 Task: Create relationship between tournament and match object.
Action: Mouse moved to (1112, 83)
Screenshot: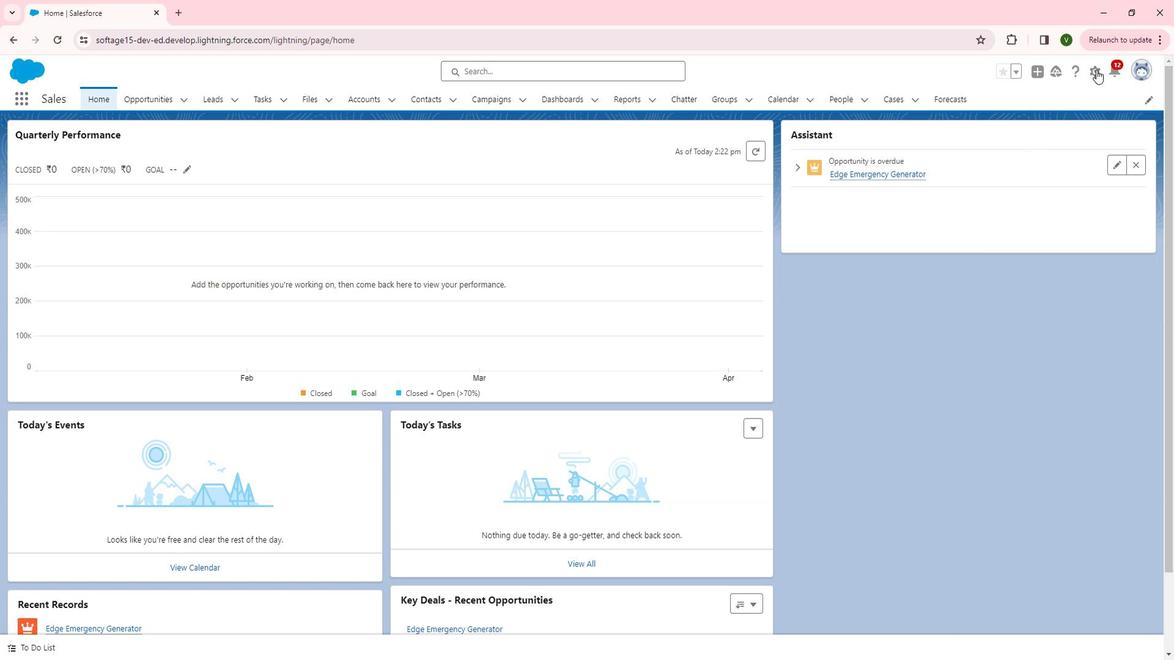 
Action: Mouse pressed left at (1112, 83)
Screenshot: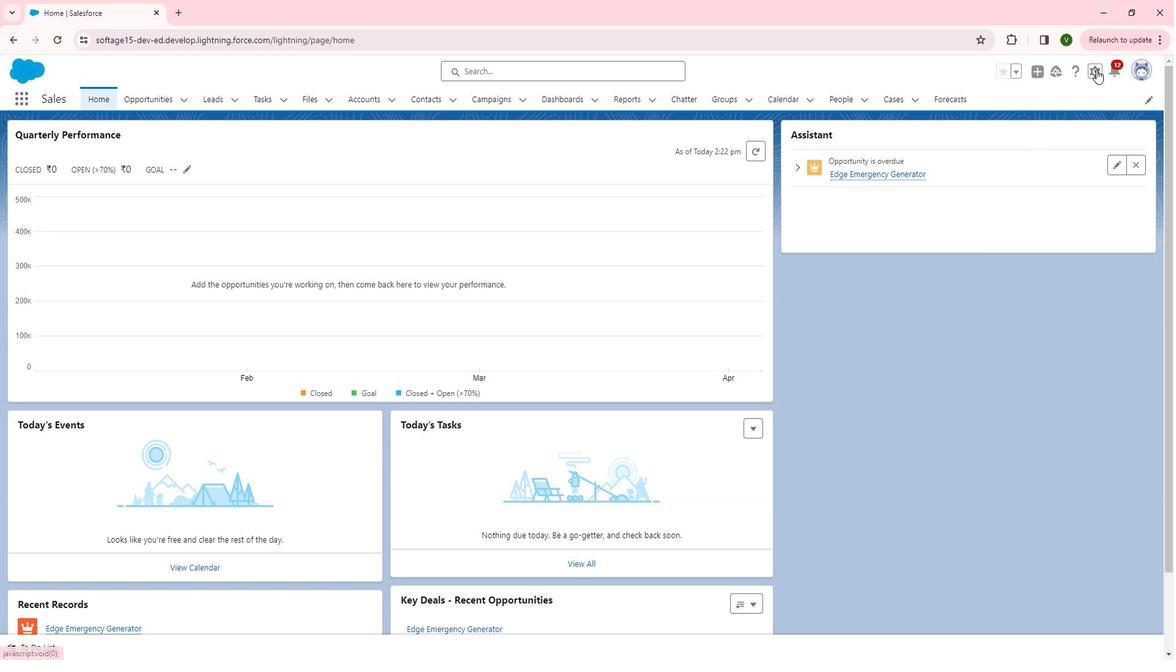 
Action: Mouse moved to (1059, 130)
Screenshot: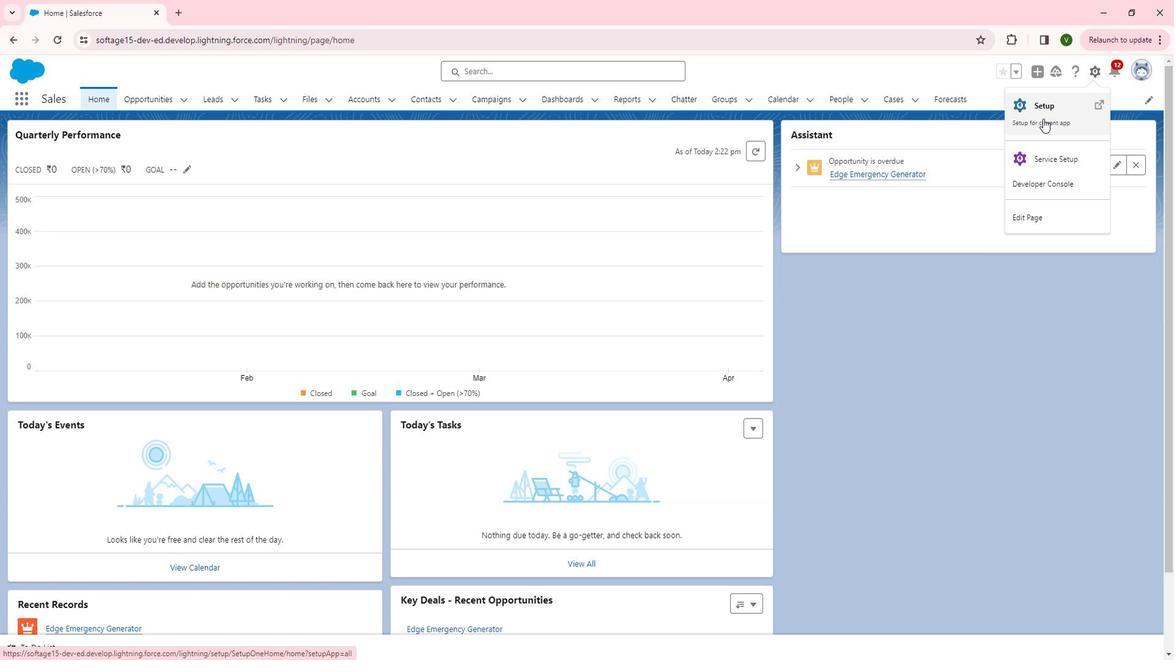 
Action: Mouse pressed left at (1059, 130)
Screenshot: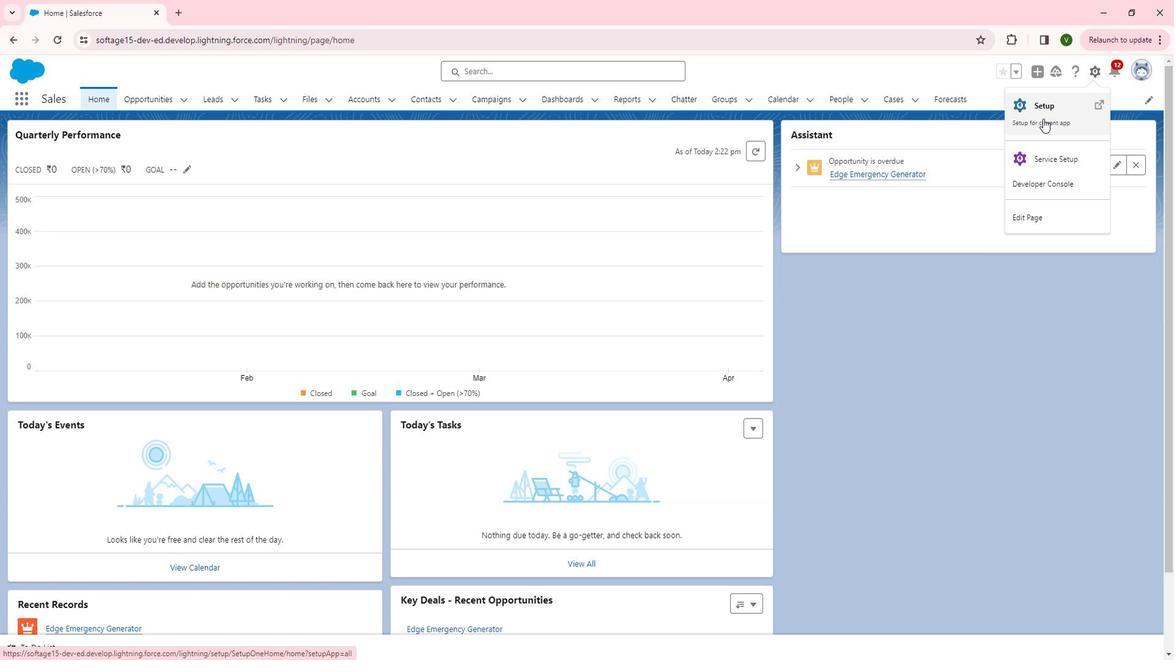 
Action: Mouse moved to (112, 462)
Screenshot: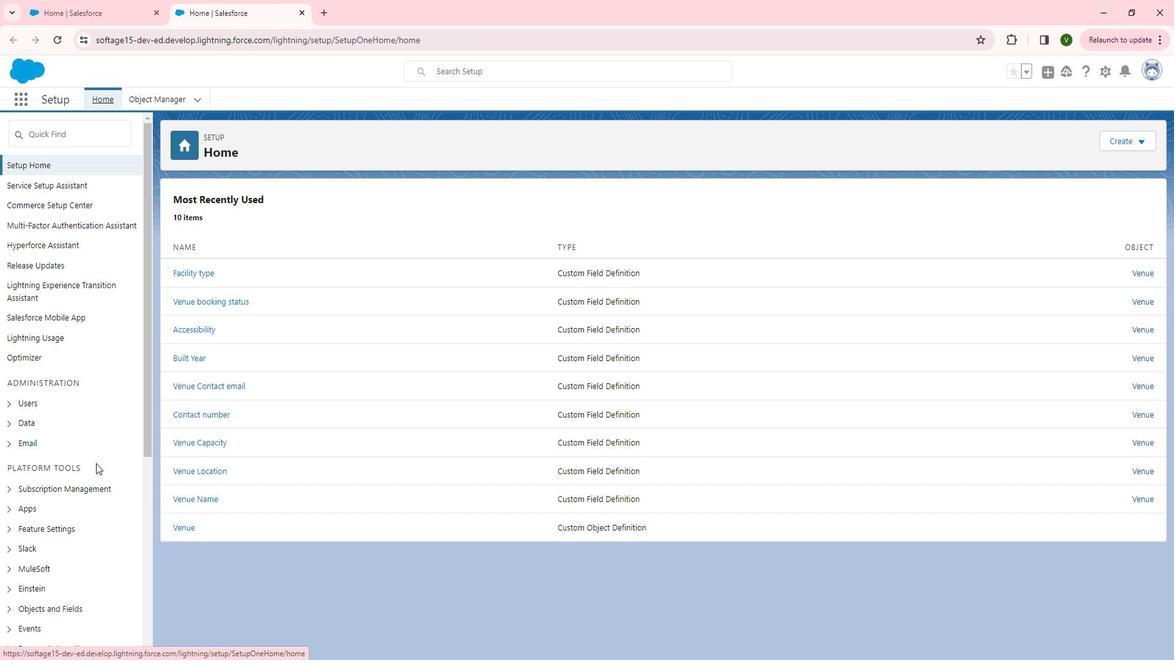 
Action: Mouse scrolled (112, 462) with delta (0, 0)
Screenshot: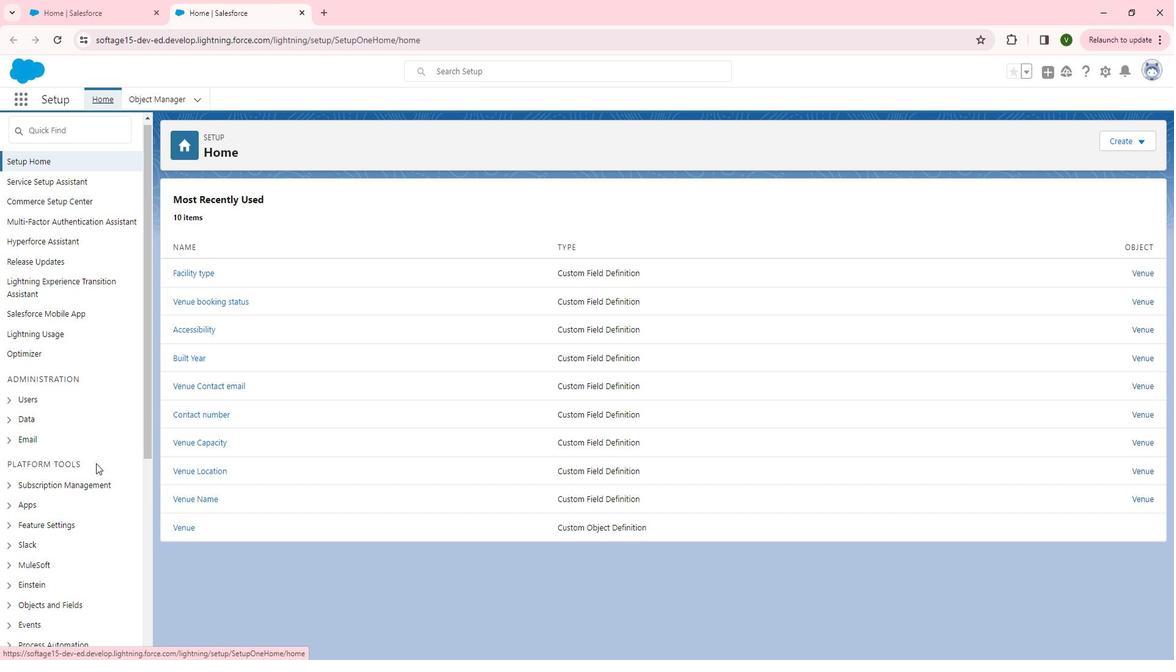 
Action: Mouse scrolled (112, 462) with delta (0, 0)
Screenshot: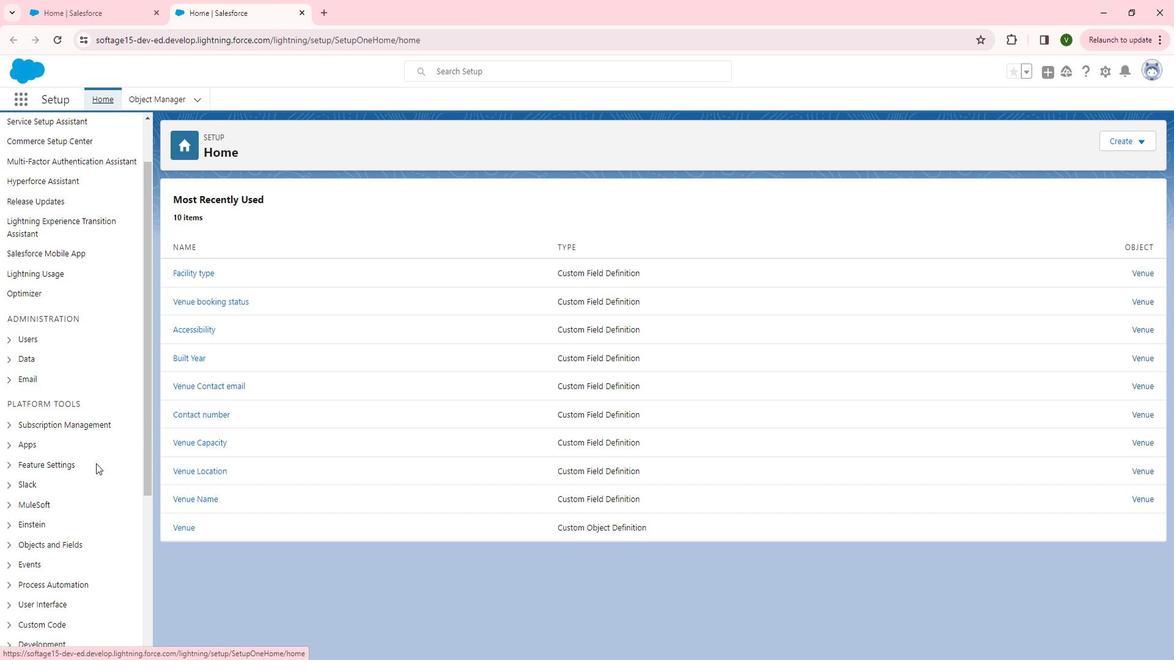 
Action: Mouse scrolled (112, 462) with delta (0, 0)
Screenshot: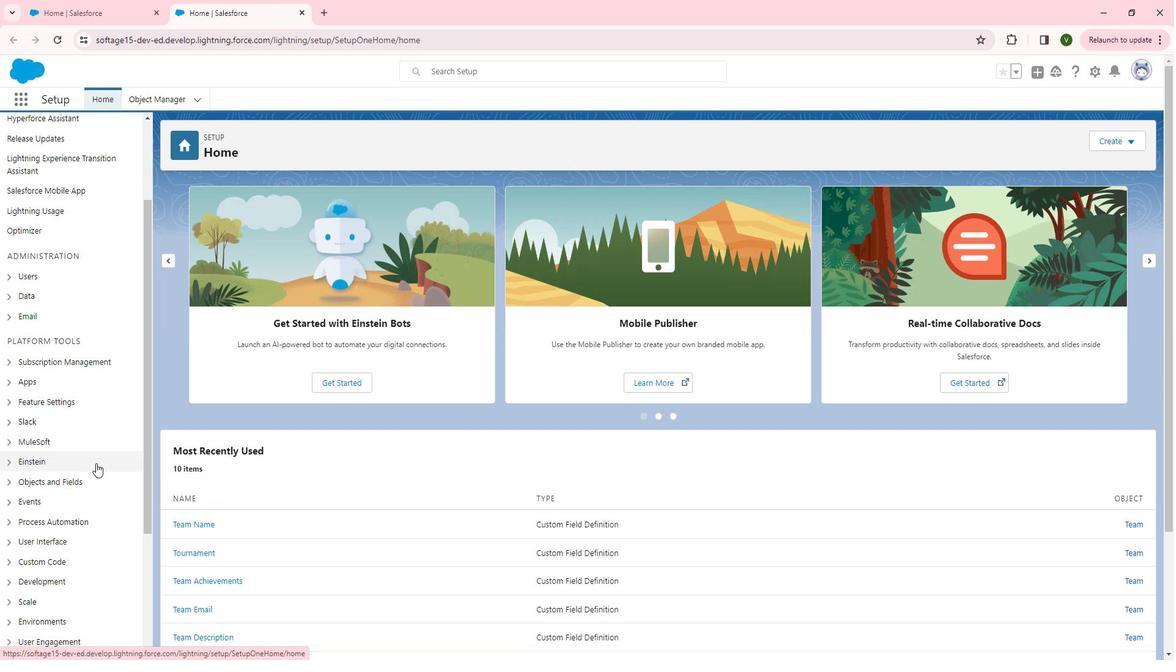 
Action: Mouse moved to (78, 418)
Screenshot: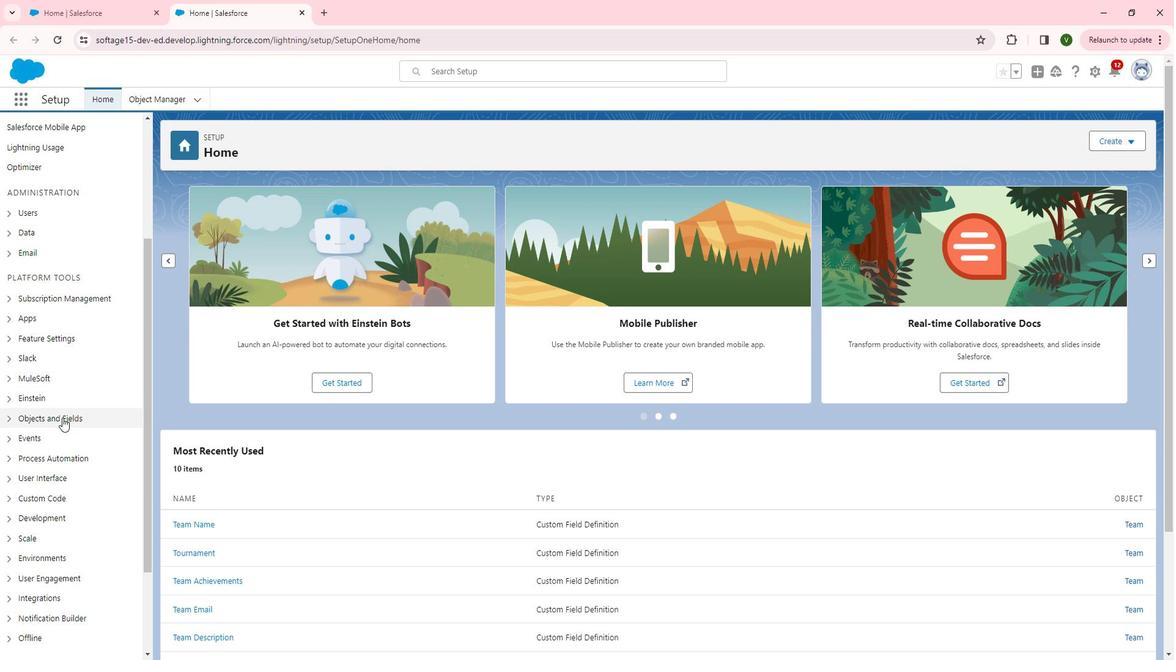 
Action: Mouse pressed left at (78, 418)
Screenshot: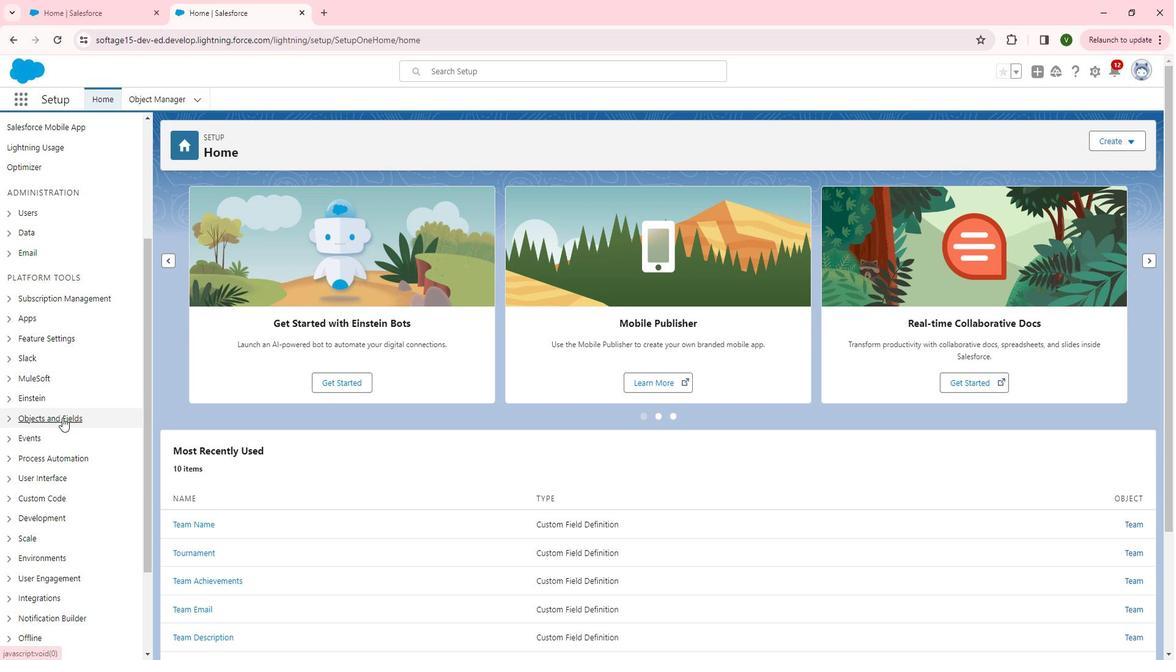 
Action: Mouse moved to (83, 439)
Screenshot: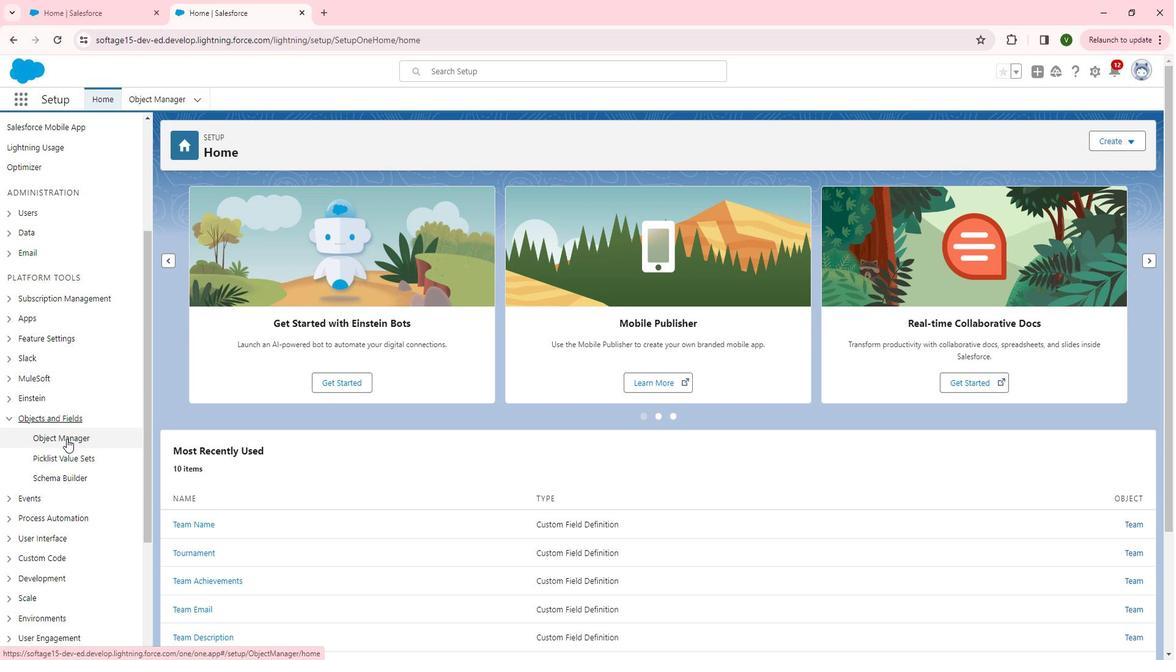 
Action: Mouse pressed left at (83, 439)
Screenshot: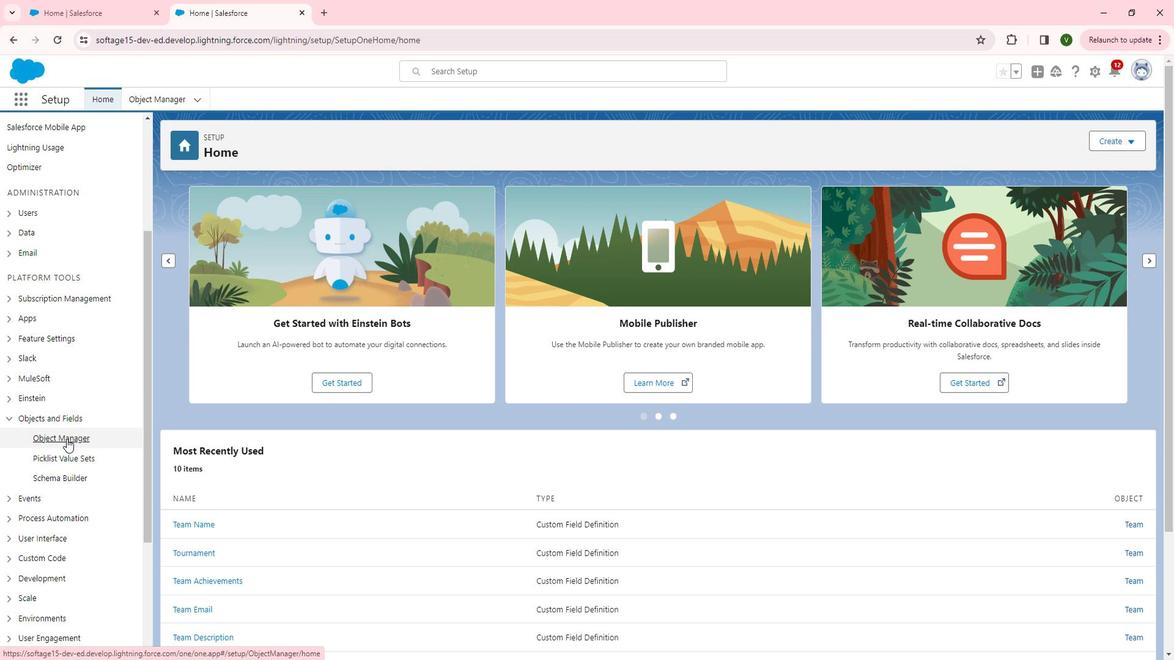 
Action: Mouse moved to (171, 439)
Screenshot: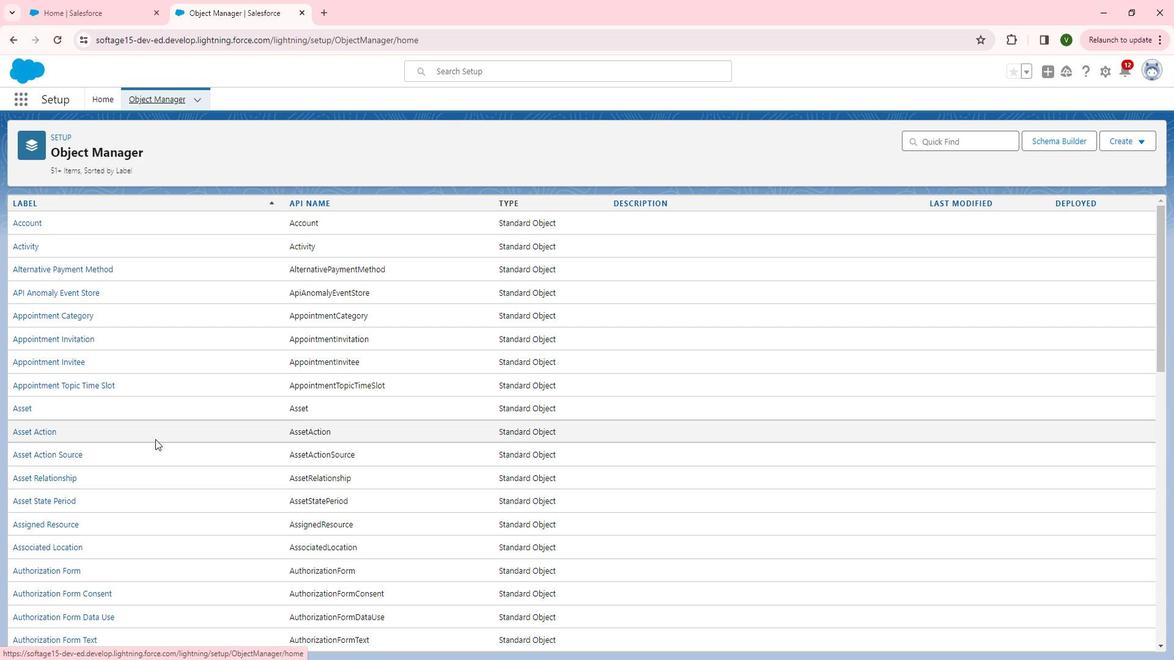 
Action: Mouse scrolled (171, 439) with delta (0, 0)
Screenshot: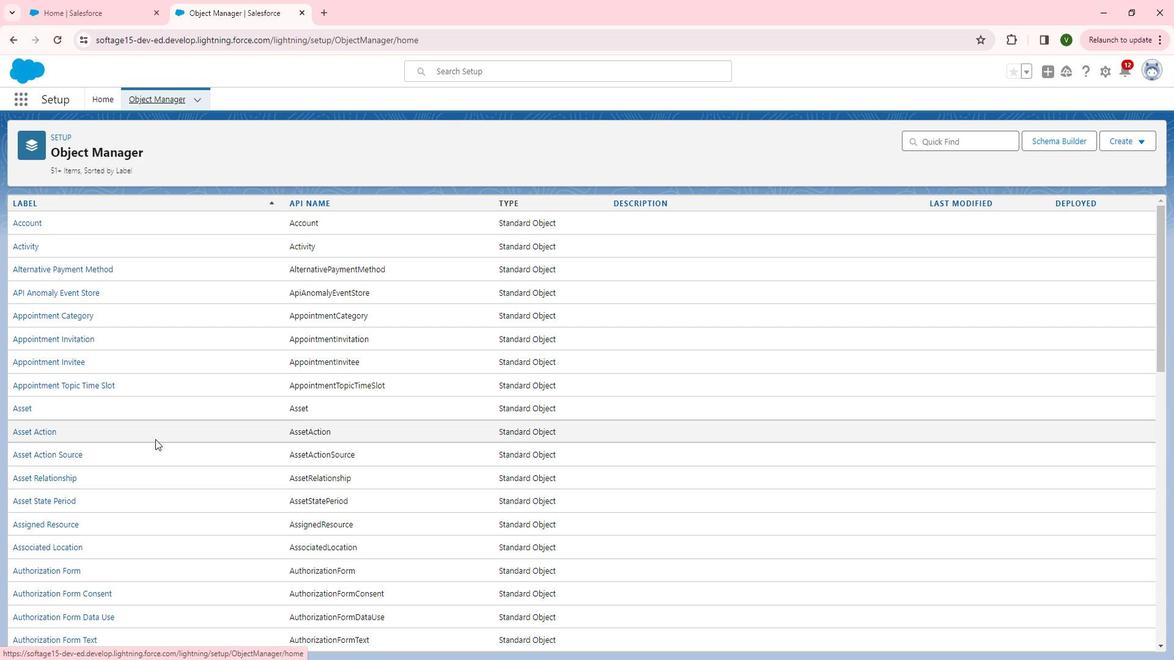 
Action: Mouse scrolled (171, 439) with delta (0, 0)
Screenshot: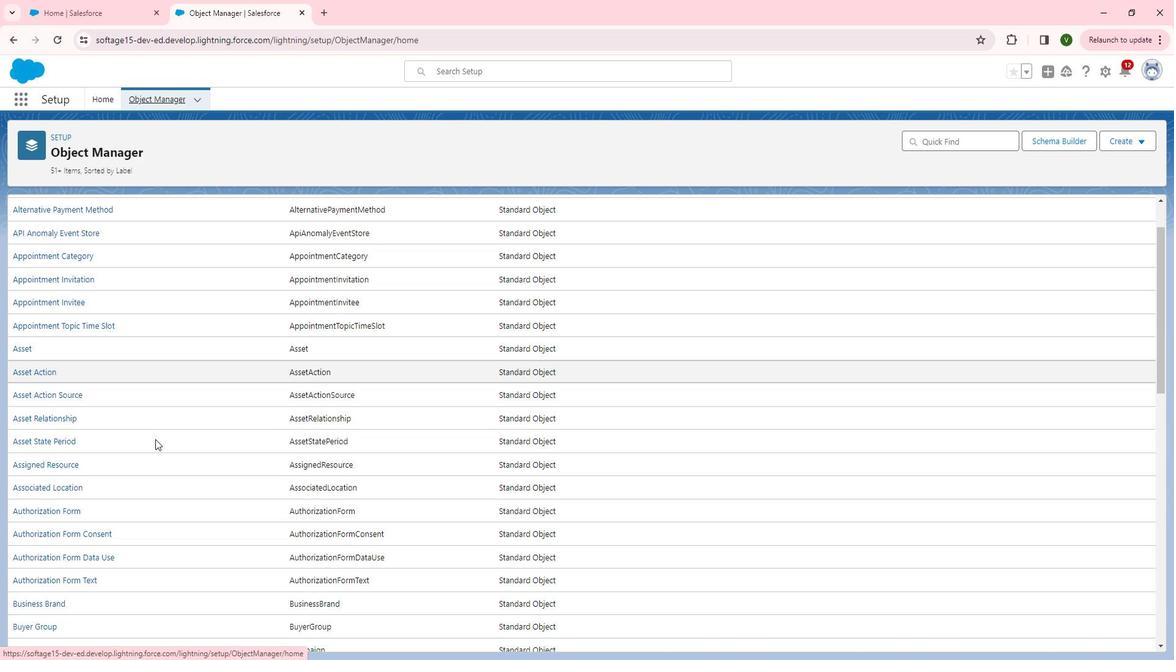 
Action: Mouse scrolled (171, 439) with delta (0, 0)
Screenshot: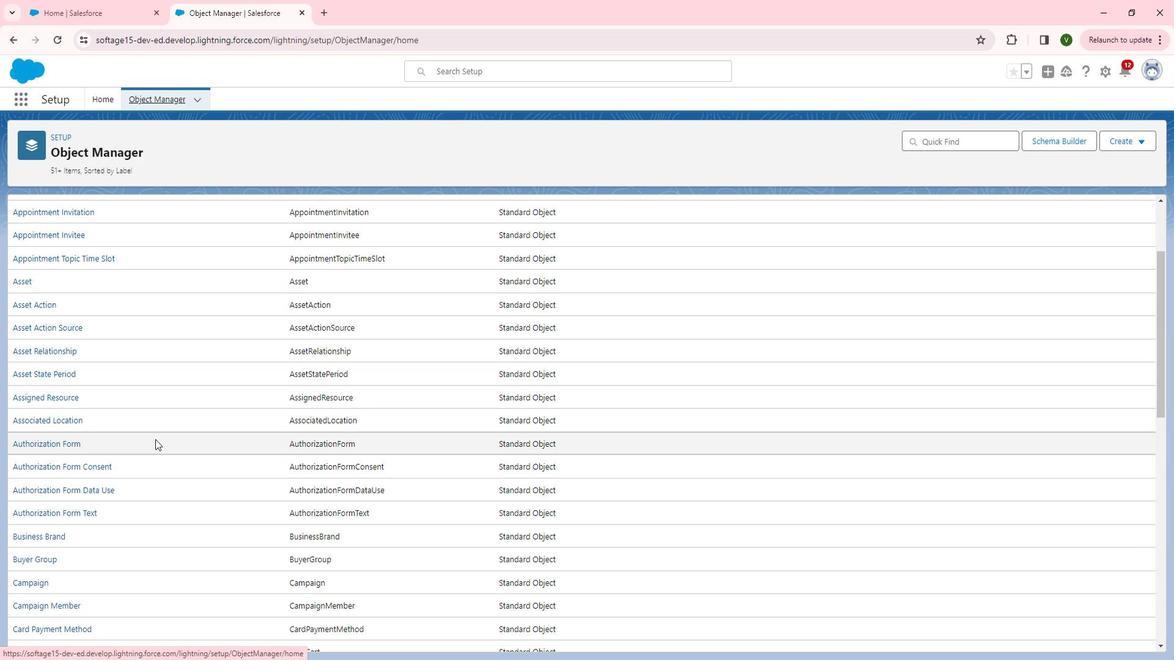 
Action: Mouse scrolled (171, 439) with delta (0, 0)
Screenshot: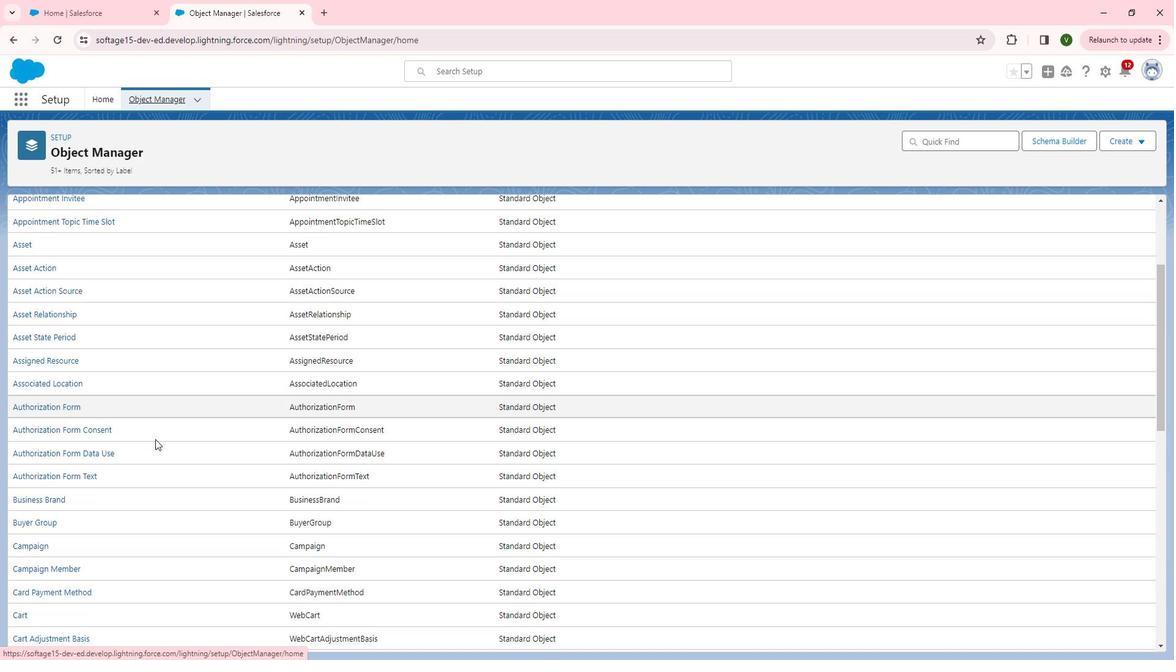 
Action: Mouse scrolled (171, 439) with delta (0, 0)
Screenshot: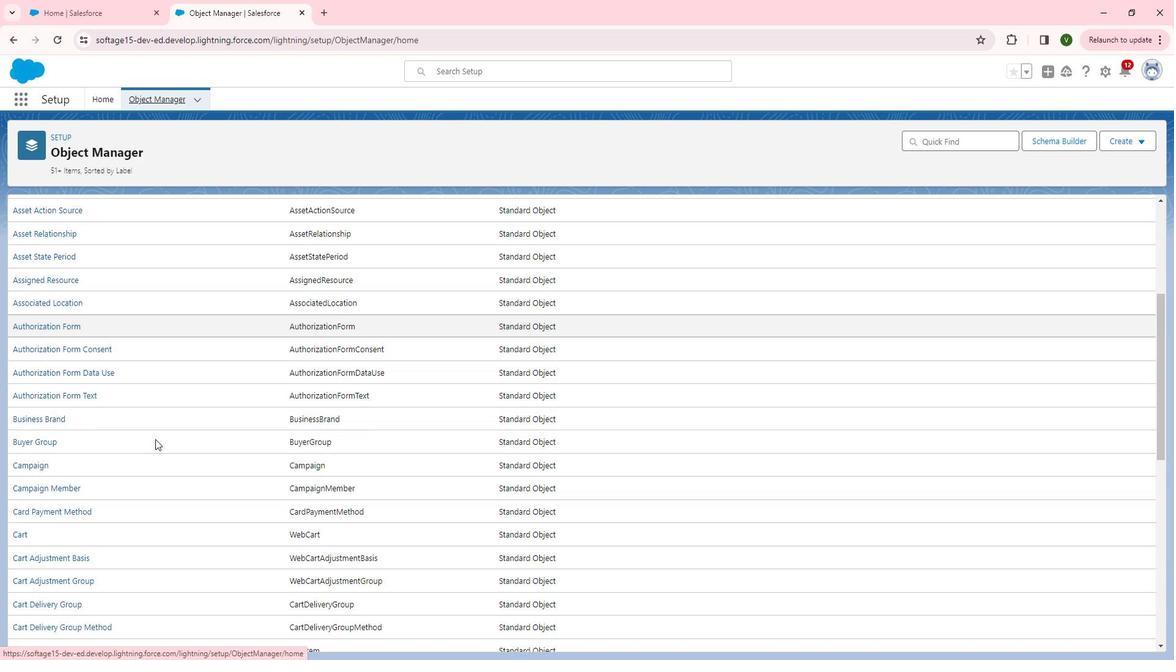 
Action: Mouse scrolled (171, 439) with delta (0, 0)
Screenshot: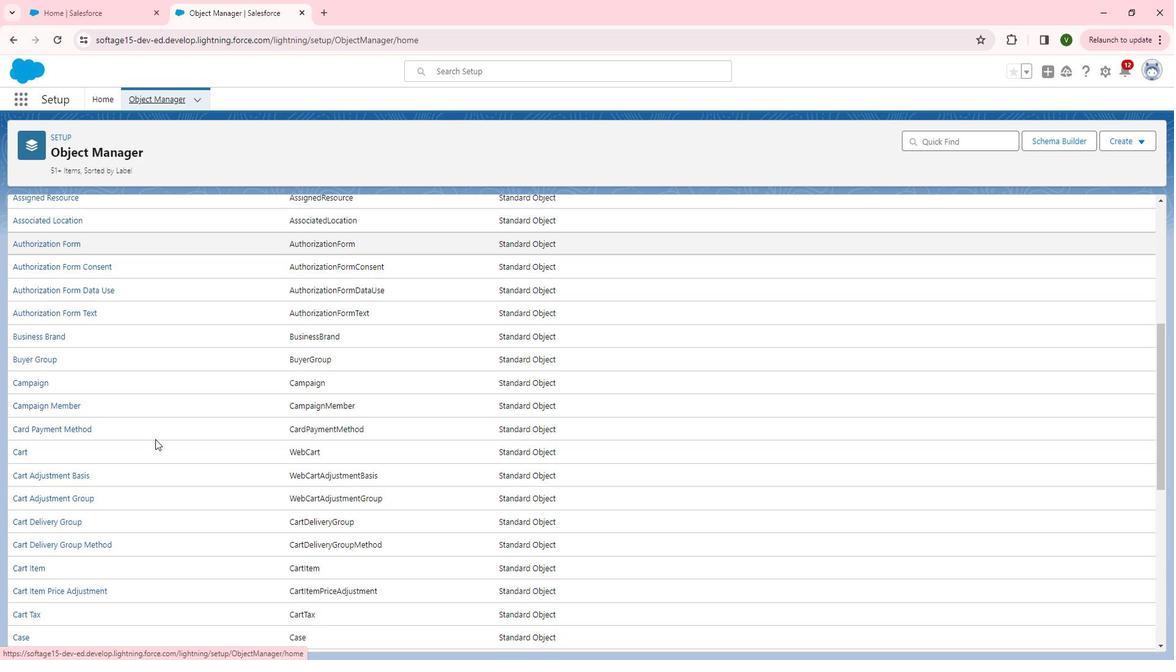 
Action: Mouse scrolled (171, 439) with delta (0, 0)
Screenshot: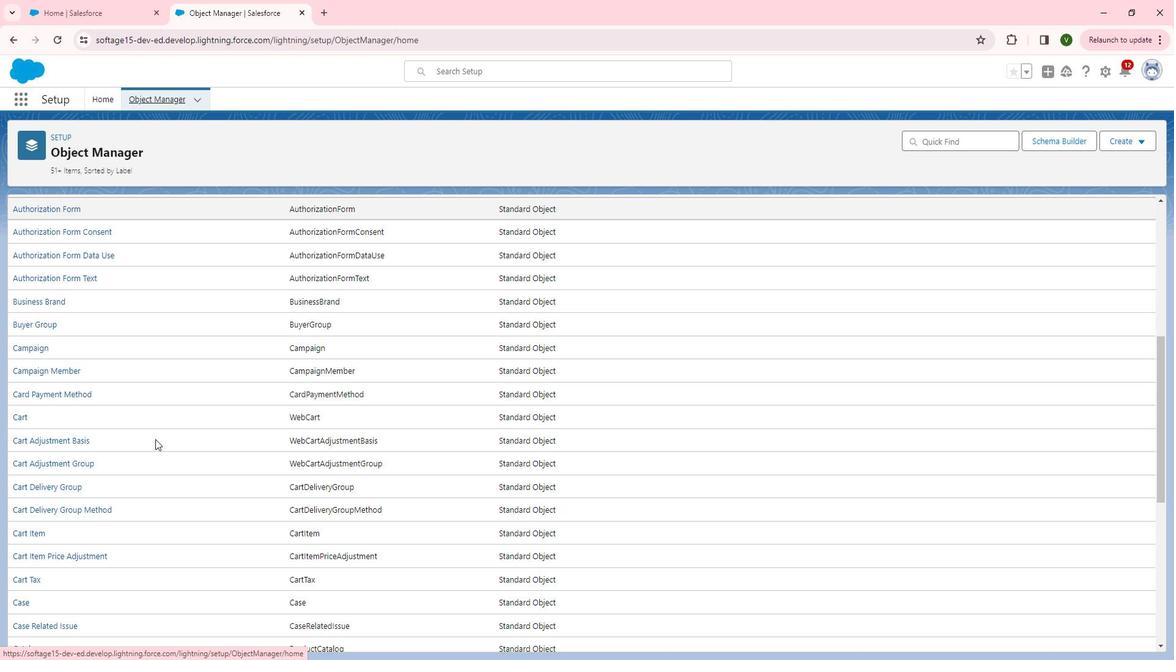 
Action: Mouse scrolled (171, 439) with delta (0, 0)
Screenshot: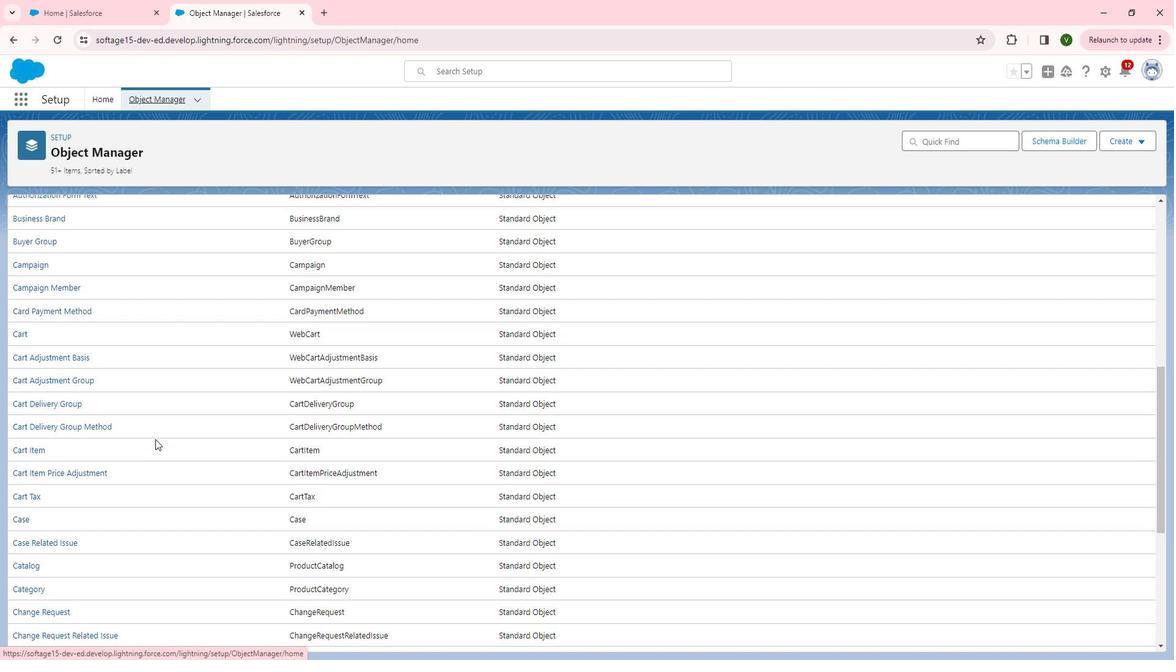 
Action: Mouse scrolled (171, 439) with delta (0, 0)
Screenshot: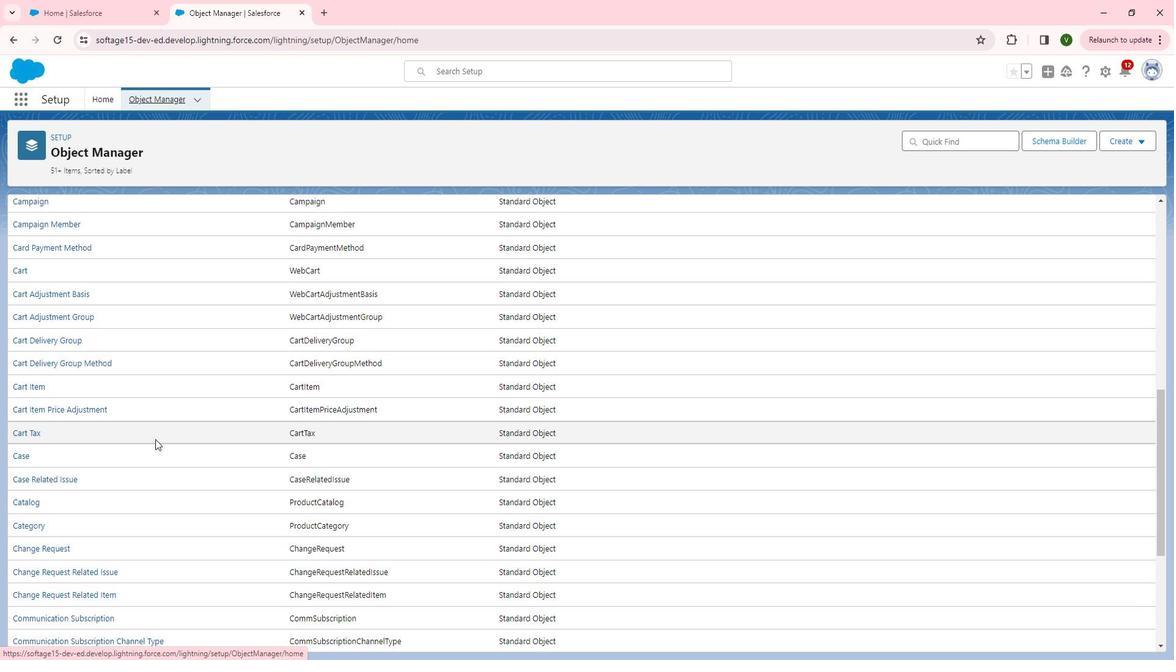 
Action: Mouse scrolled (171, 439) with delta (0, 0)
Screenshot: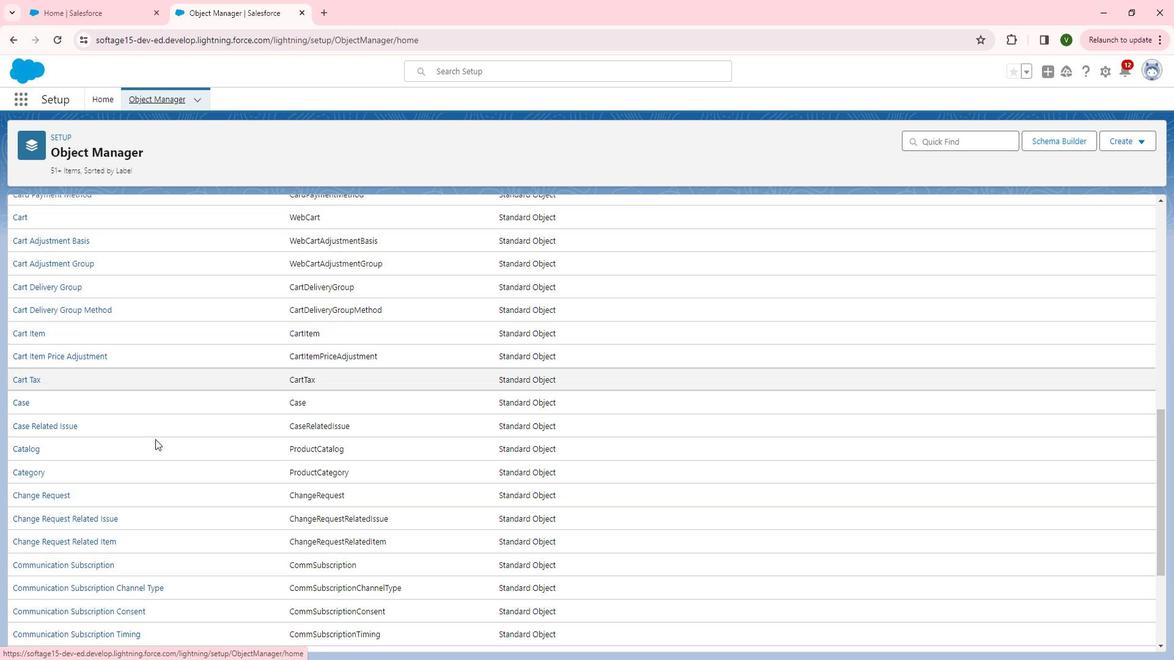 
Action: Mouse scrolled (171, 439) with delta (0, 0)
Screenshot: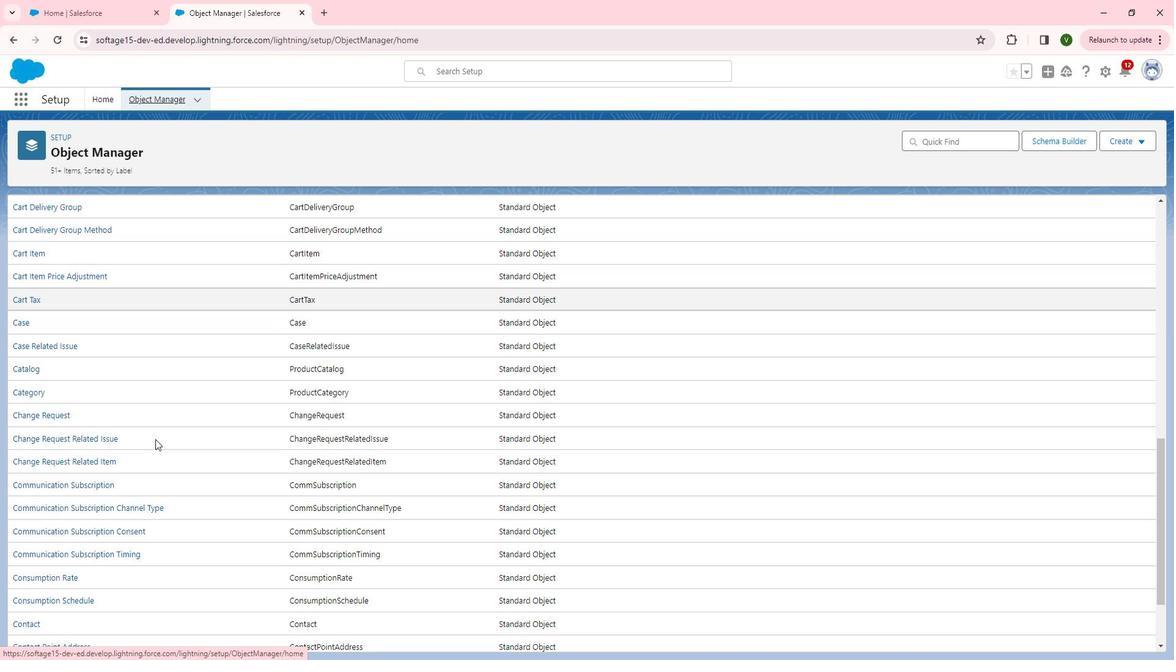 
Action: Mouse scrolled (171, 439) with delta (0, 0)
Screenshot: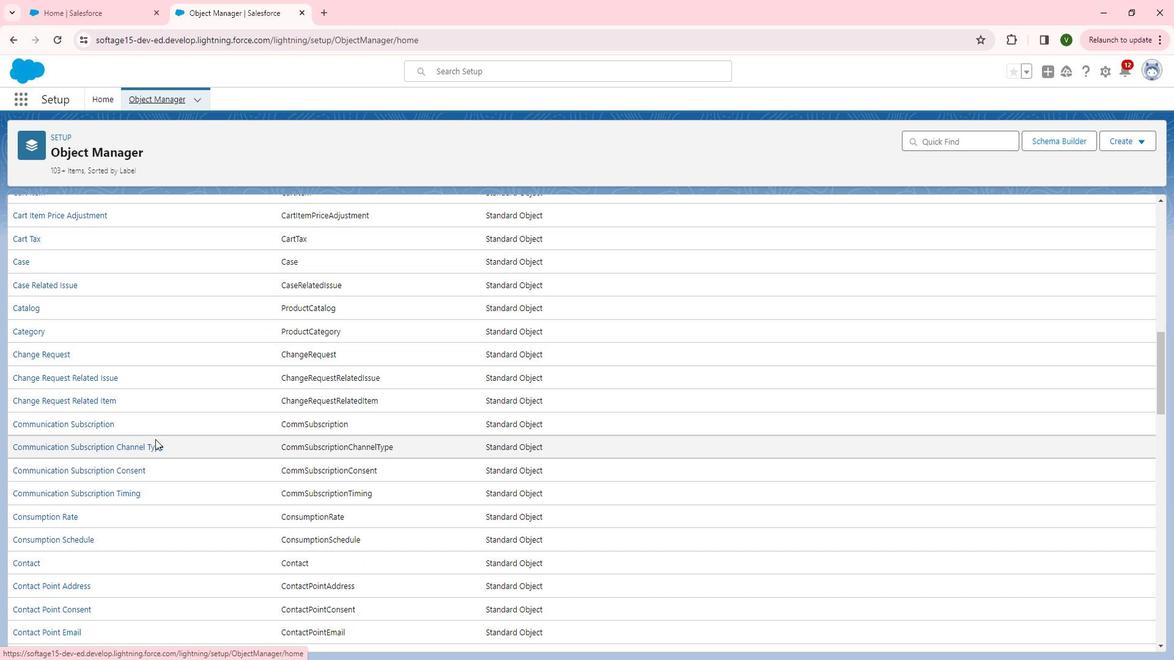 
Action: Mouse scrolled (171, 439) with delta (0, 0)
Screenshot: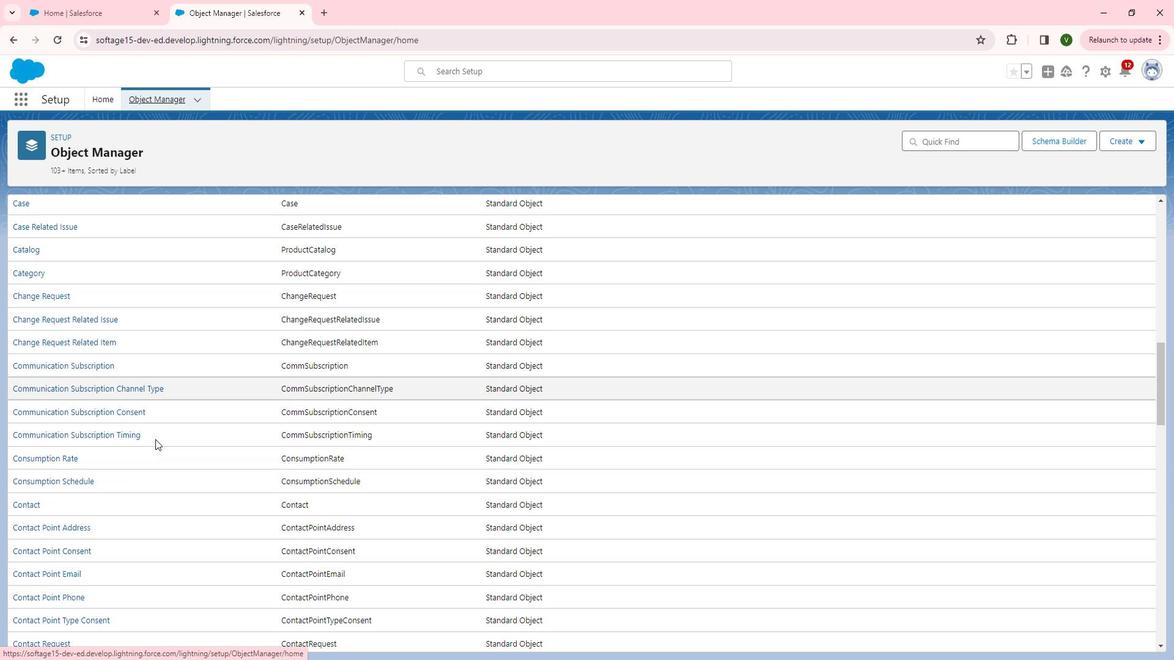 
Action: Mouse scrolled (171, 439) with delta (0, 0)
Screenshot: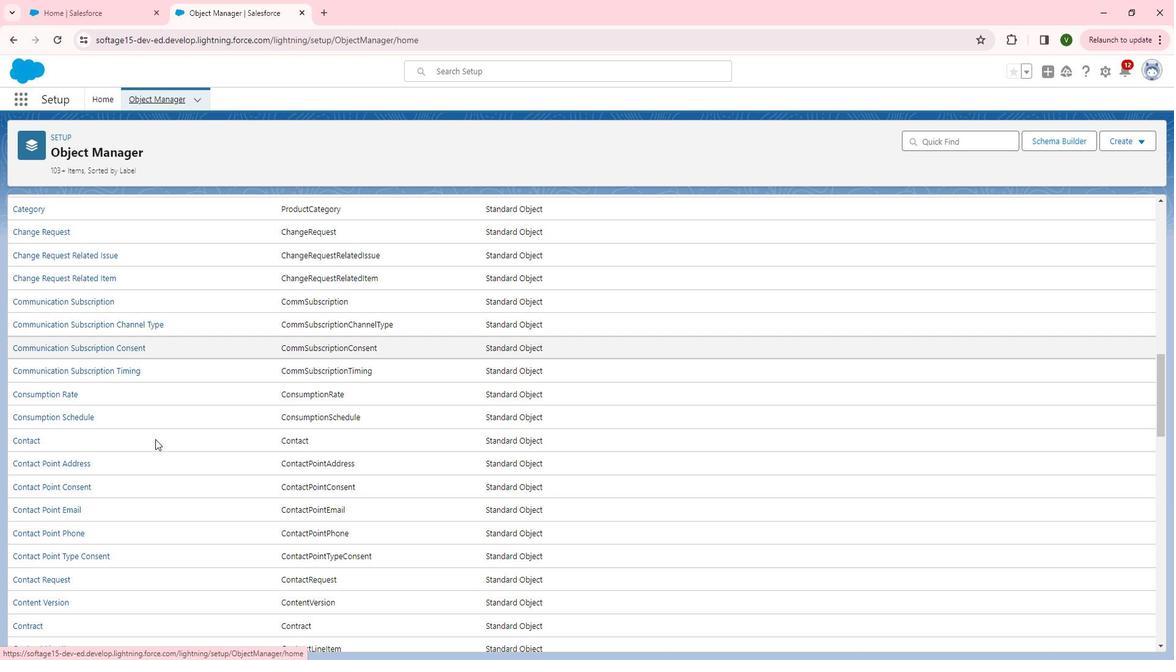 
Action: Mouse moved to (171, 439)
Screenshot: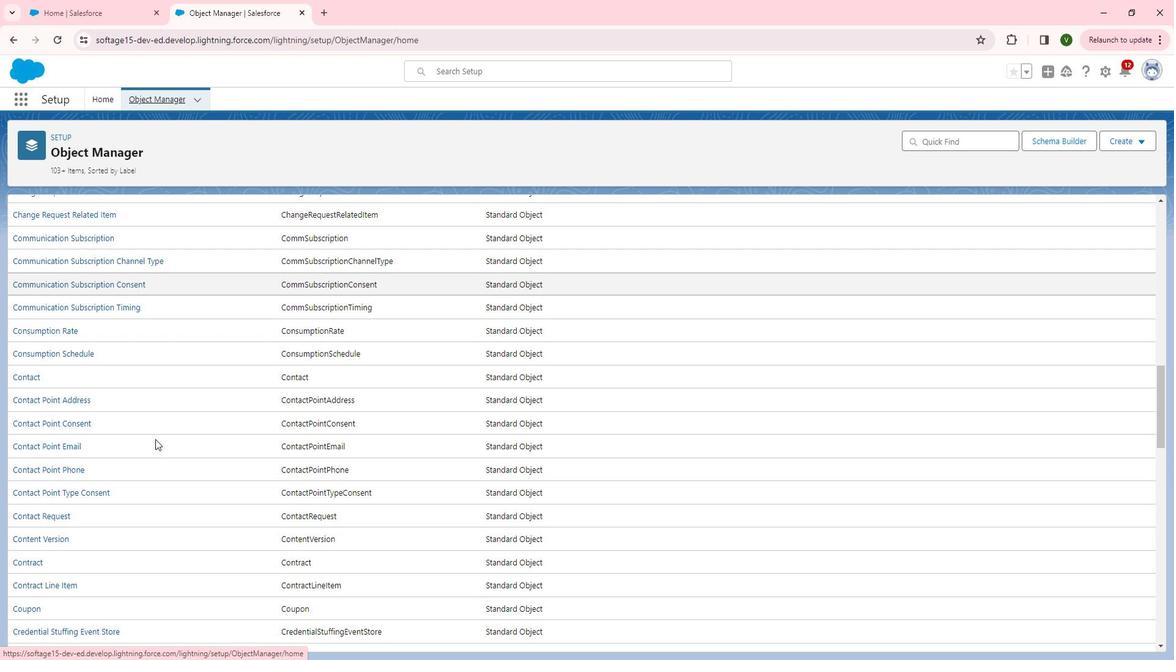 
Action: Mouse scrolled (171, 439) with delta (0, 0)
Screenshot: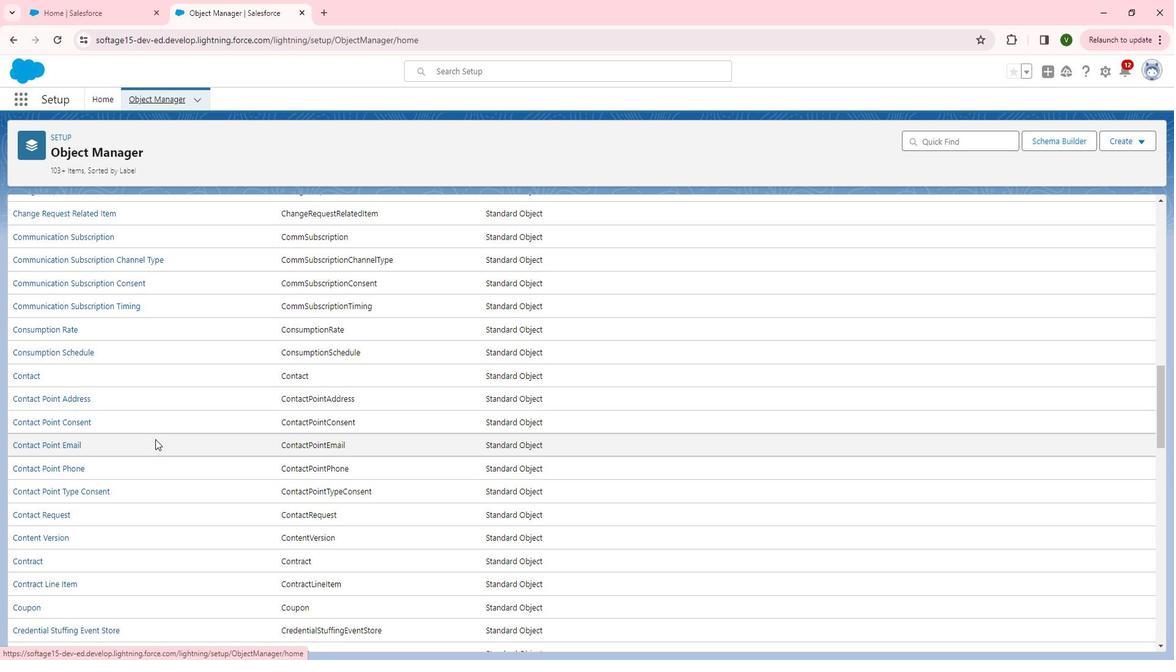 
Action: Mouse scrolled (171, 439) with delta (0, 0)
Screenshot: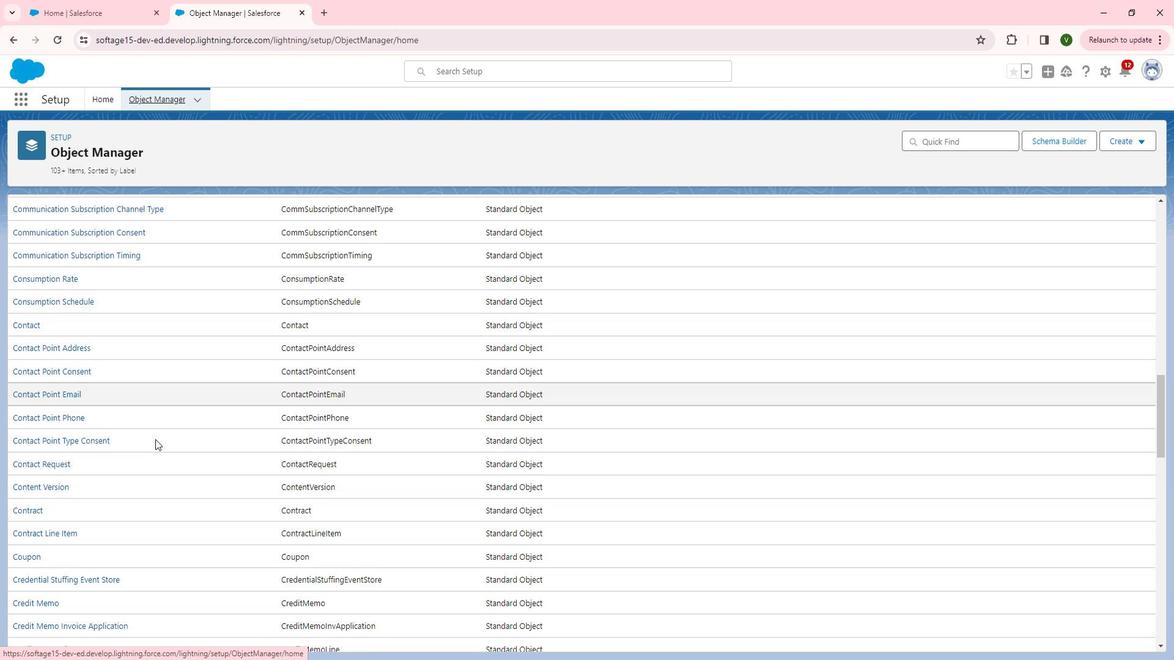 
Action: Mouse scrolled (171, 439) with delta (0, 0)
Screenshot: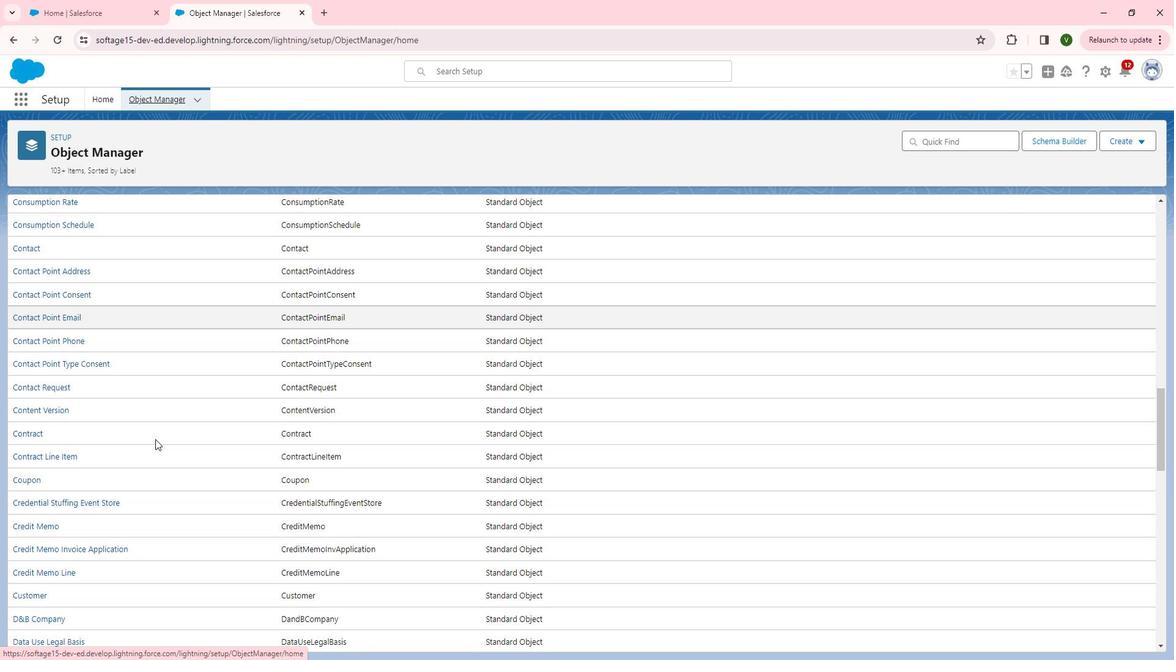 
Action: Mouse scrolled (171, 439) with delta (0, 0)
Screenshot: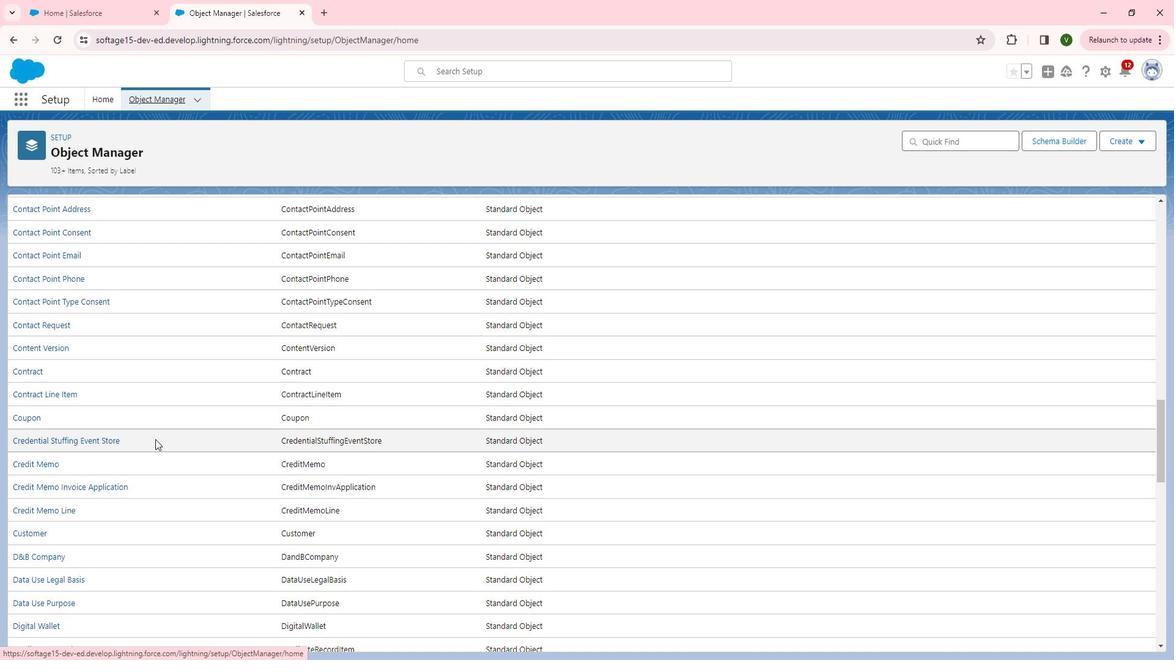 
Action: Mouse scrolled (171, 439) with delta (0, 0)
Screenshot: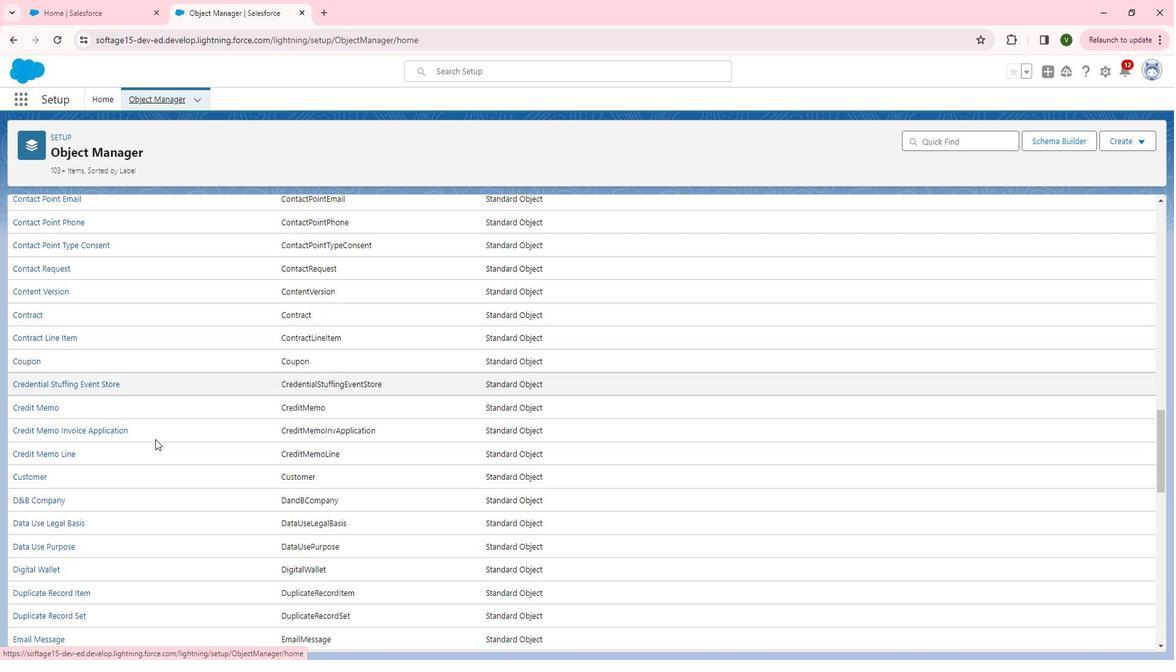 
Action: Mouse scrolled (171, 439) with delta (0, 0)
Screenshot: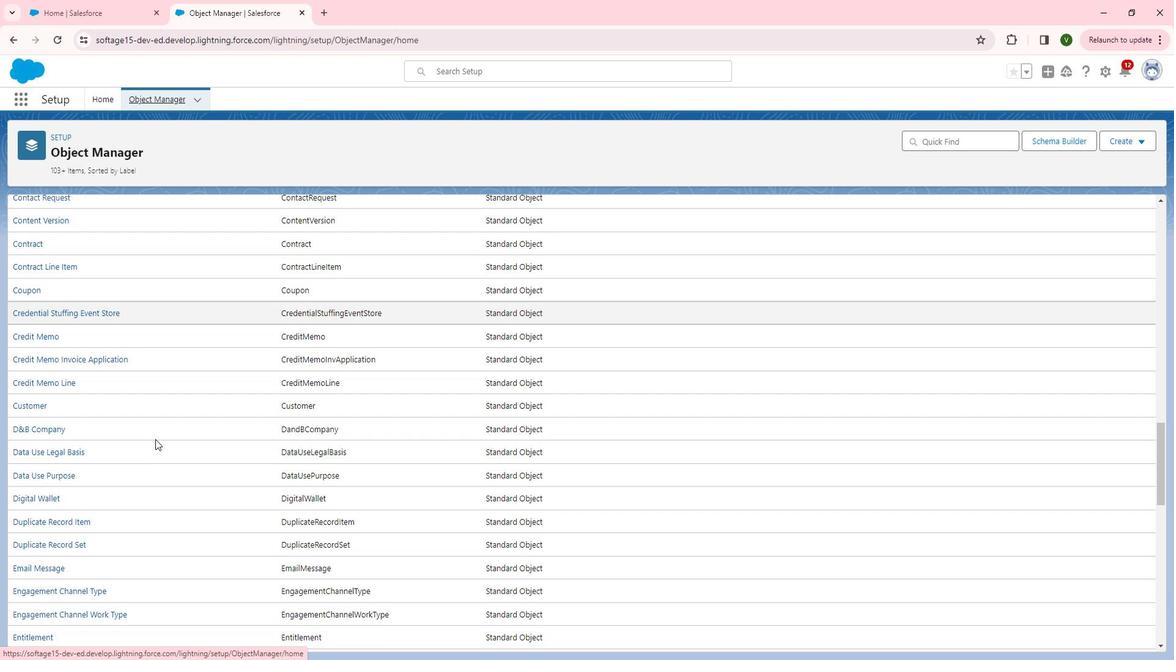 
Action: Mouse scrolled (171, 439) with delta (0, 0)
Screenshot: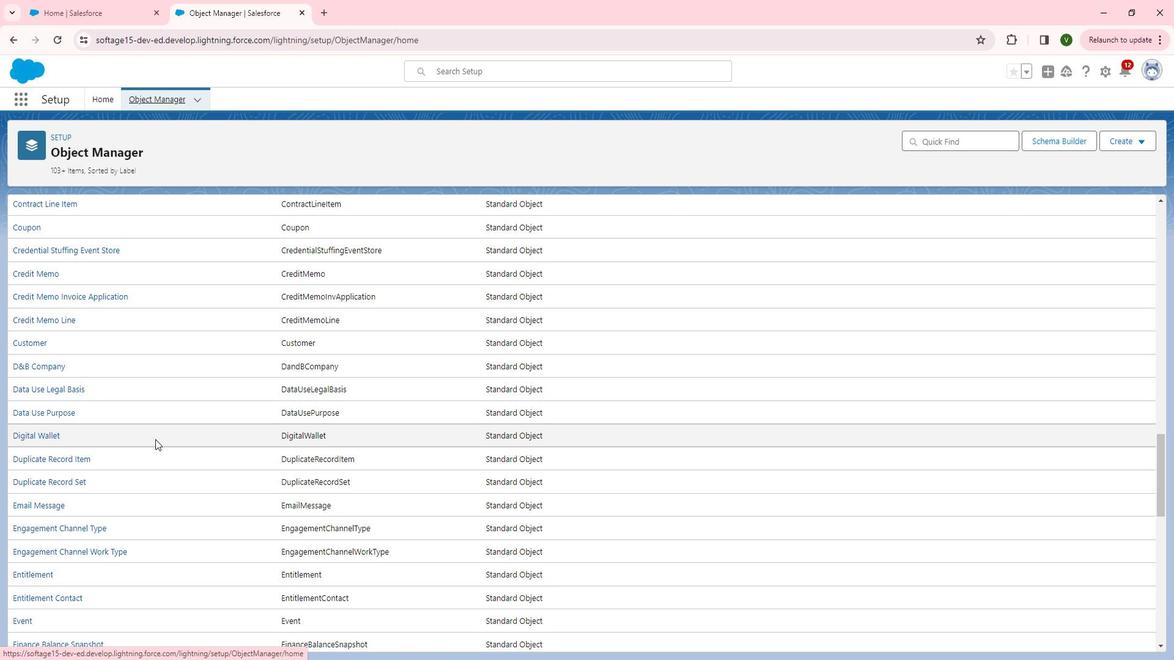
Action: Mouse scrolled (171, 439) with delta (0, 0)
Screenshot: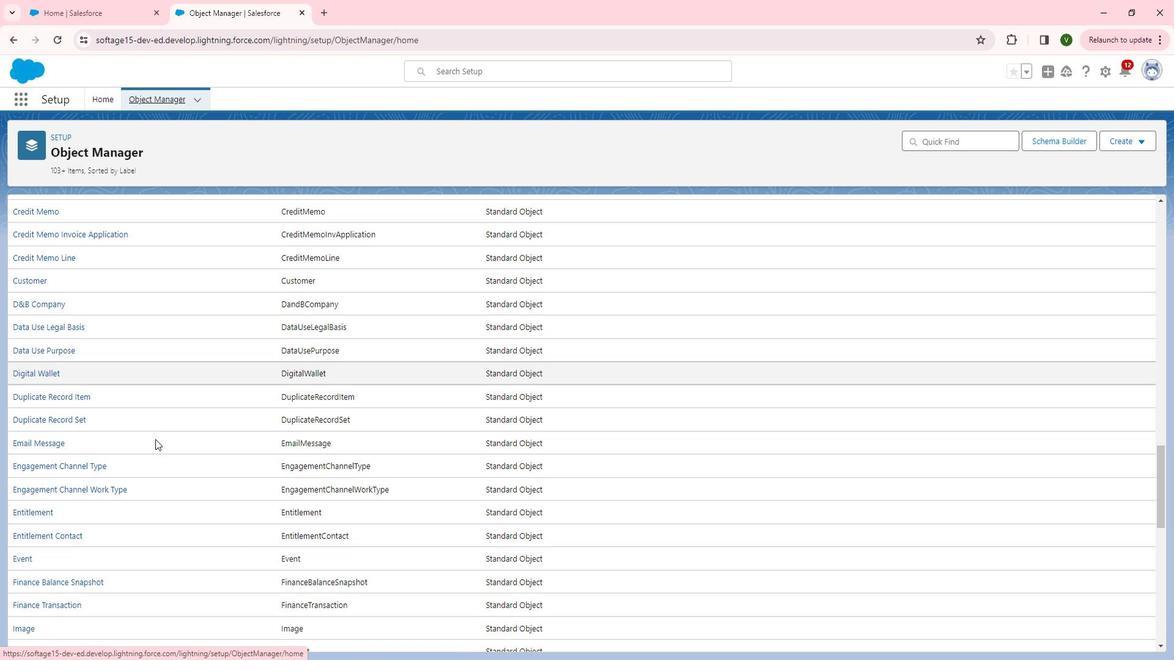 
Action: Mouse scrolled (171, 439) with delta (0, 0)
Screenshot: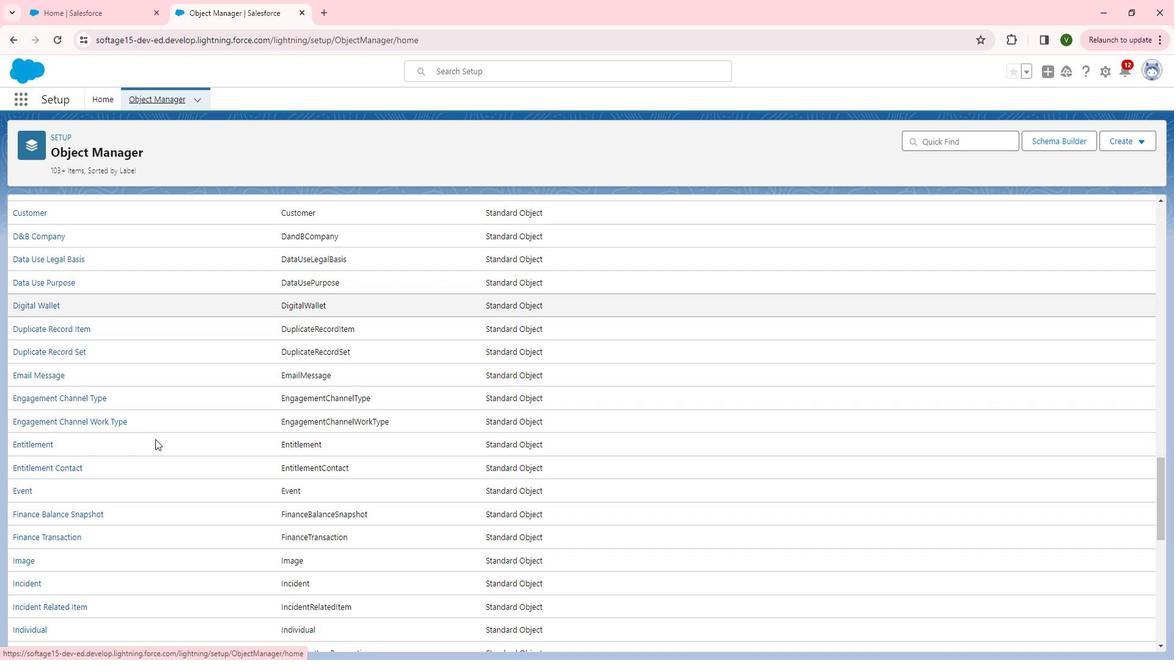 
Action: Mouse scrolled (171, 439) with delta (0, 0)
Screenshot: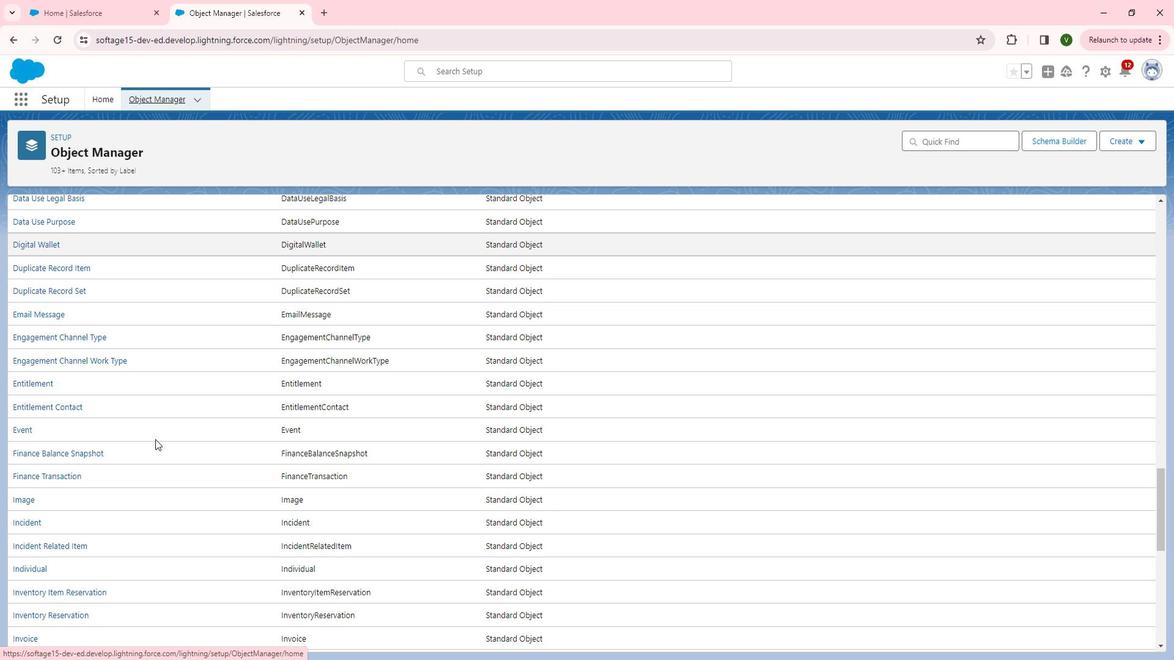 
Action: Mouse scrolled (171, 439) with delta (0, 0)
Screenshot: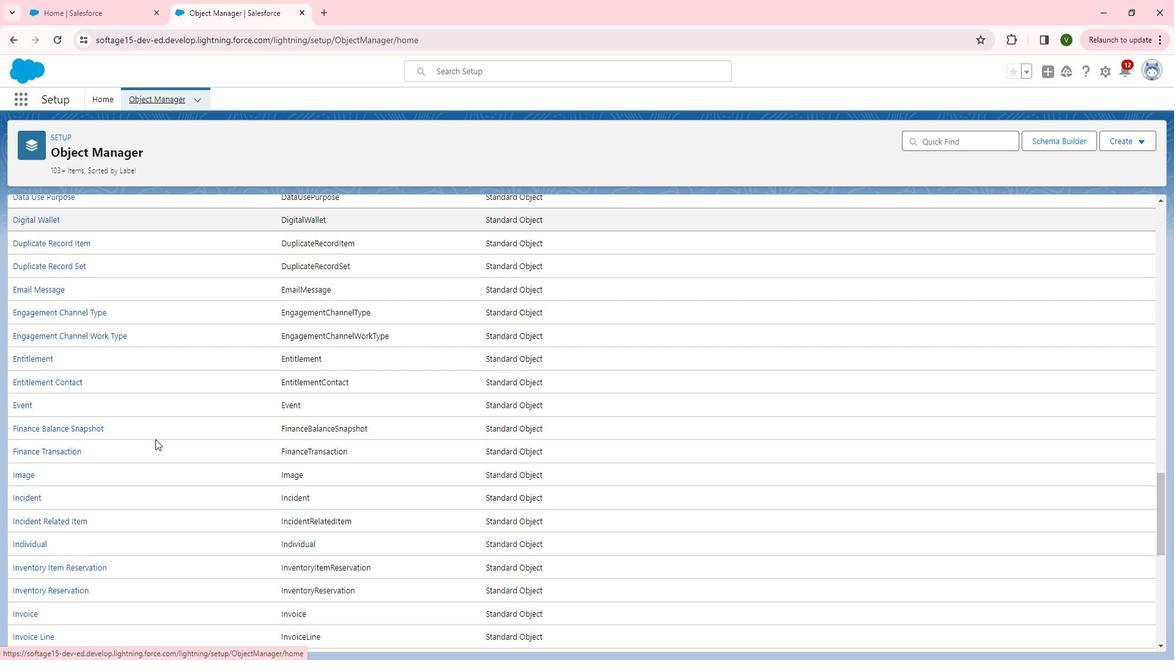 
Action: Mouse scrolled (171, 439) with delta (0, 0)
Screenshot: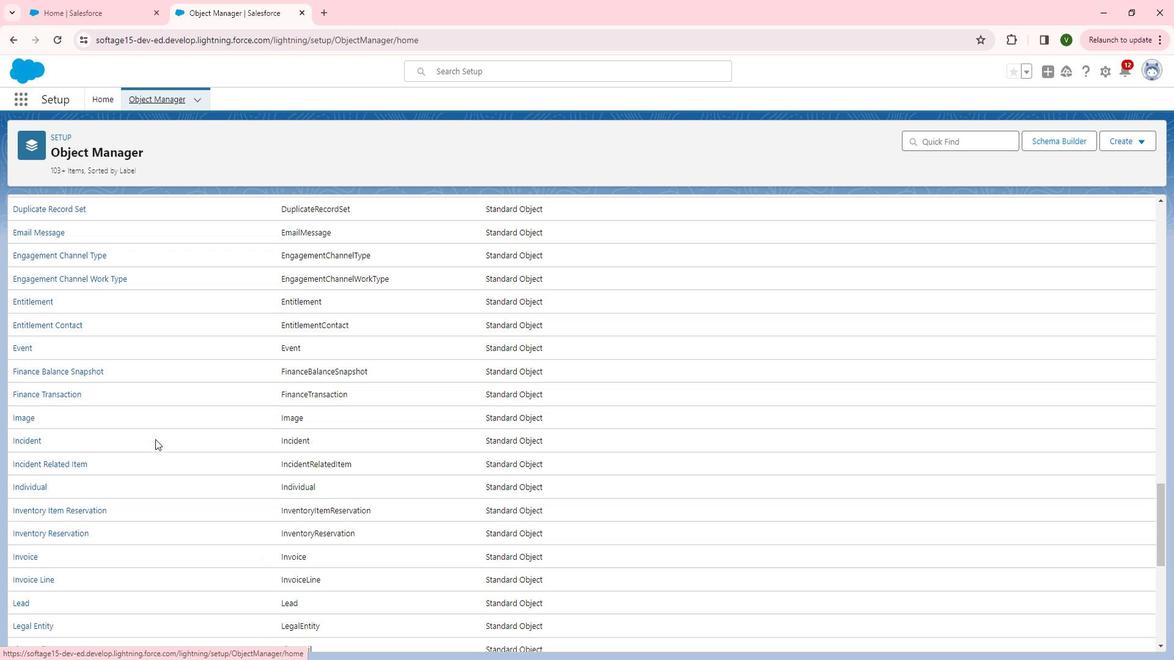 
Action: Mouse scrolled (171, 439) with delta (0, 0)
Screenshot: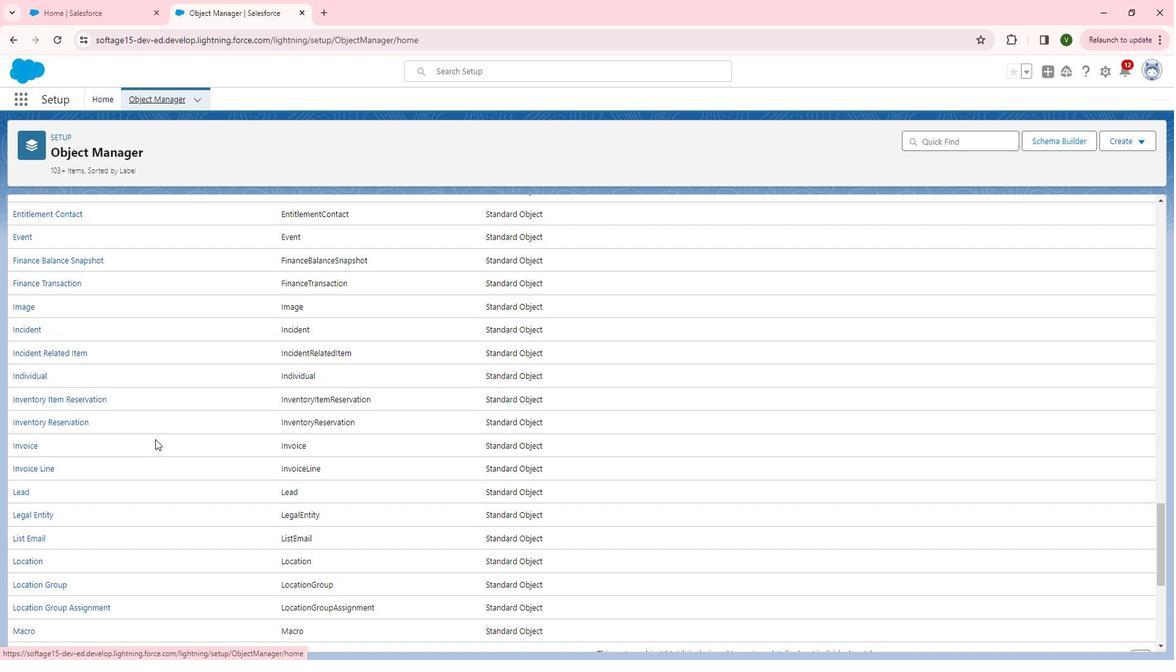 
Action: Mouse scrolled (171, 439) with delta (0, 0)
Screenshot: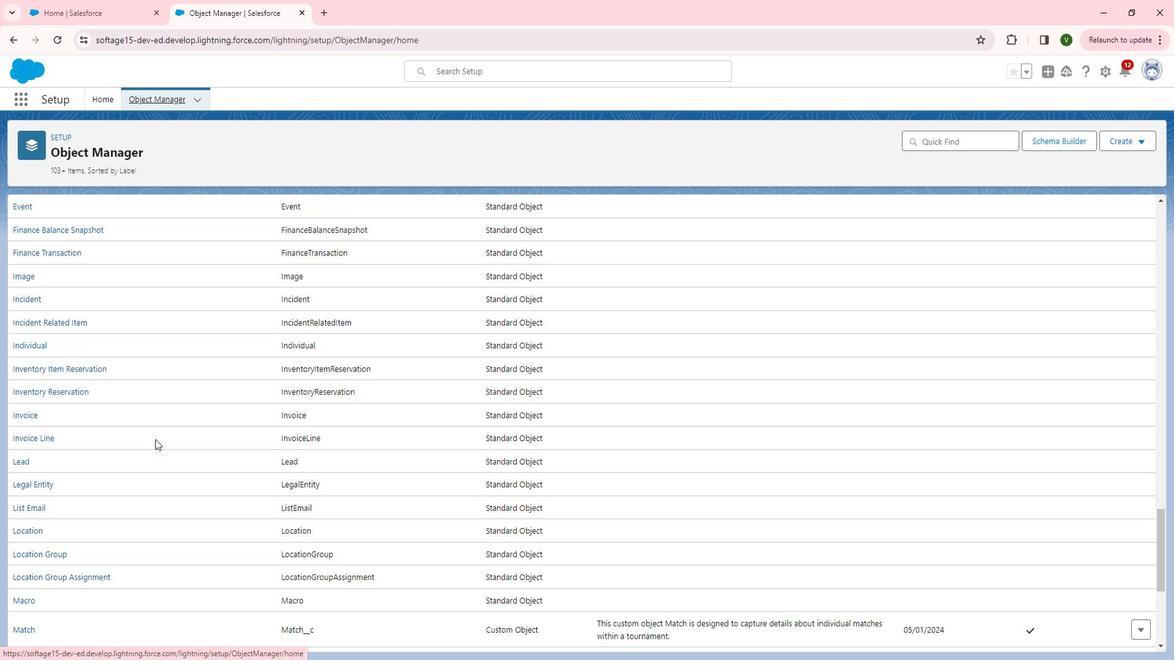 
Action: Mouse scrolled (171, 439) with delta (0, 0)
Screenshot: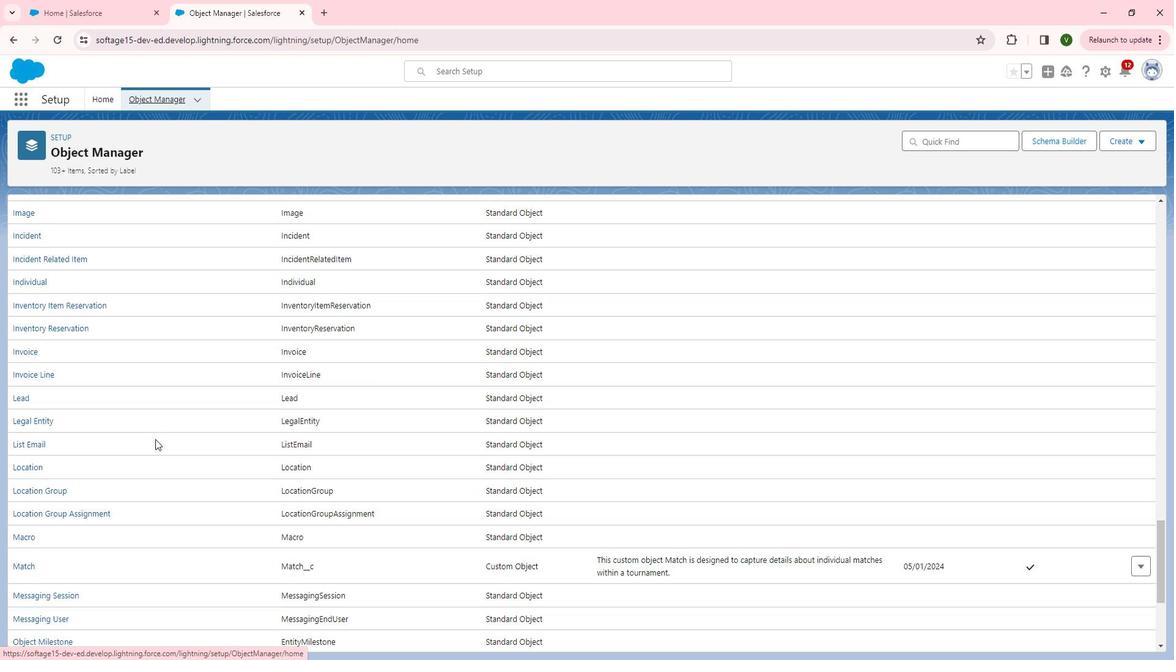 
Action: Mouse scrolled (171, 439) with delta (0, 0)
Screenshot: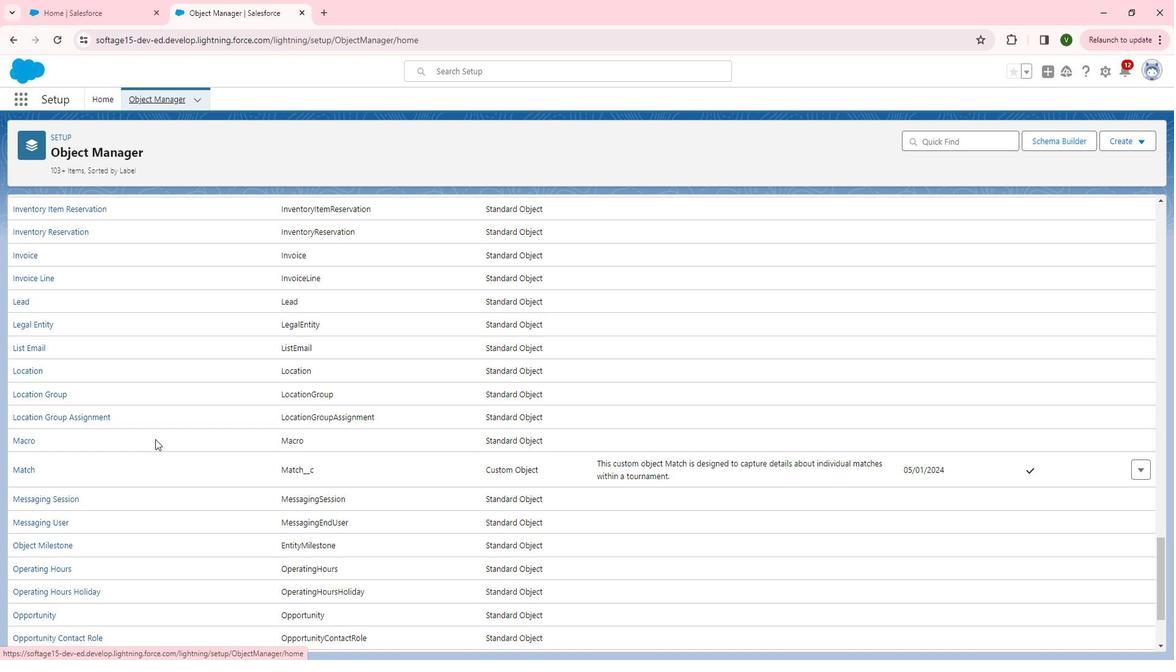 
Action: Mouse scrolled (171, 439) with delta (0, 0)
Screenshot: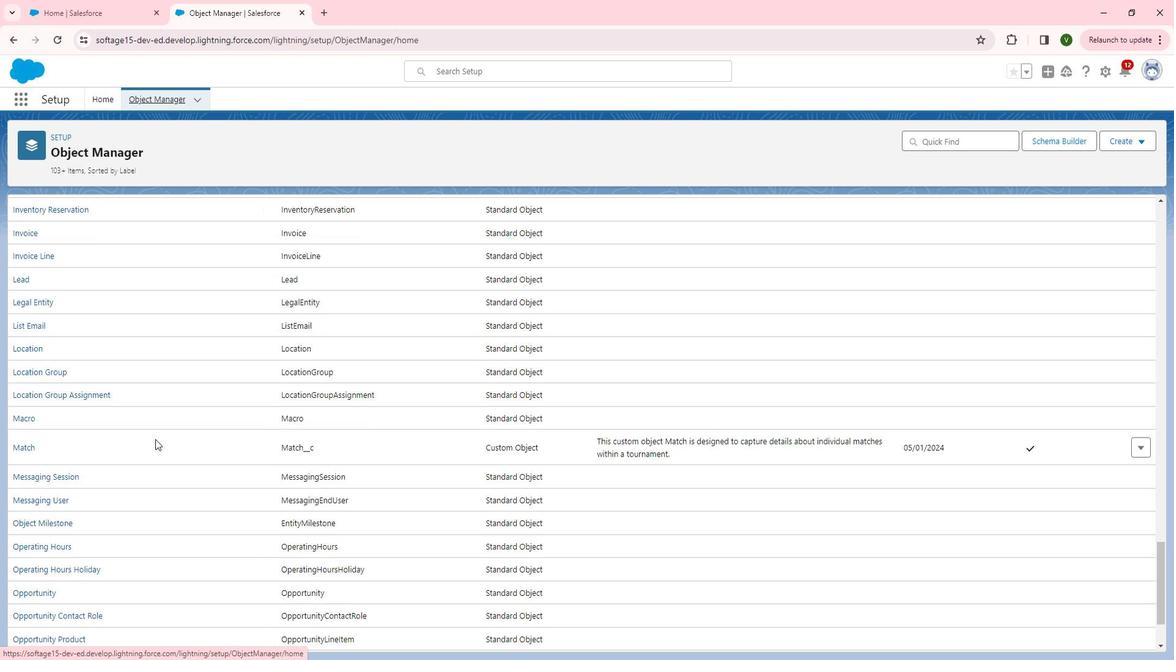
Action: Mouse scrolled (171, 439) with delta (0, 0)
Screenshot: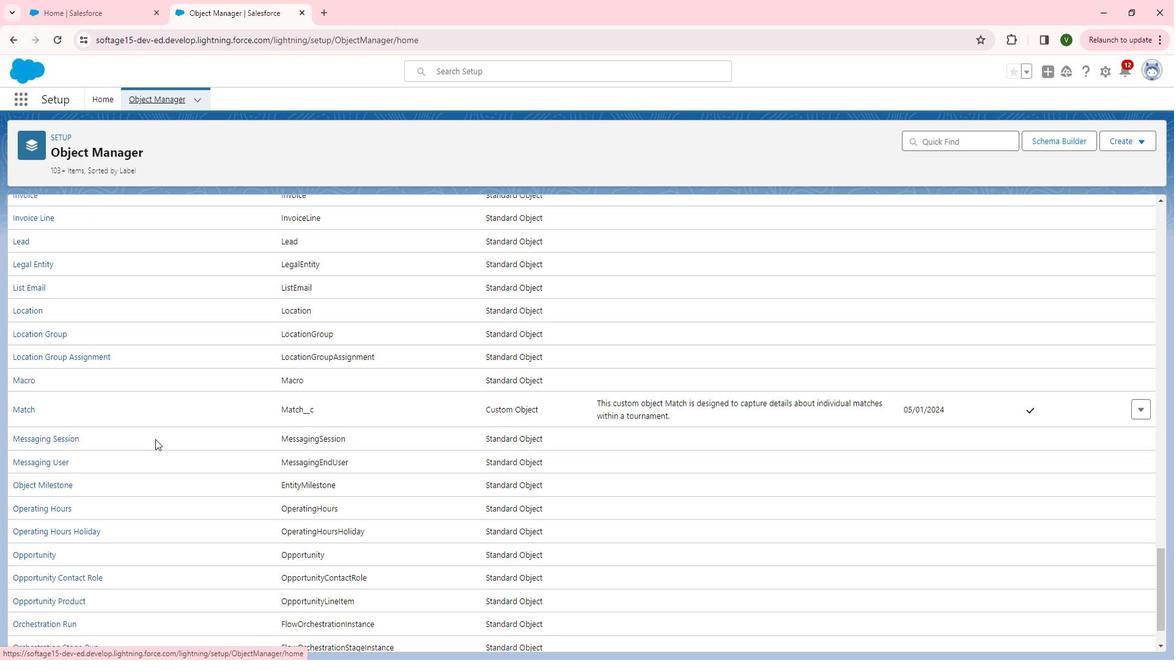 
Action: Mouse scrolled (171, 439) with delta (0, 0)
Screenshot: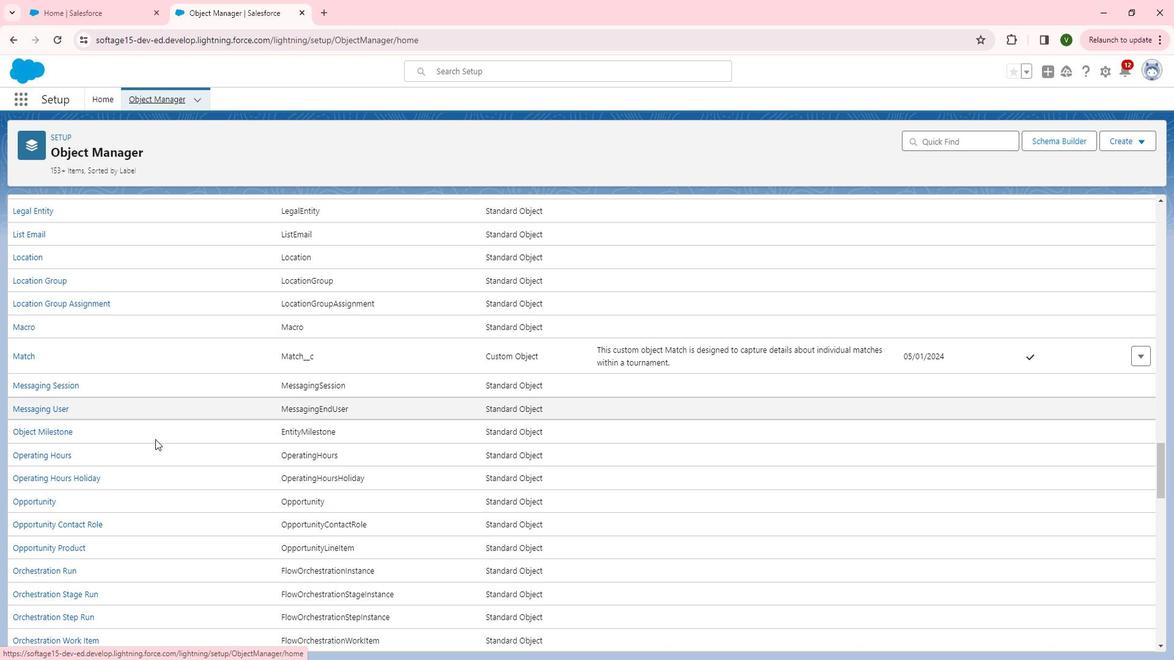 
Action: Mouse scrolled (171, 439) with delta (0, 0)
Screenshot: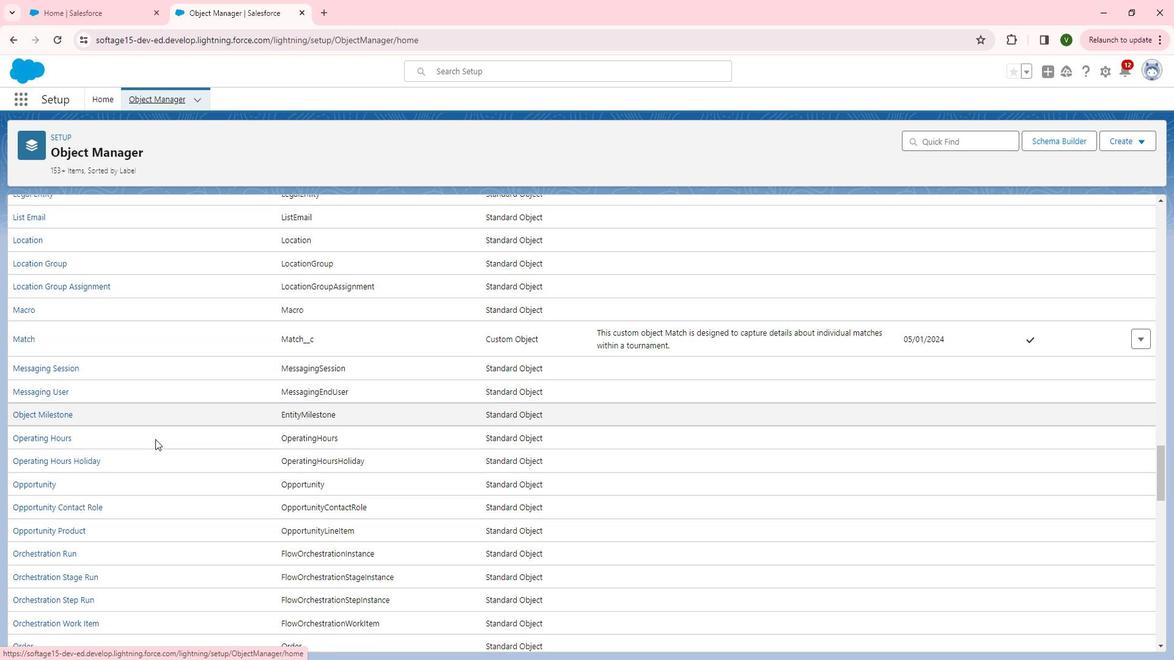 
Action: Mouse scrolled (171, 439) with delta (0, 0)
Screenshot: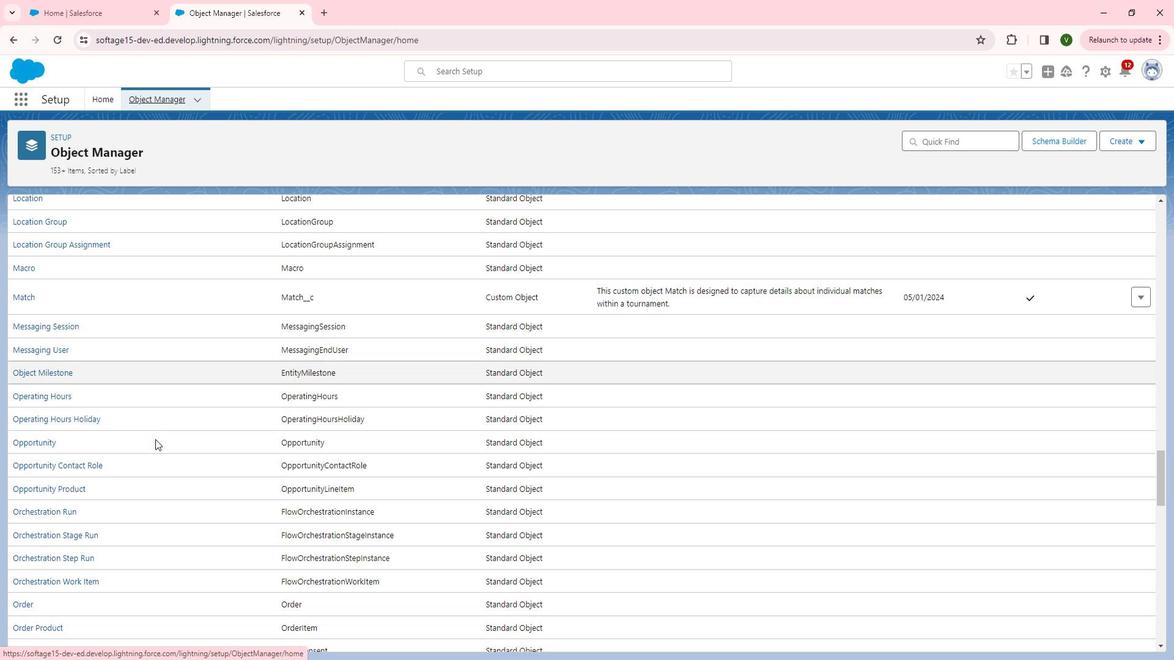 
Action: Mouse scrolled (171, 439) with delta (0, 0)
Screenshot: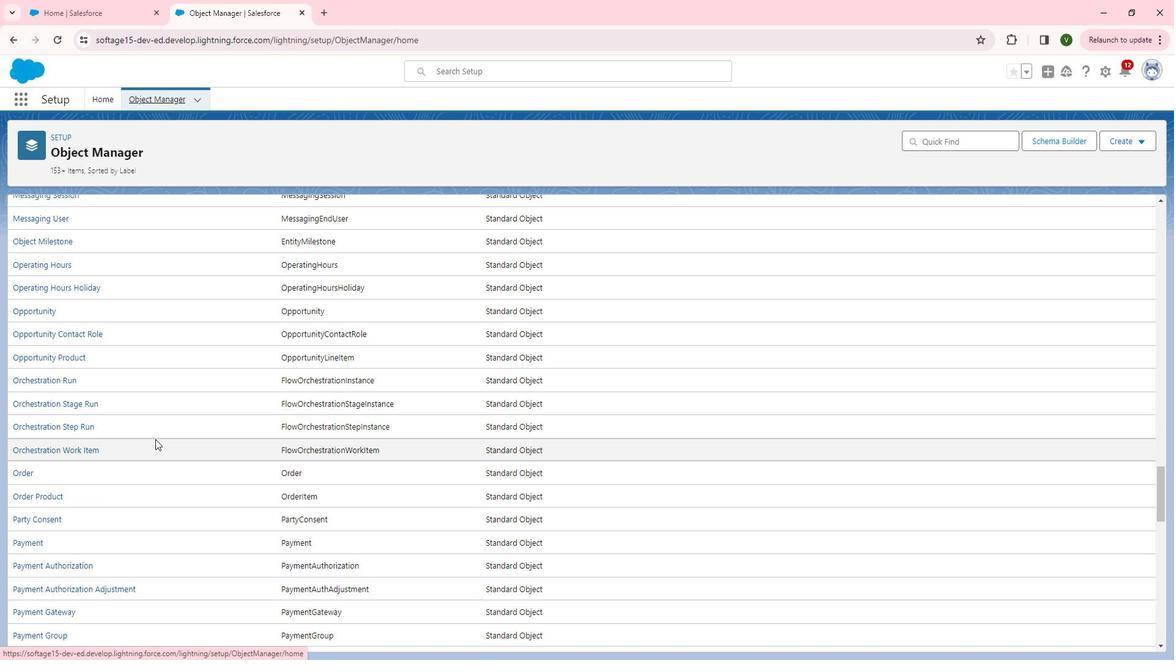 
Action: Mouse scrolled (171, 439) with delta (0, 0)
Screenshot: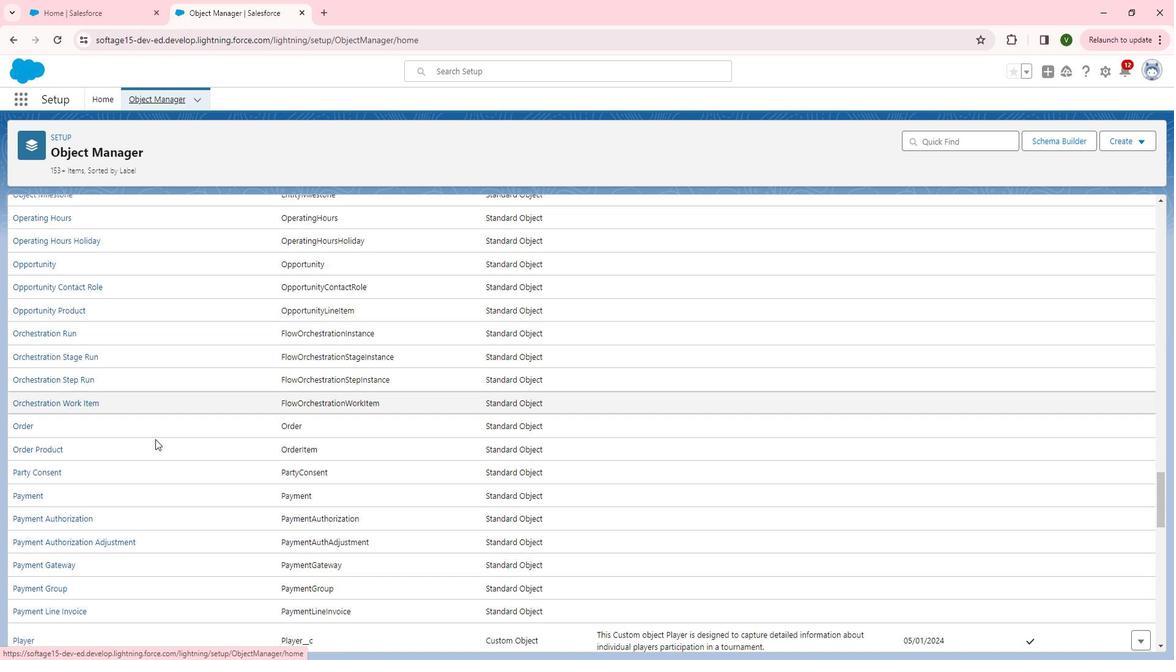 
Action: Mouse scrolled (171, 439) with delta (0, 0)
Screenshot: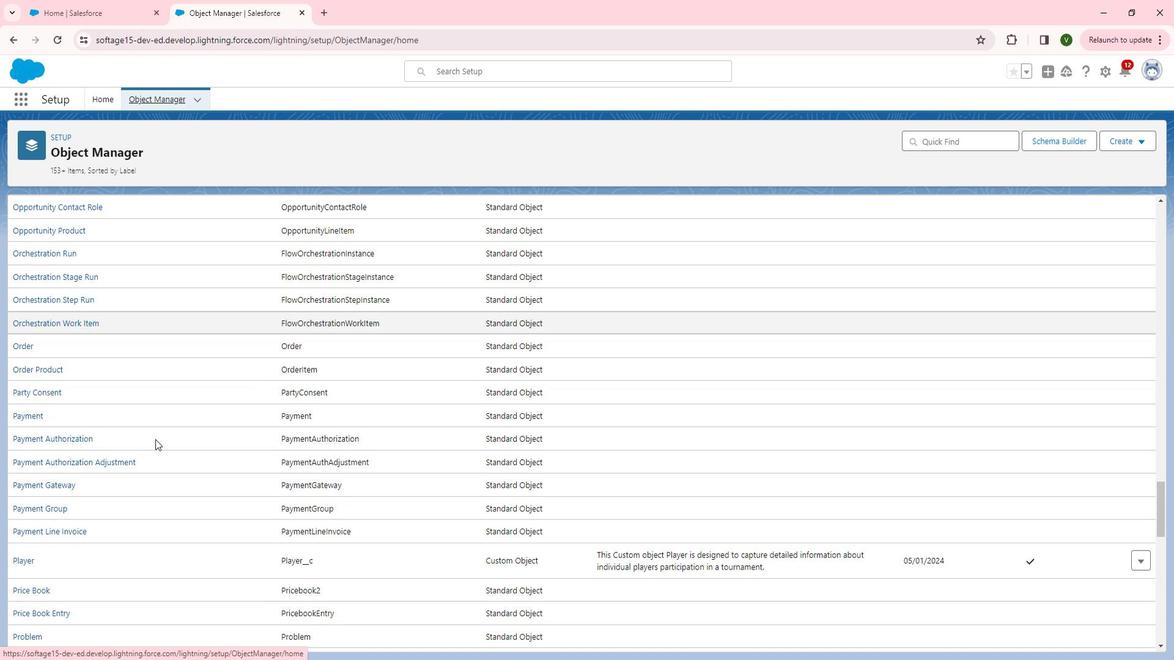 
Action: Mouse scrolled (171, 439) with delta (0, 0)
Screenshot: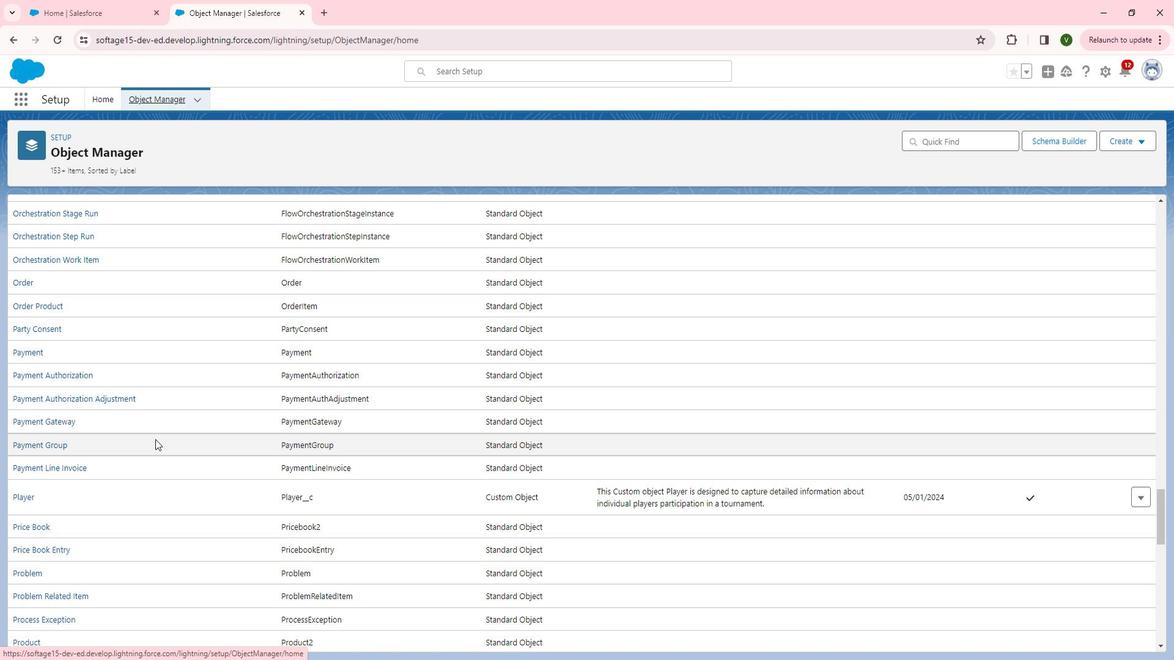 
Action: Mouse scrolled (171, 439) with delta (0, 0)
Screenshot: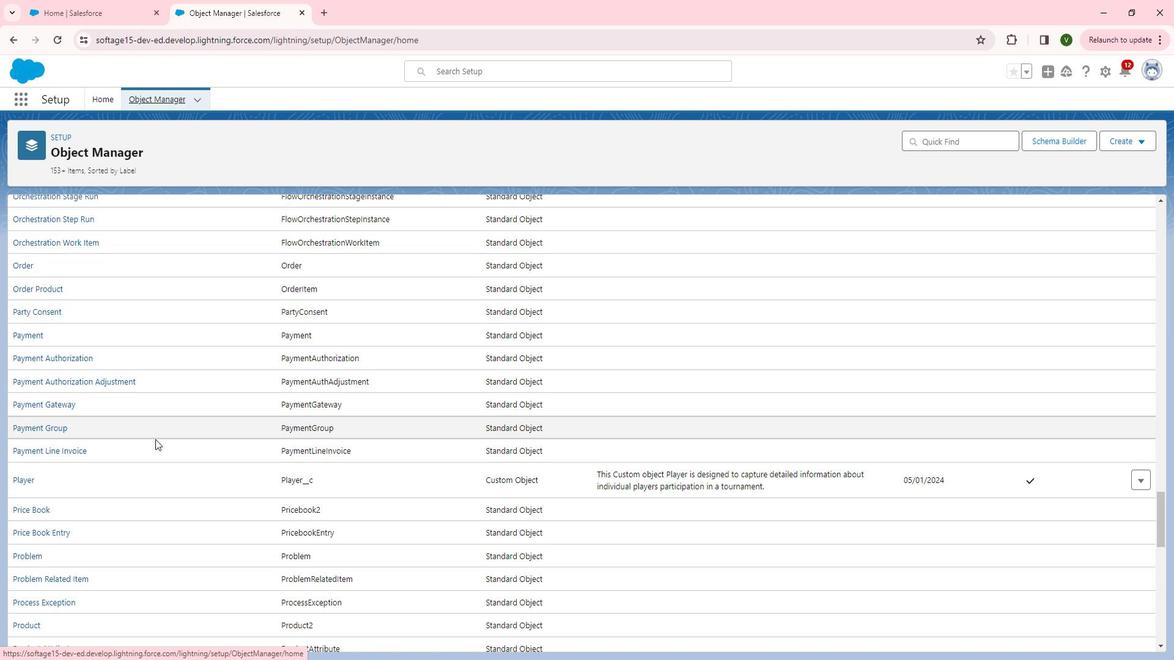 
Action: Mouse scrolled (171, 439) with delta (0, 0)
Screenshot: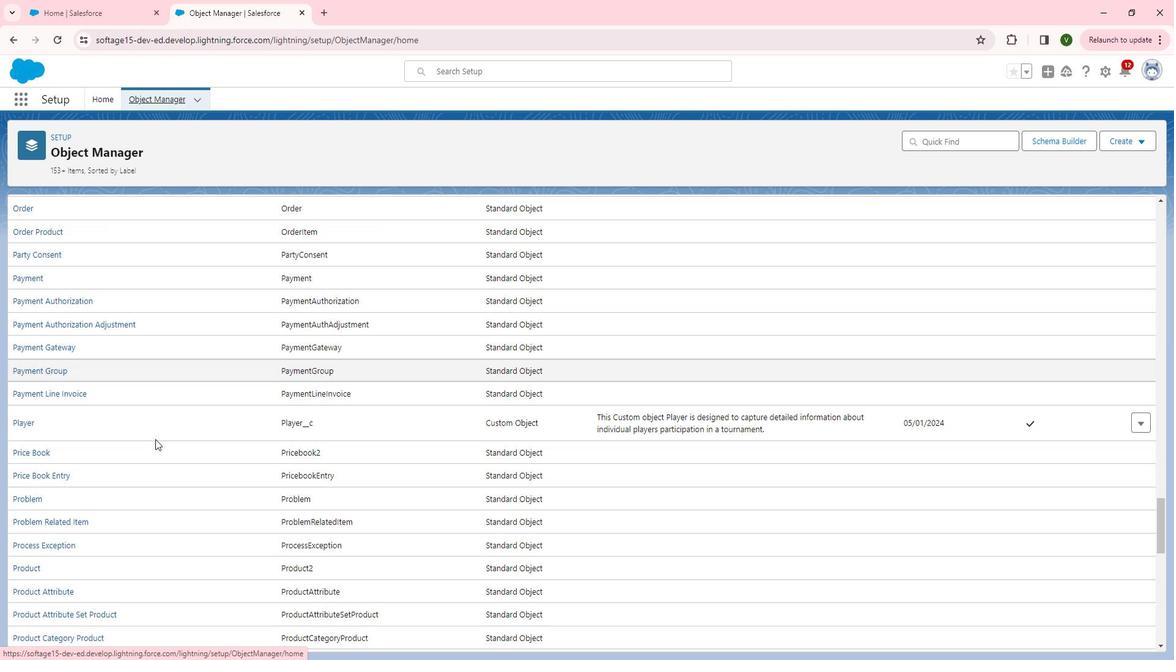
Action: Mouse scrolled (171, 439) with delta (0, 0)
Screenshot: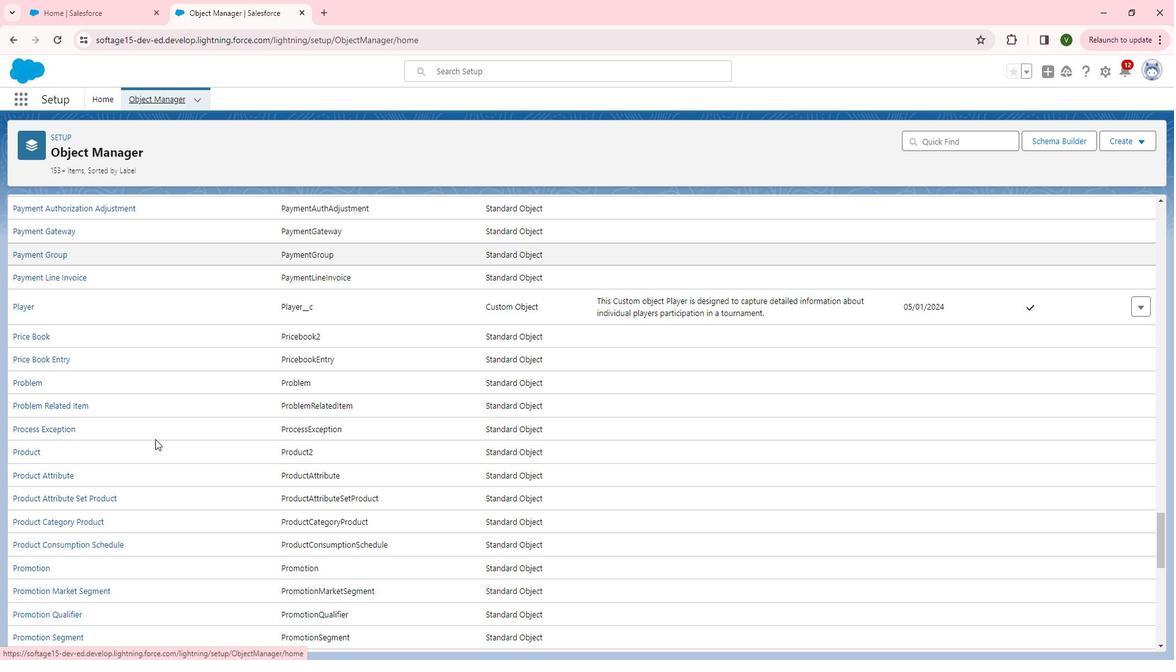 
Action: Mouse scrolled (171, 439) with delta (0, 0)
Screenshot: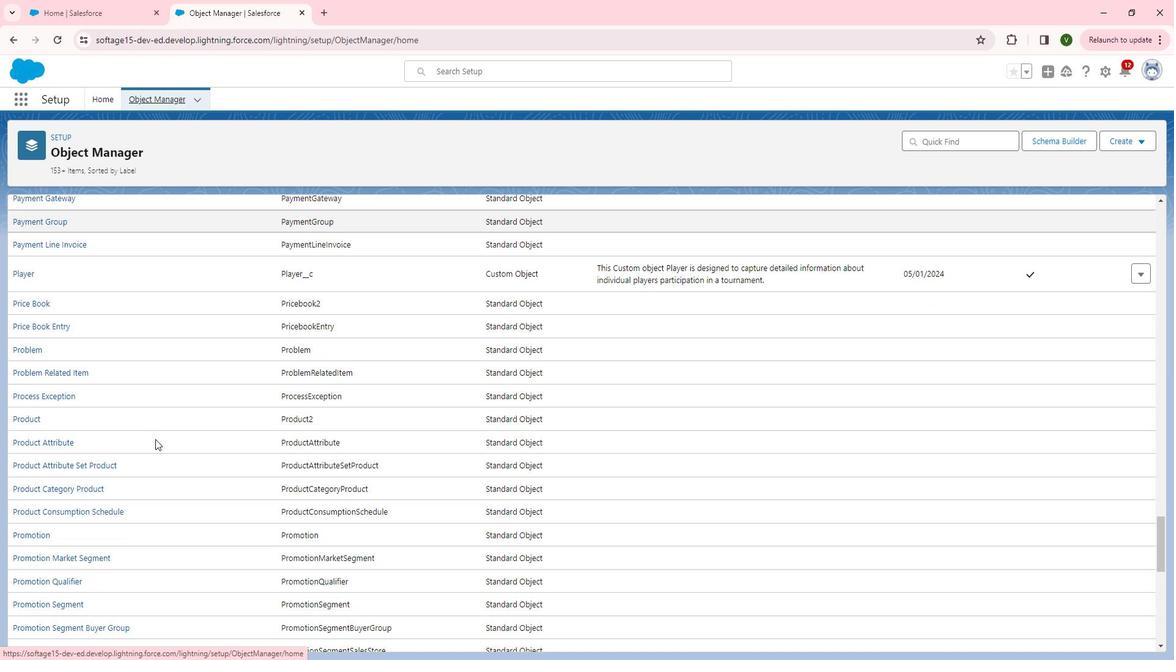 
Action: Mouse scrolled (171, 439) with delta (0, 0)
Screenshot: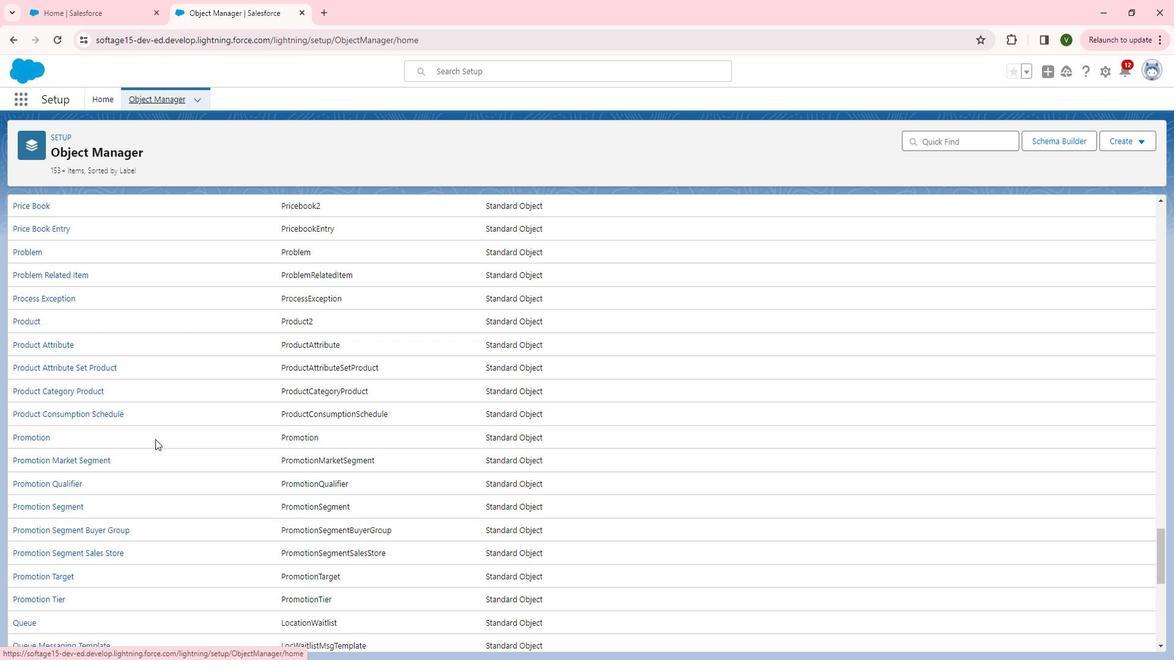 
Action: Mouse scrolled (171, 439) with delta (0, 0)
Screenshot: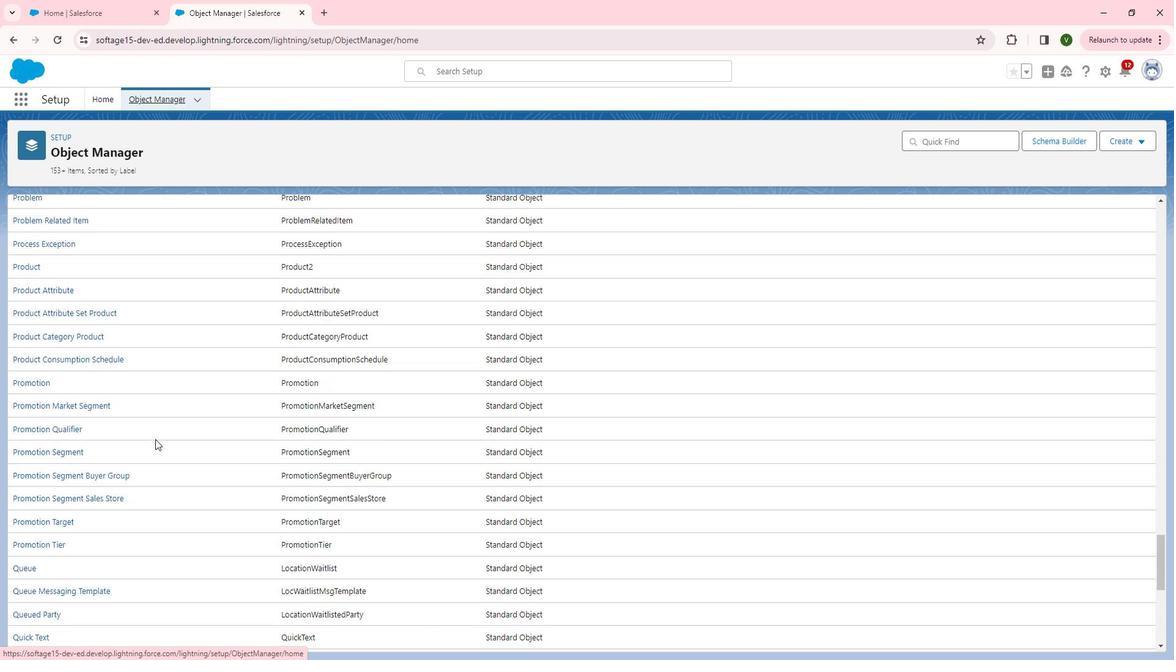 
Action: Mouse scrolled (171, 439) with delta (0, 0)
Screenshot: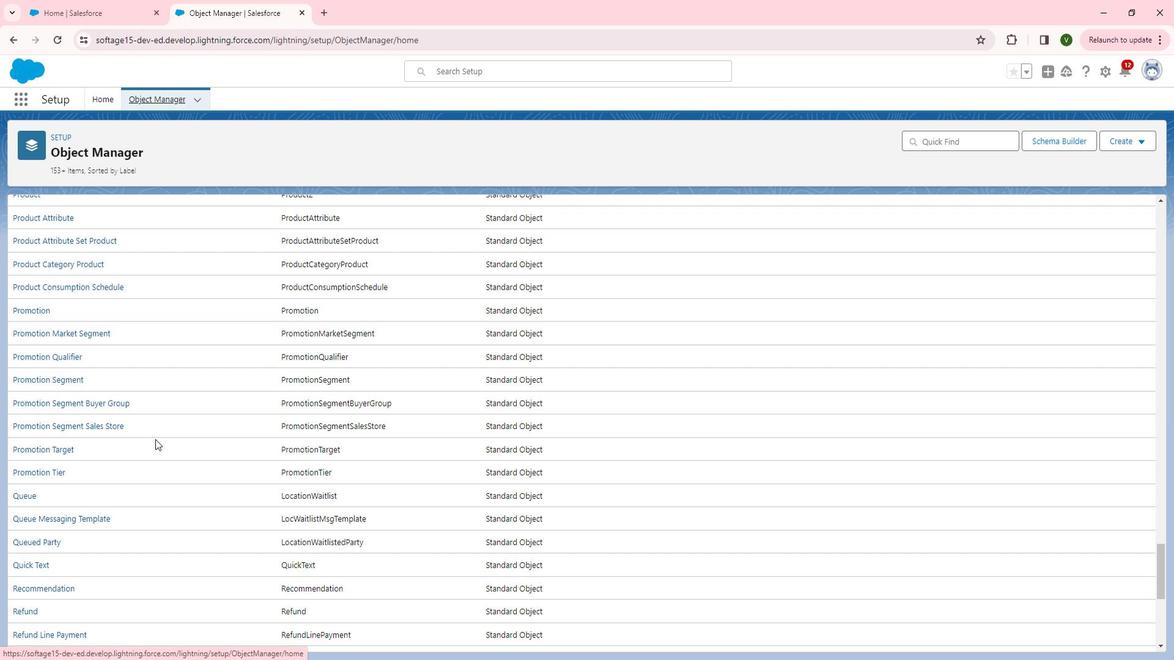 
Action: Mouse scrolled (171, 439) with delta (0, 0)
Screenshot: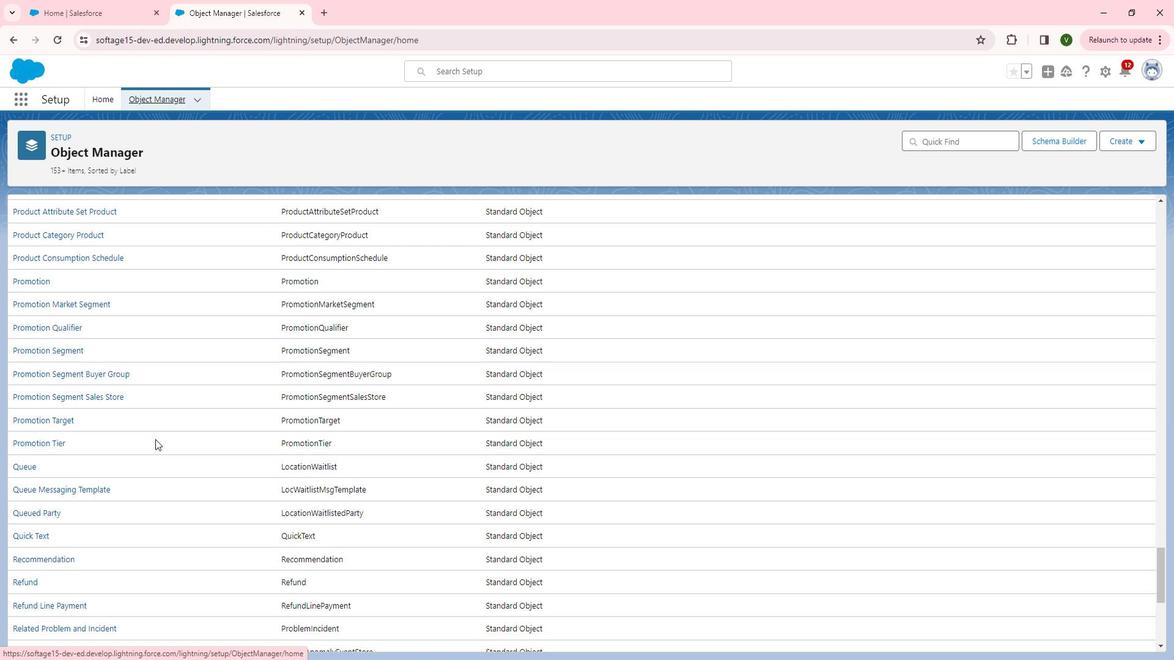 
Action: Mouse scrolled (171, 439) with delta (0, 0)
Screenshot: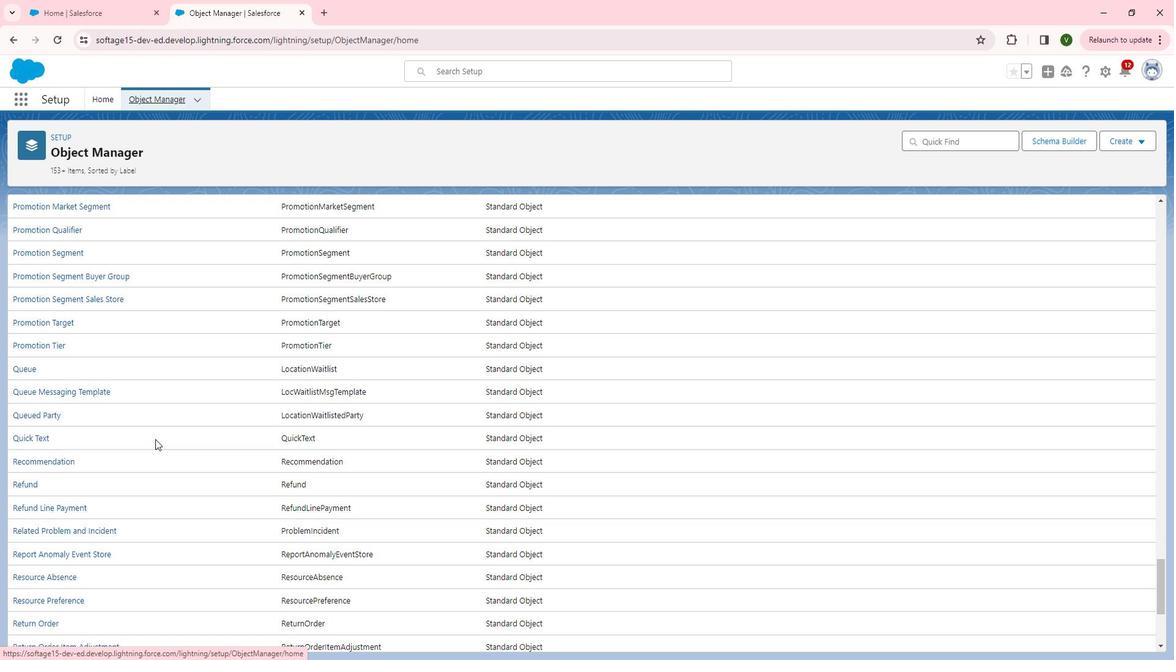 
Action: Mouse scrolled (171, 439) with delta (0, 0)
Screenshot: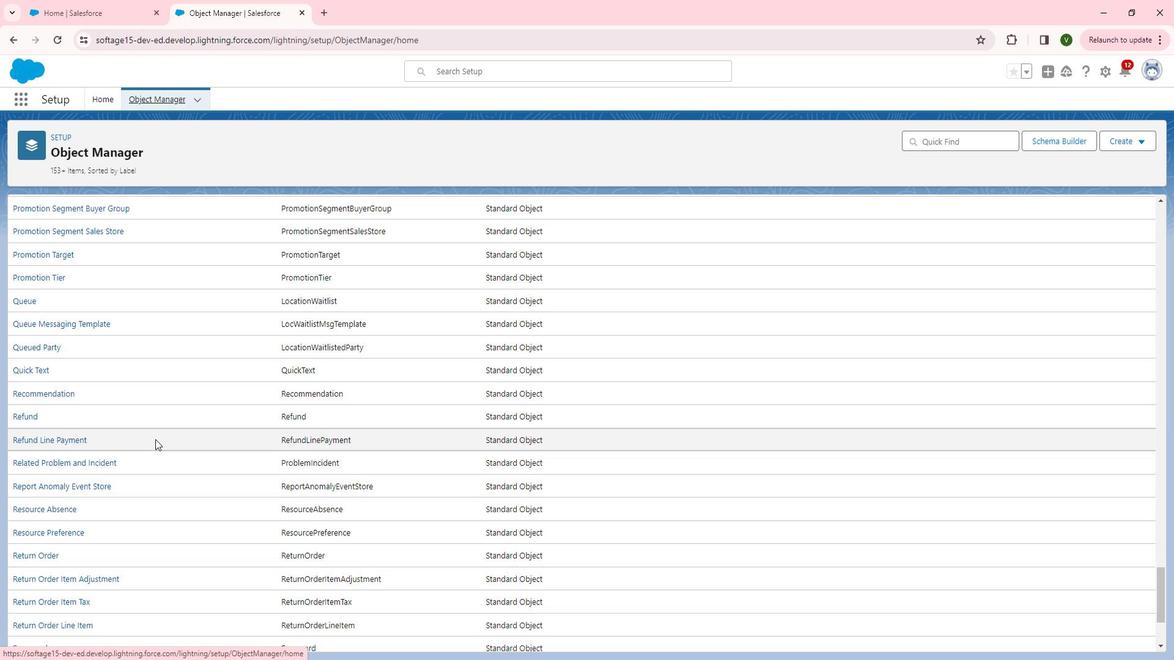 
Action: Mouse scrolled (171, 439) with delta (0, 0)
Screenshot: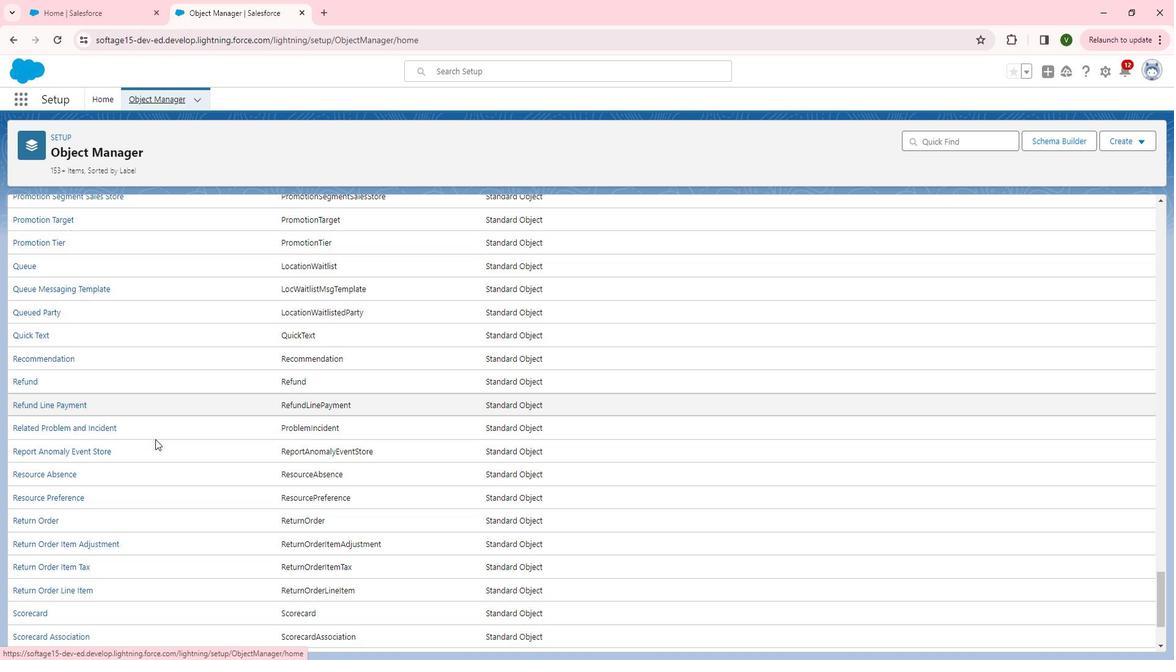 
Action: Mouse scrolled (171, 439) with delta (0, 0)
Screenshot: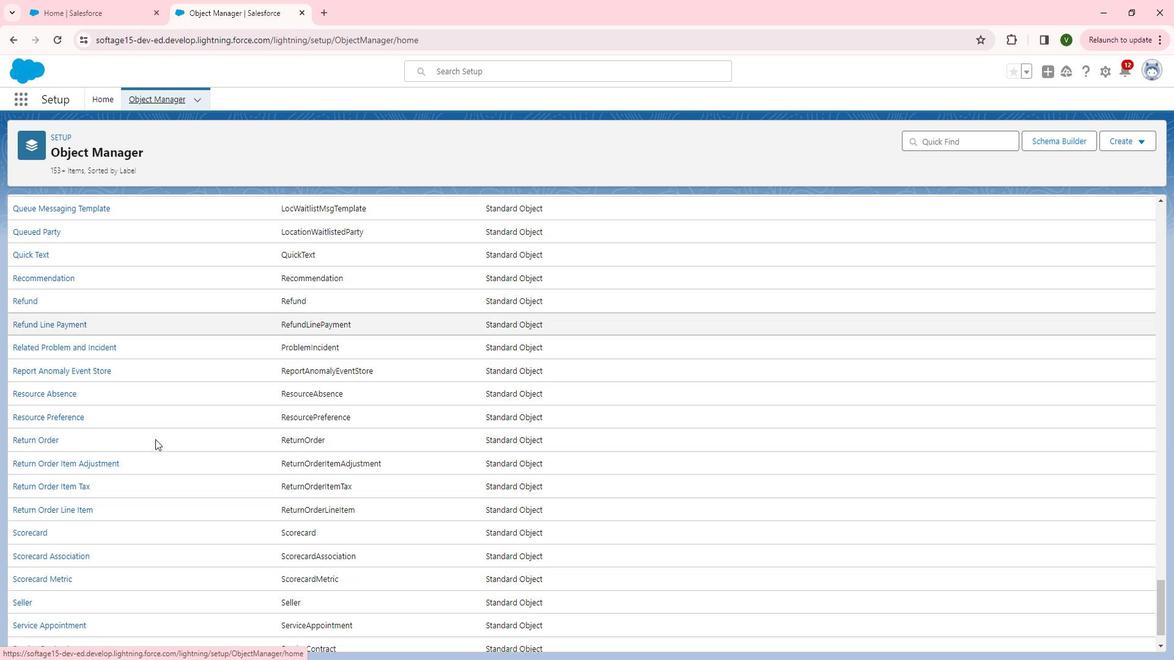 
Action: Mouse scrolled (171, 439) with delta (0, 0)
Screenshot: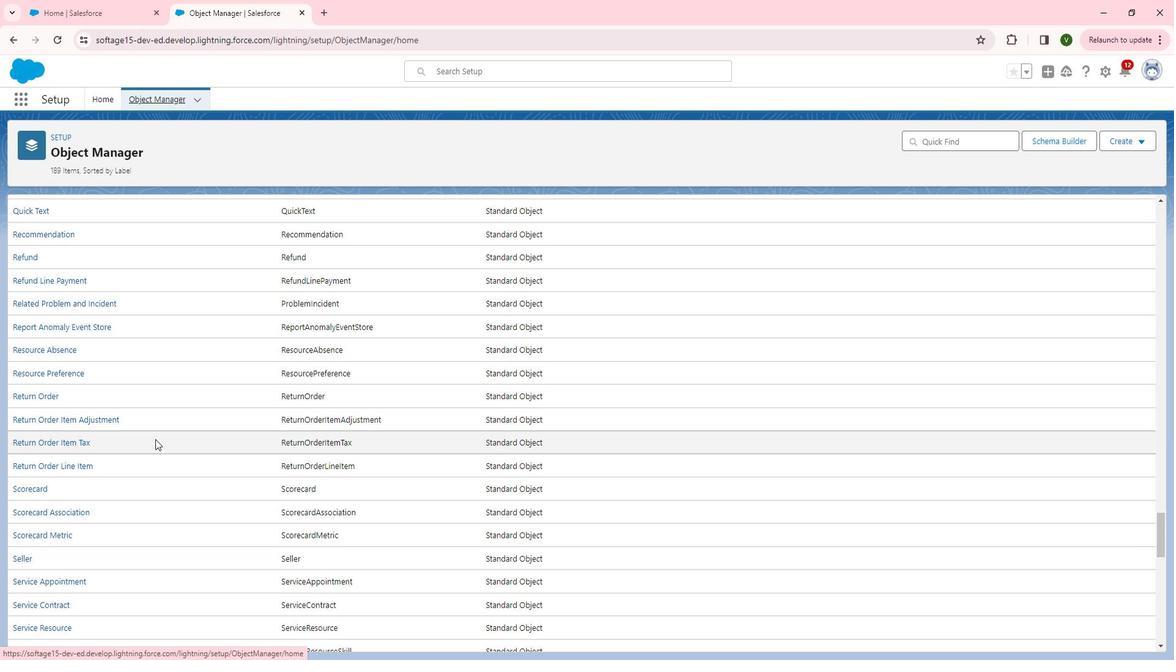 
Action: Mouse scrolled (171, 439) with delta (0, 0)
Screenshot: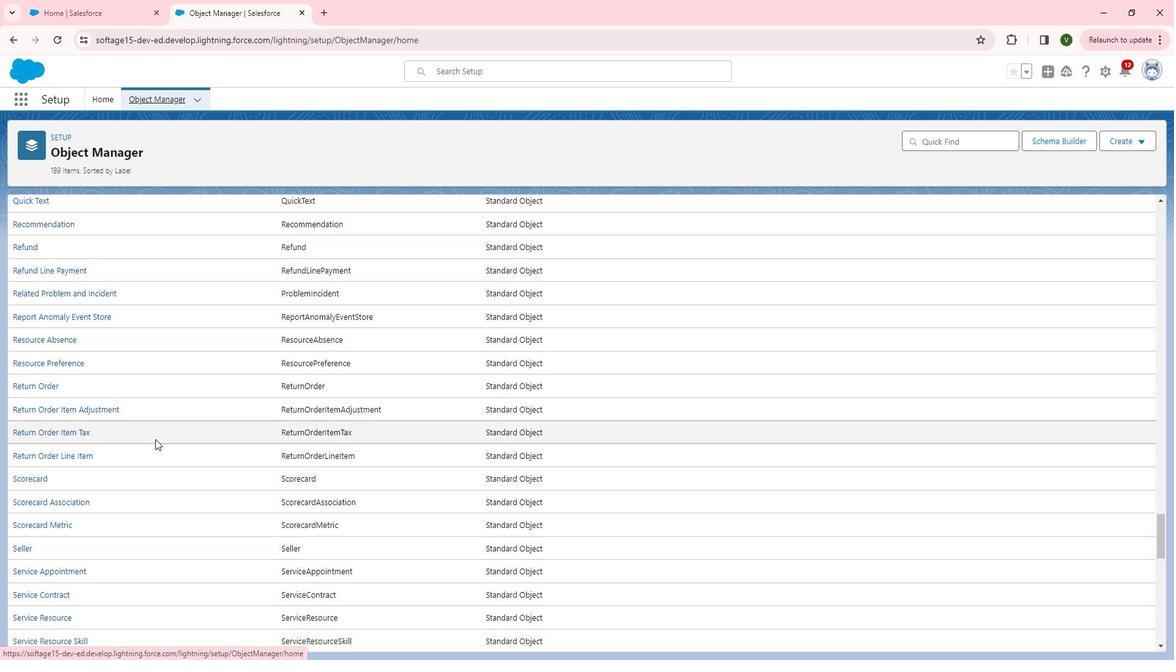 
Action: Mouse scrolled (171, 439) with delta (0, 0)
Screenshot: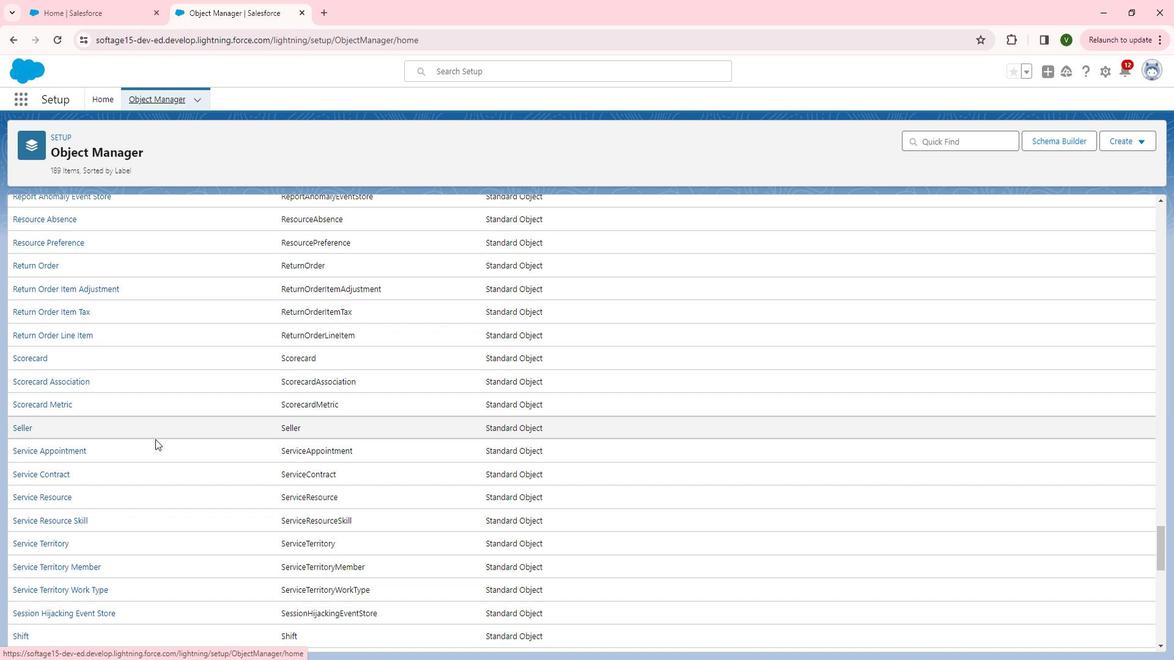 
Action: Mouse scrolled (171, 439) with delta (0, 0)
Screenshot: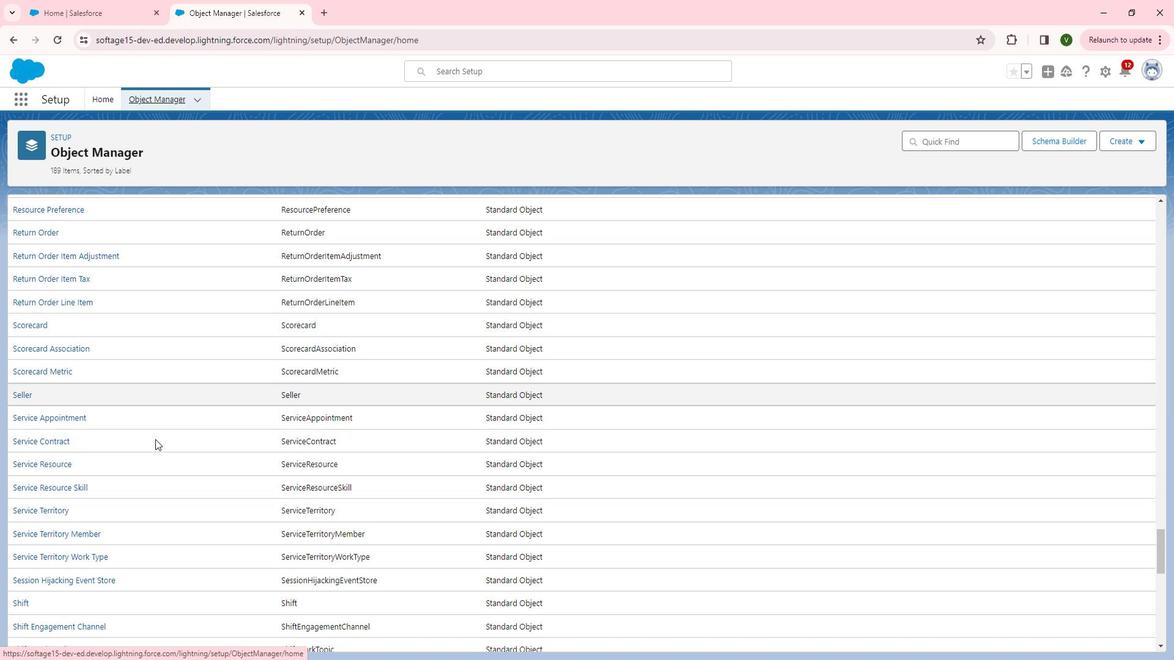 
Action: Mouse scrolled (171, 439) with delta (0, 0)
Screenshot: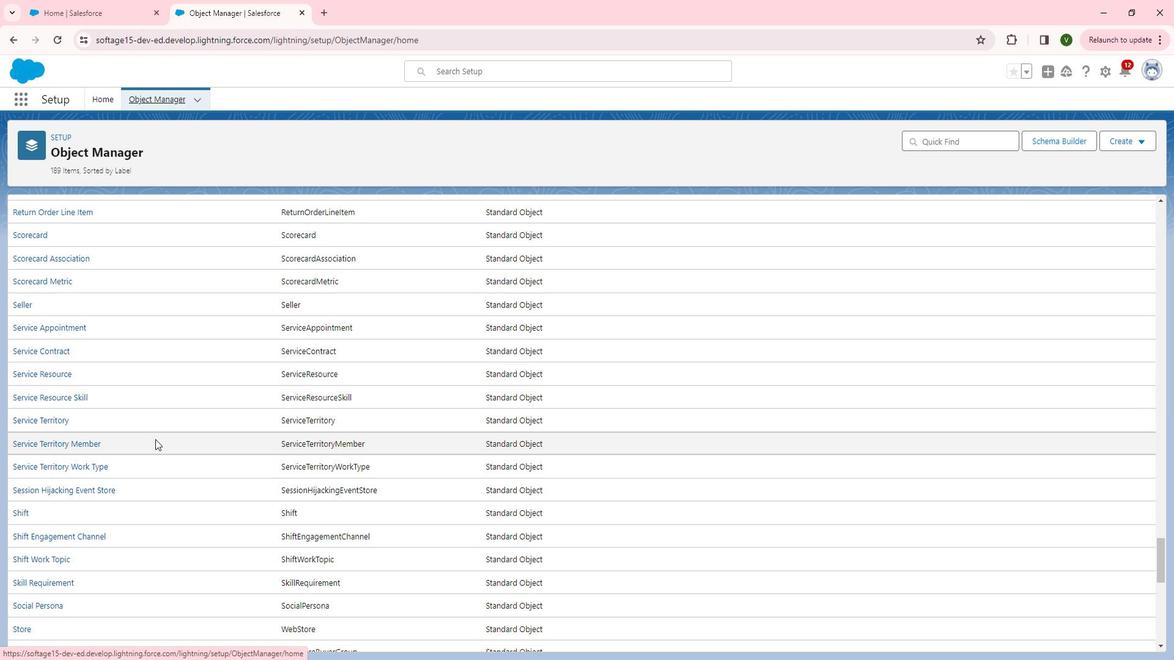 
Action: Mouse scrolled (171, 439) with delta (0, 0)
Screenshot: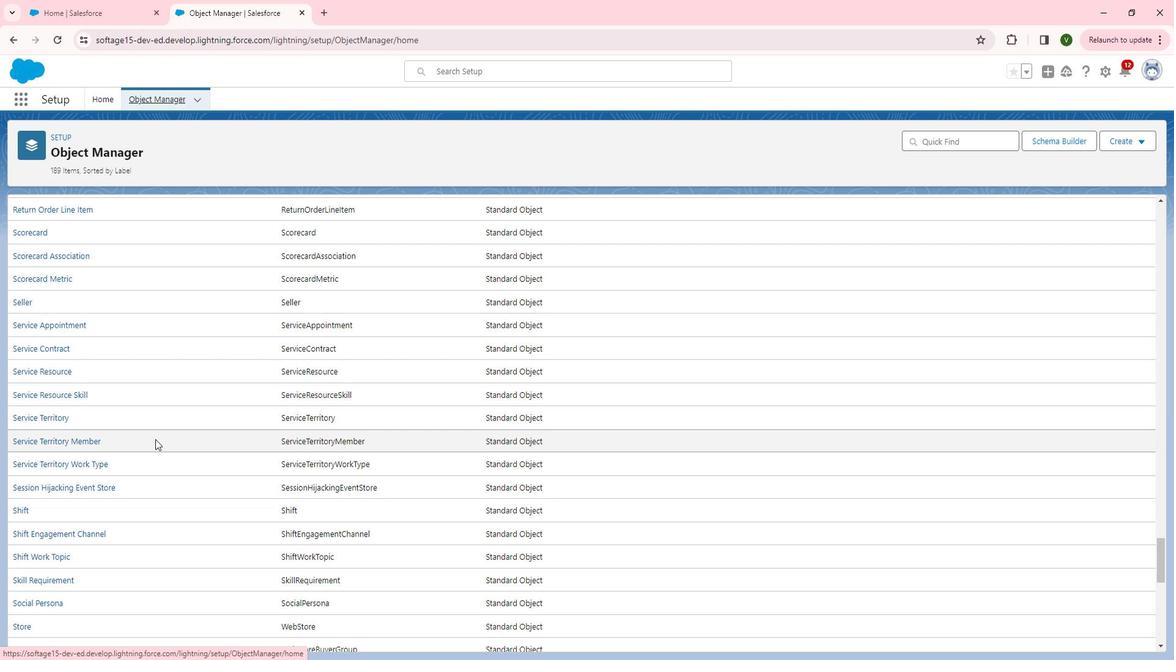 
Action: Mouse scrolled (171, 439) with delta (0, 0)
Screenshot: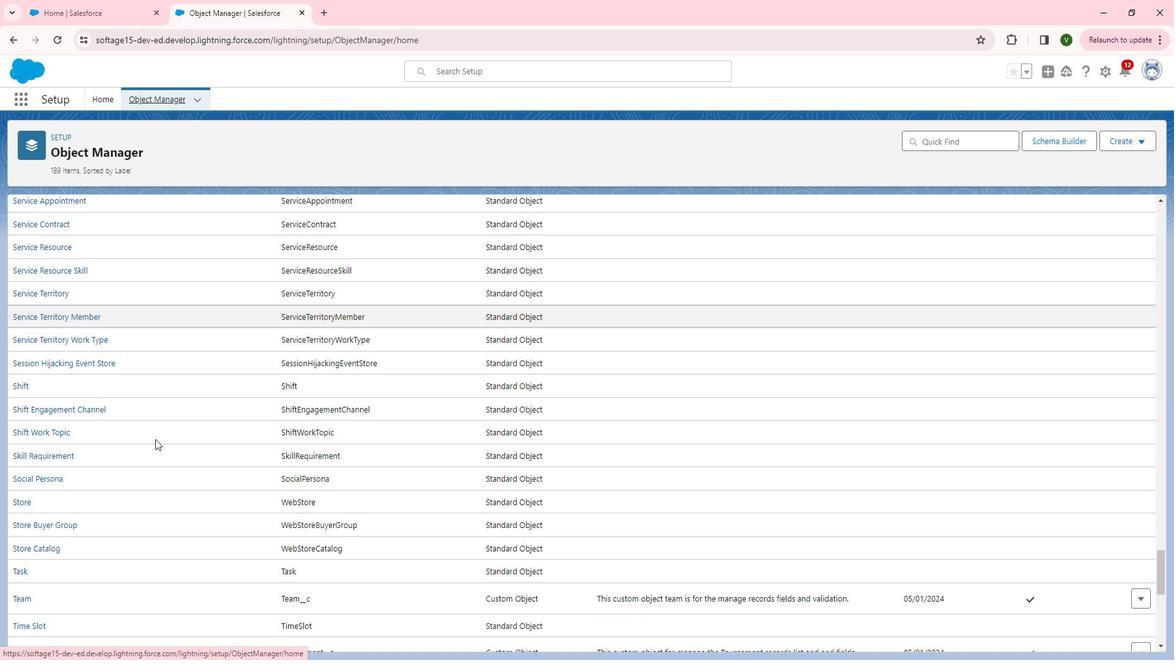 
Action: Mouse scrolled (171, 439) with delta (0, 0)
Screenshot: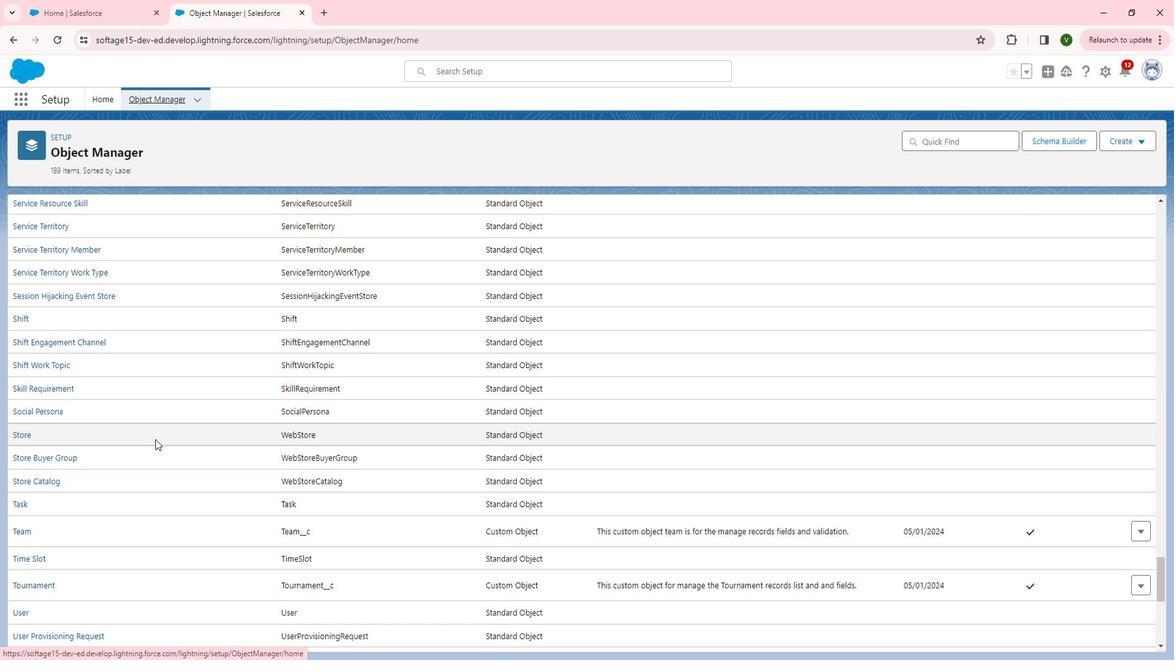 
Action: Mouse scrolled (171, 439) with delta (0, 0)
Screenshot: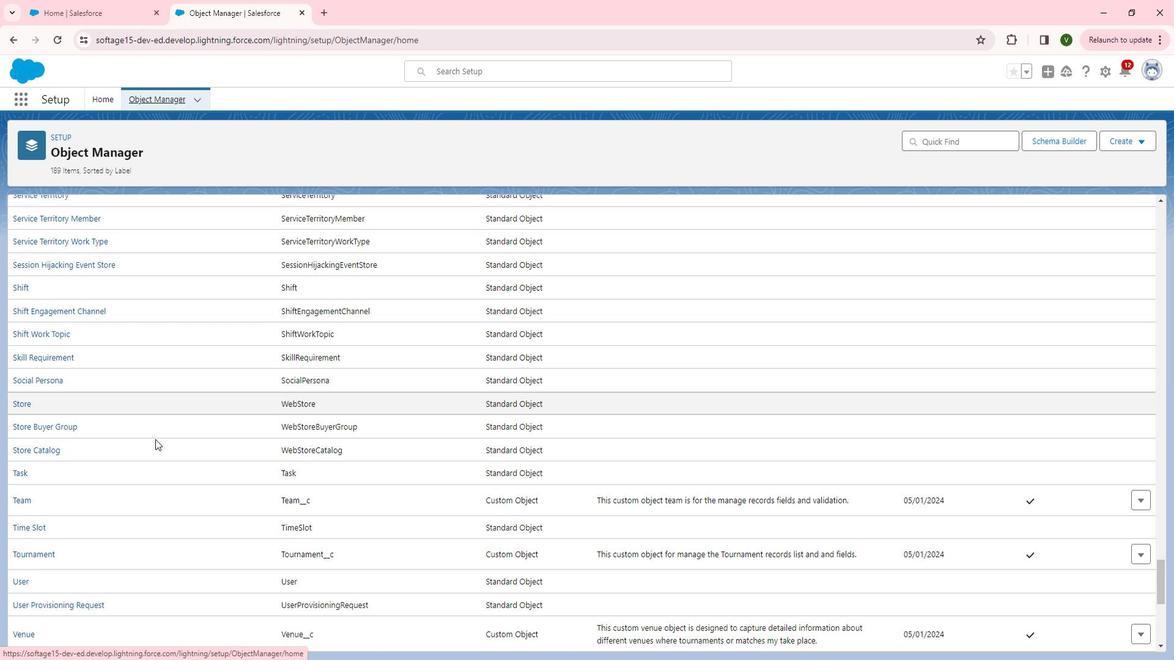 
Action: Mouse moved to (47, 462)
Screenshot: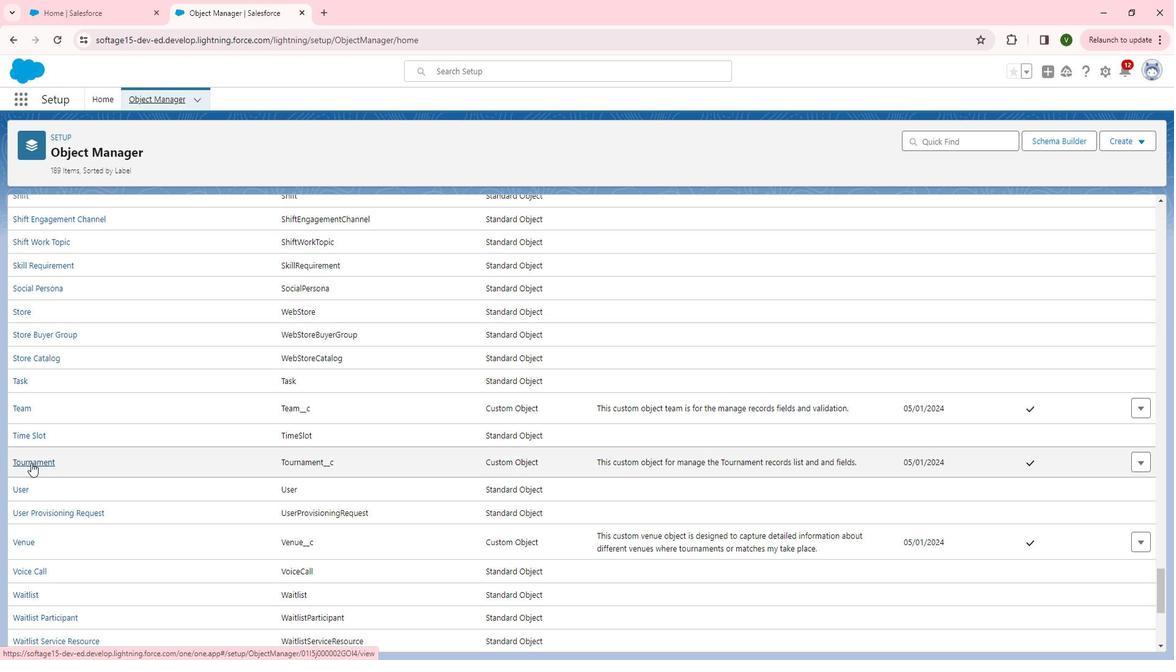 
Action: Mouse pressed left at (47, 462)
Screenshot: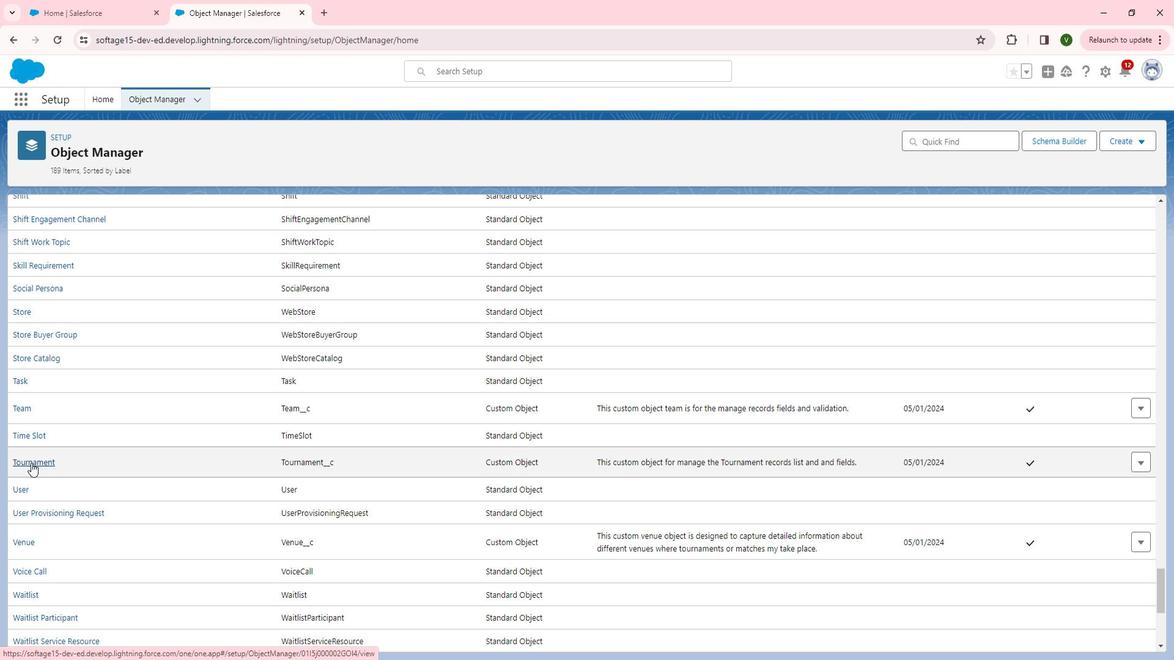 
Action: Mouse moved to (99, 239)
Screenshot: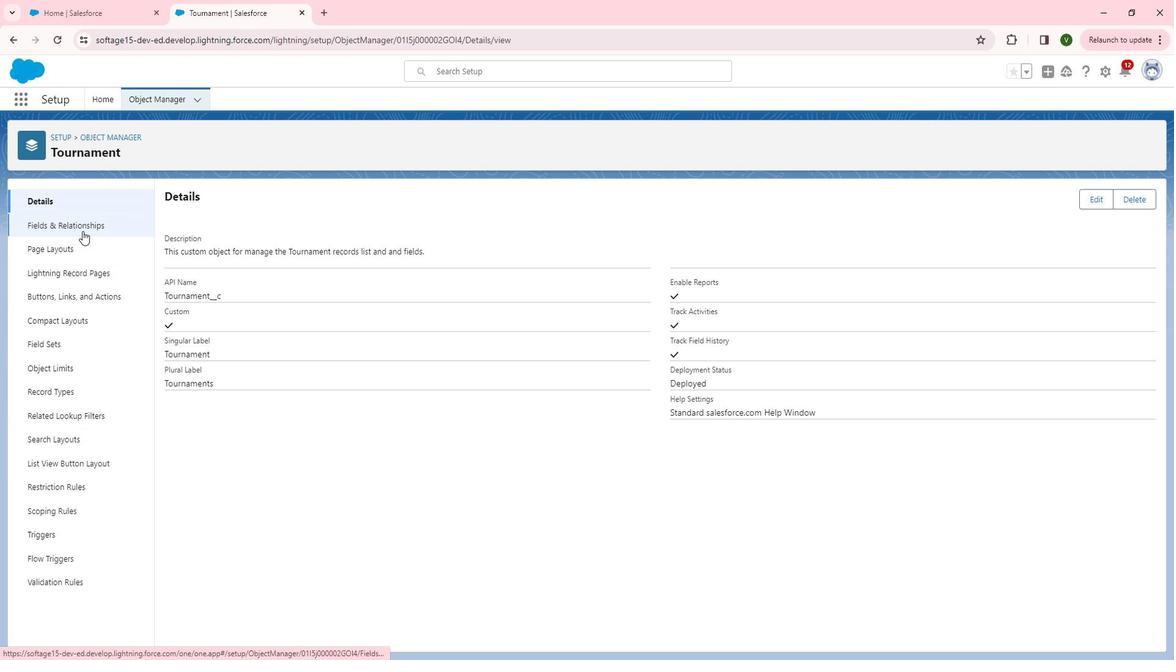 
Action: Mouse pressed left at (99, 239)
Screenshot: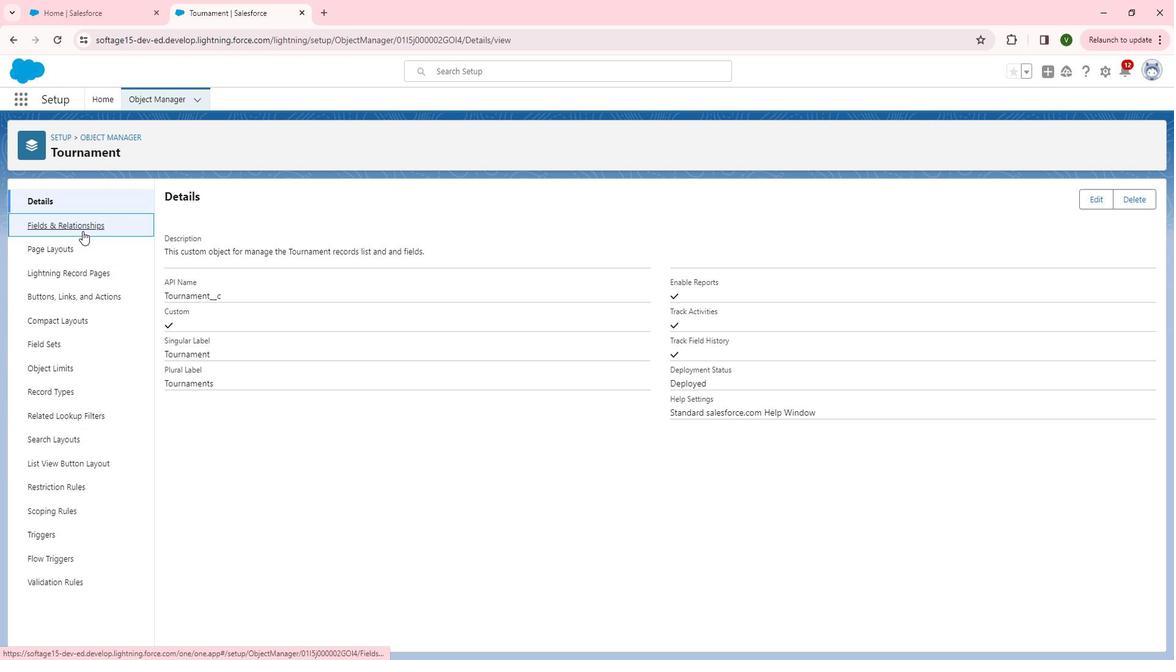 
Action: Mouse moved to (908, 208)
Screenshot: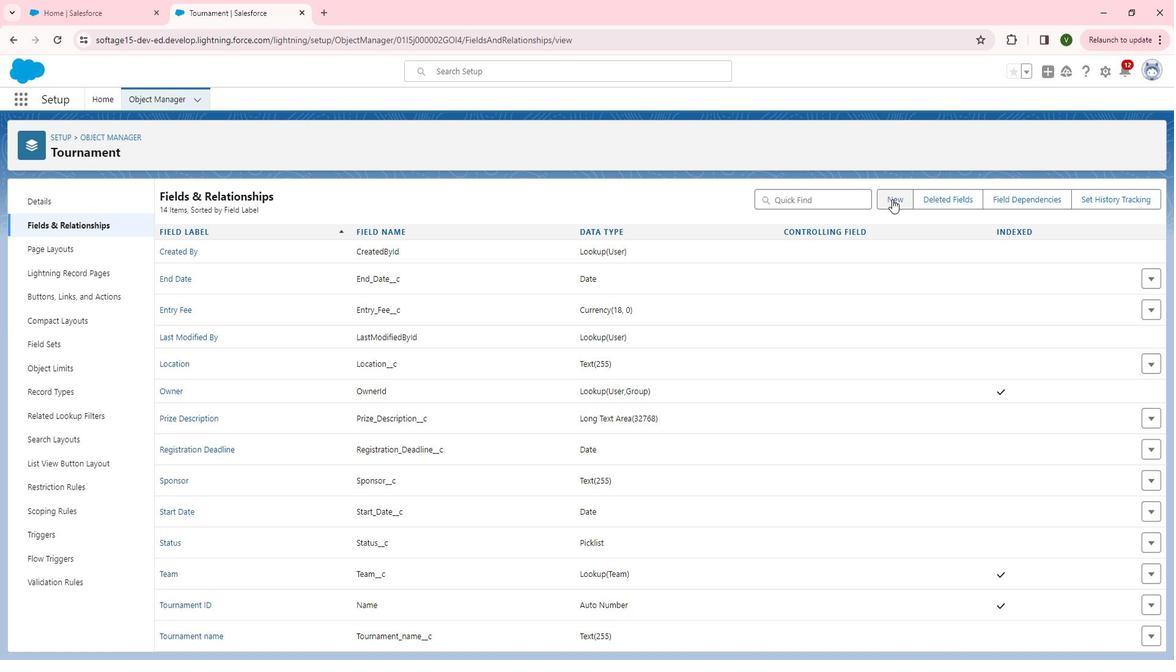 
Action: Mouse pressed left at (908, 208)
Screenshot: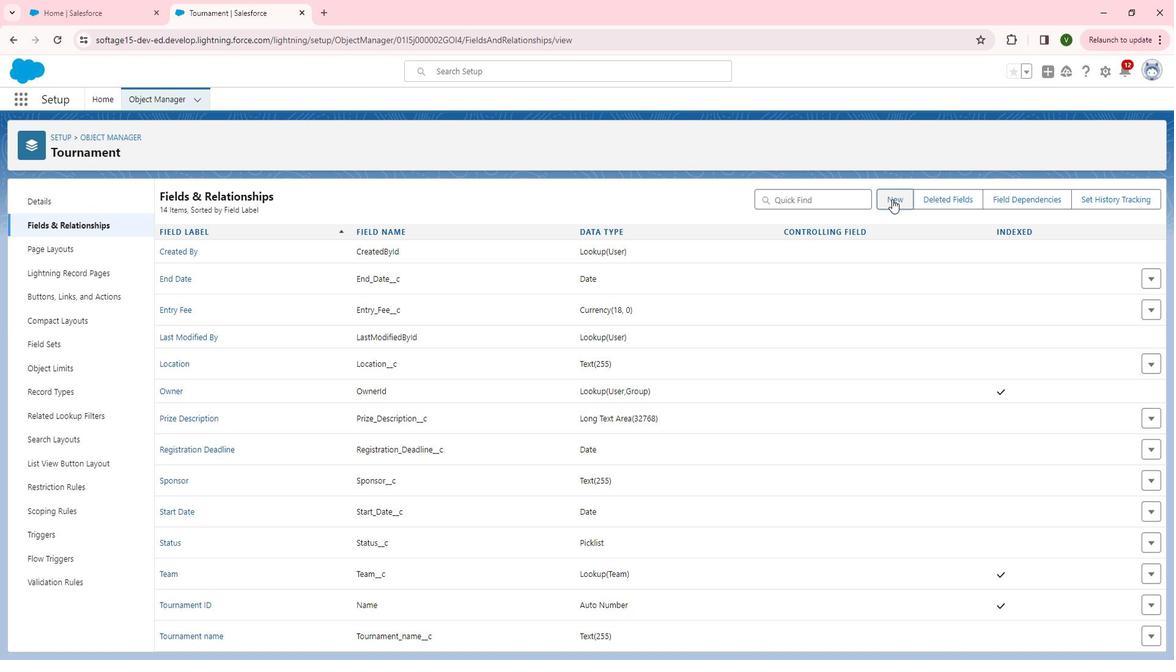 
Action: Mouse moved to (324, 370)
Screenshot: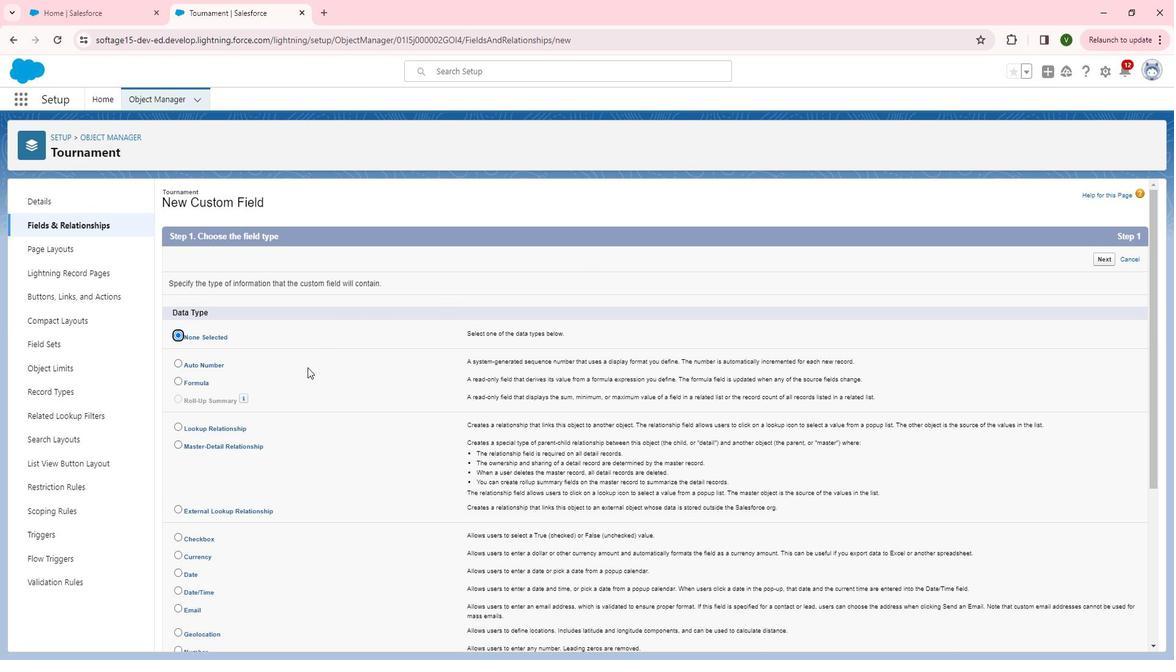 
Action: Mouse scrolled (324, 369) with delta (0, 0)
Screenshot: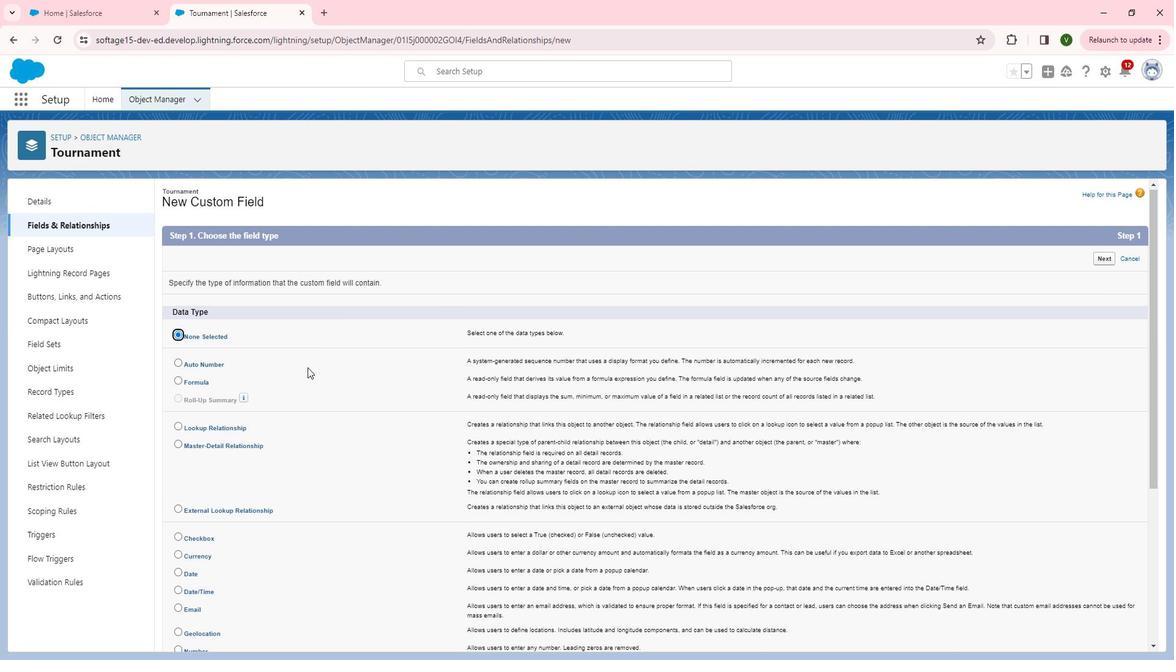 
Action: Mouse moved to (240, 365)
Screenshot: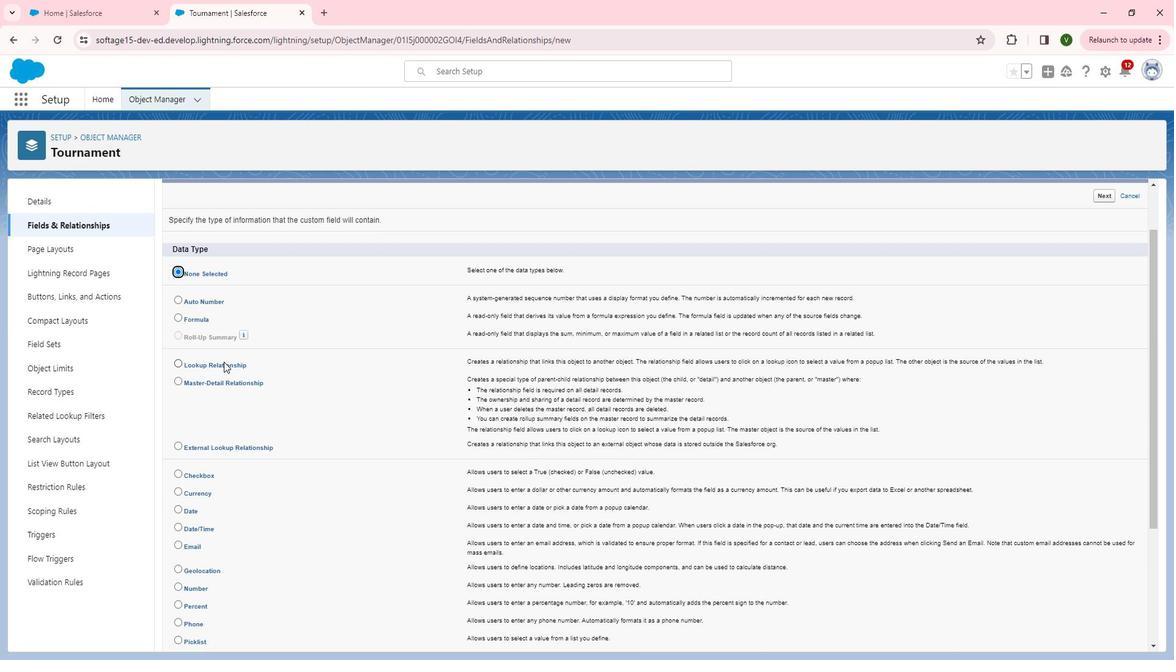 
Action: Mouse pressed left at (240, 365)
Screenshot: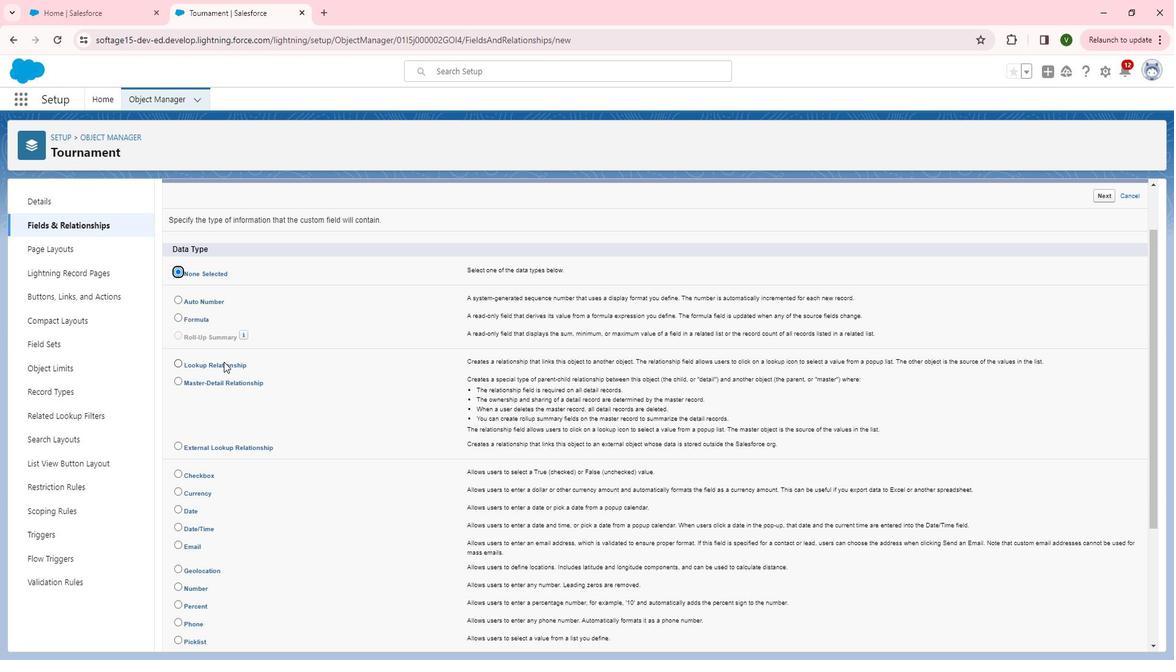 
Action: Mouse moved to (1118, 201)
Screenshot: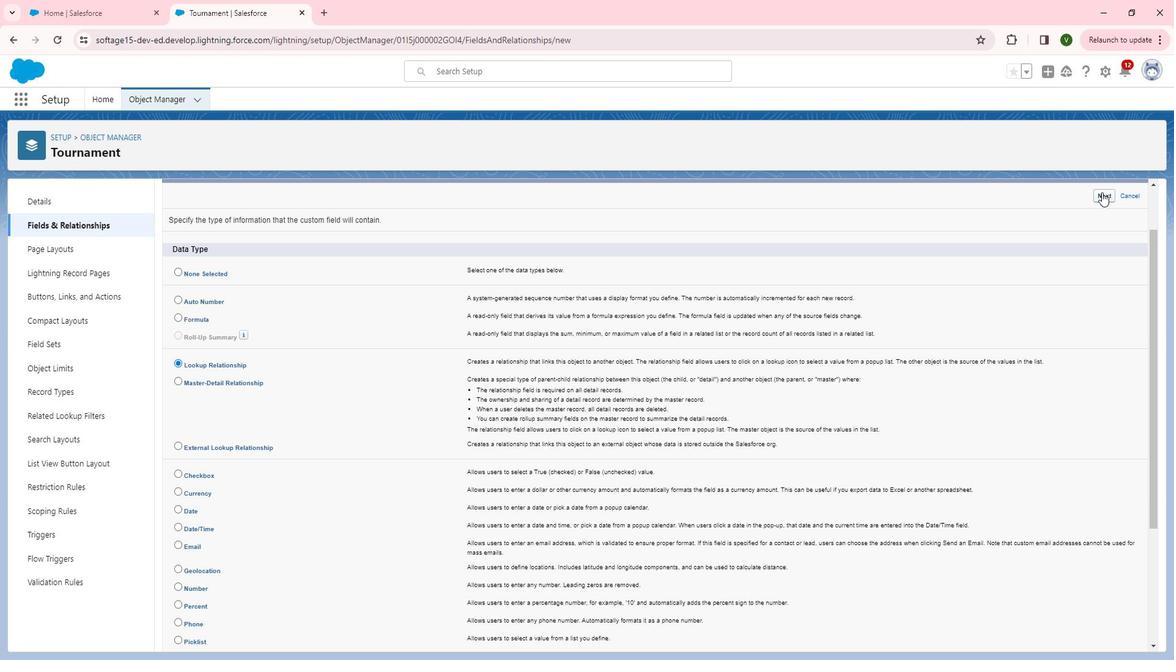 
Action: Mouse pressed left at (1118, 201)
Screenshot: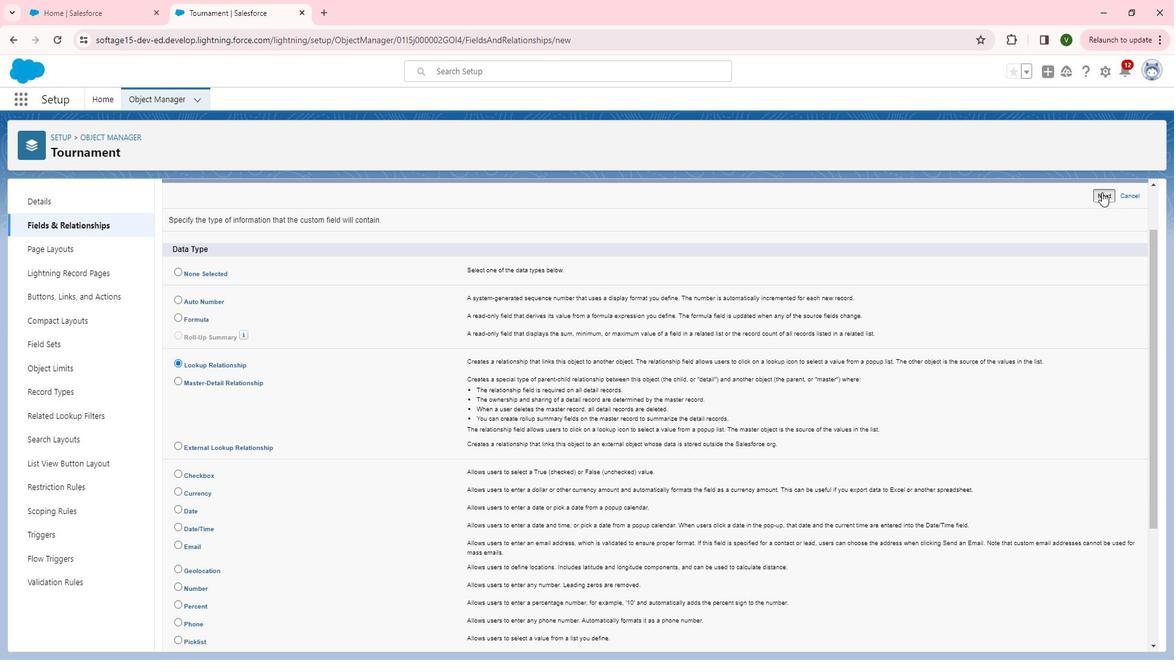 
Action: Mouse moved to (505, 310)
Screenshot: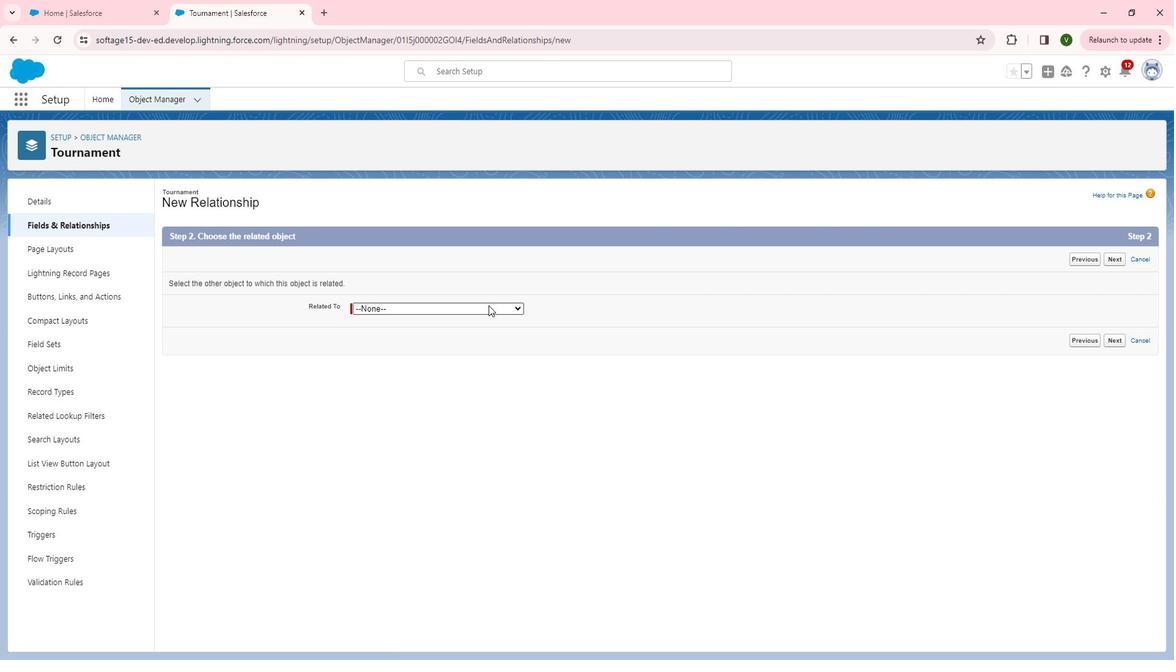 
Action: Mouse pressed left at (505, 310)
Screenshot: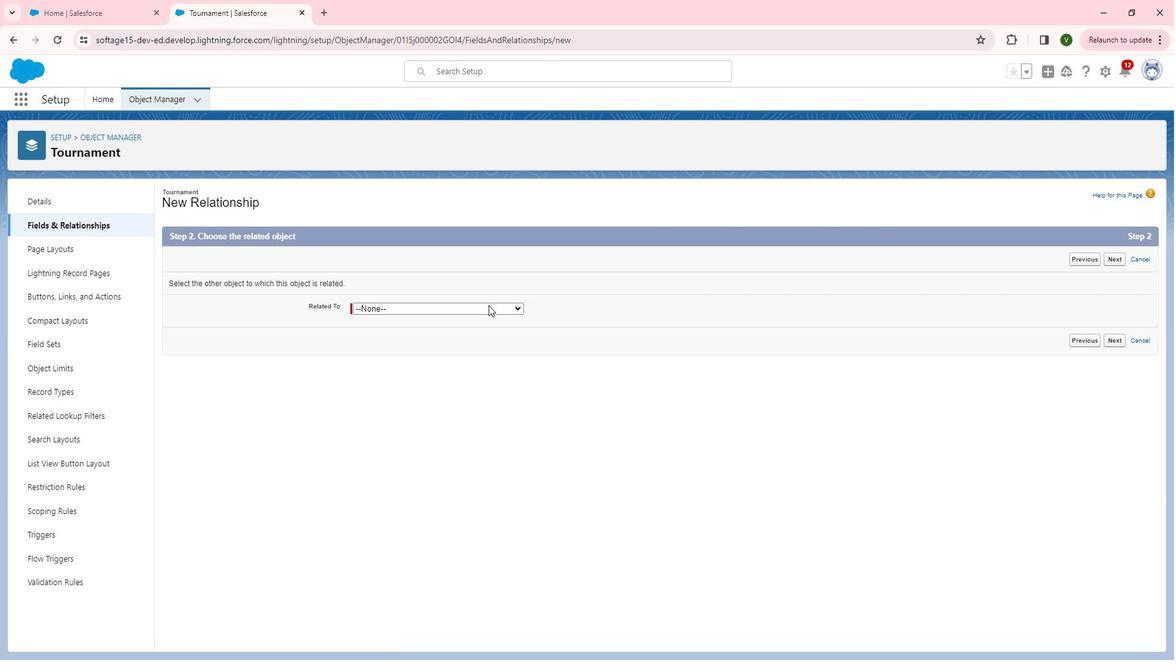 
Action: Mouse moved to (490, 379)
Screenshot: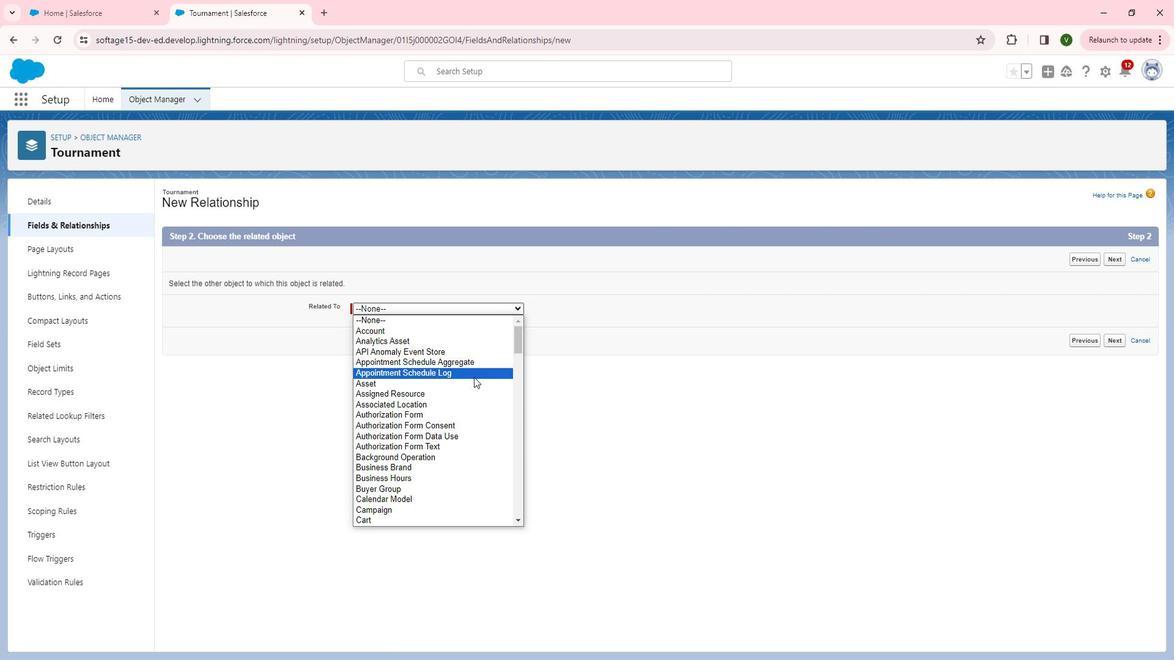 
Action: Mouse scrolled (490, 379) with delta (0, 0)
Screenshot: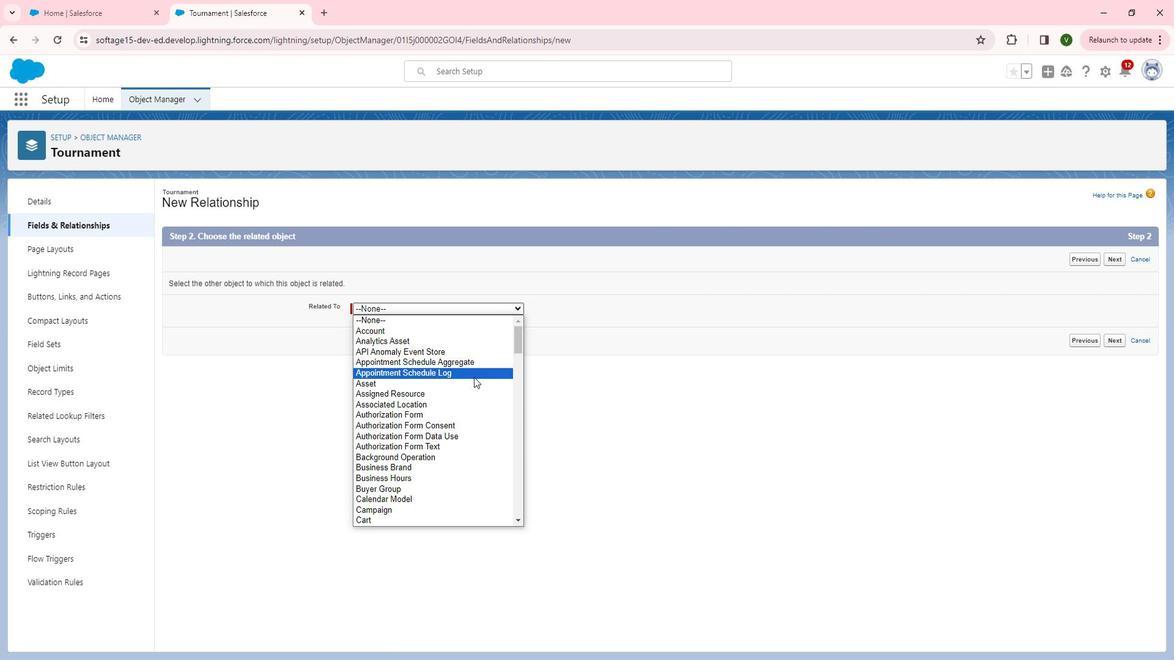 
Action: Mouse scrolled (490, 379) with delta (0, 0)
Screenshot: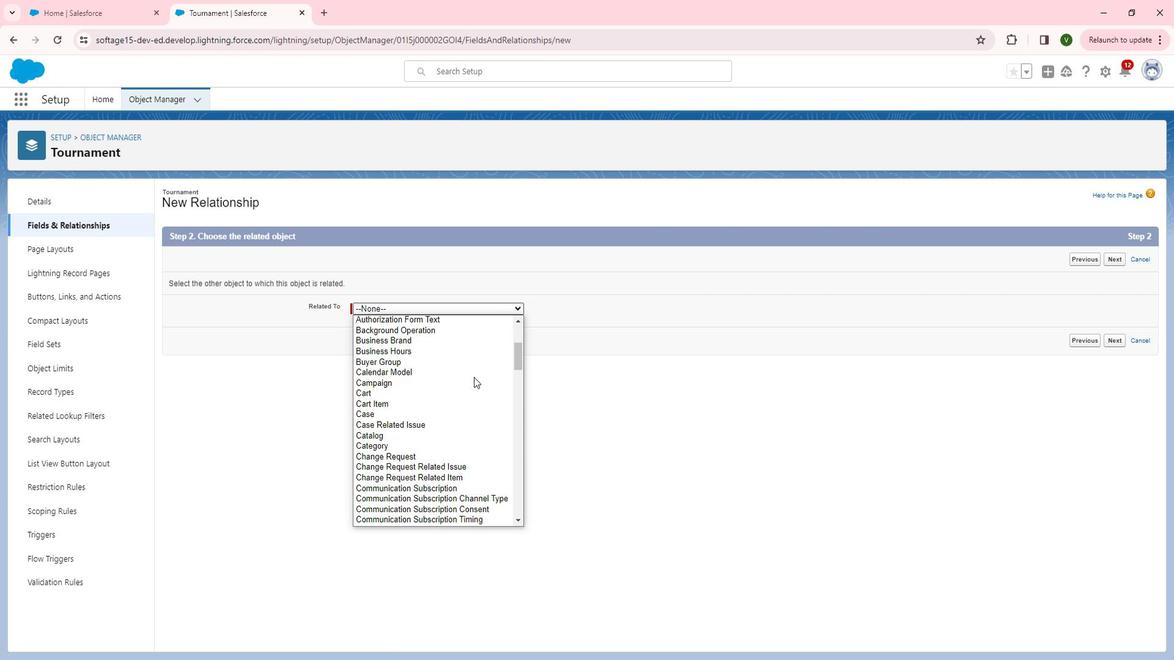 
Action: Mouse scrolled (490, 379) with delta (0, 0)
Screenshot: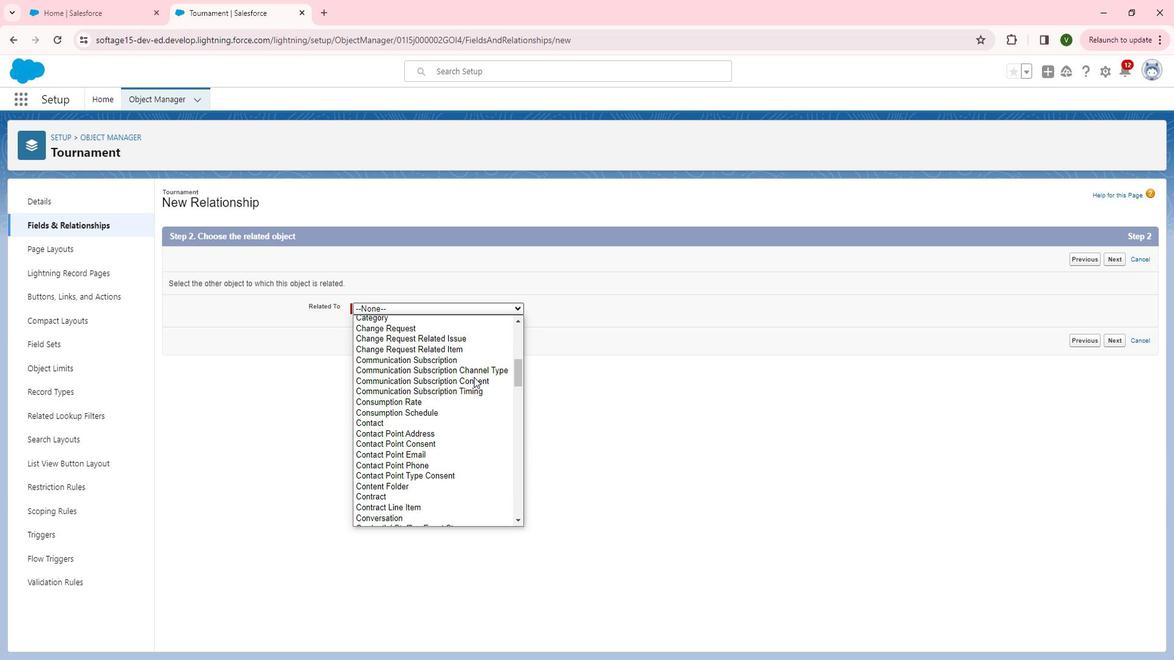 
Action: Mouse scrolled (490, 379) with delta (0, 0)
Screenshot: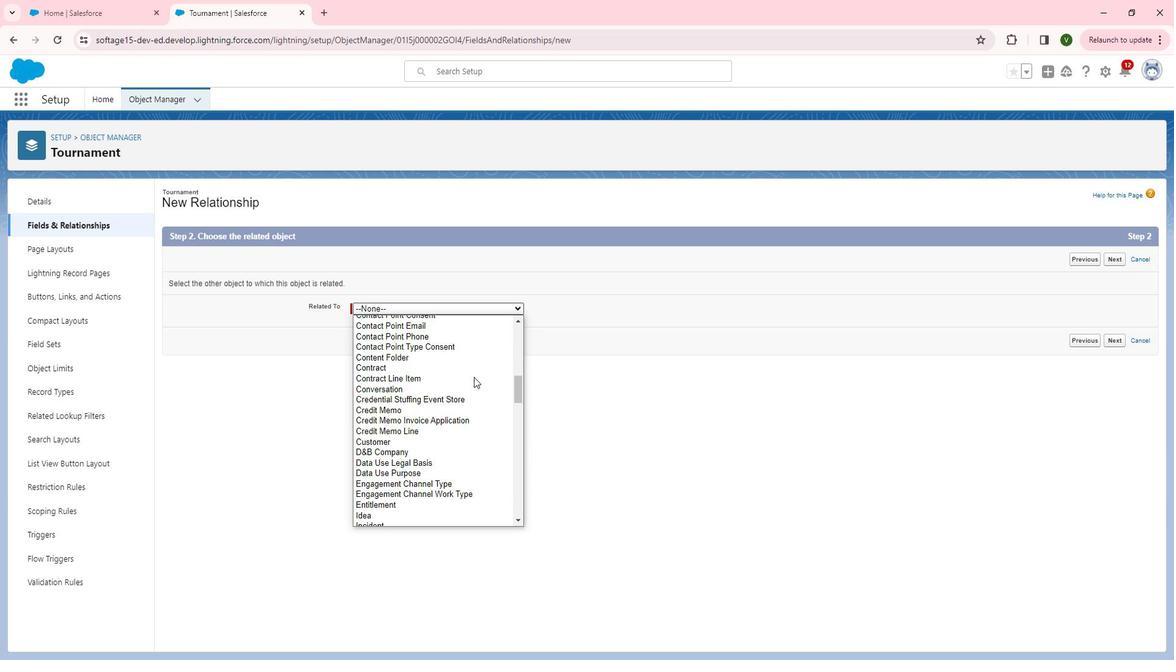 
Action: Mouse scrolled (490, 379) with delta (0, 0)
Screenshot: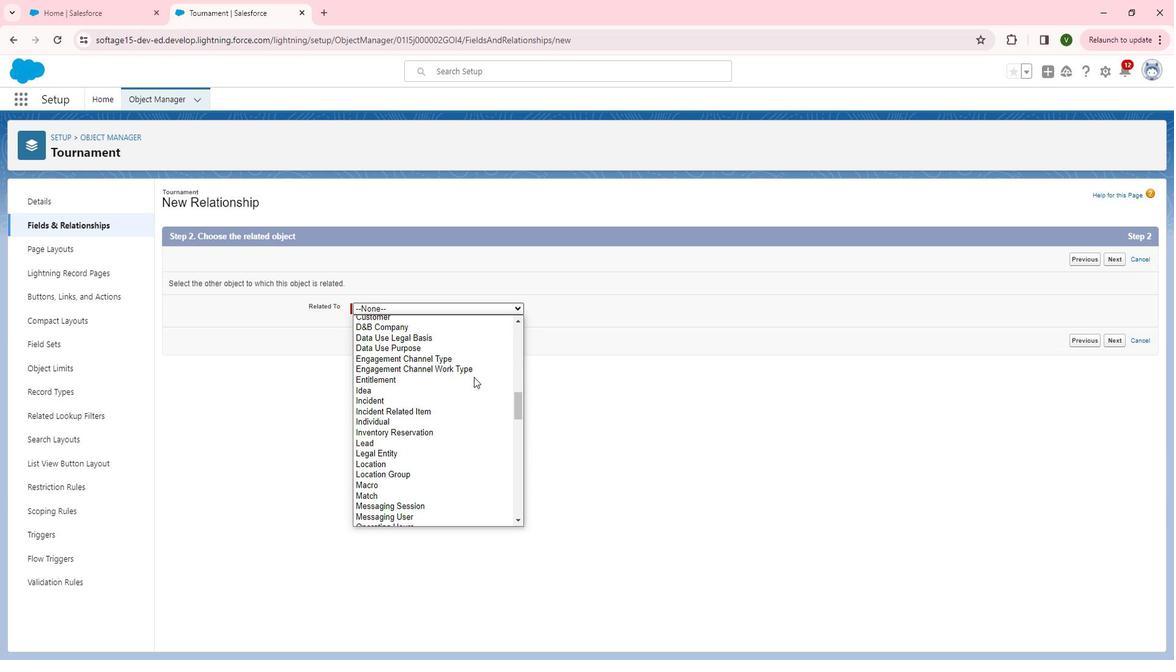 
Action: Mouse scrolled (490, 379) with delta (0, 0)
Screenshot: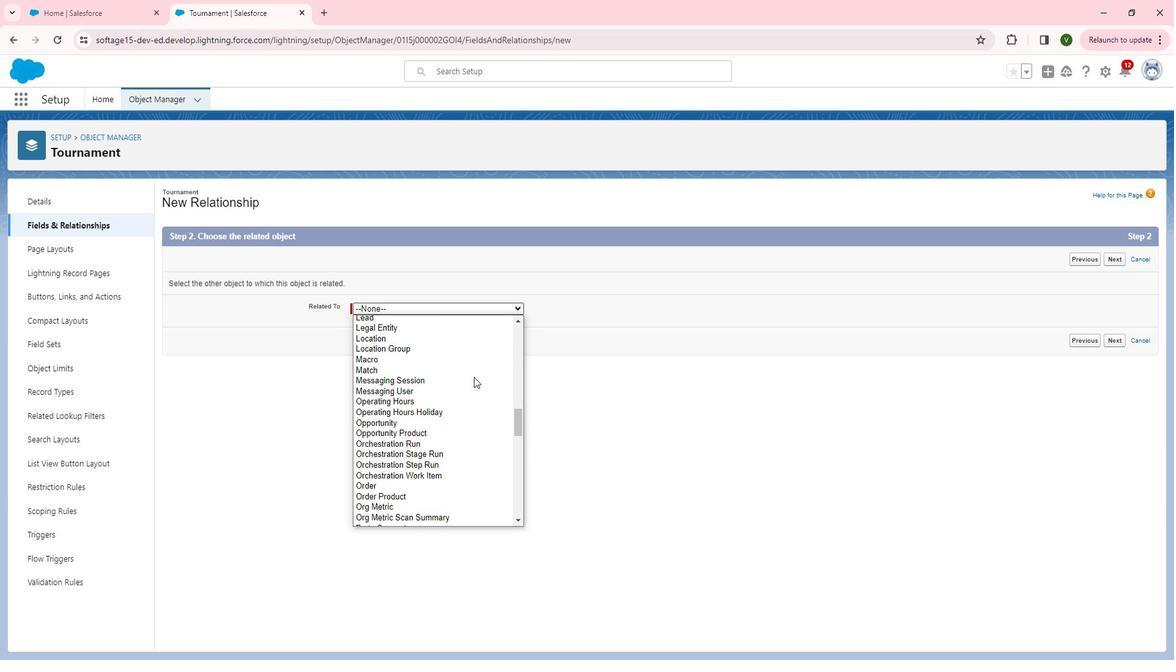 
Action: Mouse scrolled (490, 379) with delta (0, 0)
Screenshot: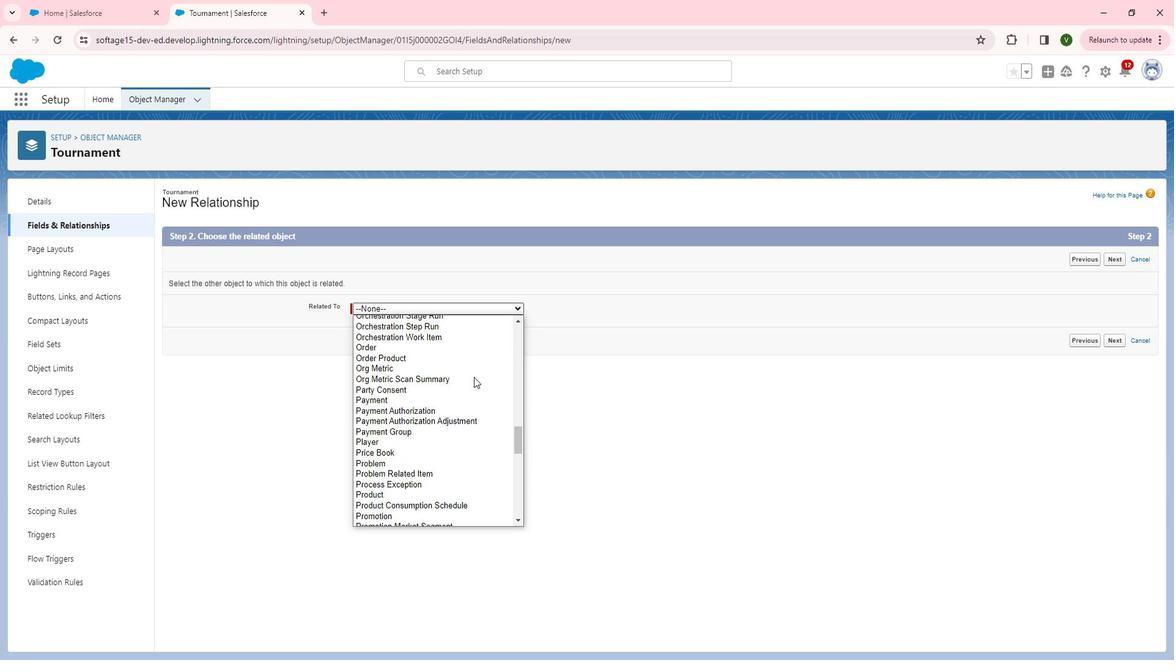 
Action: Mouse scrolled (490, 379) with delta (0, 0)
Screenshot: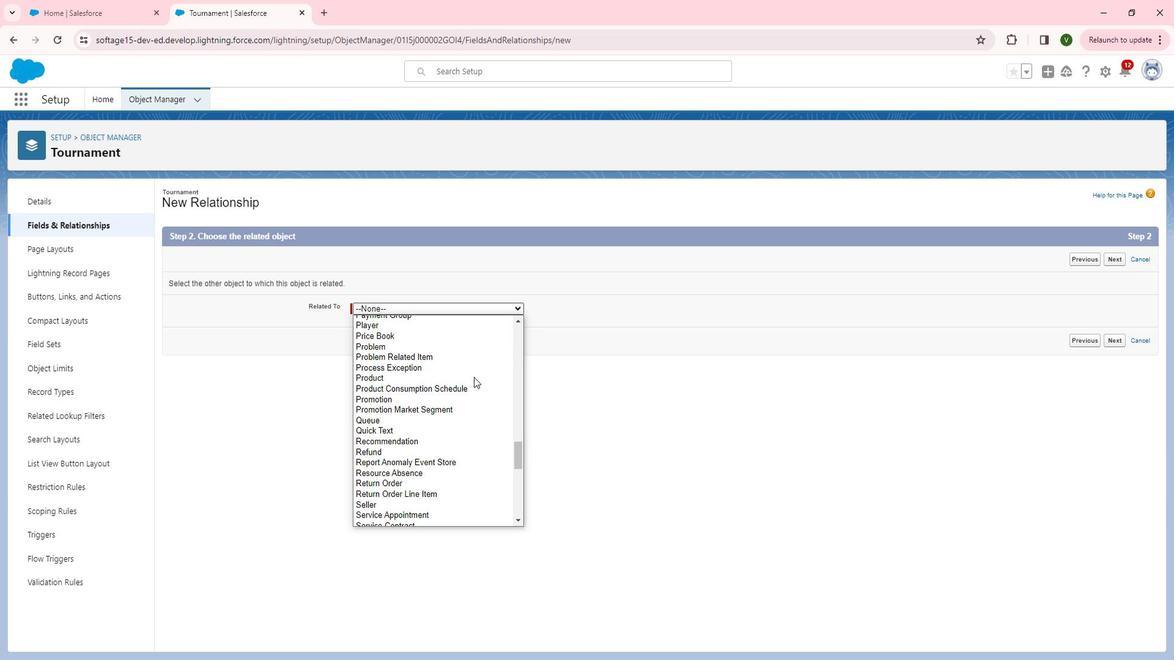 
Action: Mouse scrolled (490, 379) with delta (0, 0)
Screenshot: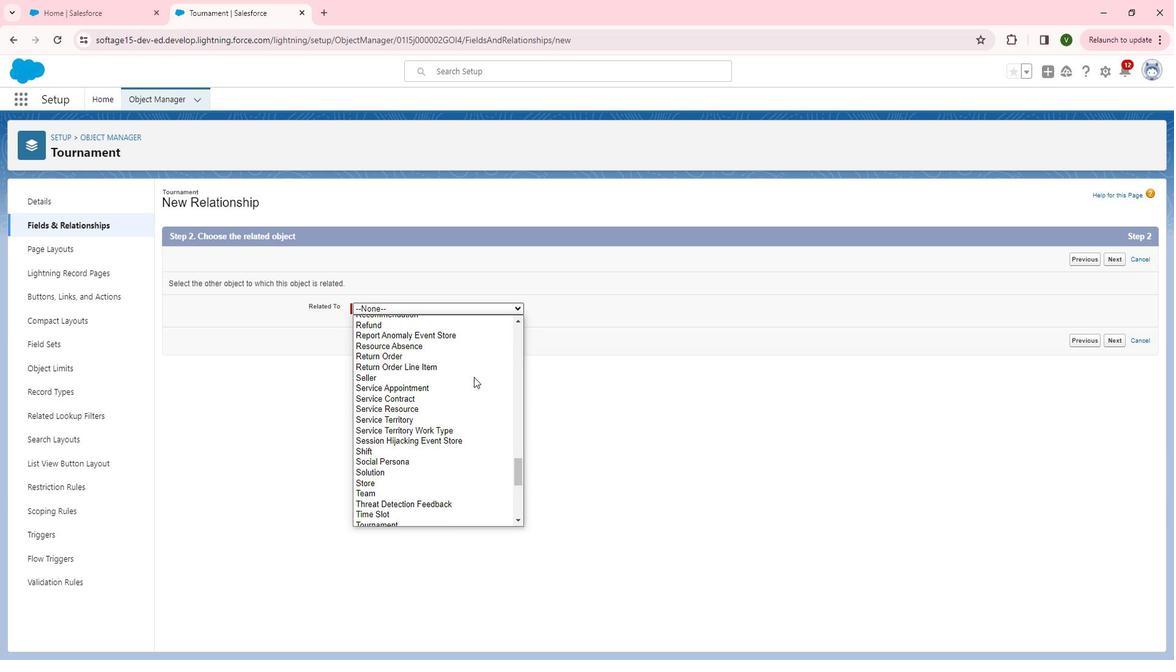 
Action: Mouse moved to (456, 369)
Screenshot: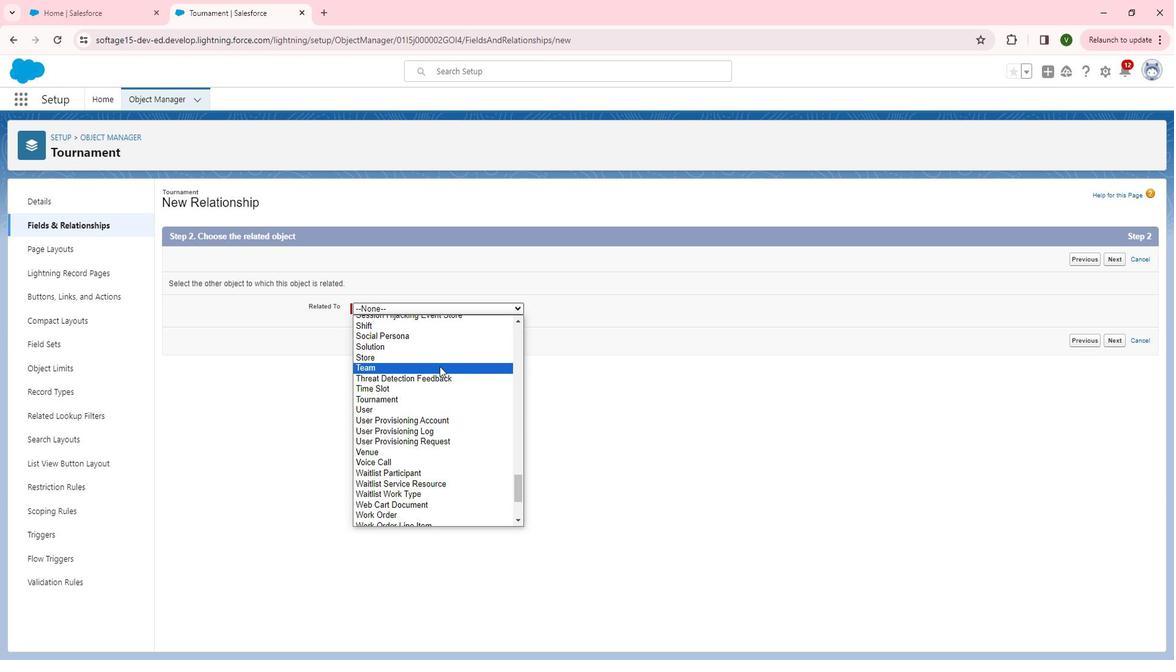 
Action: Mouse scrolled (456, 369) with delta (0, 0)
Screenshot: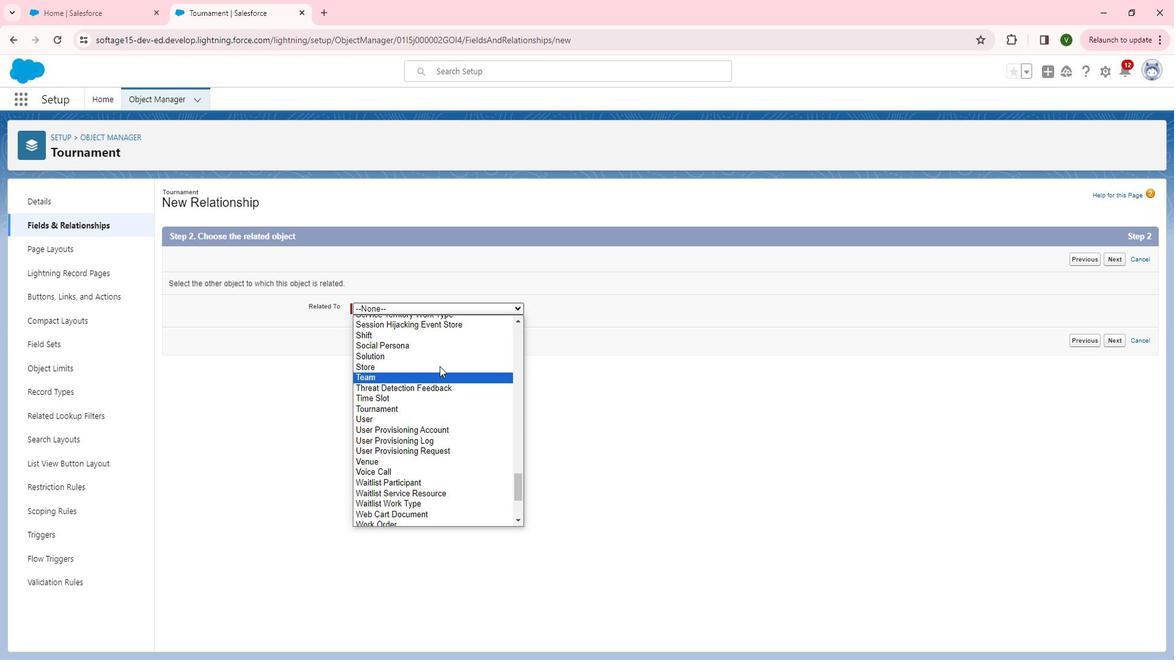 
Action: Mouse scrolled (456, 369) with delta (0, 0)
Screenshot: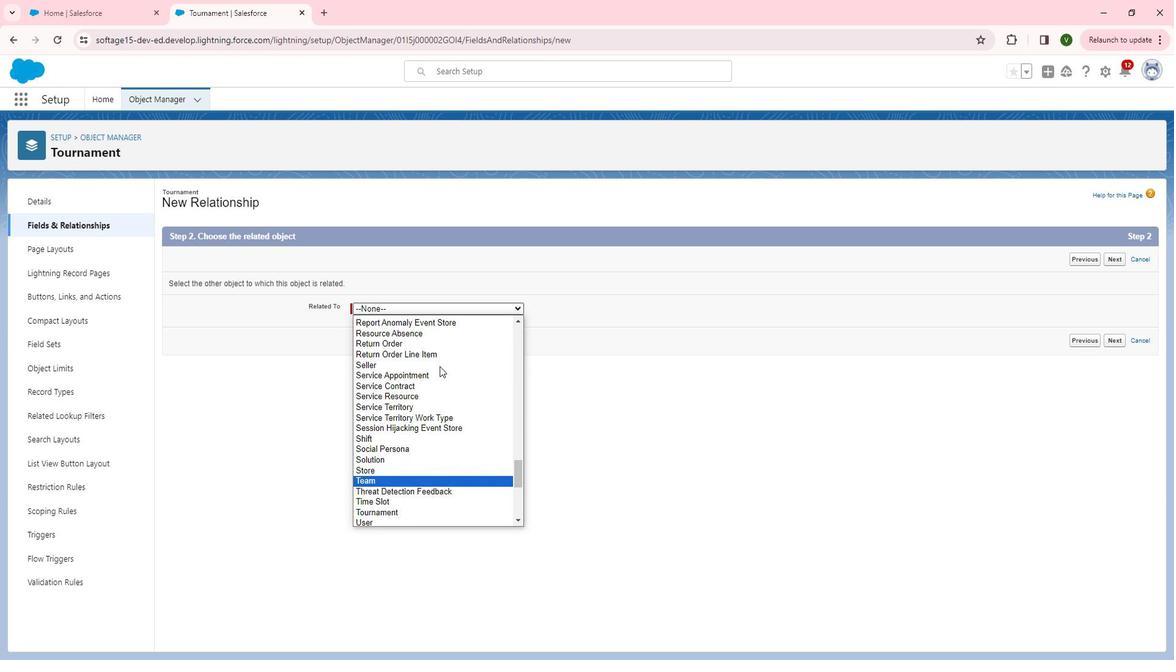 
Action: Mouse scrolled (456, 369) with delta (0, 0)
Screenshot: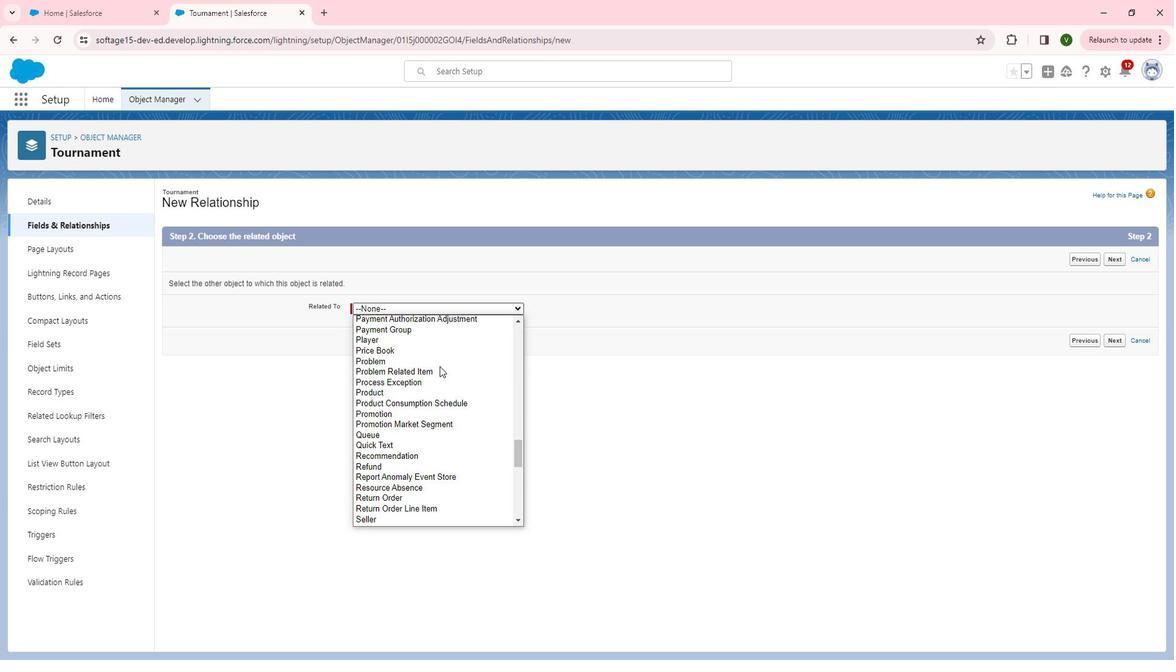 
Action: Mouse scrolled (456, 369) with delta (0, 0)
Screenshot: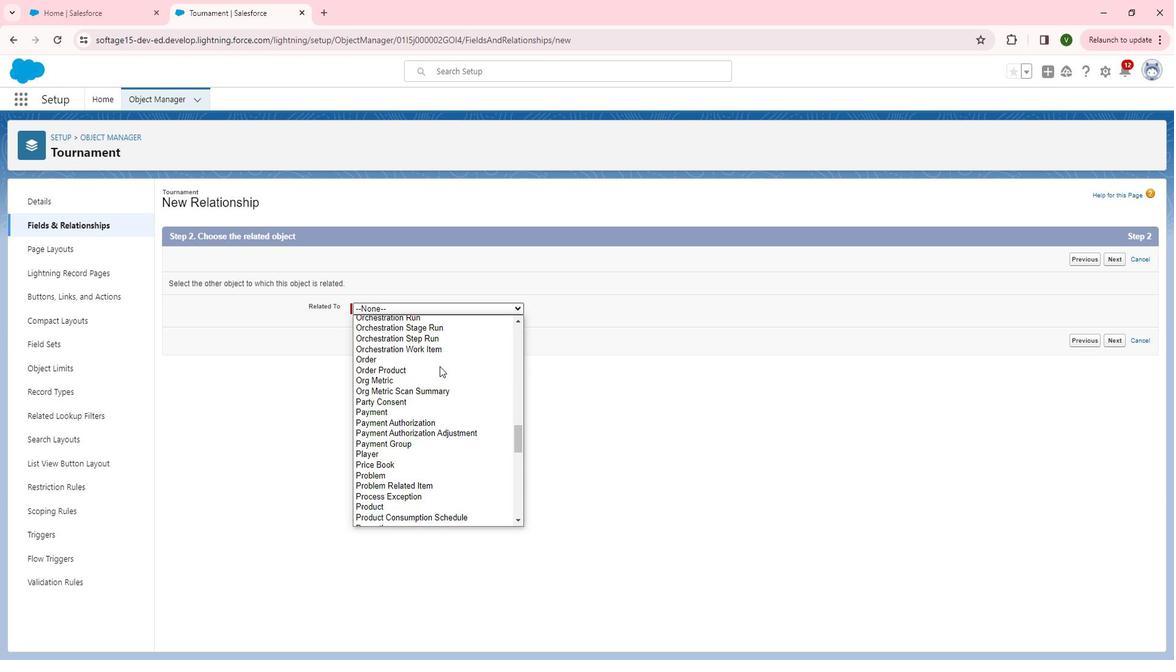 
Action: Mouse moved to (431, 368)
Screenshot: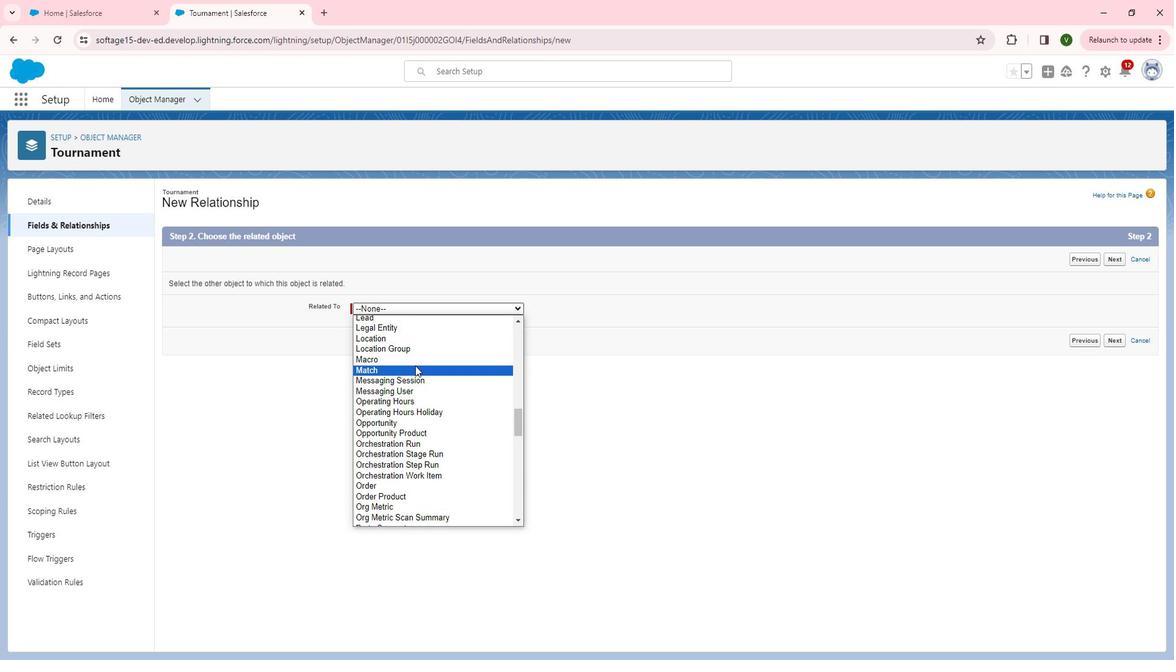 
Action: Mouse pressed left at (431, 368)
Screenshot: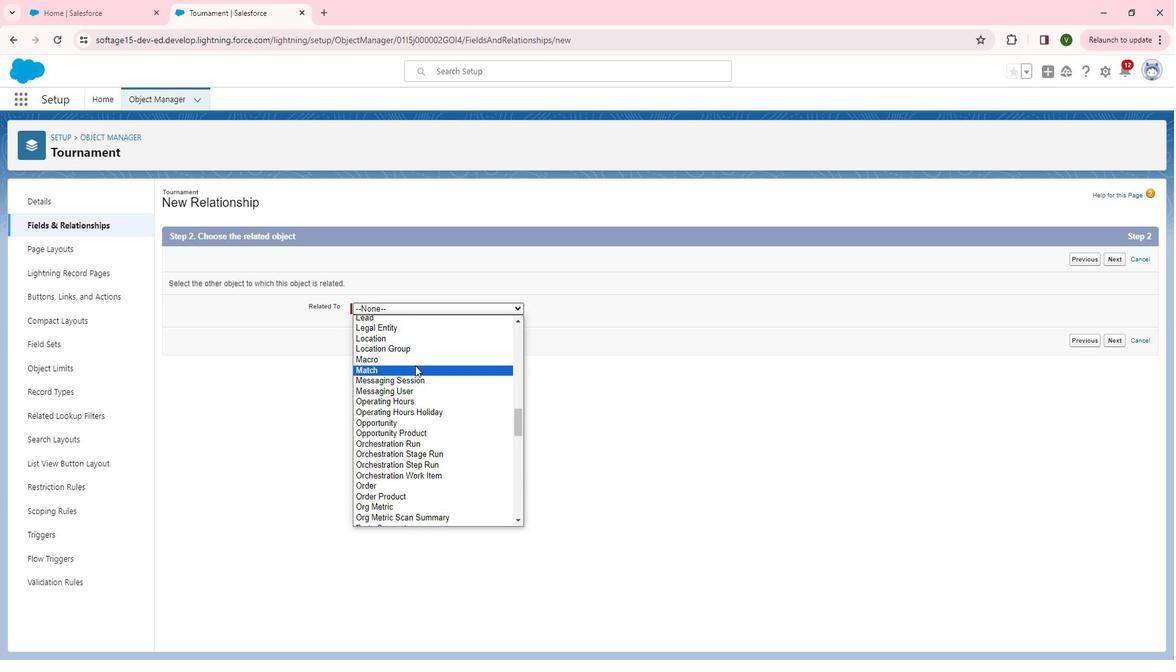 
Action: Mouse moved to (1131, 269)
Screenshot: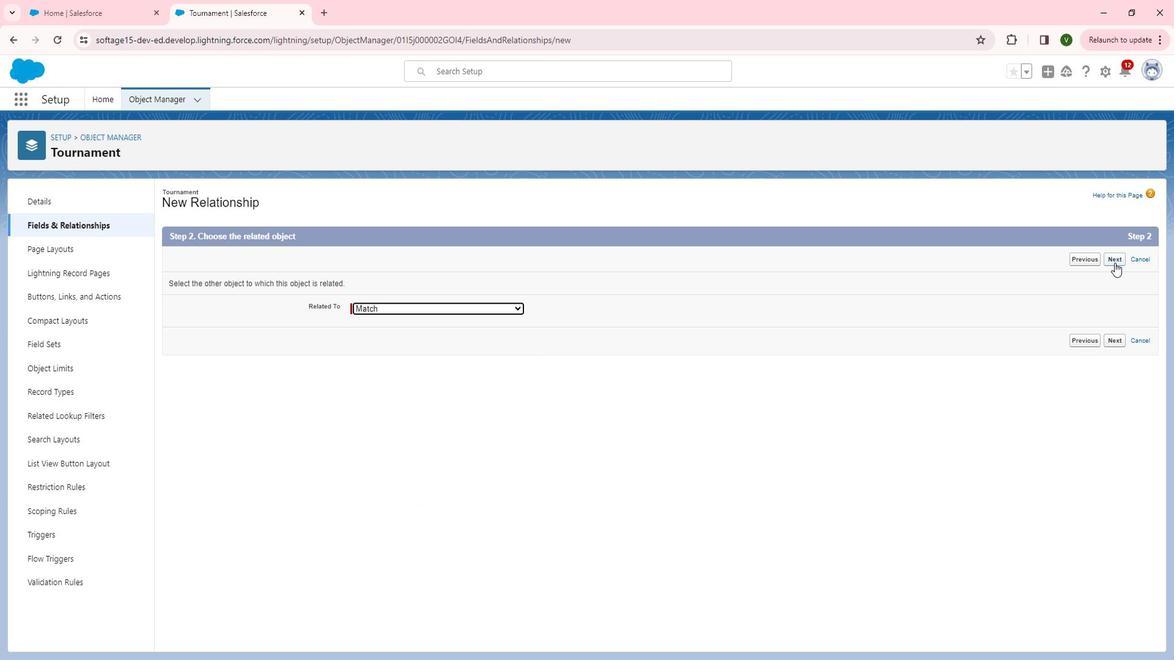 
Action: Mouse pressed left at (1131, 269)
Screenshot: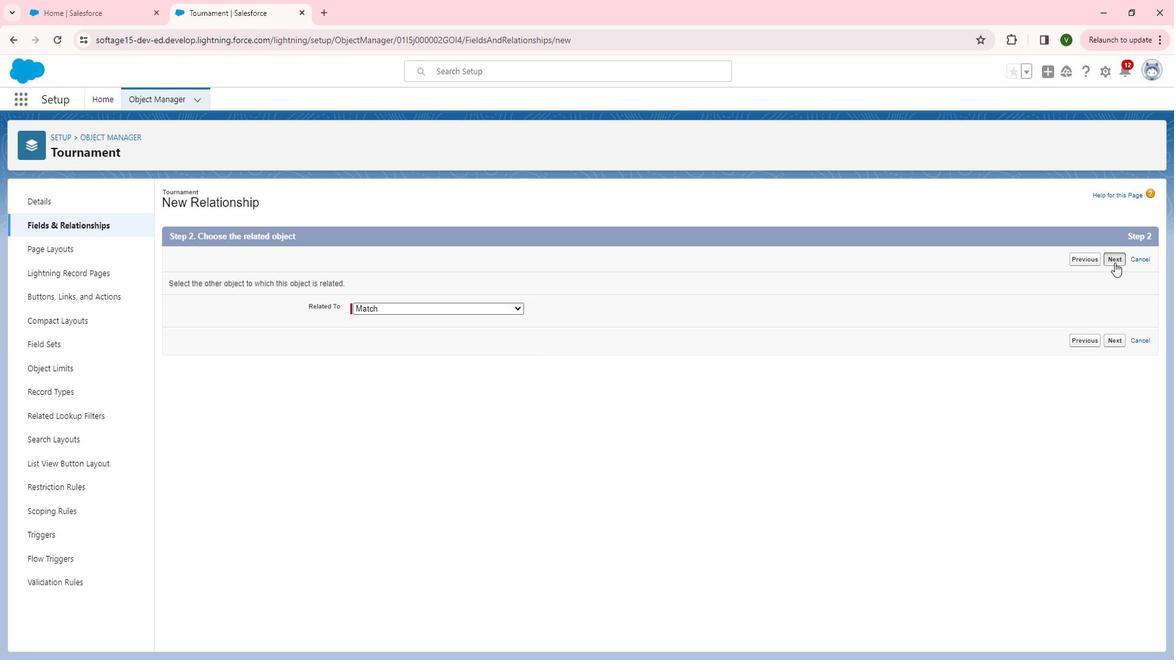 
Action: Mouse moved to (374, 318)
Screenshot: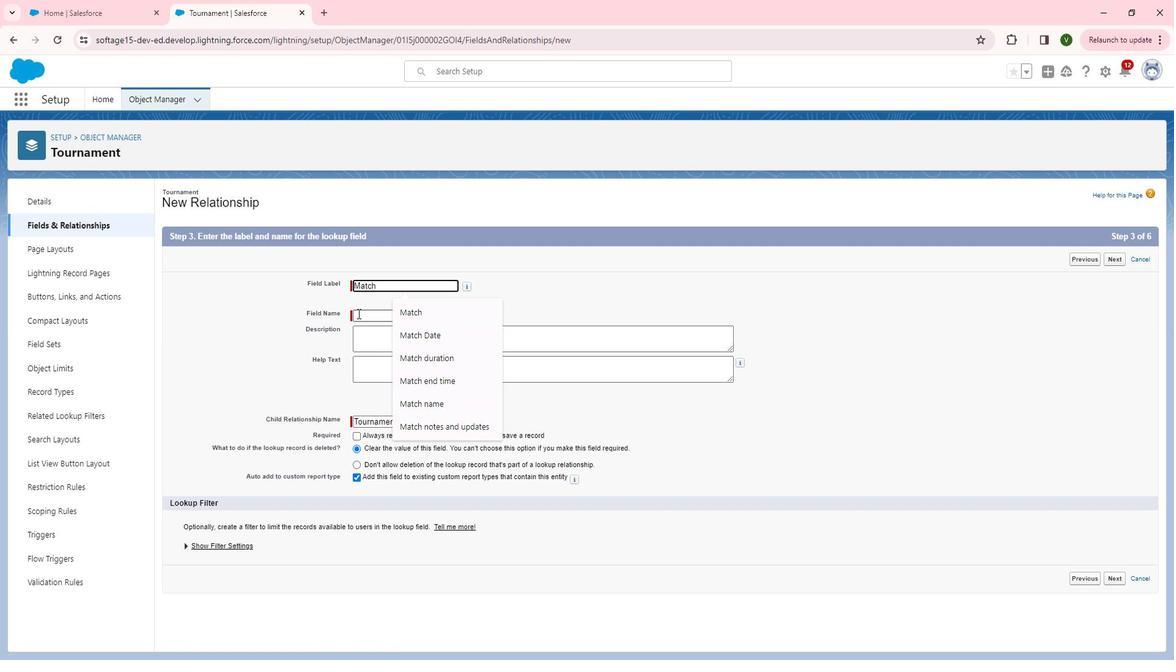 
Action: Mouse pressed left at (374, 318)
Screenshot: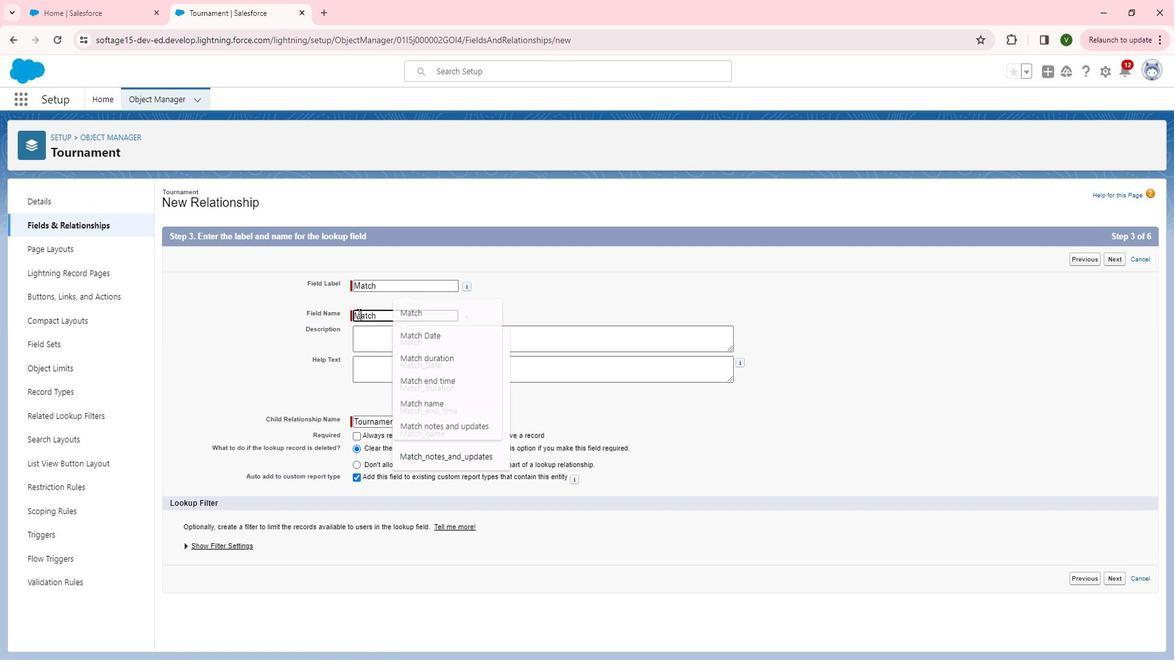 
Action: Mouse moved to (567, 346)
Screenshot: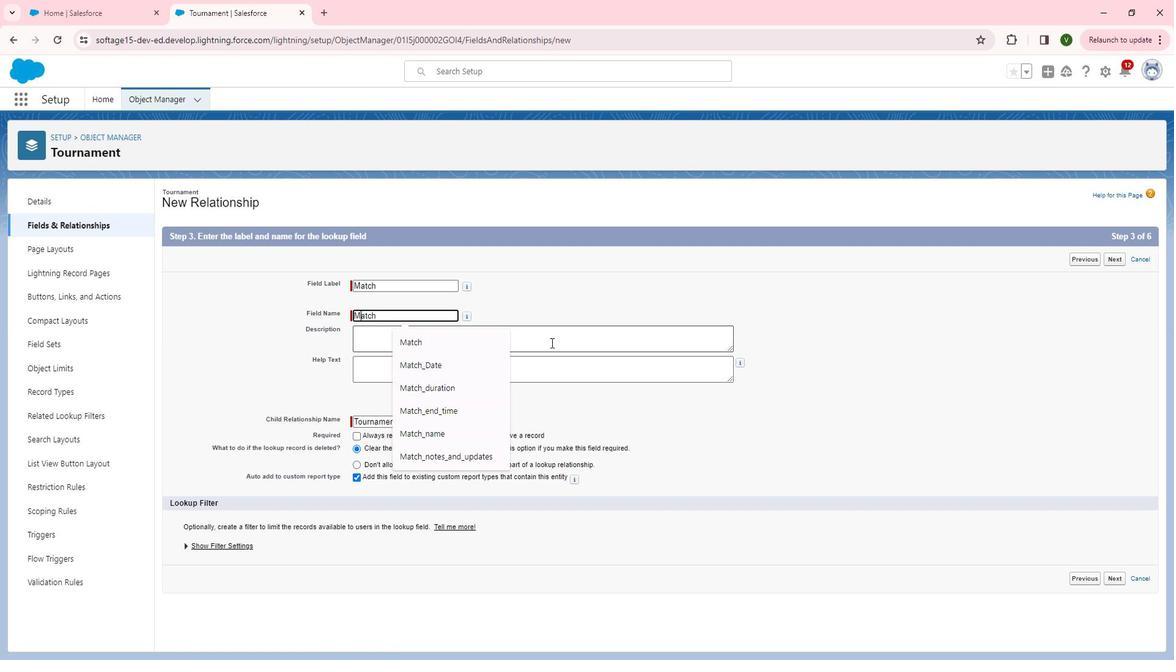 
Action: Mouse pressed left at (567, 346)
Screenshot: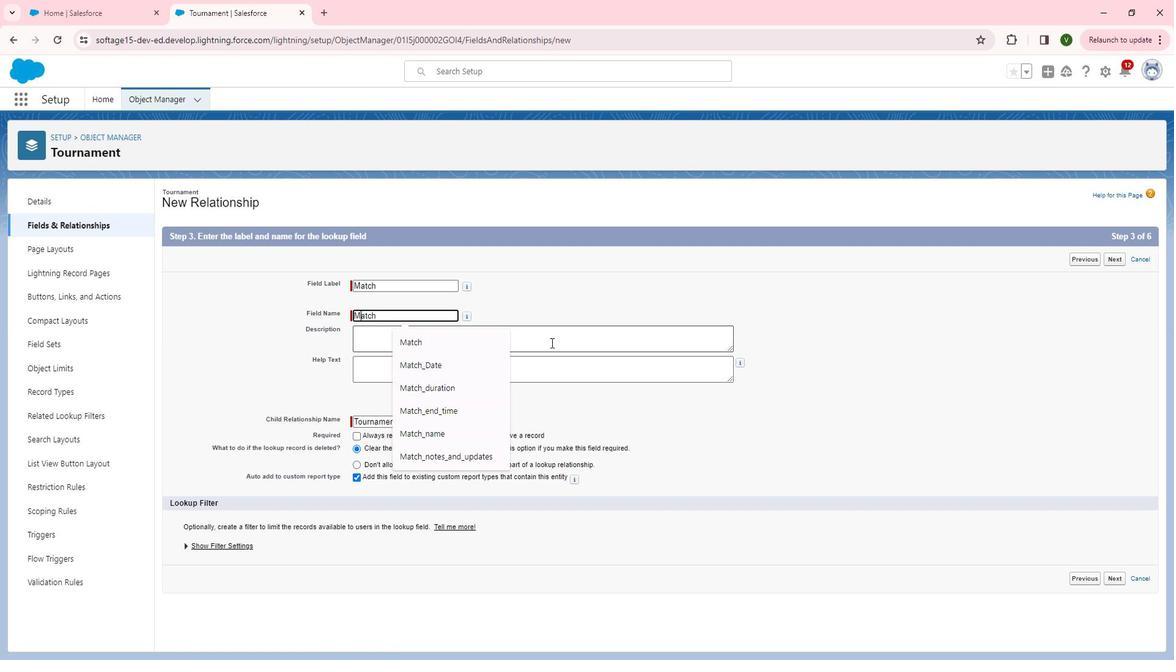 
Action: Mouse moved to (567, 346)
Screenshot: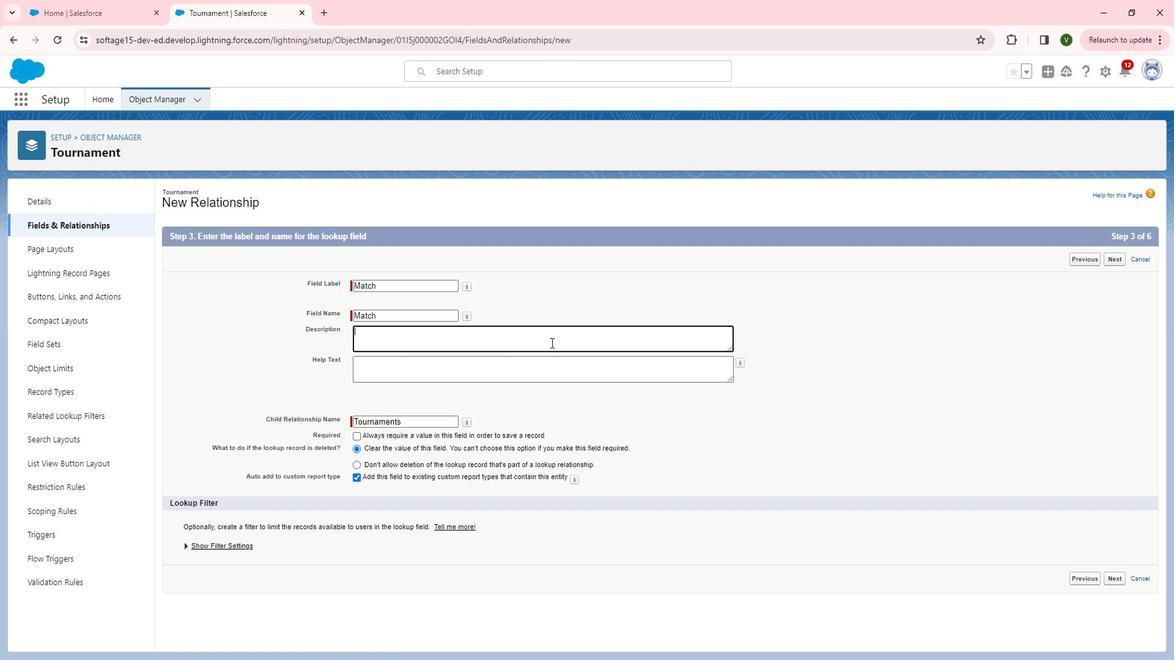 
Action: Key pressed <Key.shift>This<Key.space>is<Key.backspace><Key.backspace>field<Key.space>is<Key.space>for<Key.space>the<Key.space>lookup<Key.space>relationship<Key.space>is<Key.space>a<Key.space>connection<Key.space>between<Key.space>two<Key.space>object<Key.space>where<Key.space><Key.shift><Key.shift><Key.shift><Key.shift><Key.shift><Key.shift><Key.shift><Key.shift><Key.shift><Key.shift><Key.shift><Key.shift><Key.shift><Key.shift><Key.shift><Key.shift><Key.shift><Key.shift>Match<Key.space>has<Key.space>reference<Key.space>to<Key.space>another<Key.backspace><Key.backspace><Key.backspace><Key.backspace><Key.backspace><Key.backspace><Key.backspace><Key.backspace><Key.backspace>o<Key.space>tournament.<Key.tab><Key.shift><Key.shift><Key.shift><Key.shift><Key.shift><Key.shift>Select<Key.space>the<Key.space>match<Key.space>associted<Key.space>with<Key.space>the<Key.space>tournament
Screenshot: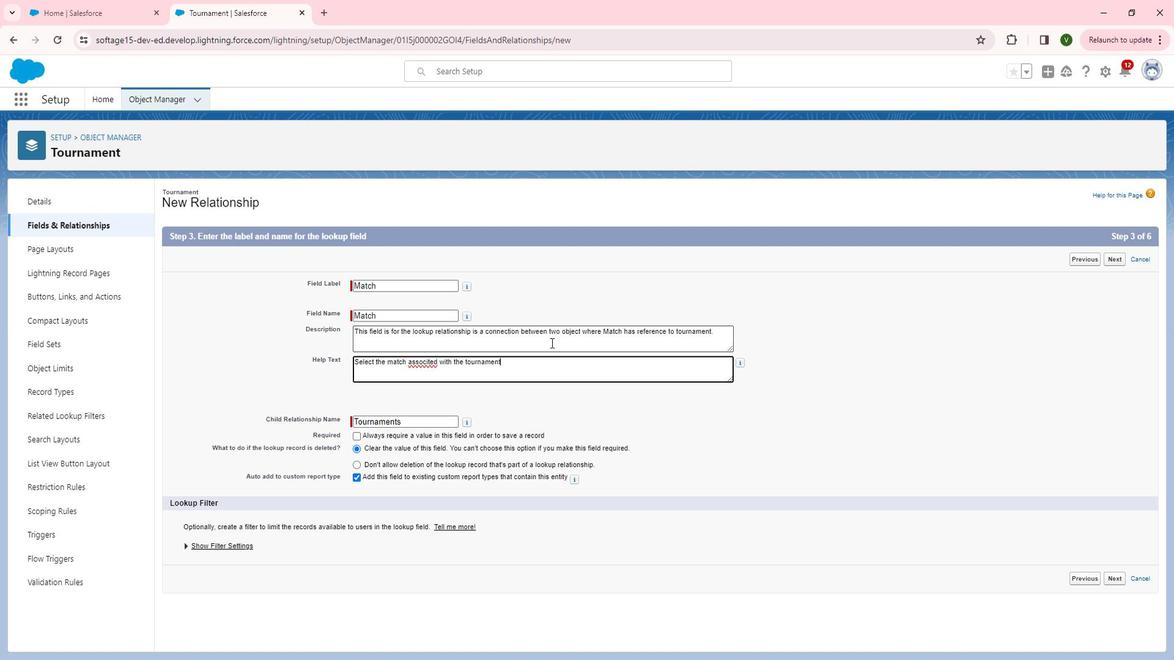 
Action: Mouse moved to (446, 371)
Screenshot: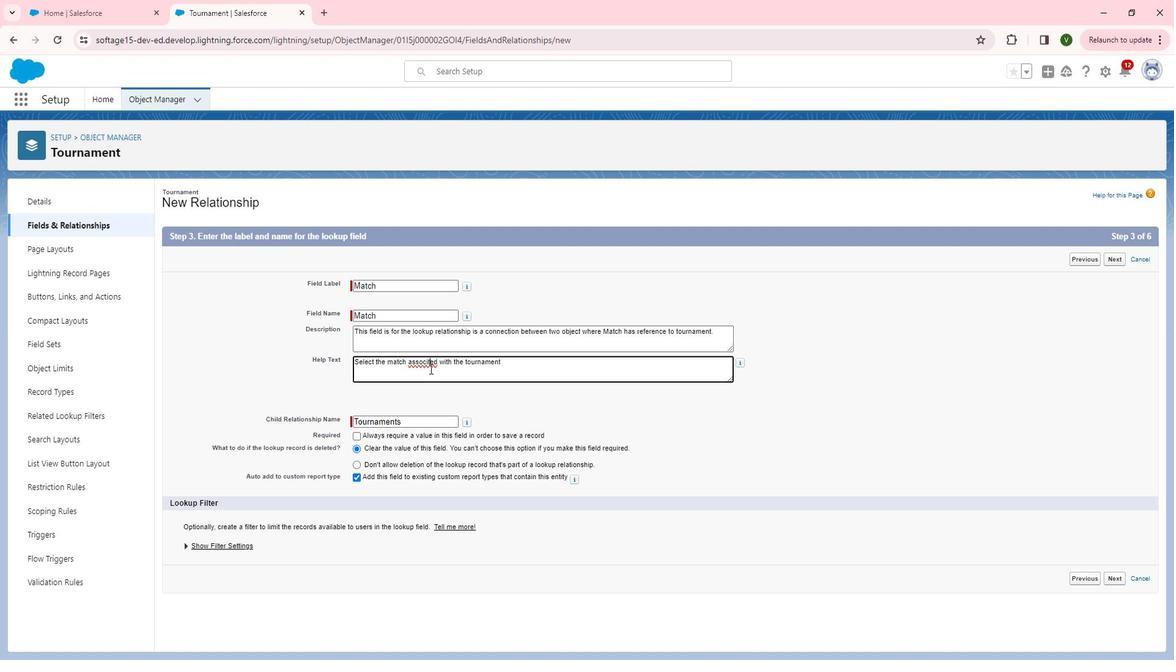 
Action: Mouse pressed left at (446, 371)
Screenshot: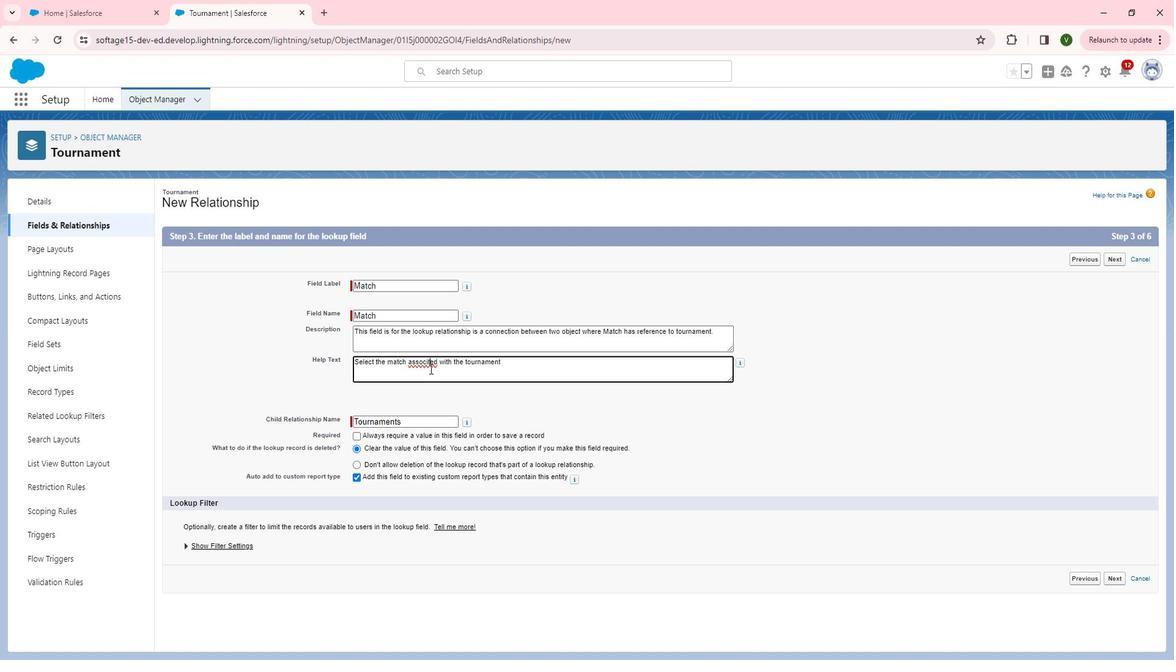 
Action: Mouse moved to (576, 118)
Screenshot: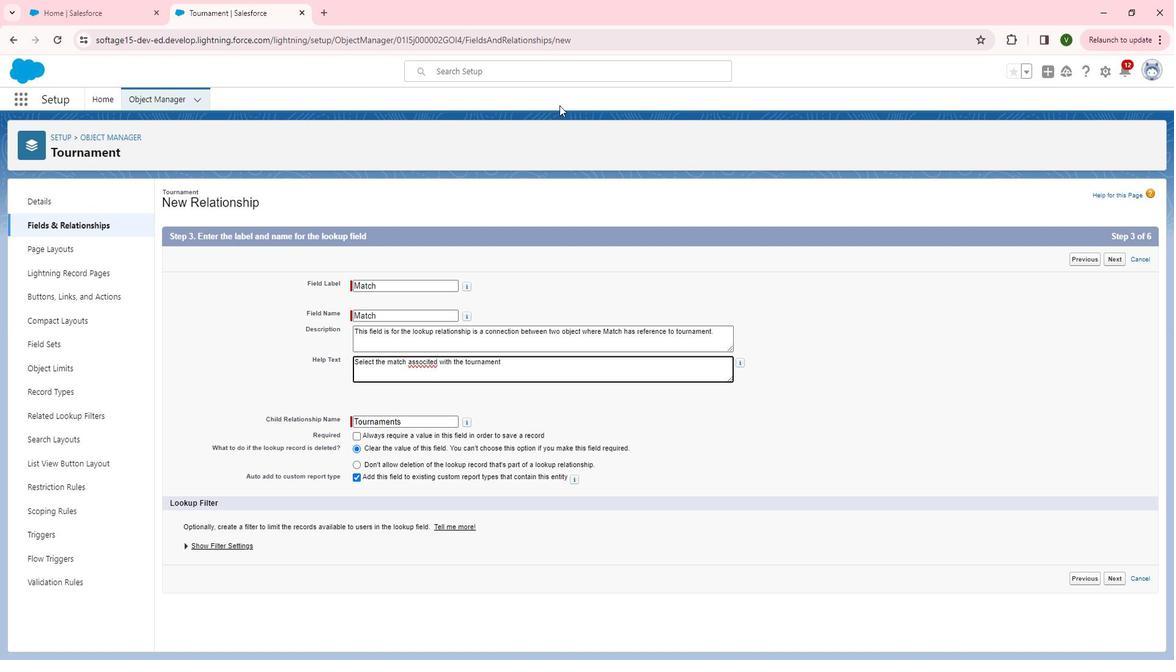 
Action: Key pressed <Key.left>a
Screenshot: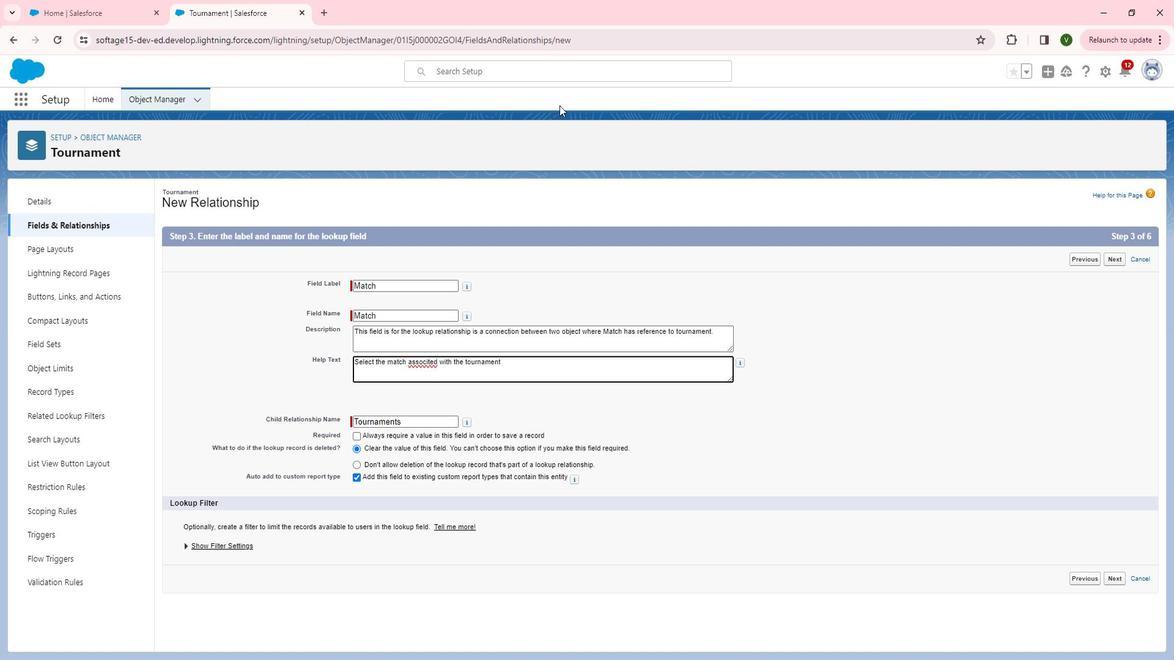 
Action: Mouse moved to (415, 287)
Screenshot: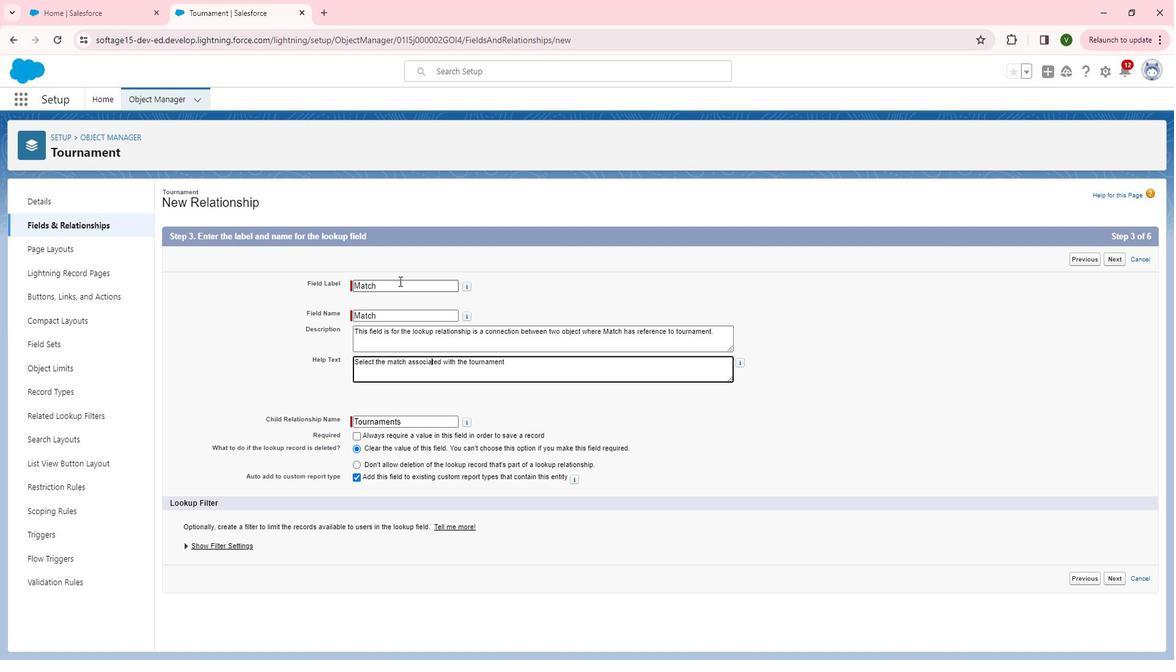 
Action: Mouse pressed left at (415, 287)
Screenshot: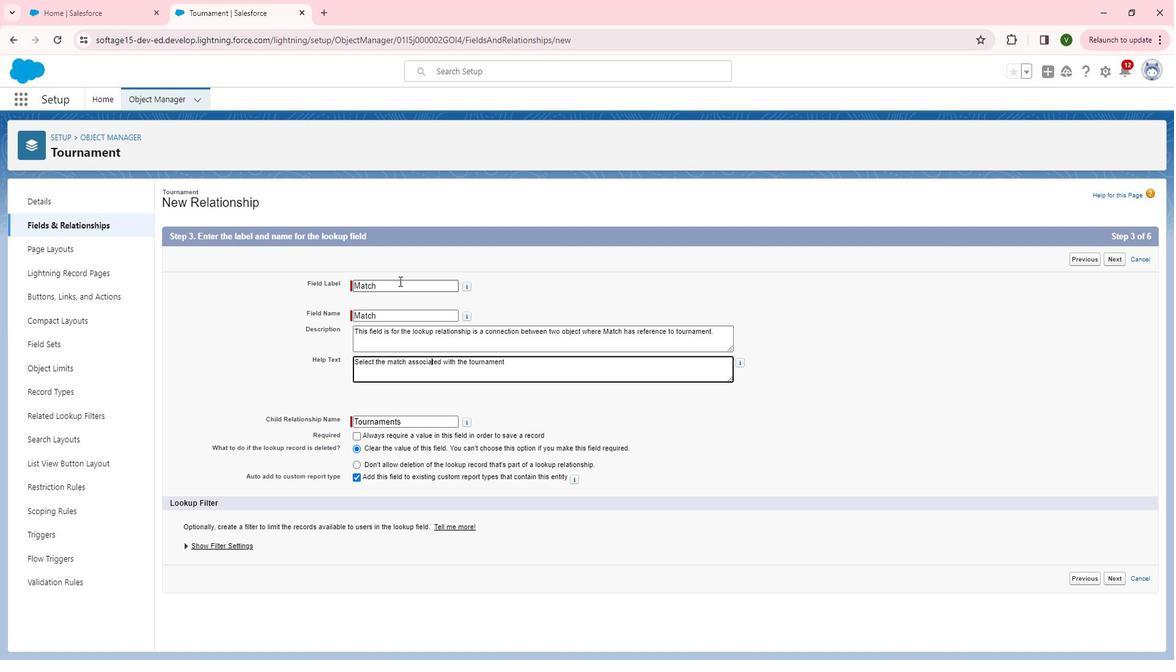 
Action: Mouse moved to (371, 292)
Screenshot: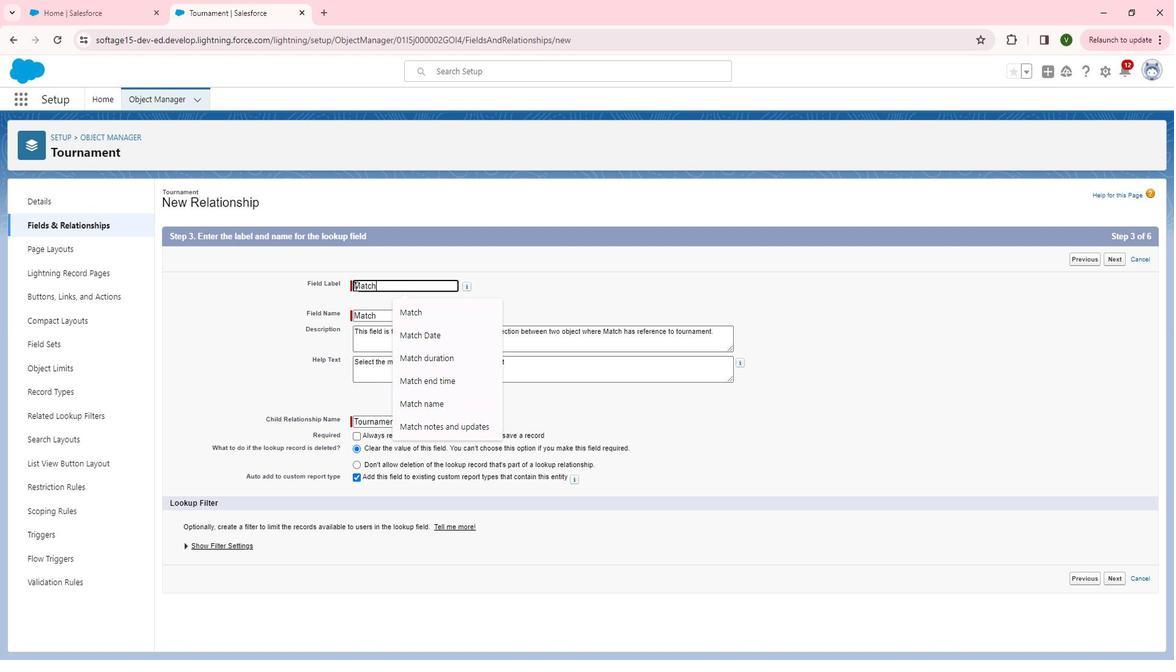 
Action: Mouse pressed left at (371, 292)
Screenshot: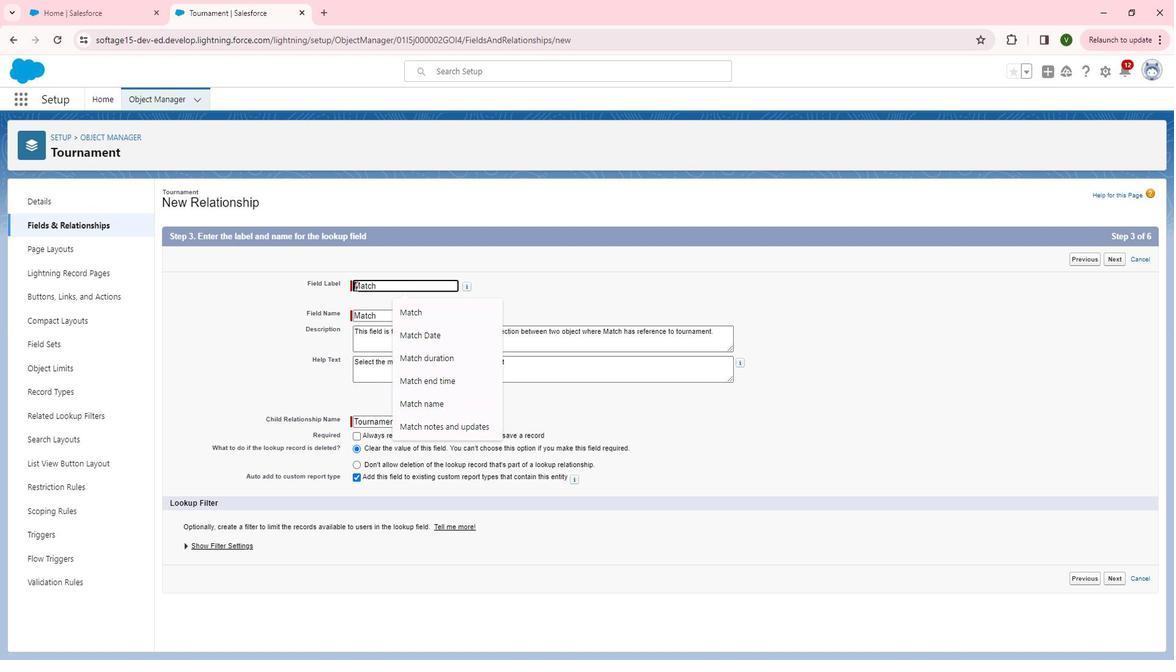 
Action: Mouse moved to (374, 296)
Screenshot: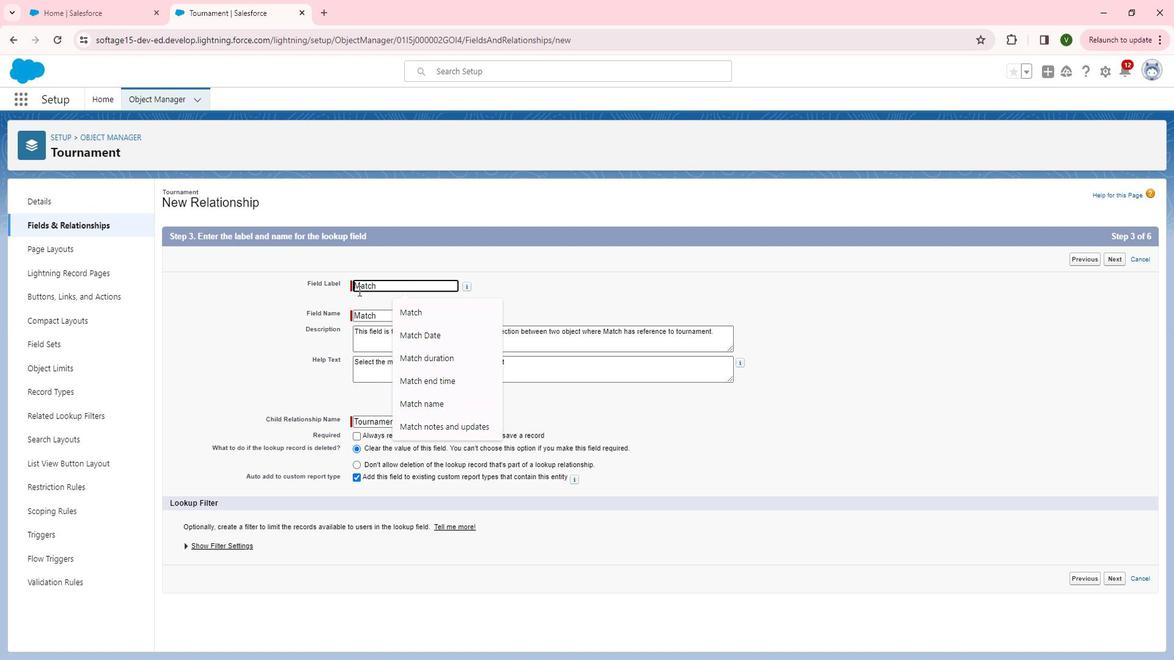
Action: Key pressed <Key.shift>Related<Key.space>
Screenshot: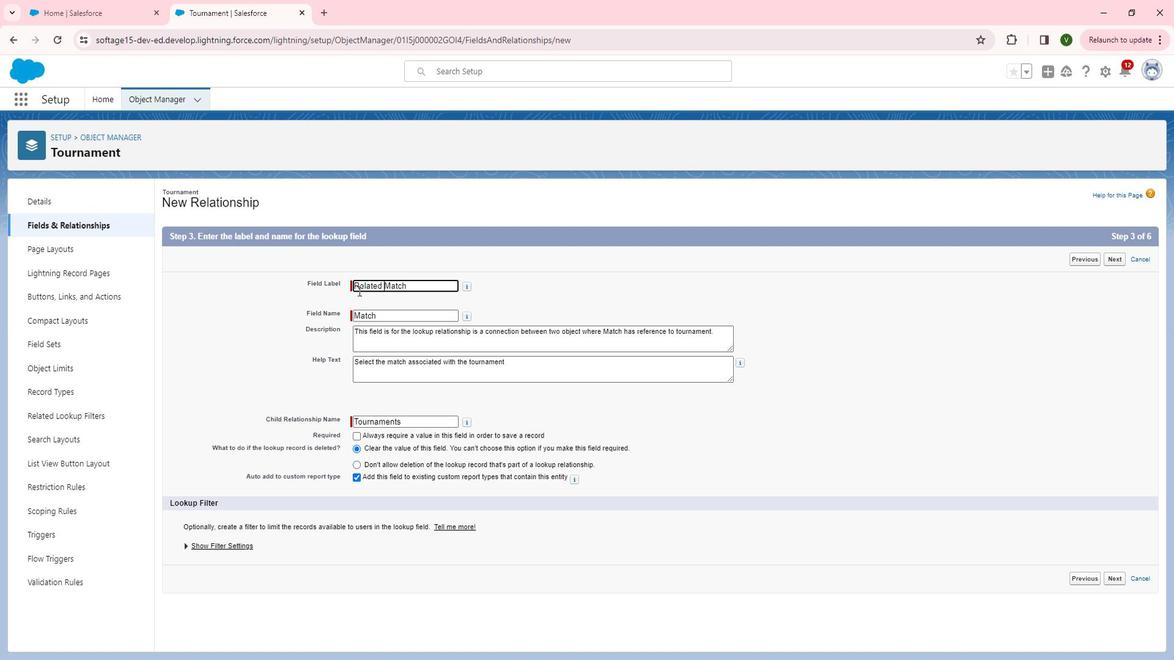 
Action: Mouse moved to (369, 318)
Screenshot: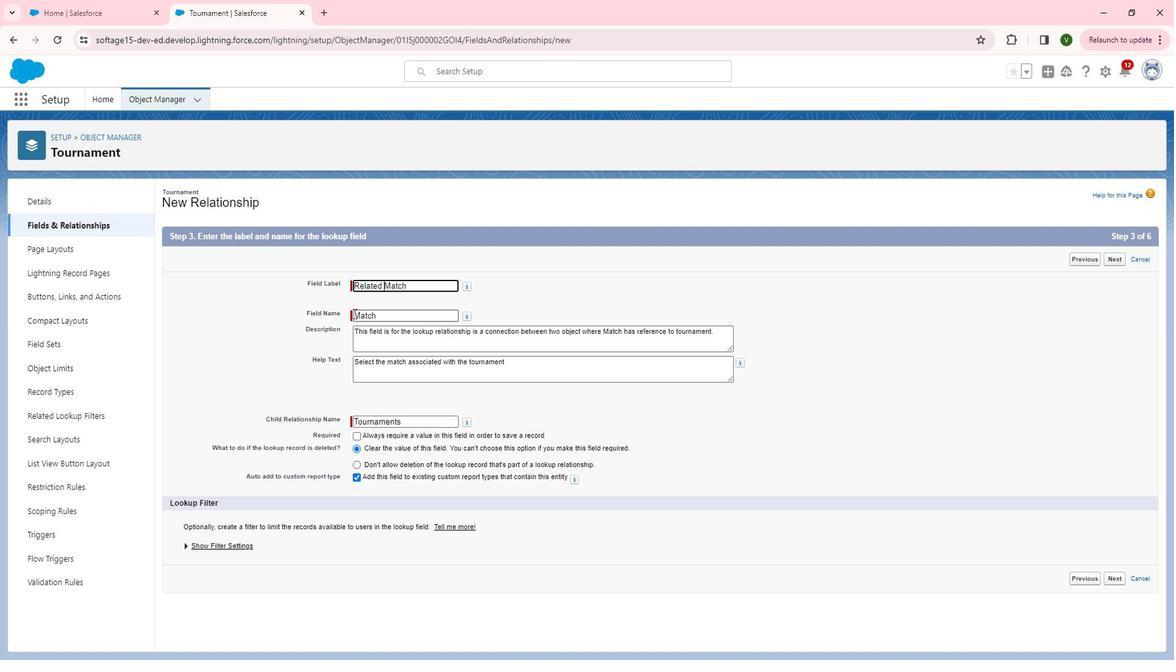 
Action: Mouse pressed left at (369, 318)
Screenshot: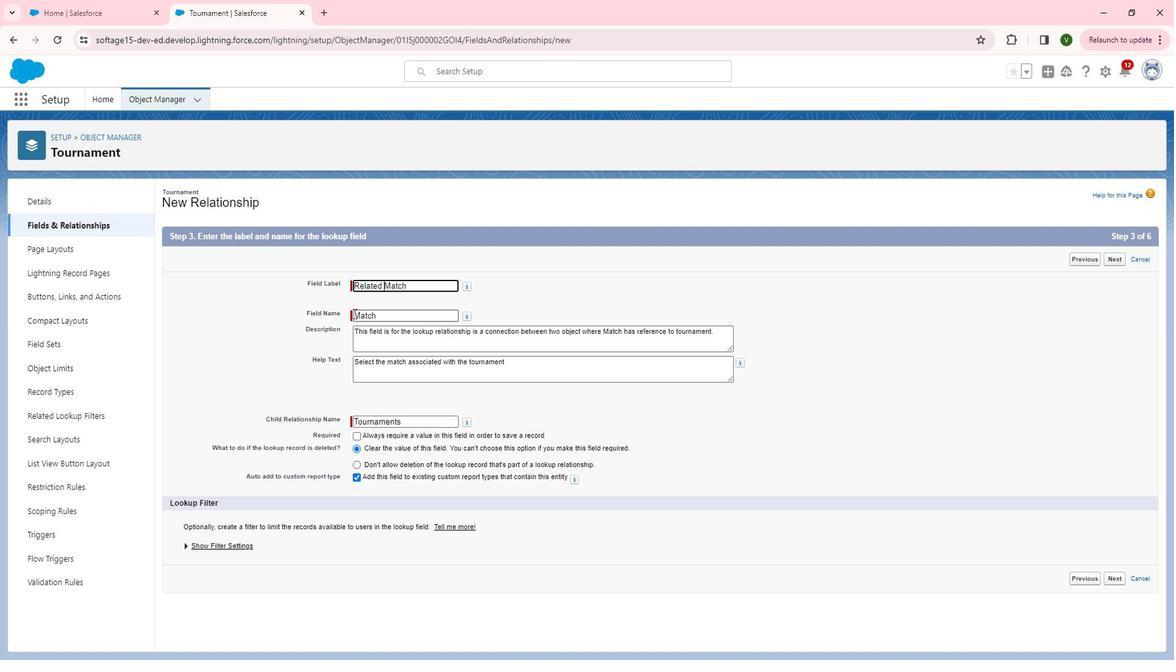 
Action: Mouse moved to (393, 347)
Screenshot: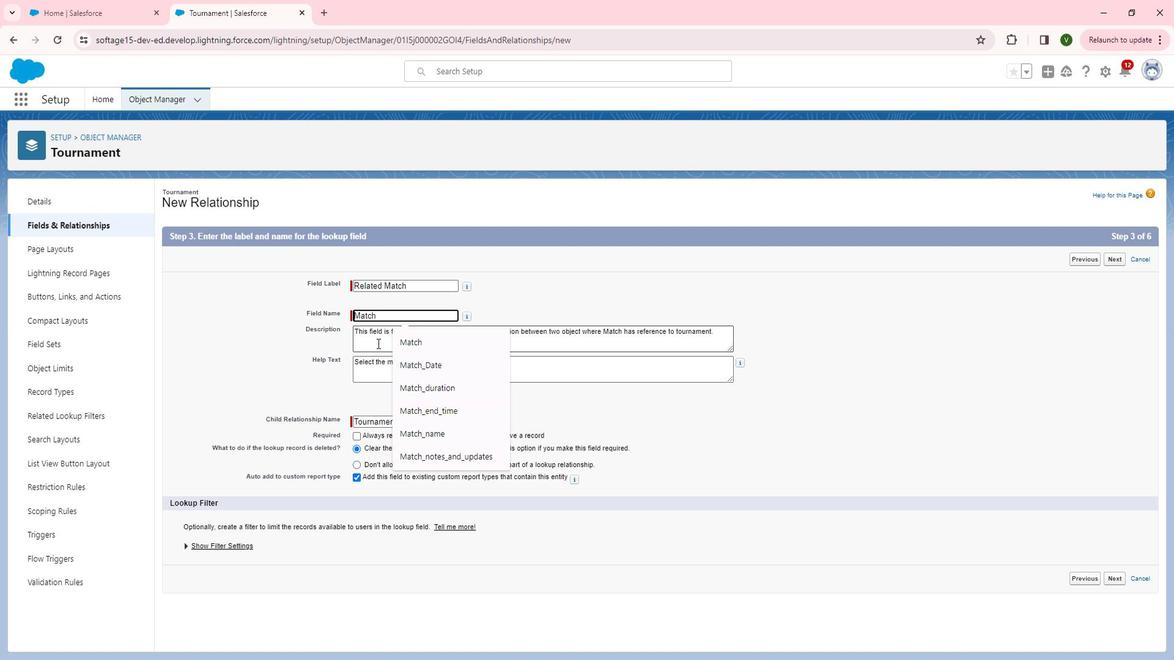
Action: Key pressed <Key.shift>Related<Key.shift>_
Screenshot: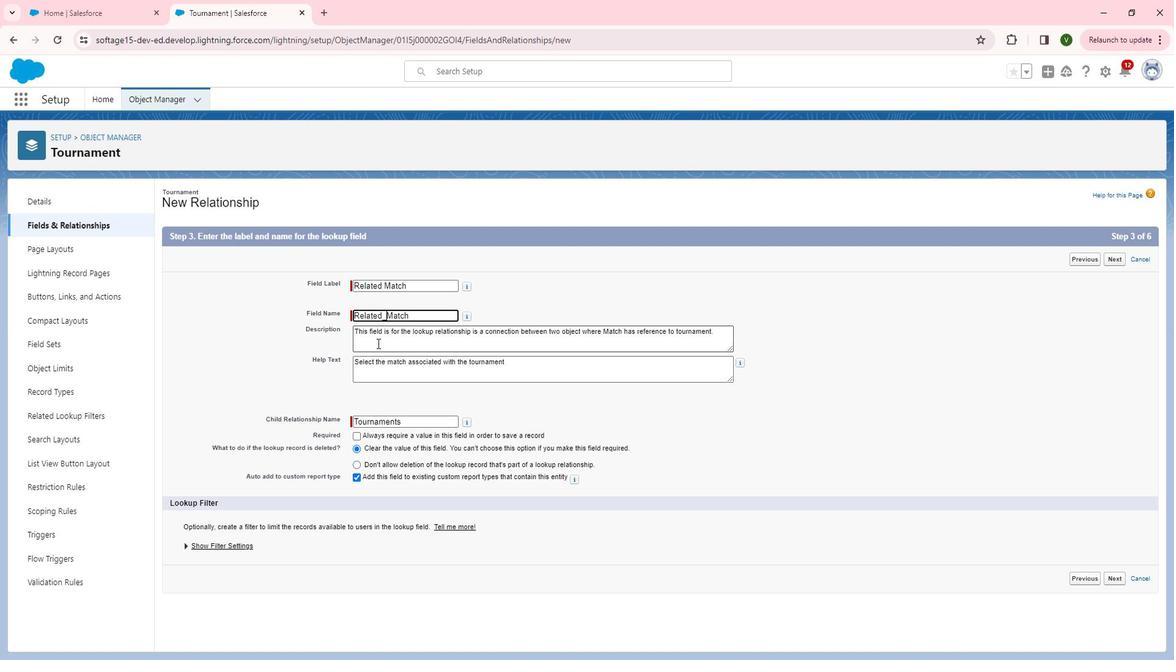 
Action: Mouse moved to (435, 389)
Screenshot: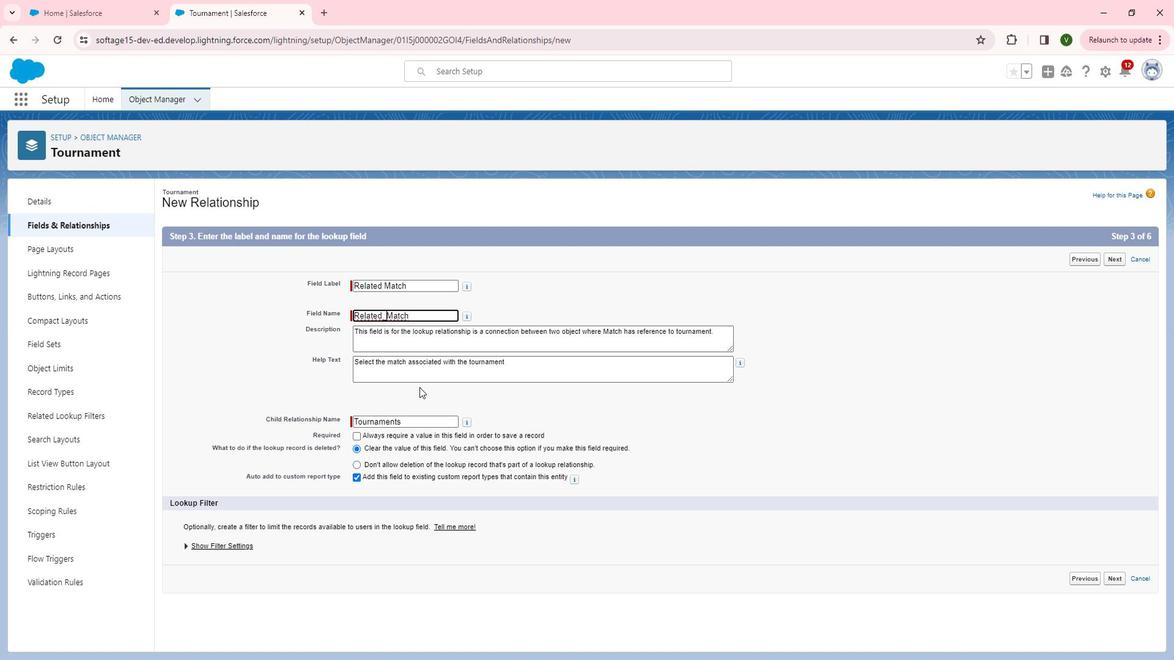 
Action: Mouse pressed left at (435, 389)
Screenshot: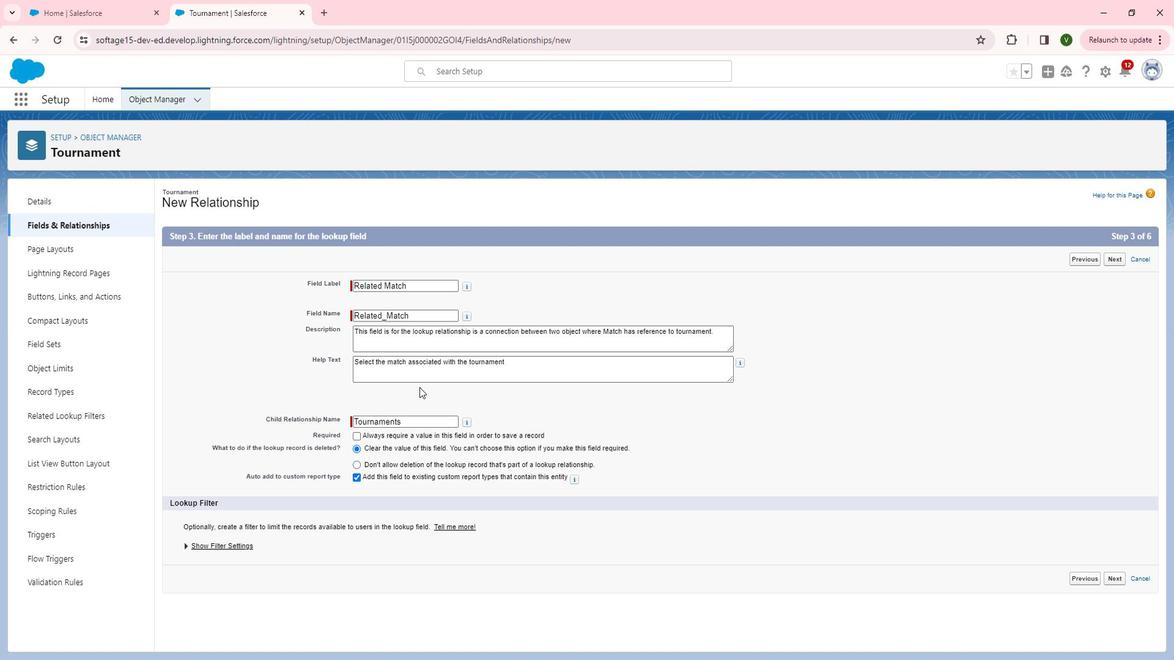 
Action: Mouse moved to (459, 398)
Screenshot: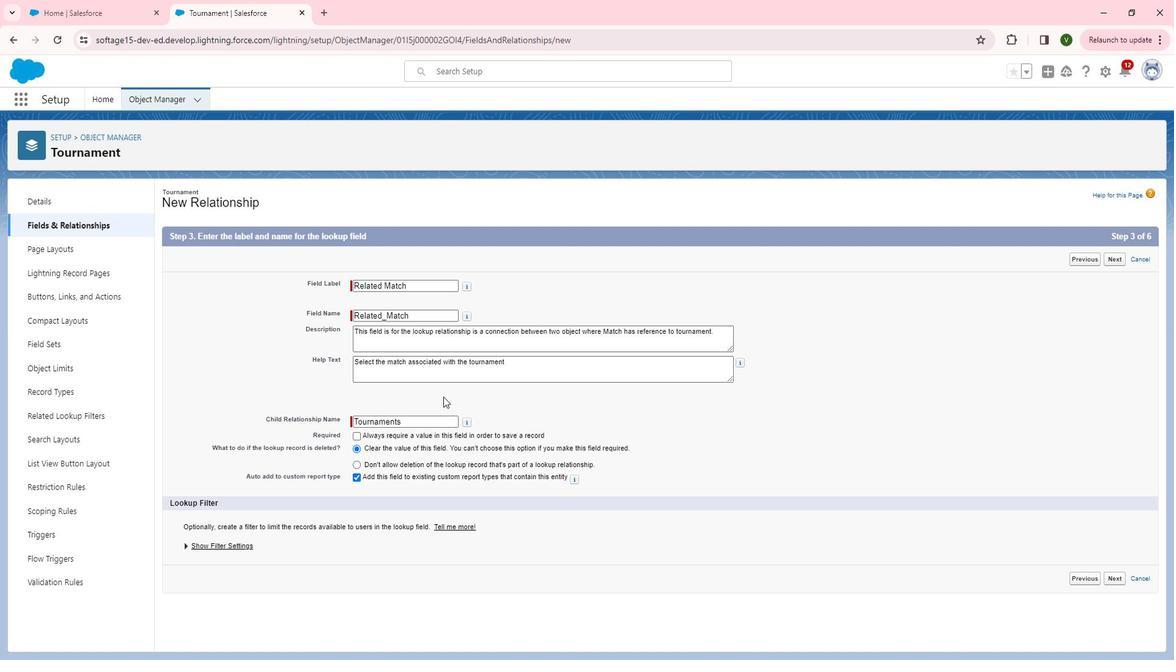 
Action: Mouse scrolled (459, 398) with delta (0, 0)
Screenshot: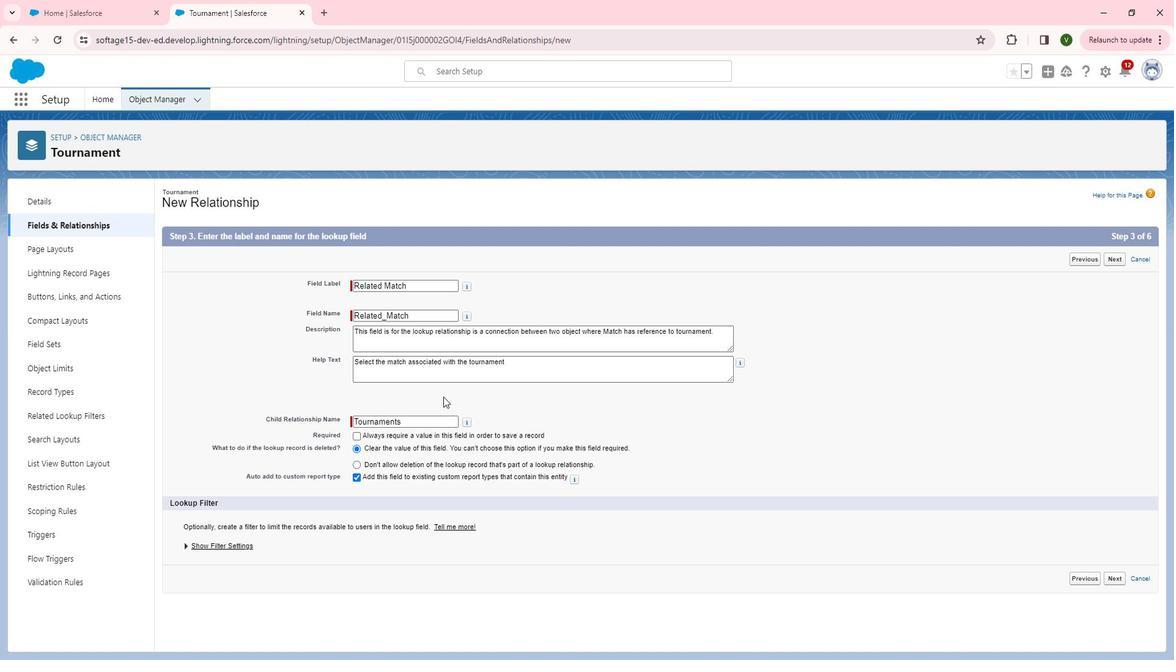 
Action: Mouse moved to (1131, 572)
Screenshot: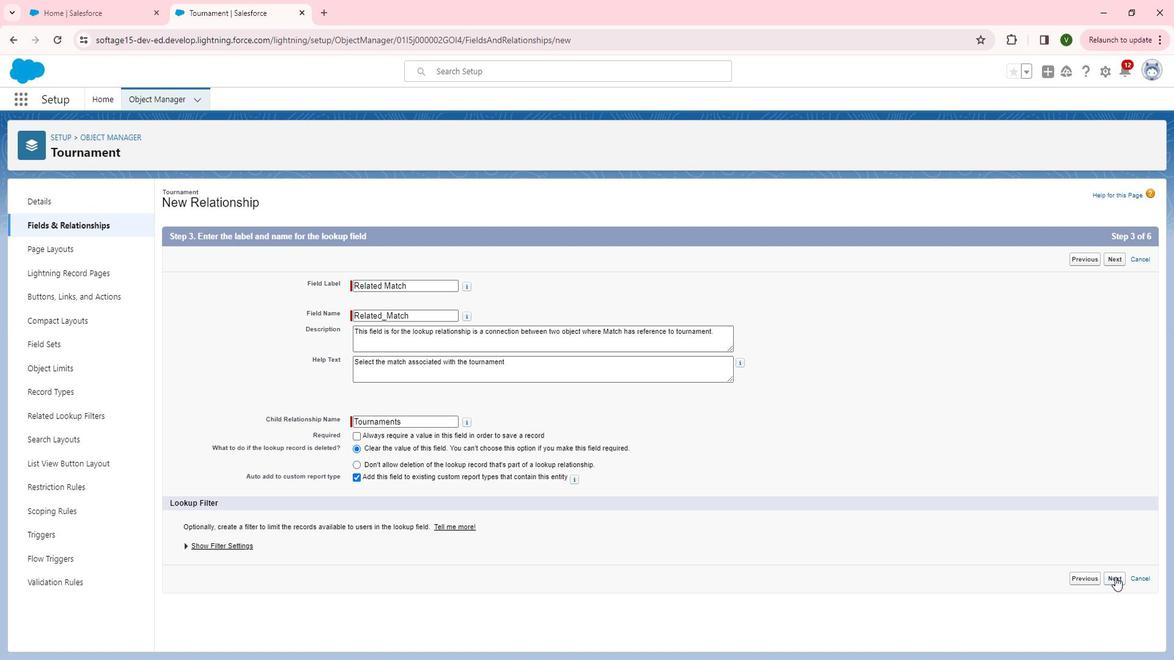 
Action: Mouse pressed left at (1131, 572)
Screenshot: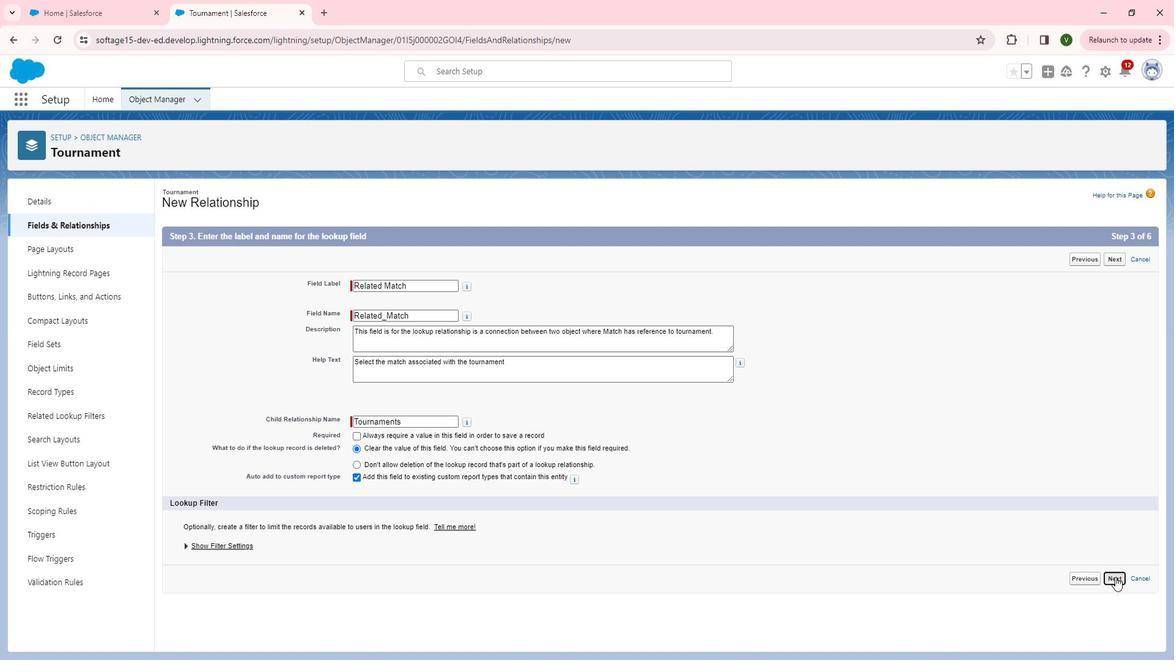 
Action: Mouse moved to (950, 435)
Screenshot: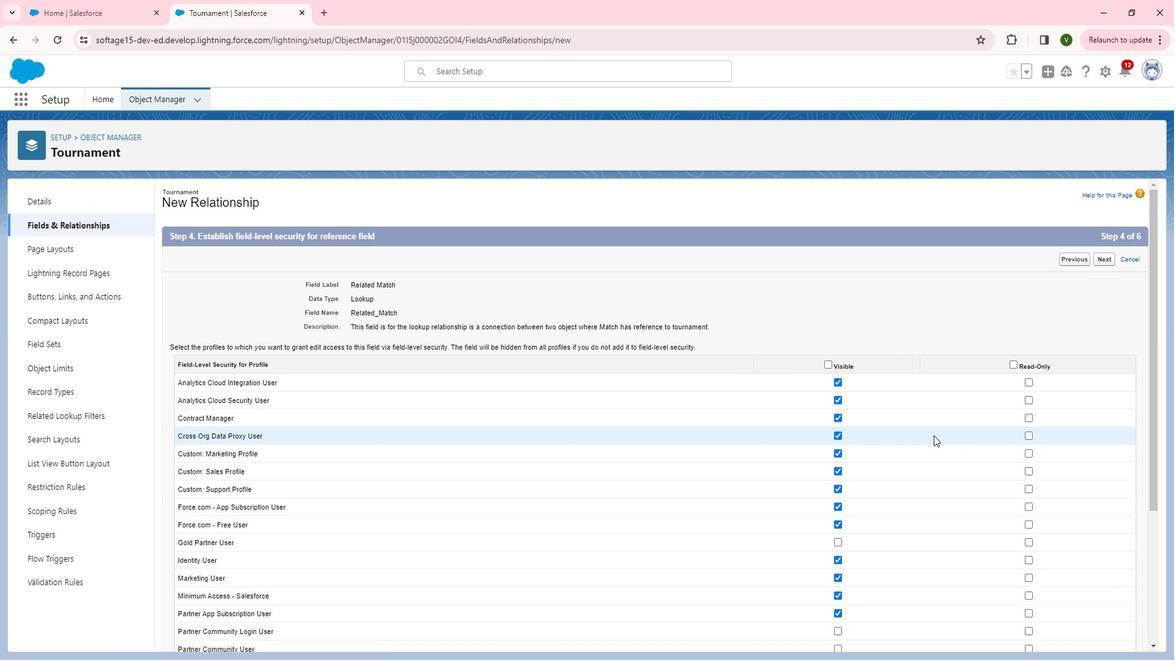 
Action: Mouse scrolled (950, 435) with delta (0, 0)
Screenshot: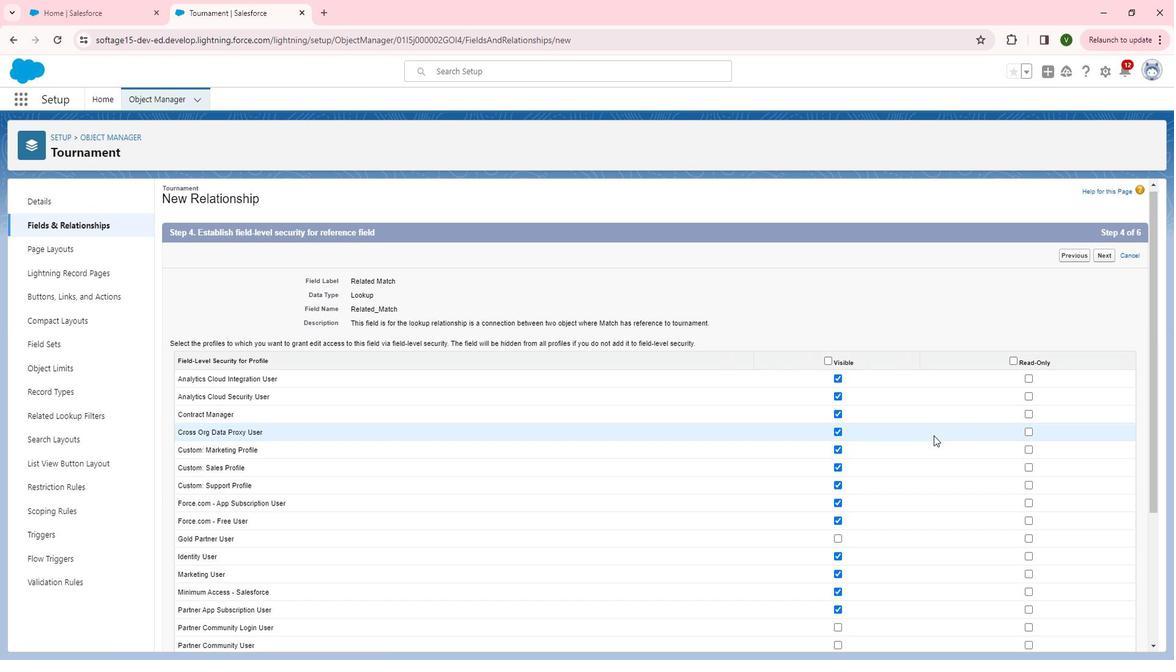 
Action: Mouse moved to (845, 305)
Screenshot: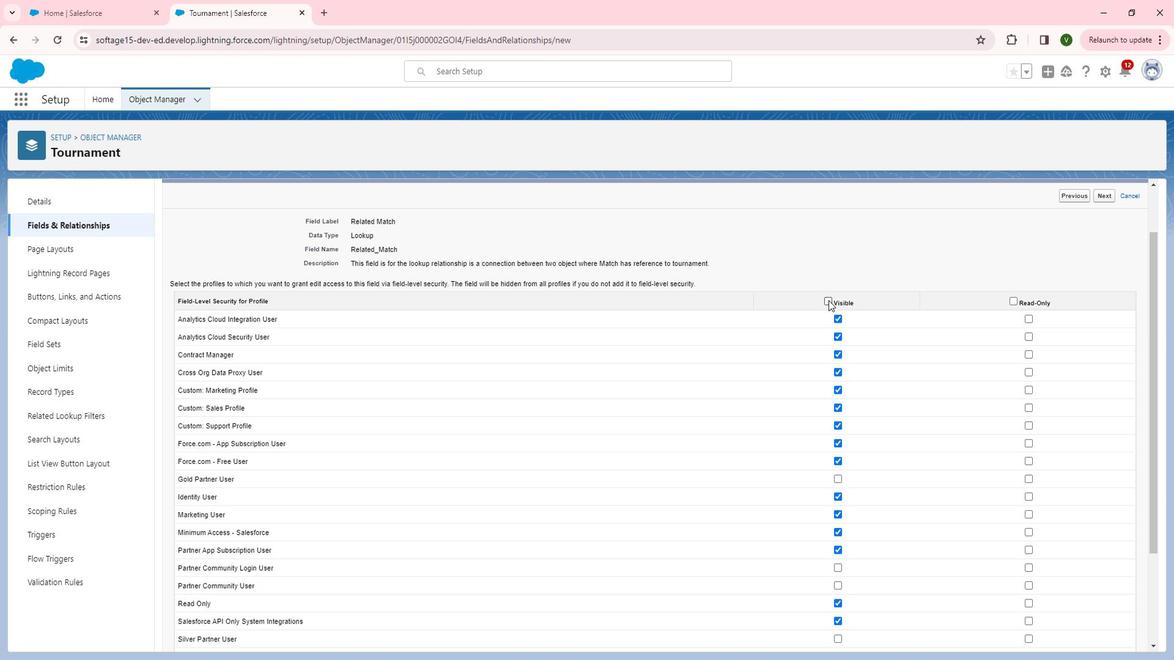 
Action: Mouse pressed left at (845, 305)
Screenshot: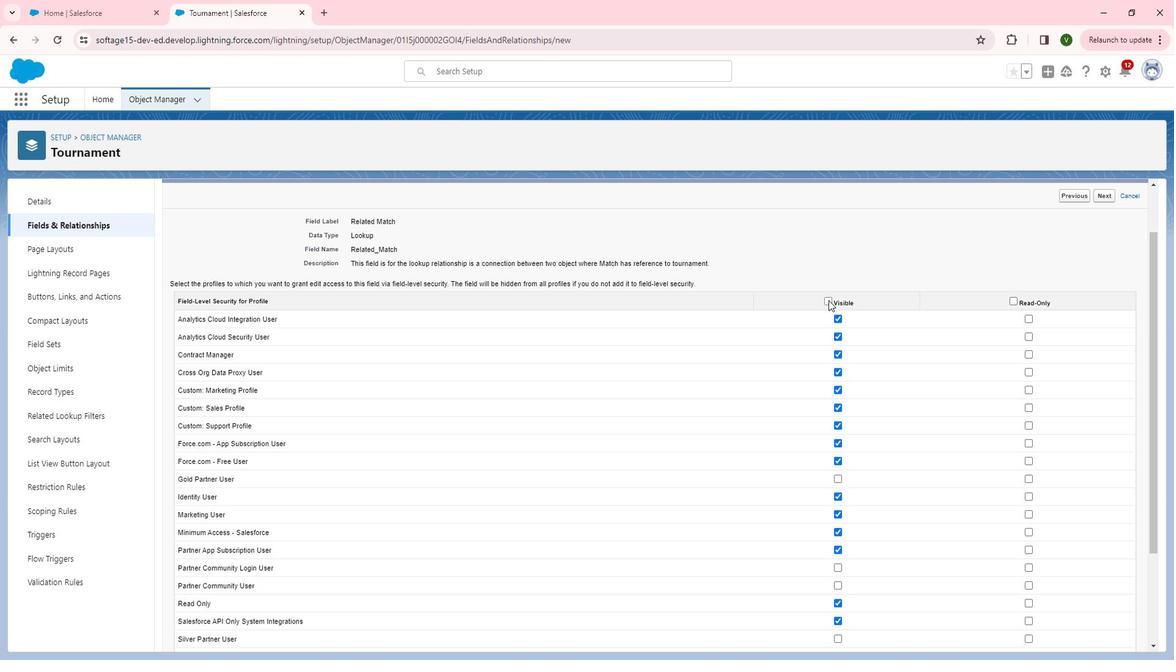 
Action: Mouse moved to (845, 305)
Screenshot: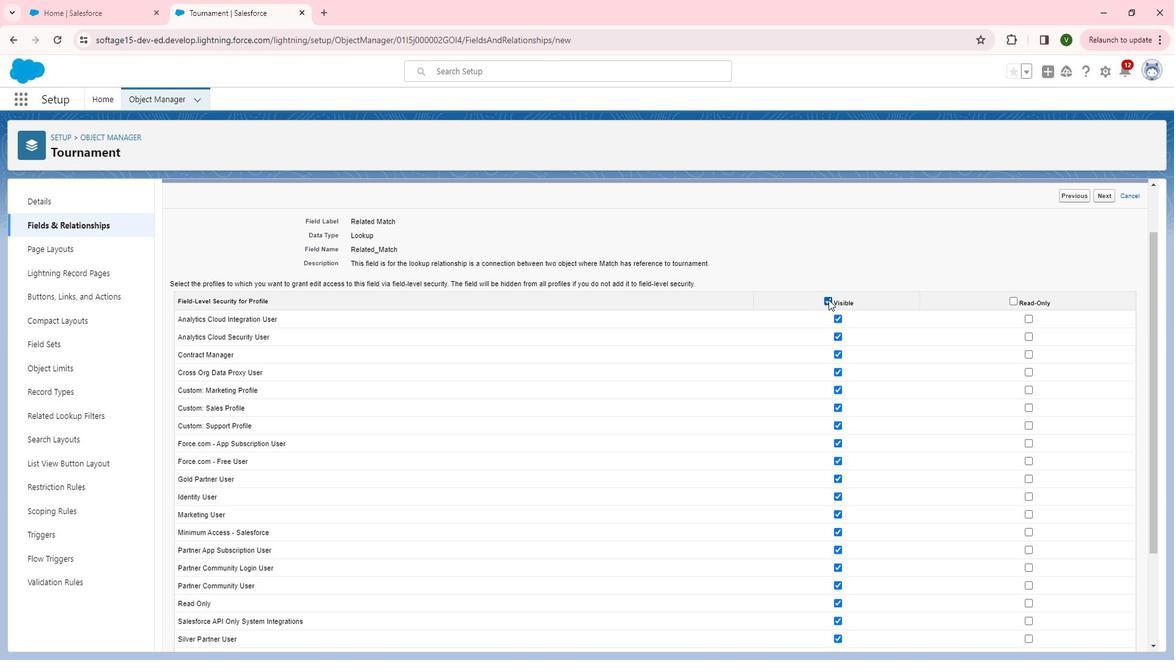
Action: Mouse pressed left at (845, 305)
Screenshot: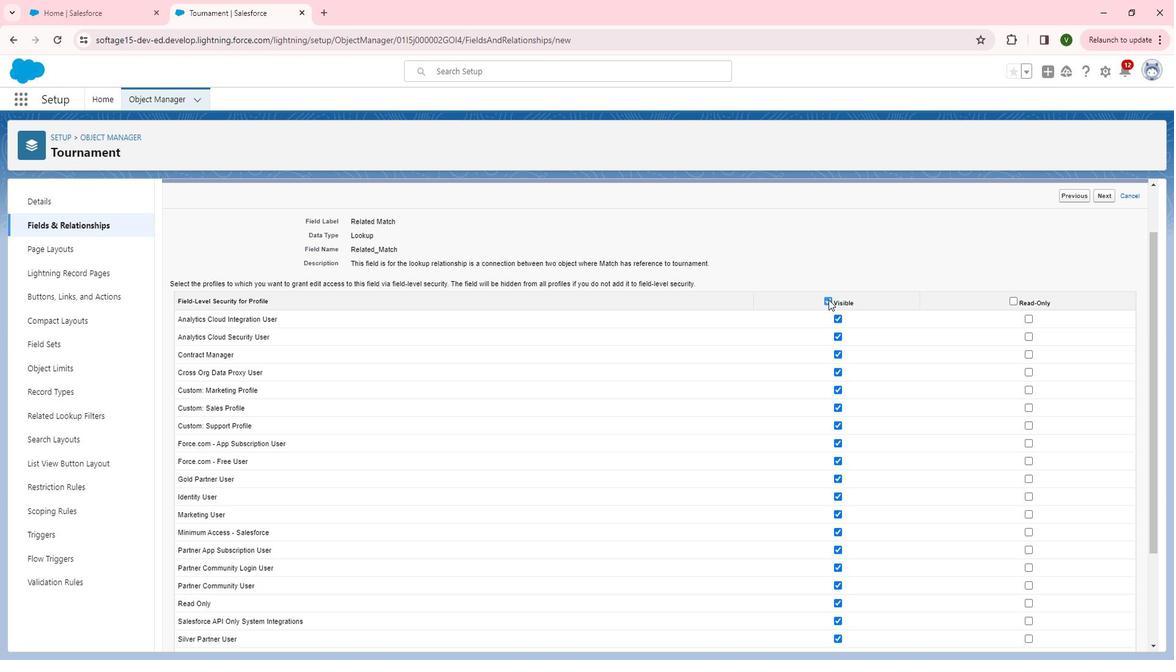 
Action: Mouse pressed left at (845, 305)
Screenshot: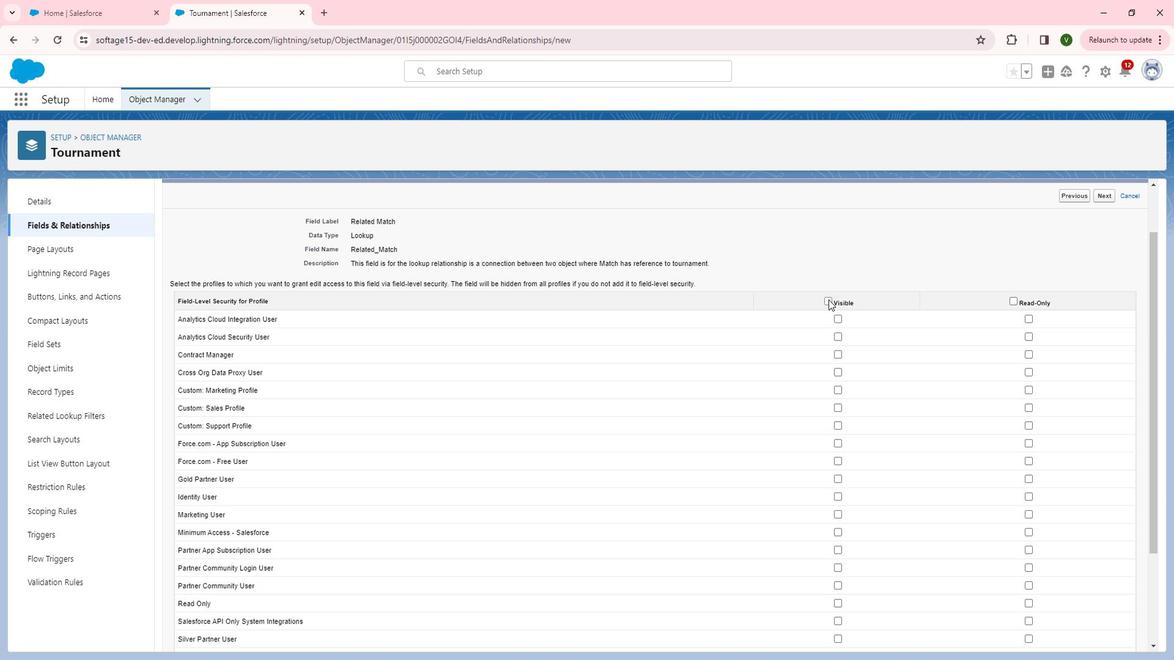 
Action: Mouse moved to (1045, 323)
Screenshot: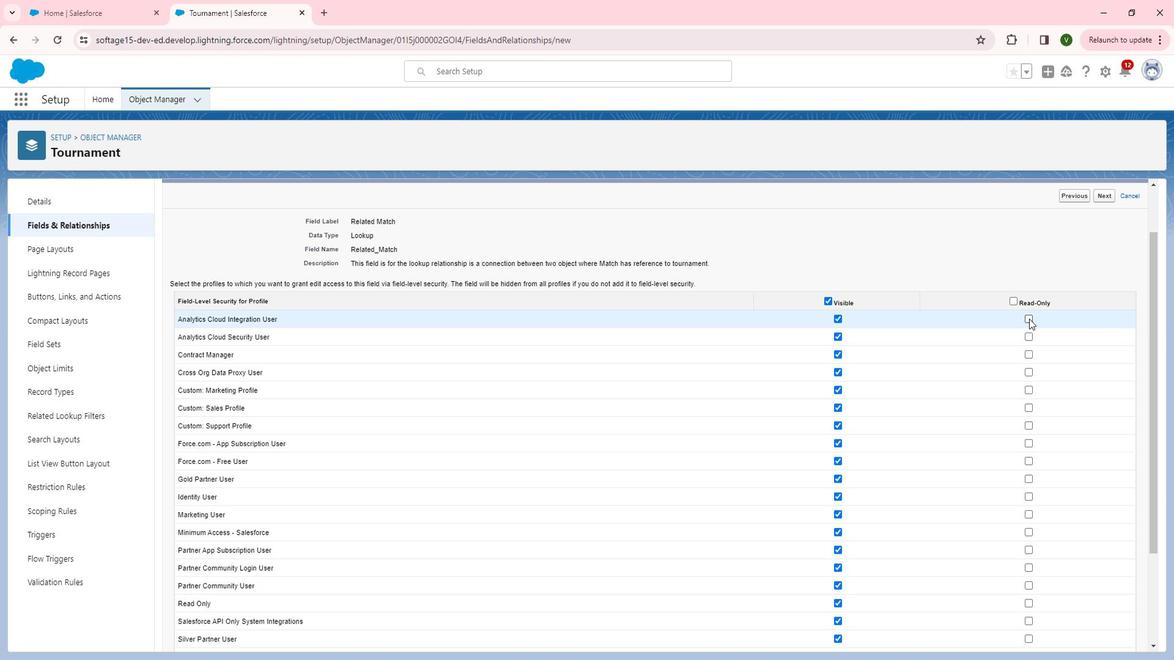 
Action: Mouse pressed left at (1045, 323)
Screenshot: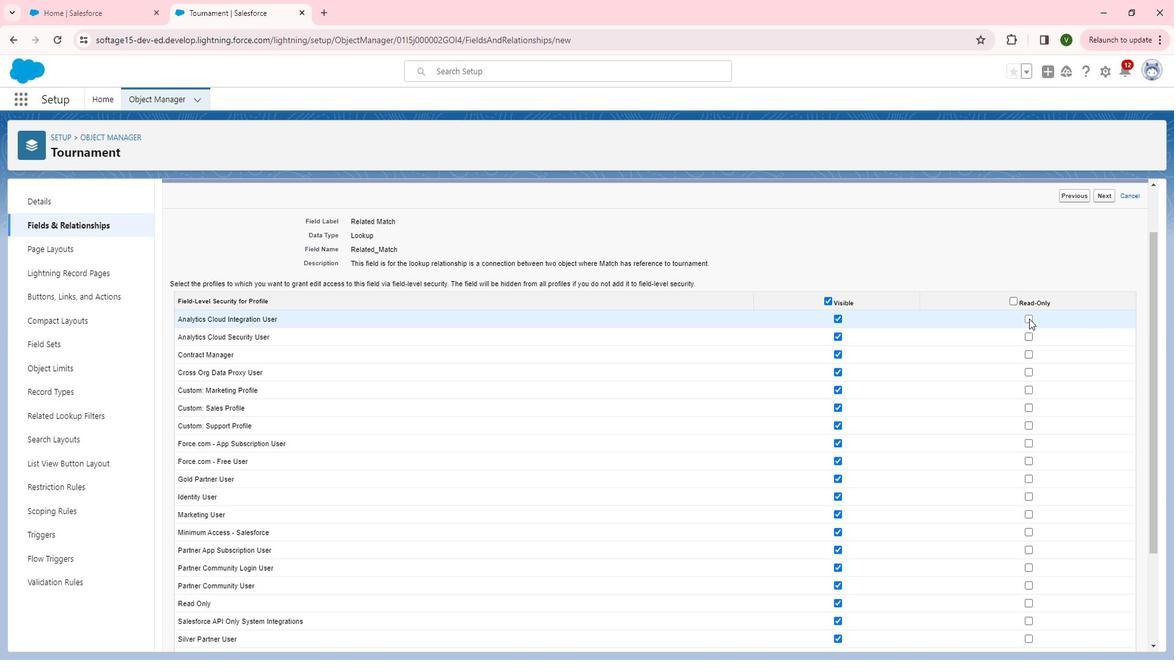 
Action: Mouse moved to (1044, 357)
Screenshot: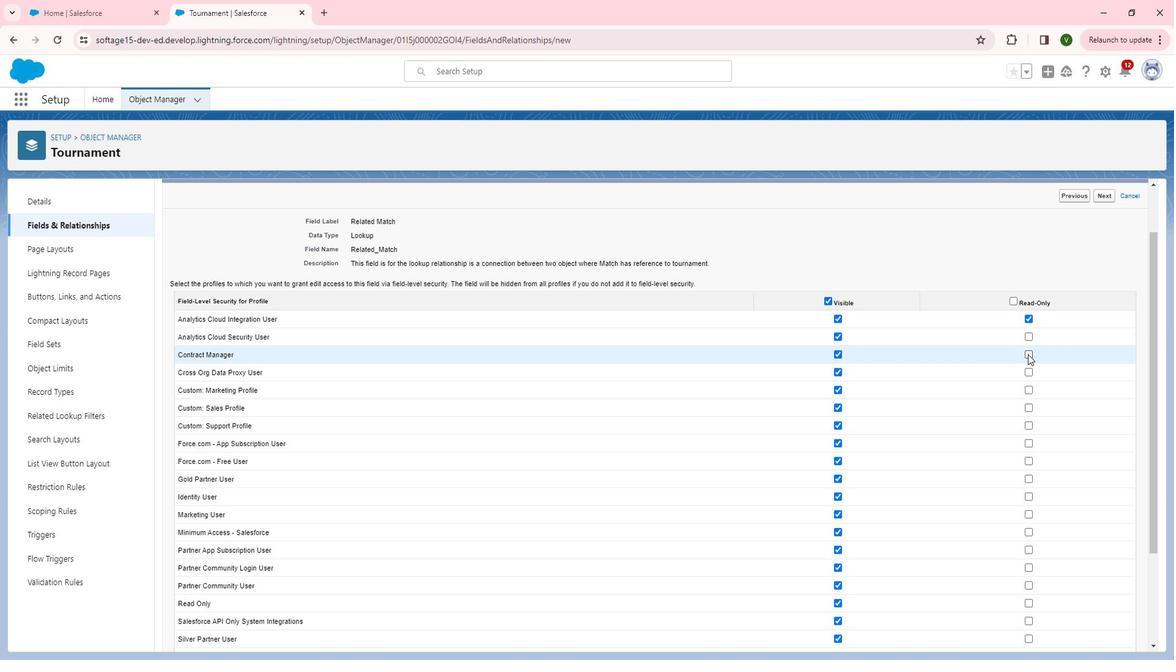 
Action: Mouse pressed left at (1044, 357)
Screenshot: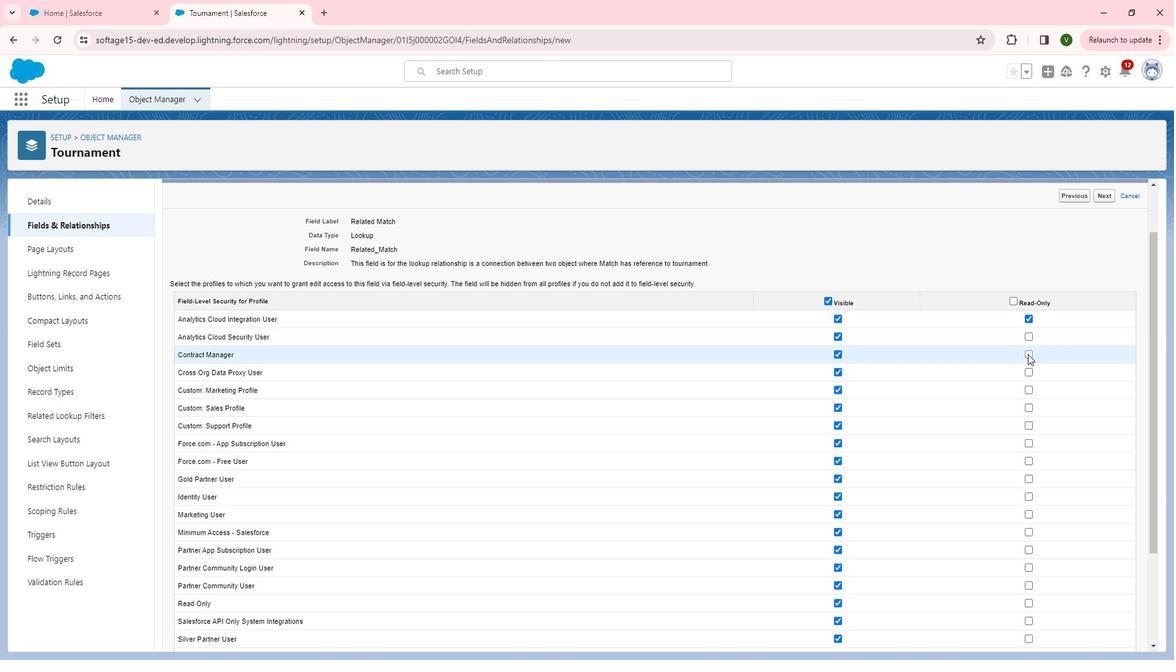 
Action: Mouse moved to (1045, 376)
Screenshot: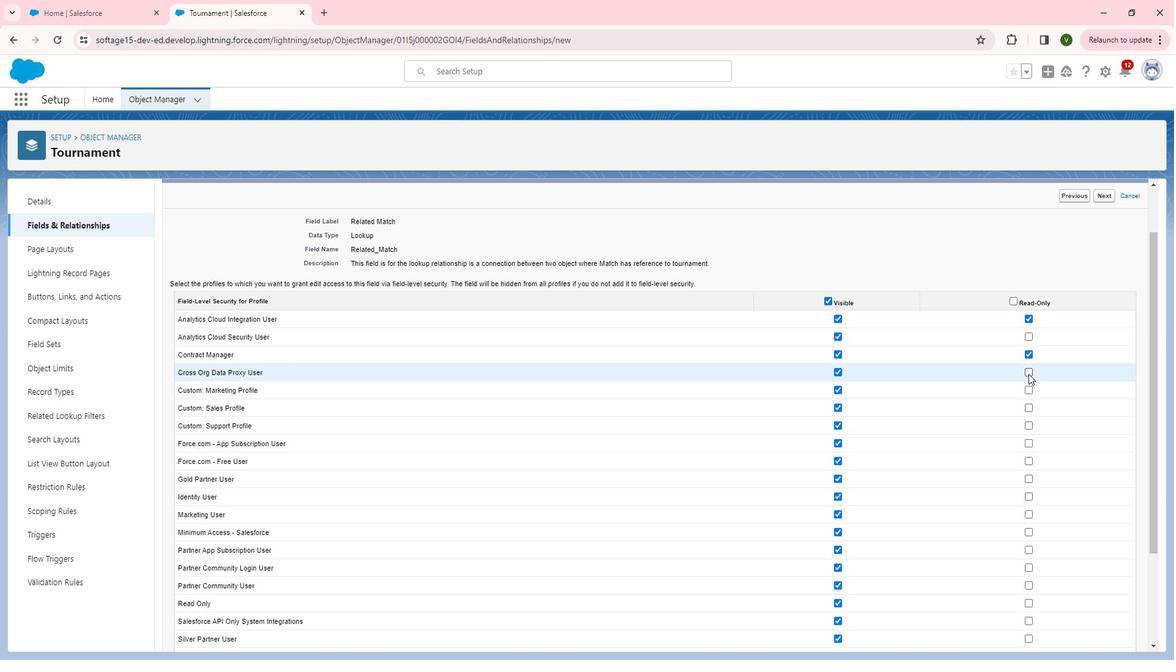 
Action: Mouse pressed left at (1045, 376)
Screenshot: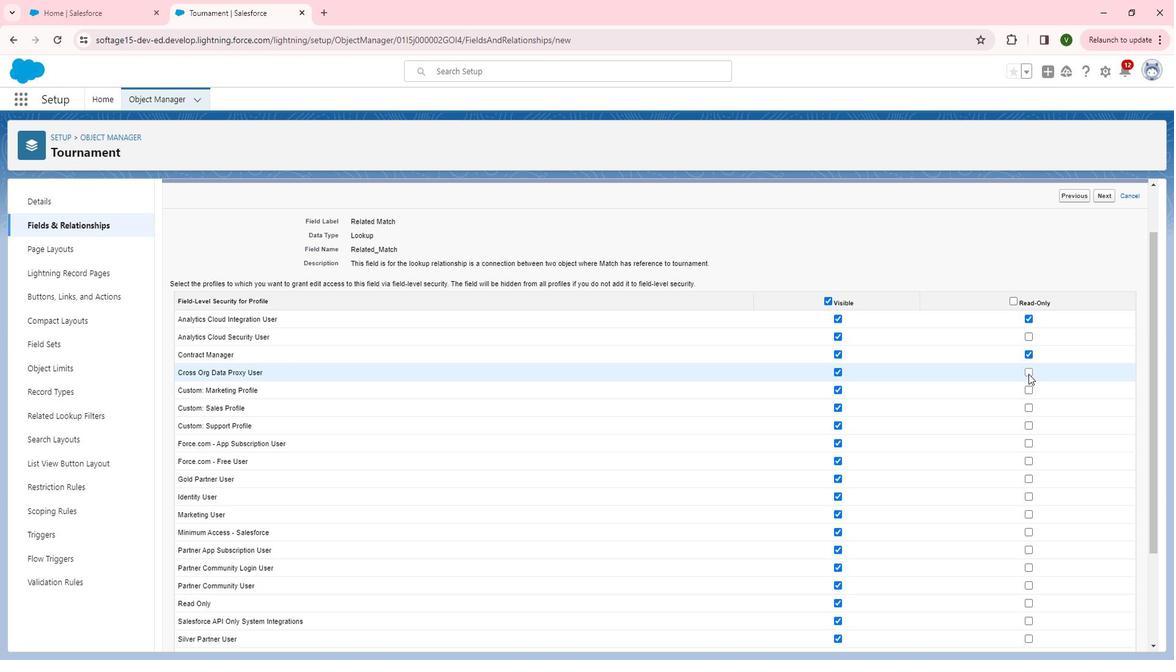 
Action: Mouse moved to (1045, 426)
Screenshot: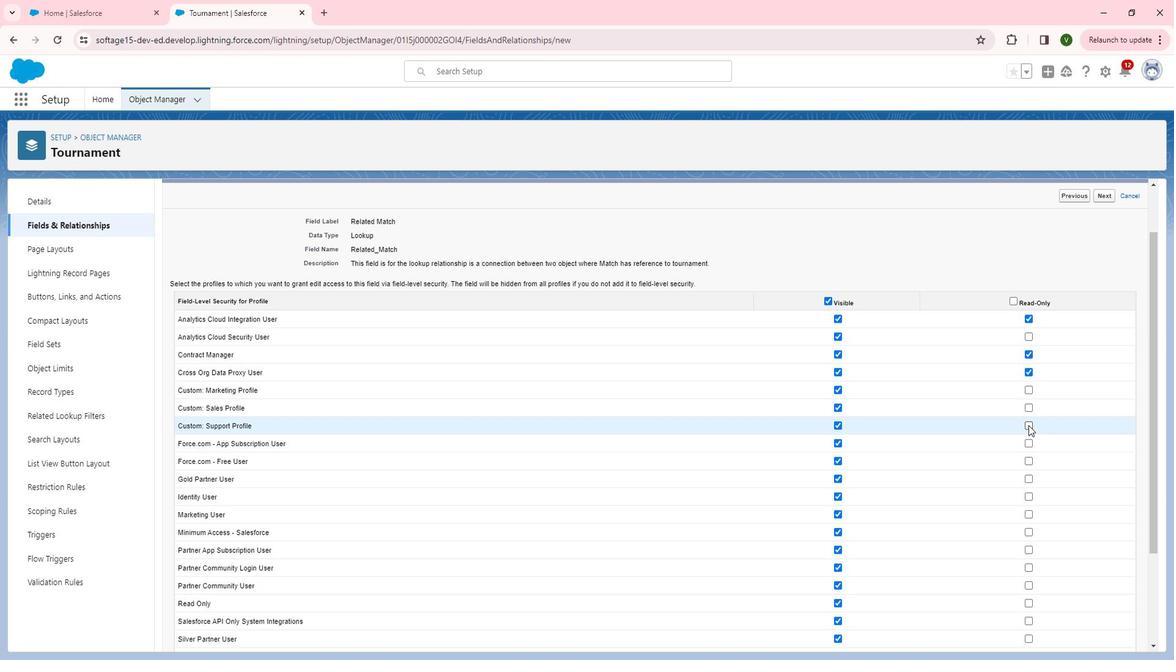 
Action: Mouse pressed left at (1045, 426)
Screenshot: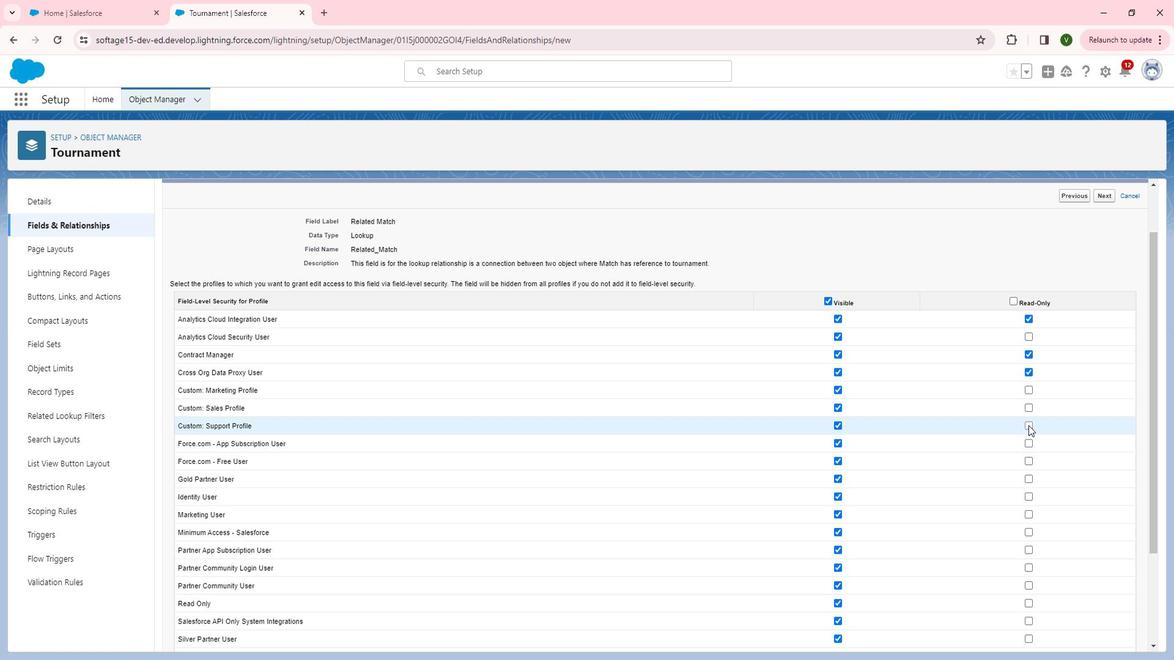 
Action: Mouse moved to (1047, 475)
Screenshot: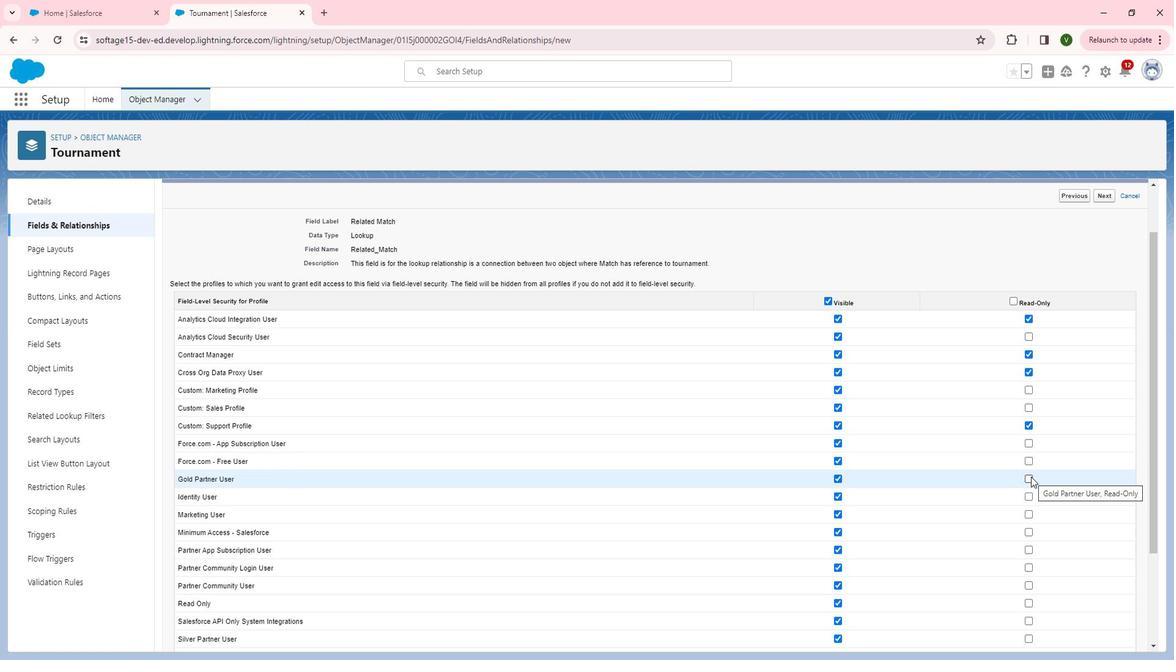 
Action: Mouse pressed left at (1047, 475)
Screenshot: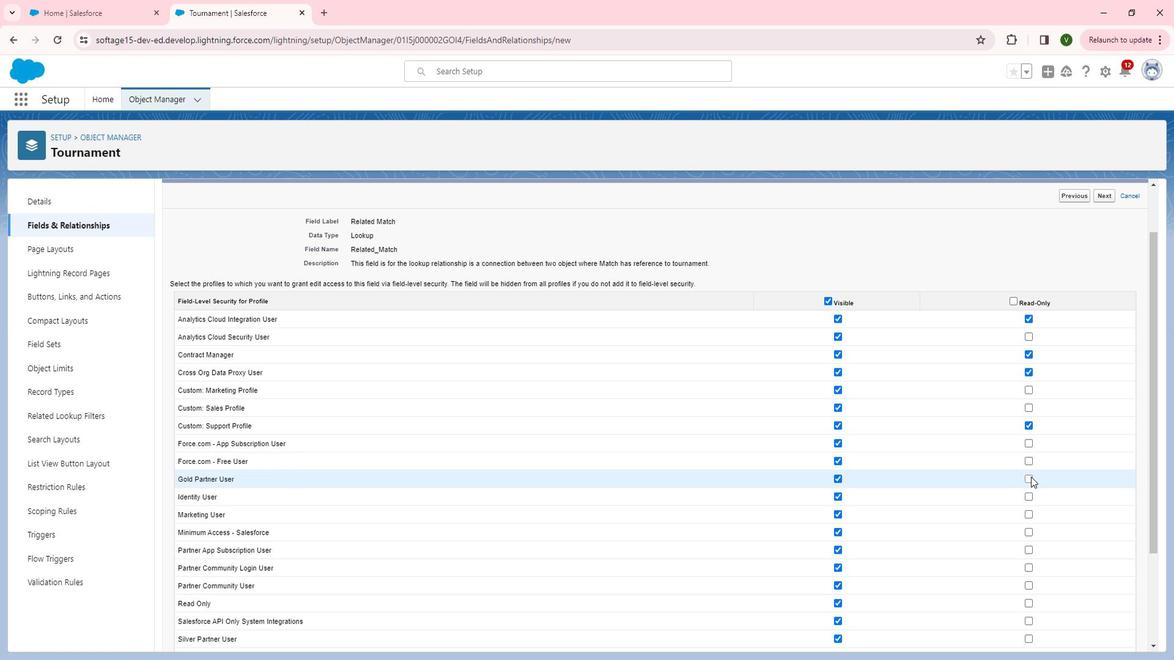 
Action: Mouse moved to (1044, 492)
Screenshot: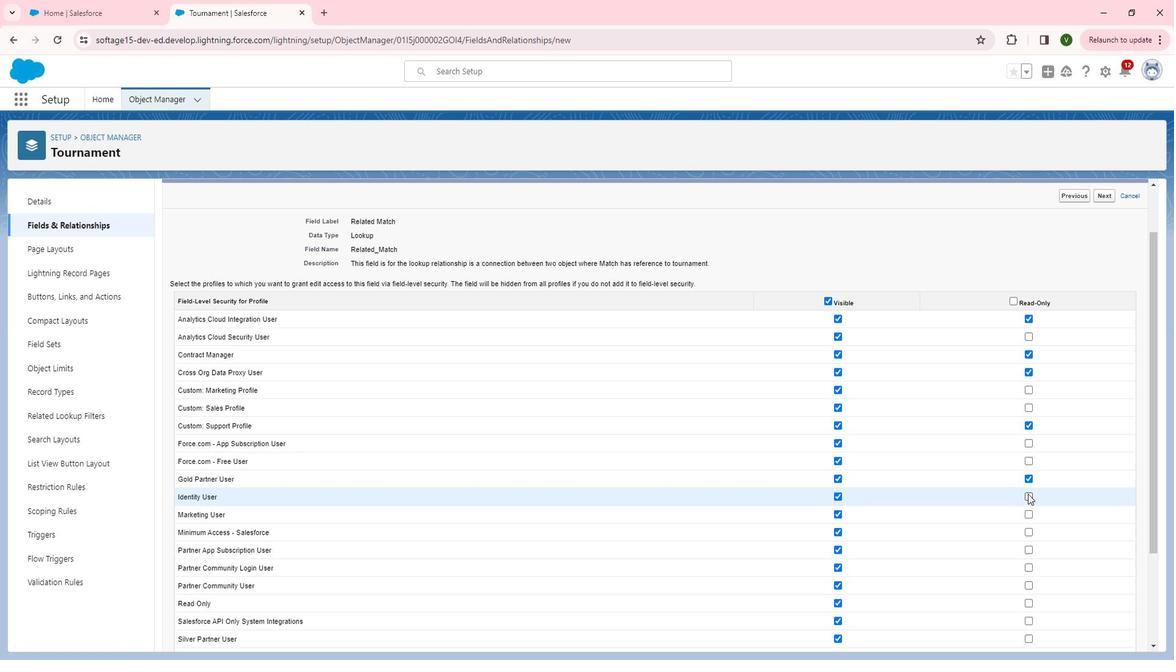 
Action: Mouse pressed left at (1044, 492)
Screenshot: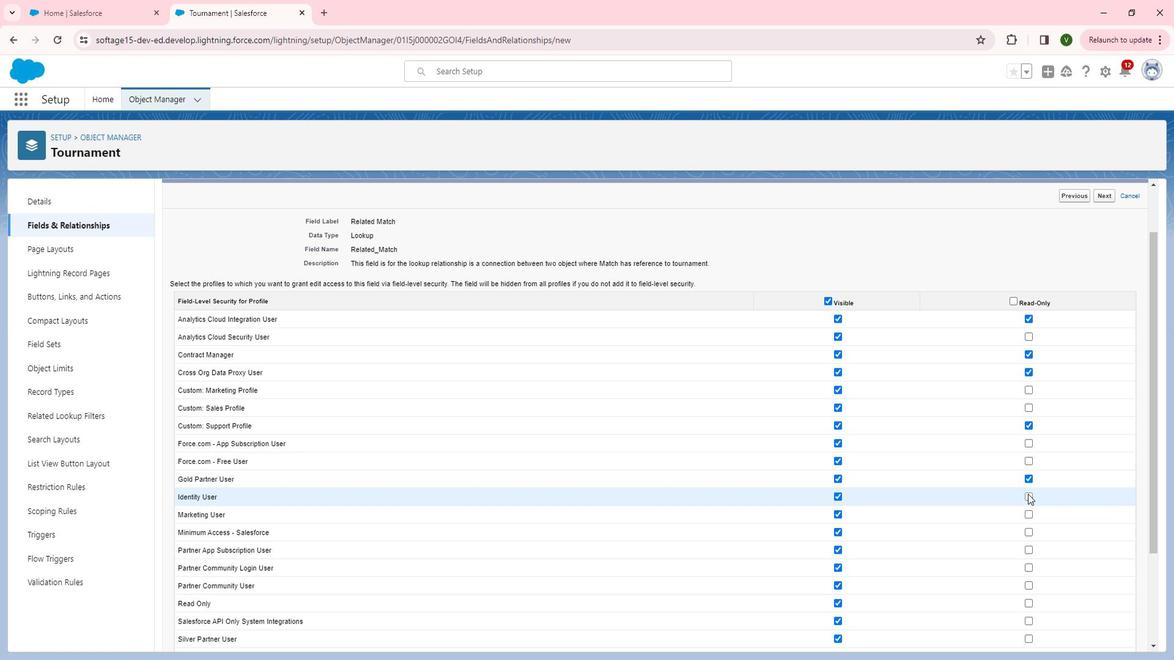
Action: Mouse scrolled (1044, 491) with delta (0, 0)
Screenshot: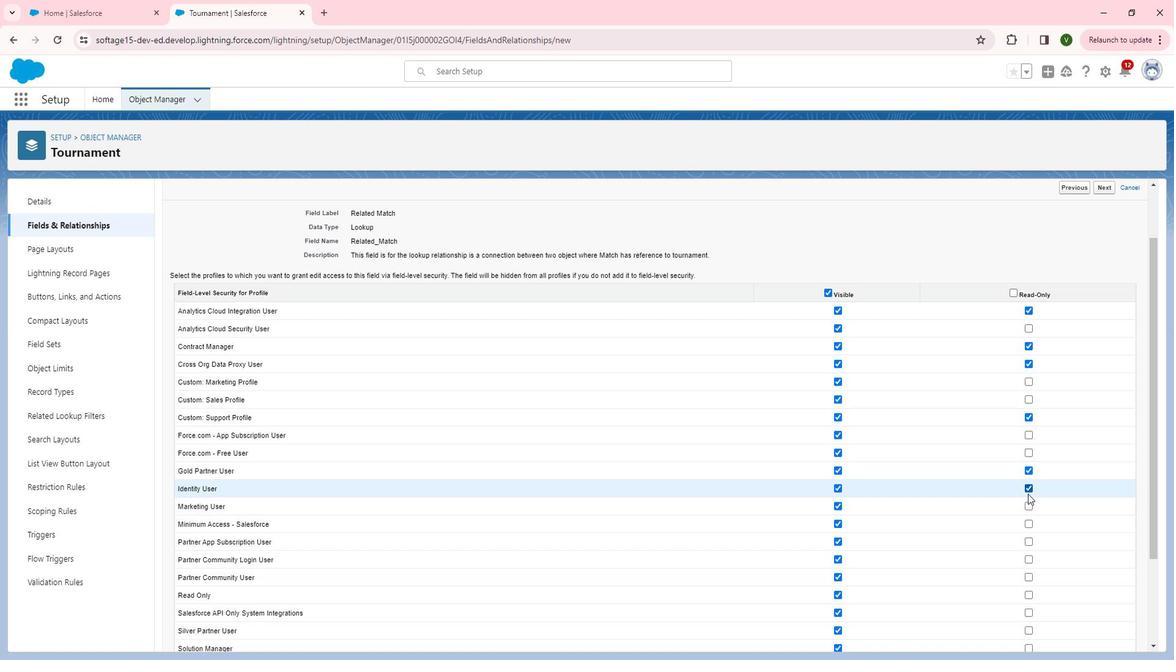 
Action: Mouse moved to (1044, 487)
Screenshot: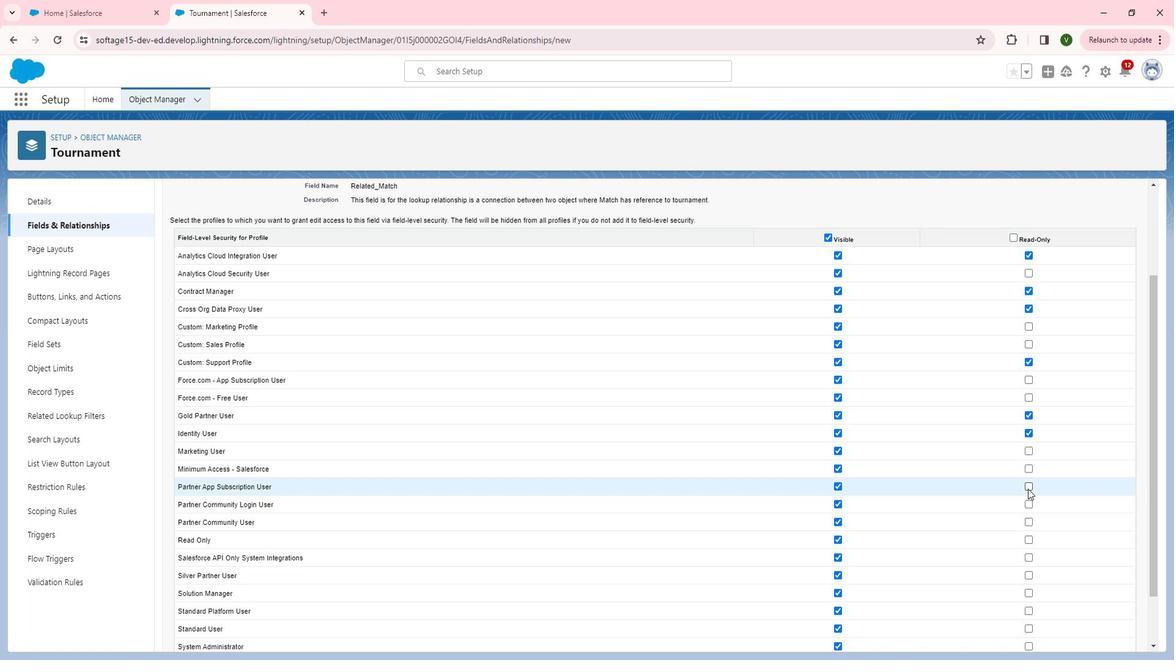 
Action: Mouse pressed left at (1044, 487)
Screenshot: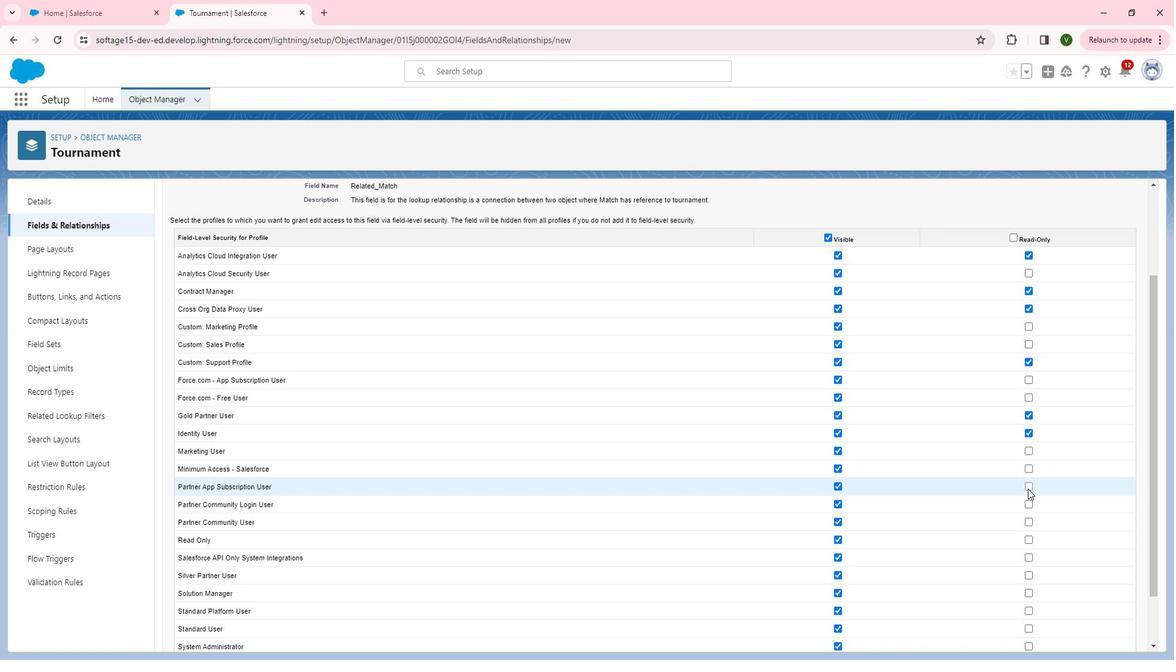 
Action: Mouse moved to (1046, 498)
Screenshot: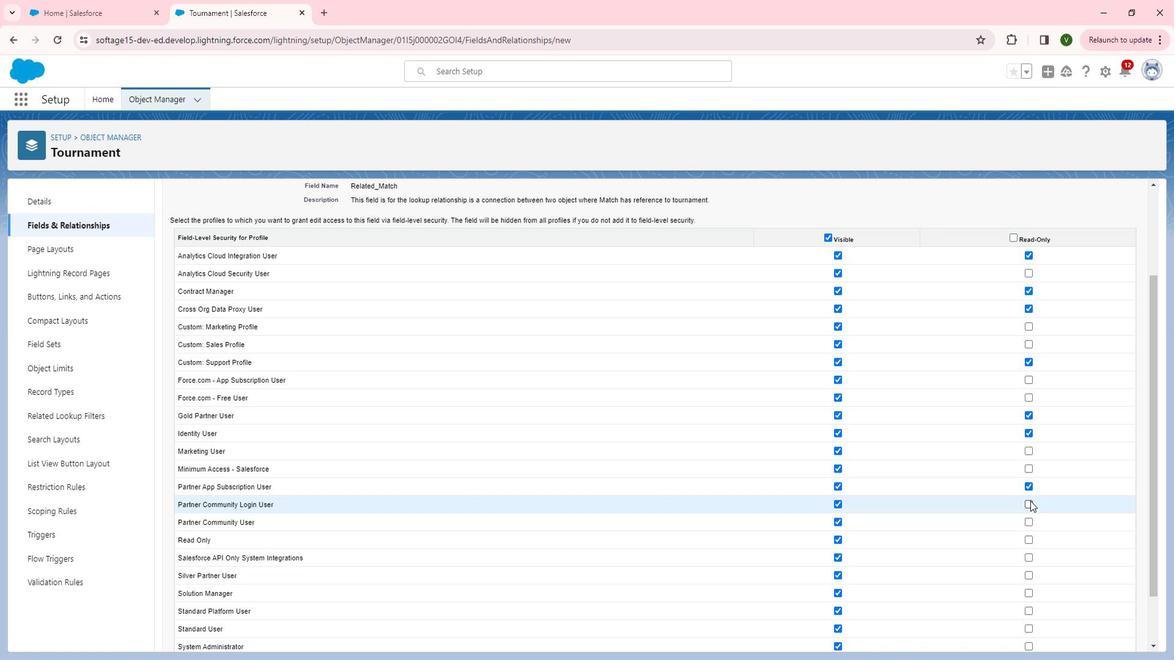 
Action: Mouse pressed left at (1046, 498)
Screenshot: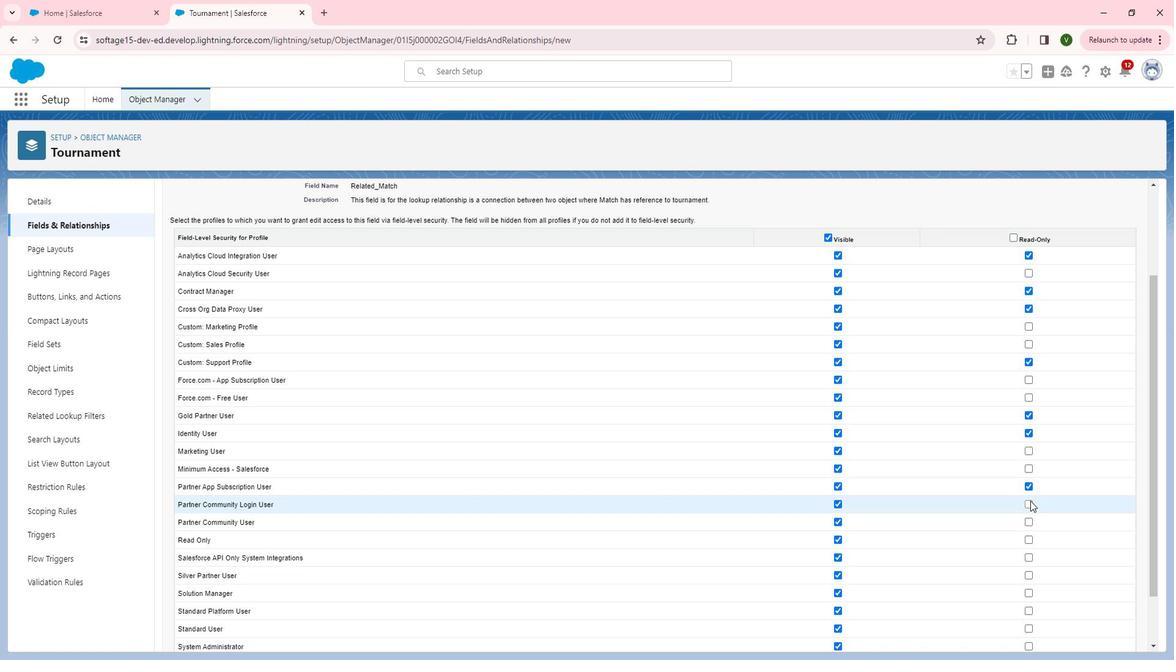 
Action: Mouse scrolled (1046, 498) with delta (0, 0)
Screenshot: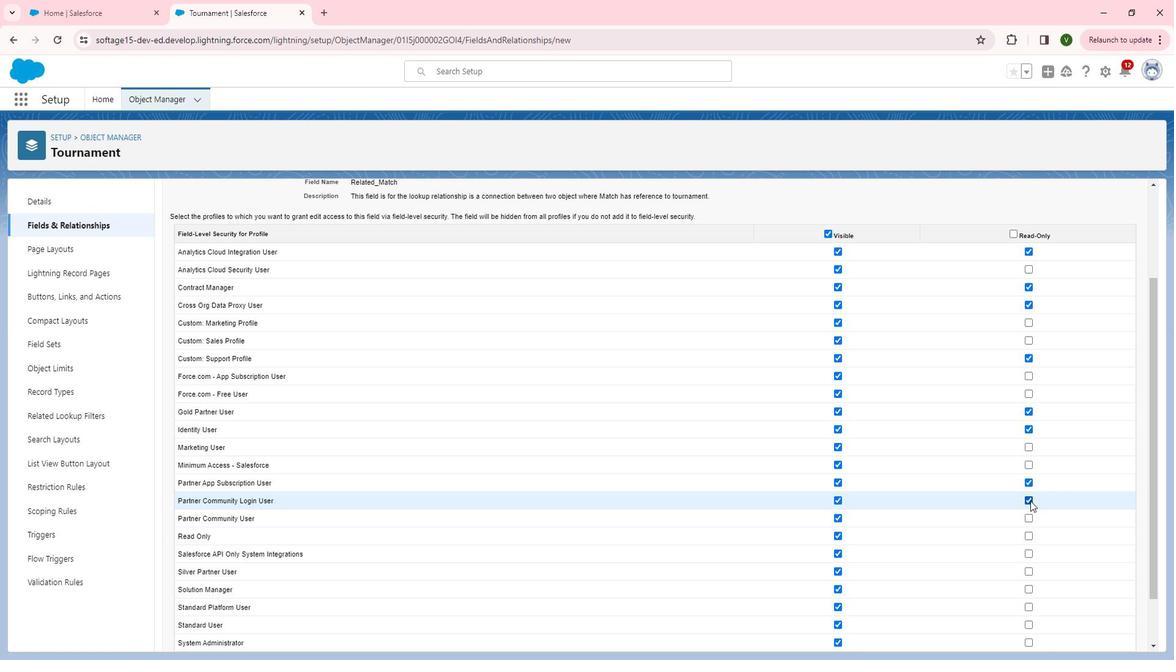 
Action: Mouse moved to (1043, 475)
Screenshot: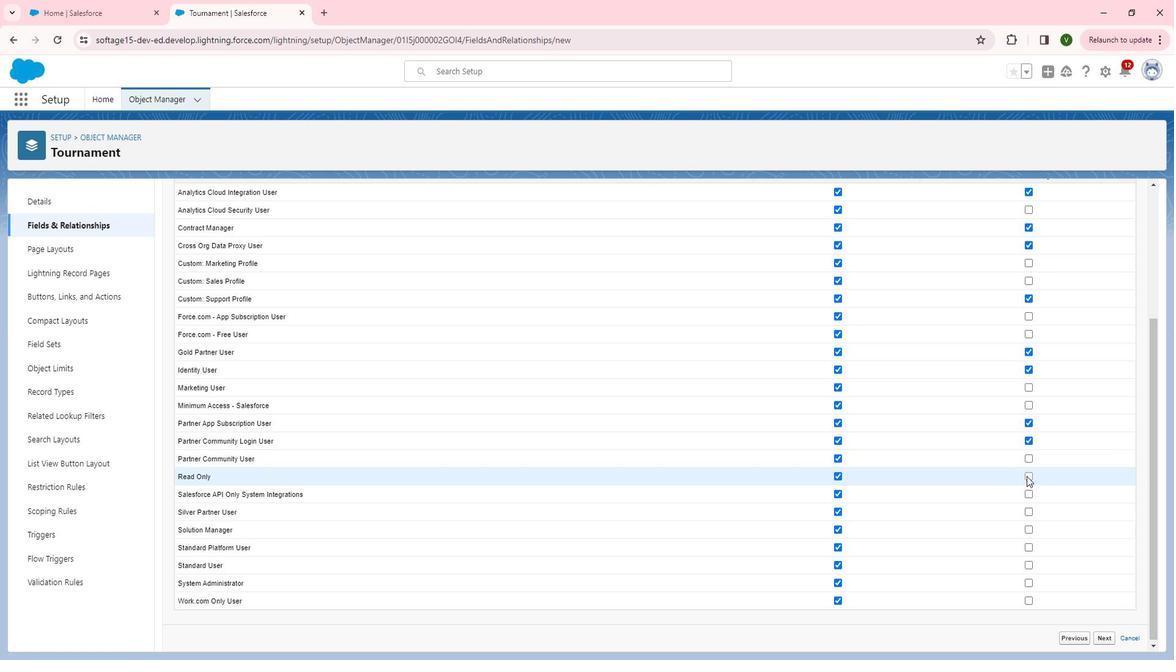 
Action: Mouse pressed left at (1043, 475)
Screenshot: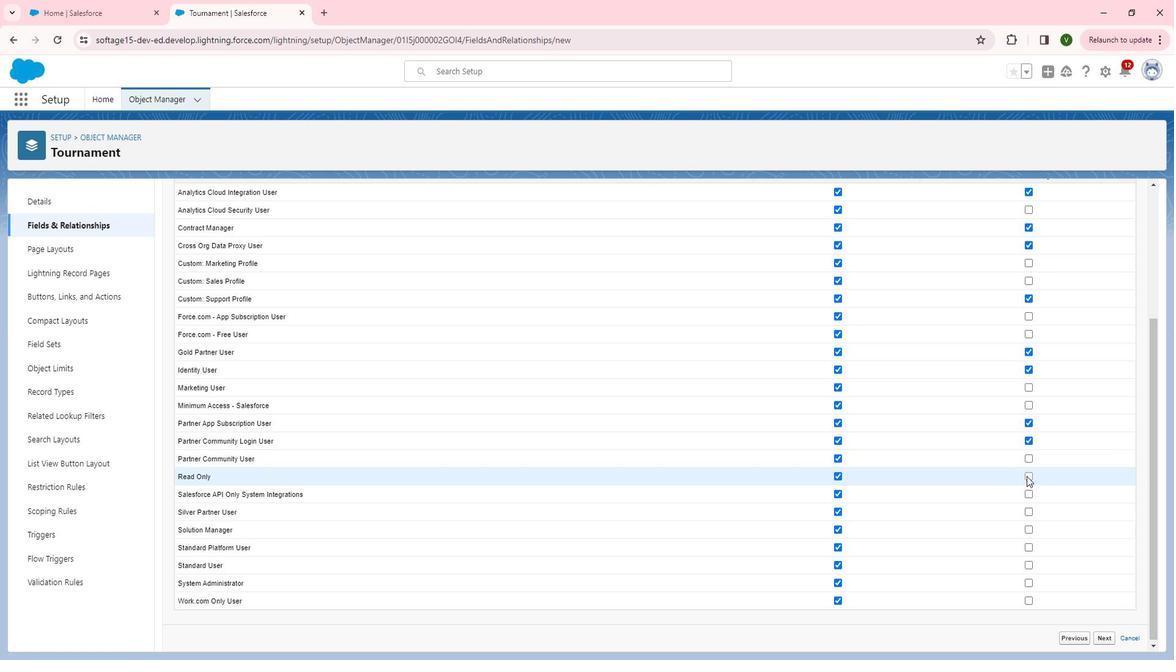 
Action: Mouse moved to (1043, 505)
Screenshot: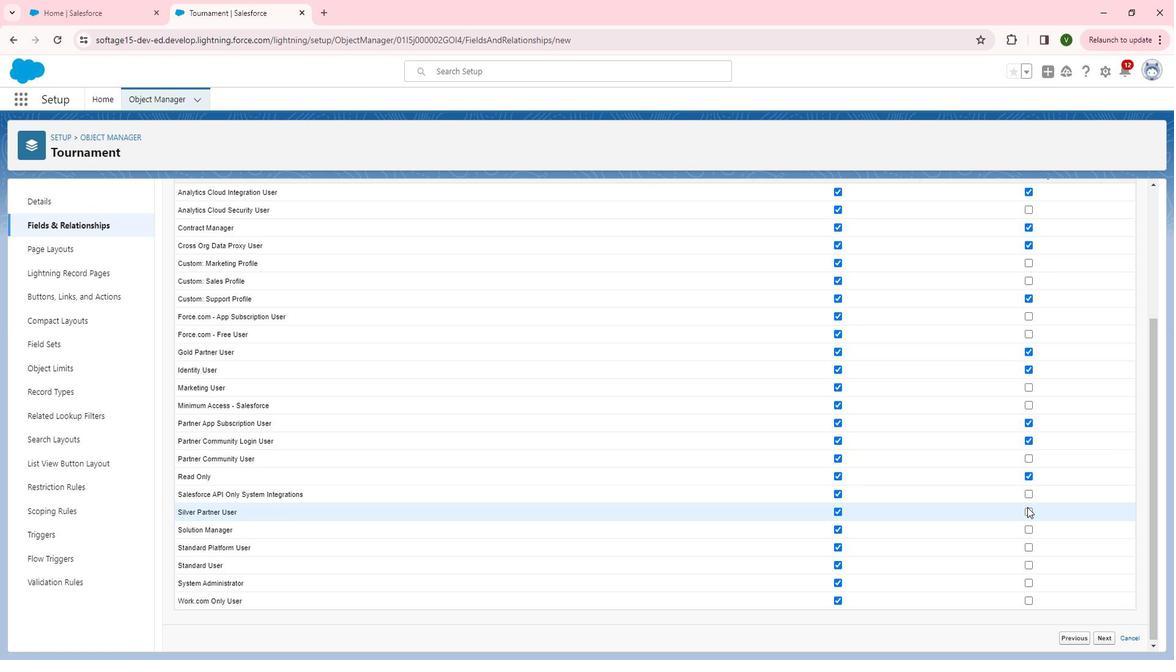 
Action: Mouse pressed left at (1043, 505)
Screenshot: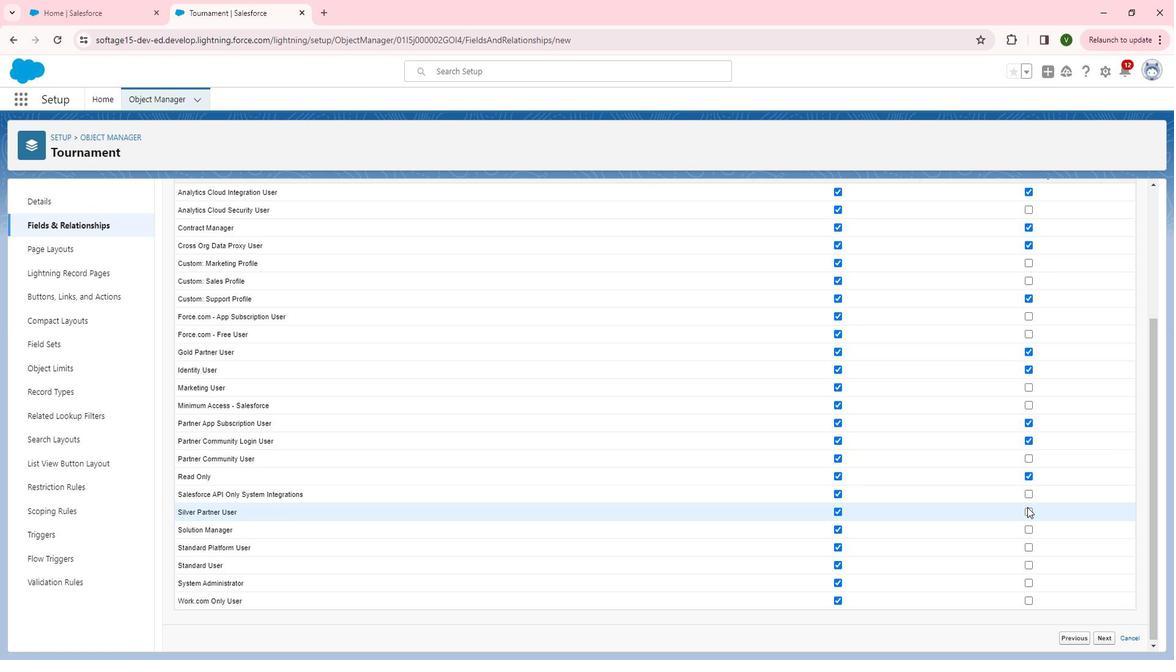 
Action: Mouse moved to (1046, 509)
Screenshot: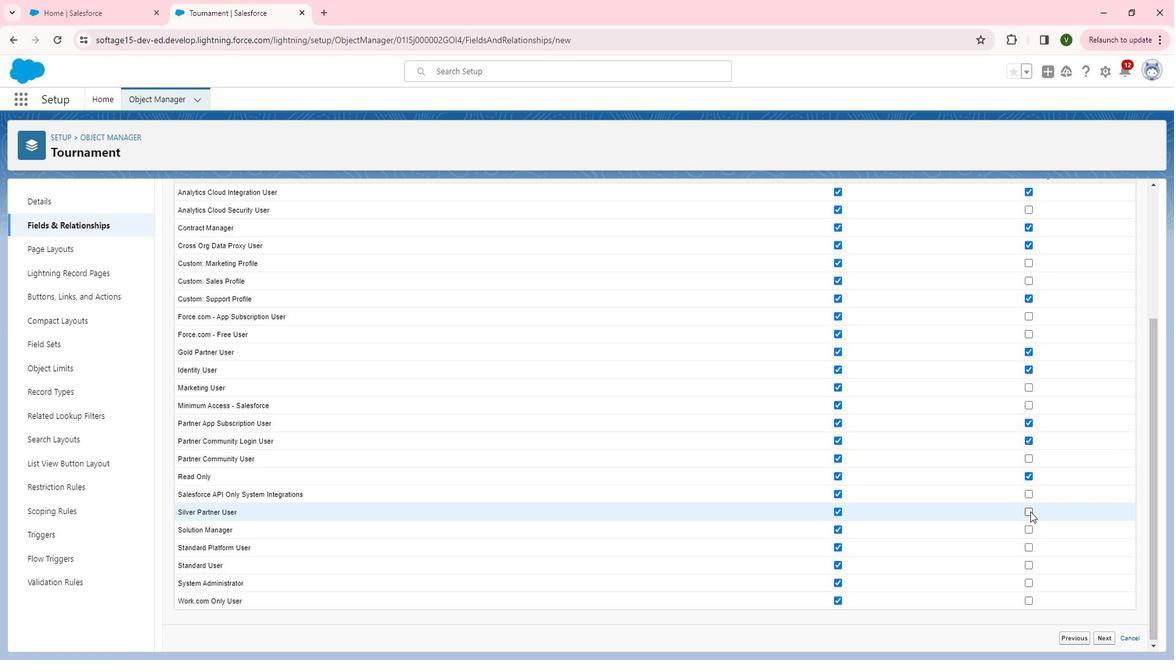 
Action: Mouse pressed left at (1046, 509)
Screenshot: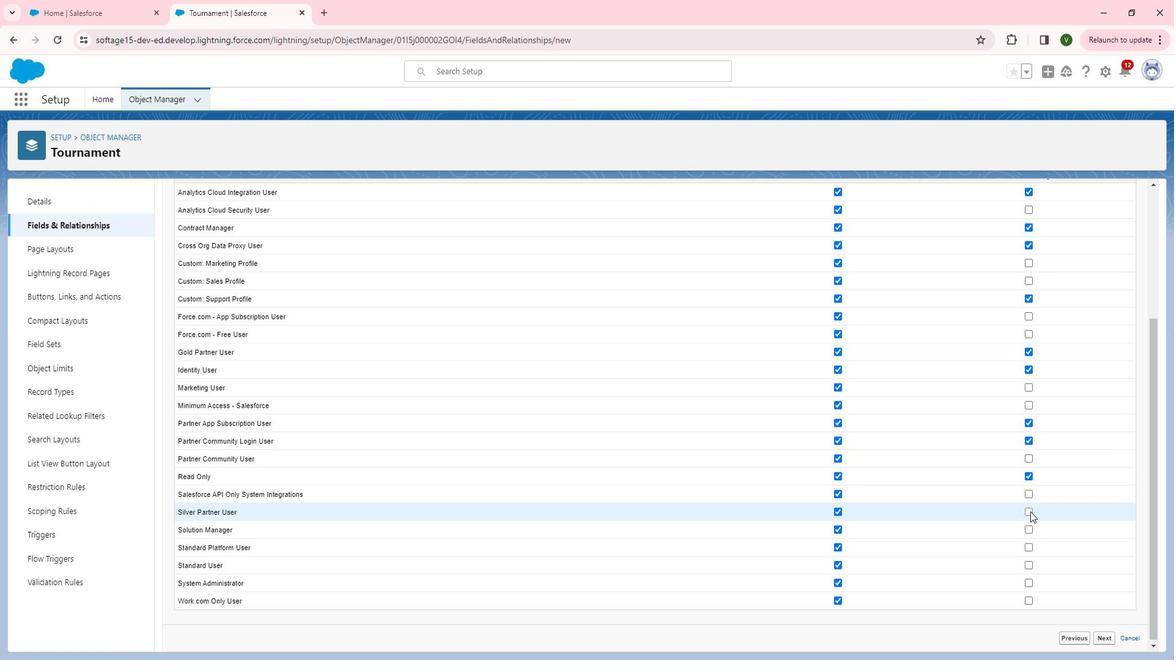 
Action: Mouse moved to (1045, 595)
Screenshot: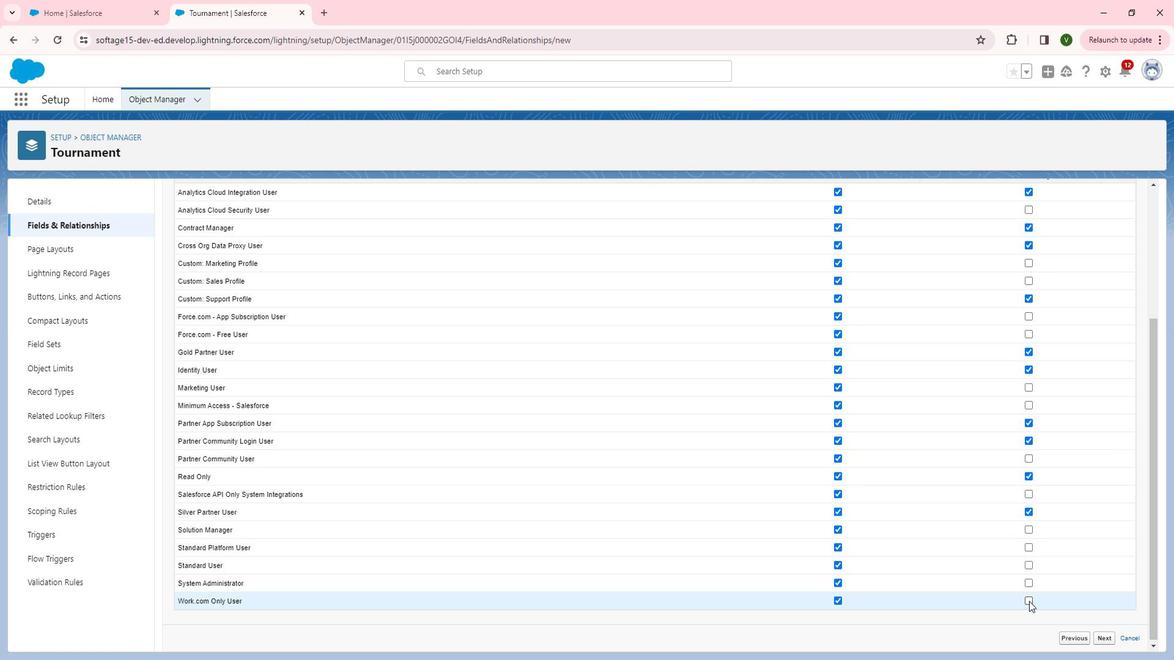 
Action: Mouse pressed left at (1045, 595)
Screenshot: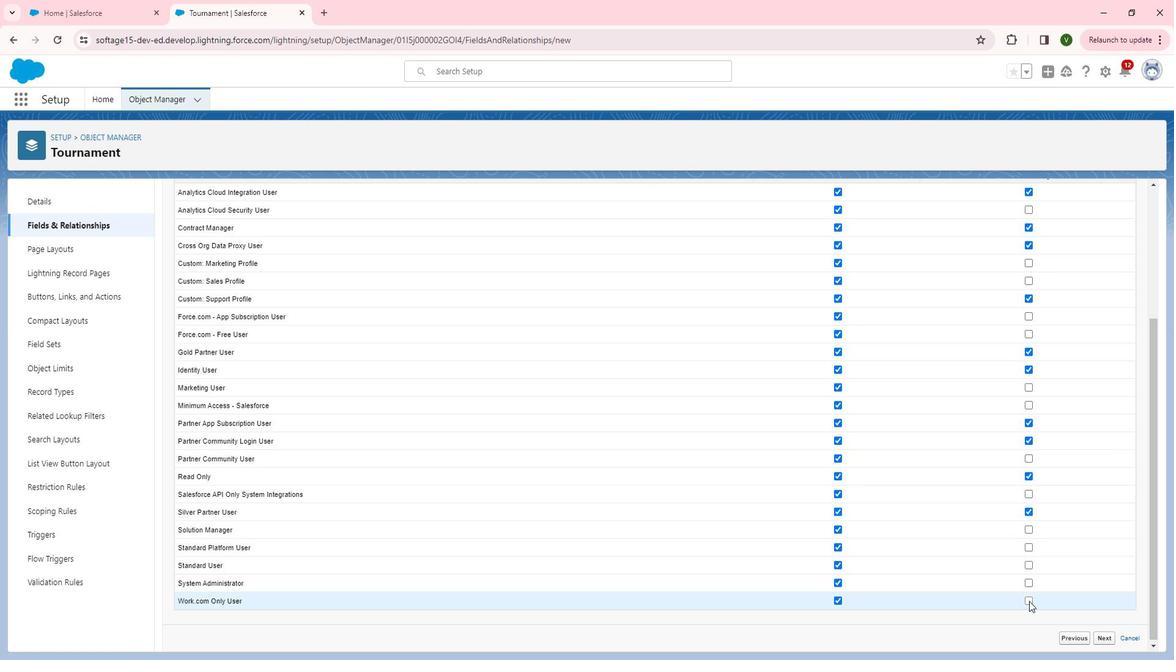 
Action: Mouse moved to (1118, 629)
Screenshot: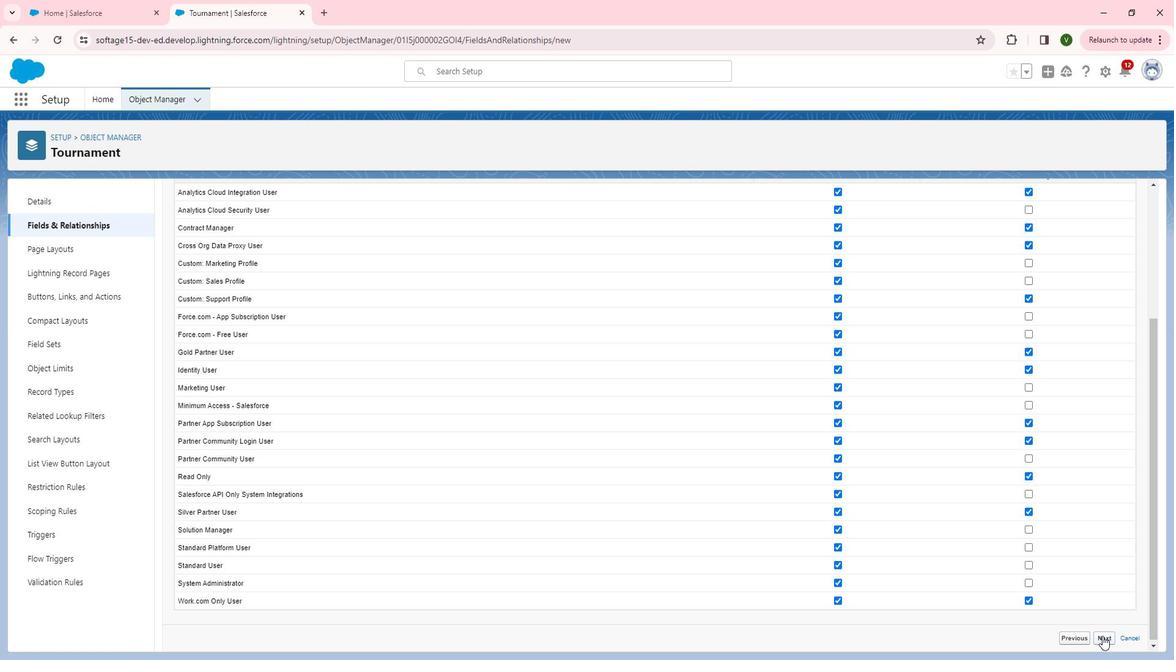 
Action: Mouse pressed left at (1118, 629)
Screenshot: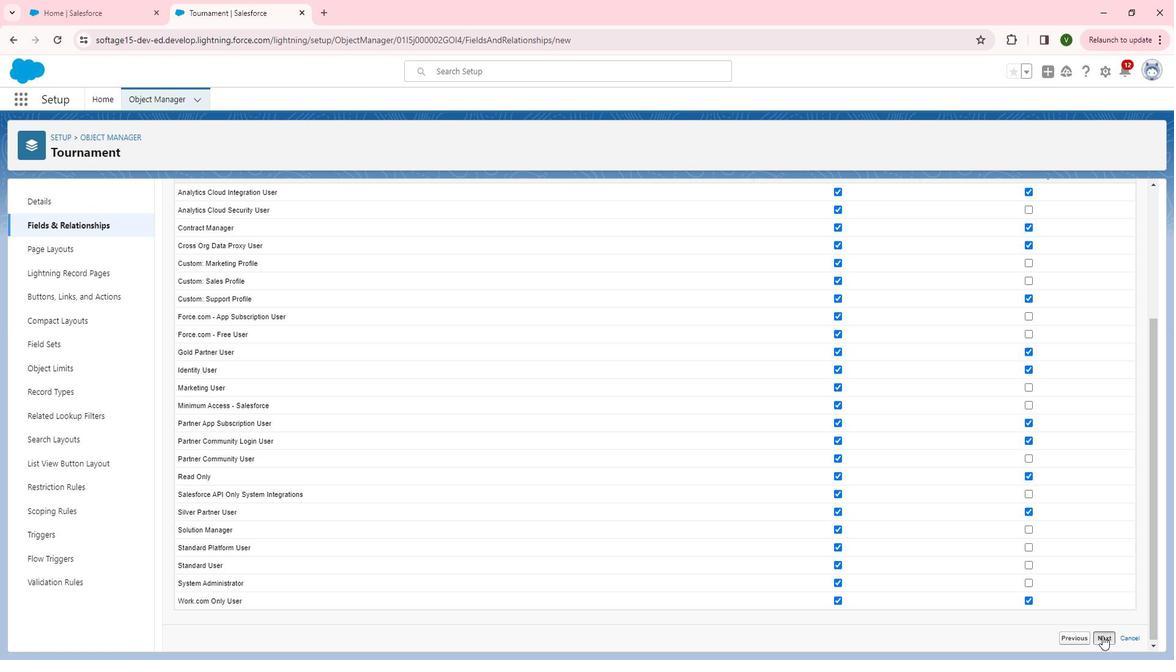 
Action: Mouse moved to (1131, 429)
Screenshot: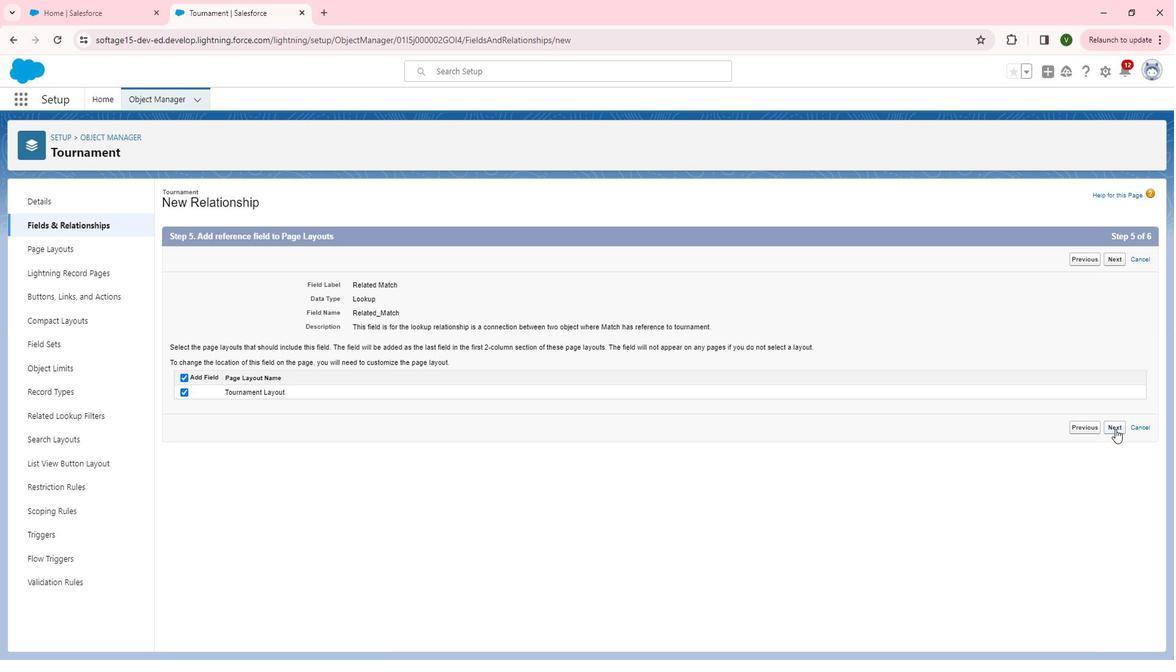 
Action: Mouse pressed left at (1131, 429)
Screenshot: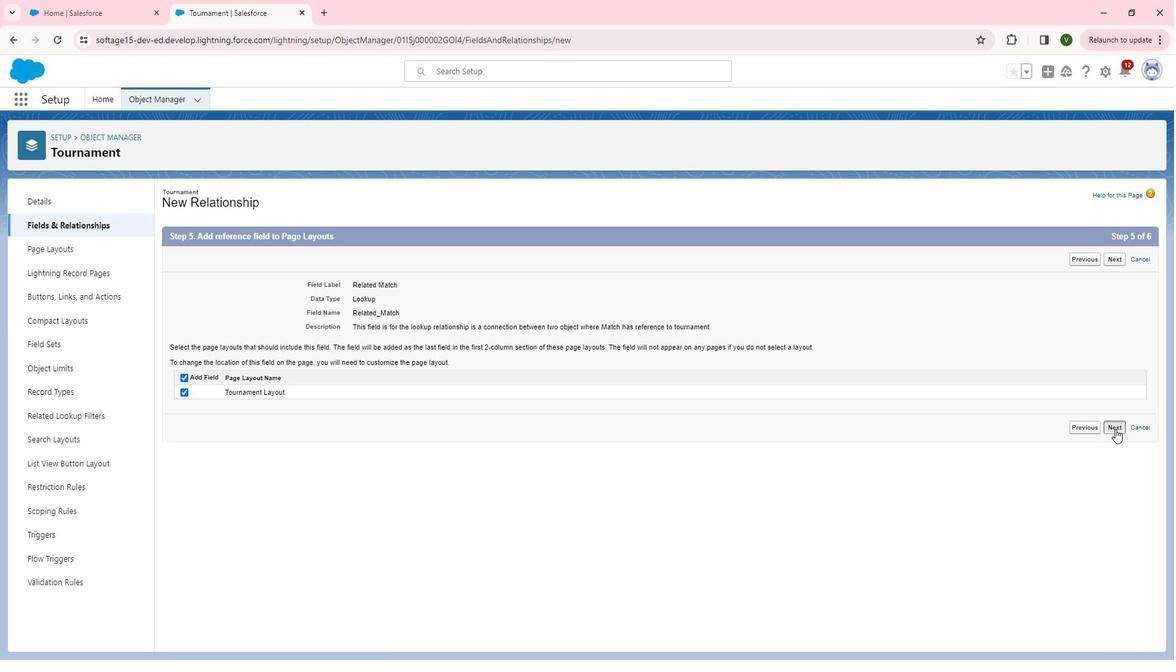 
Action: Mouse moved to (1129, 472)
Screenshot: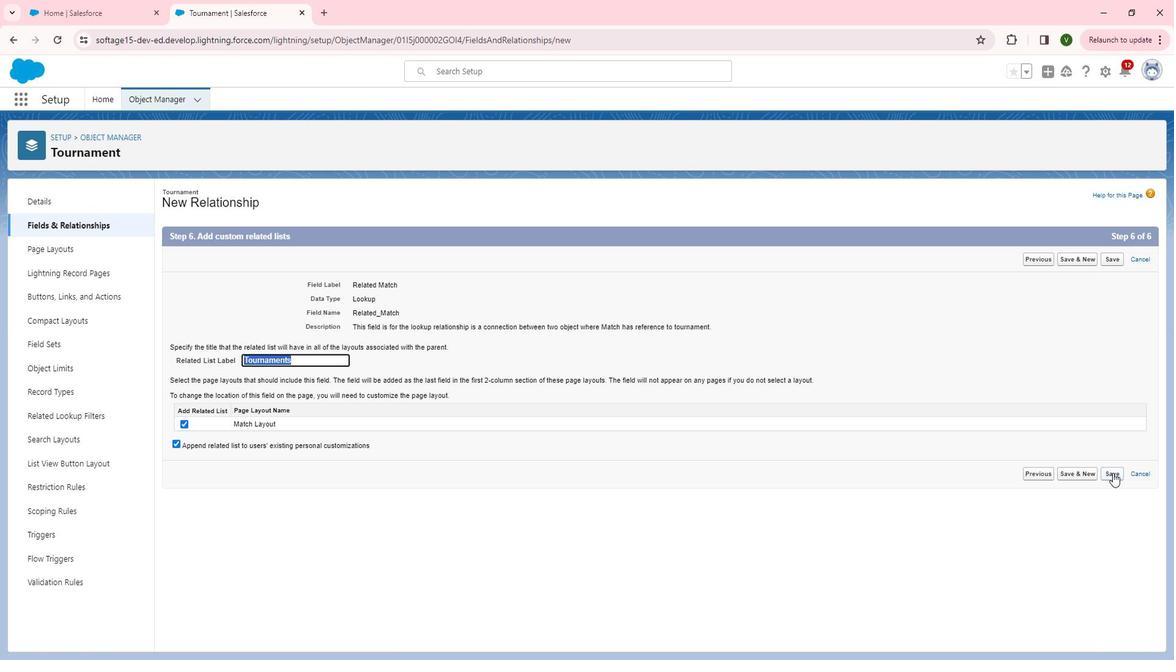 
Action: Mouse pressed left at (1129, 472)
Screenshot: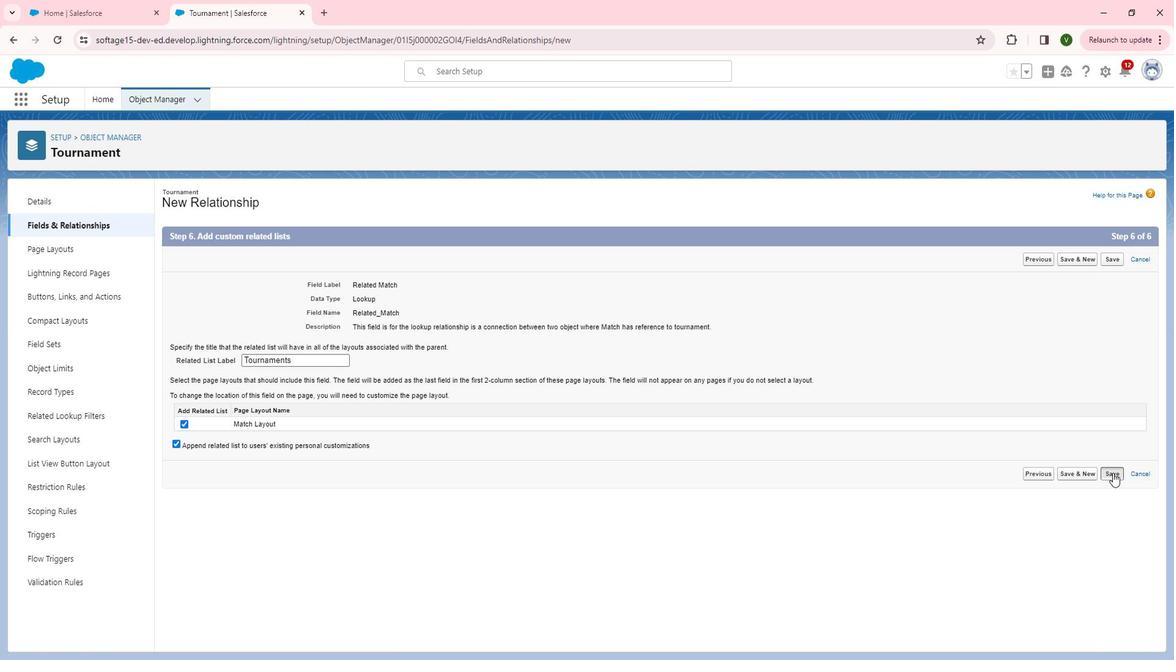 
Action: Mouse moved to (136, 149)
Screenshot: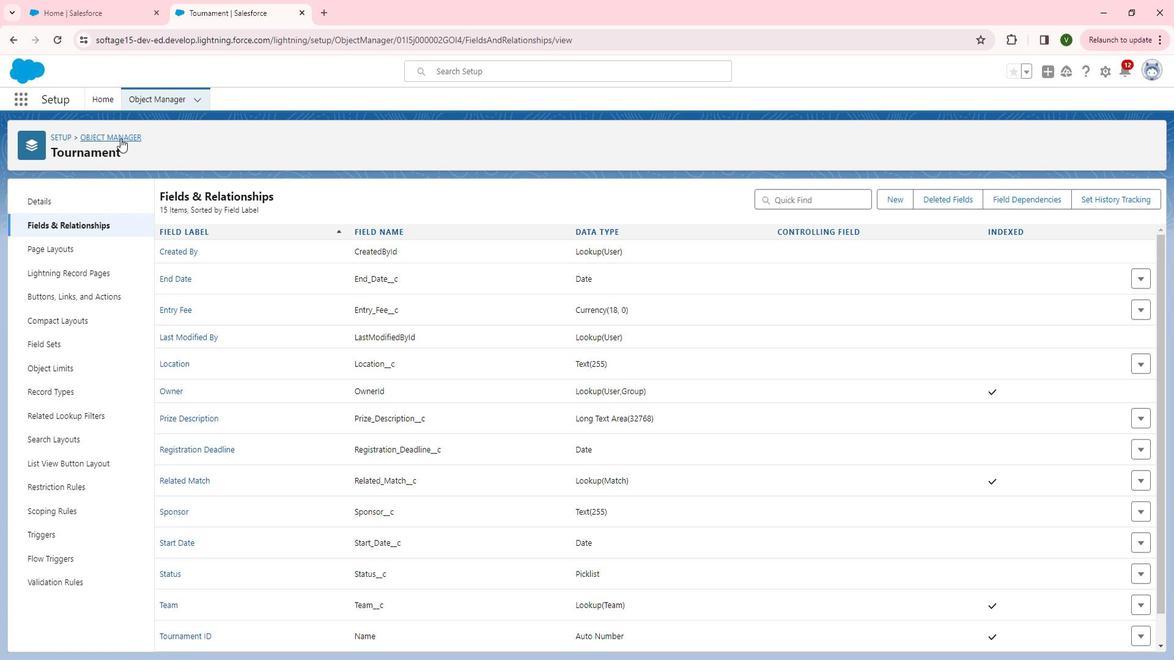 
Action: Mouse pressed left at (136, 149)
Screenshot: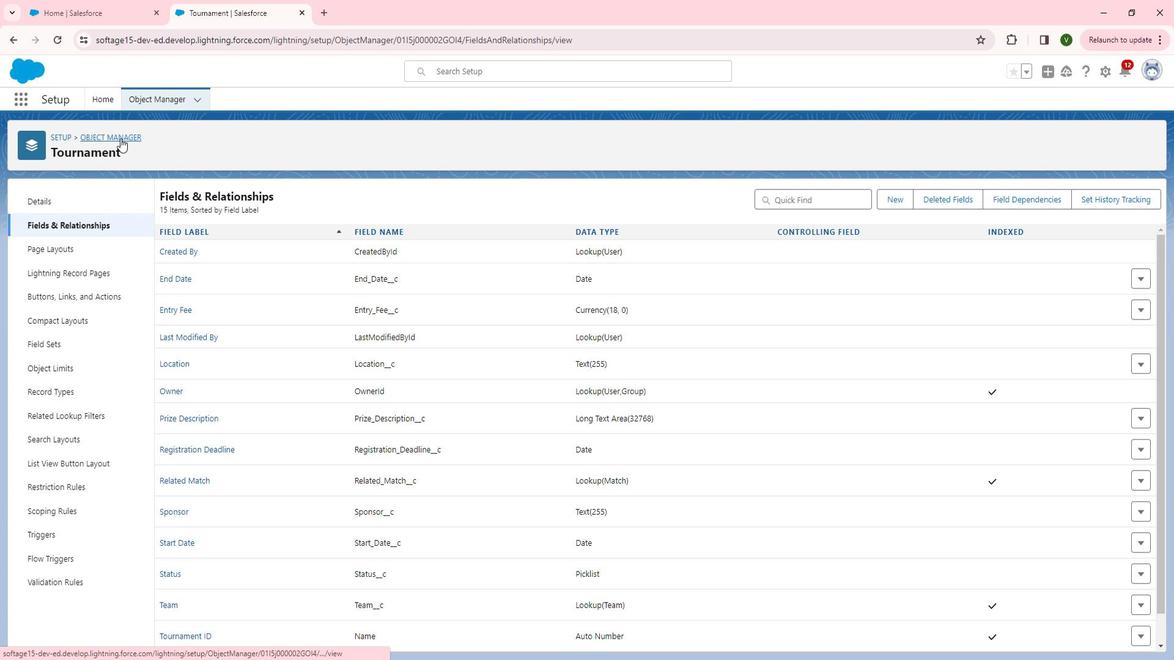 
Action: Mouse moved to (277, 311)
Screenshot: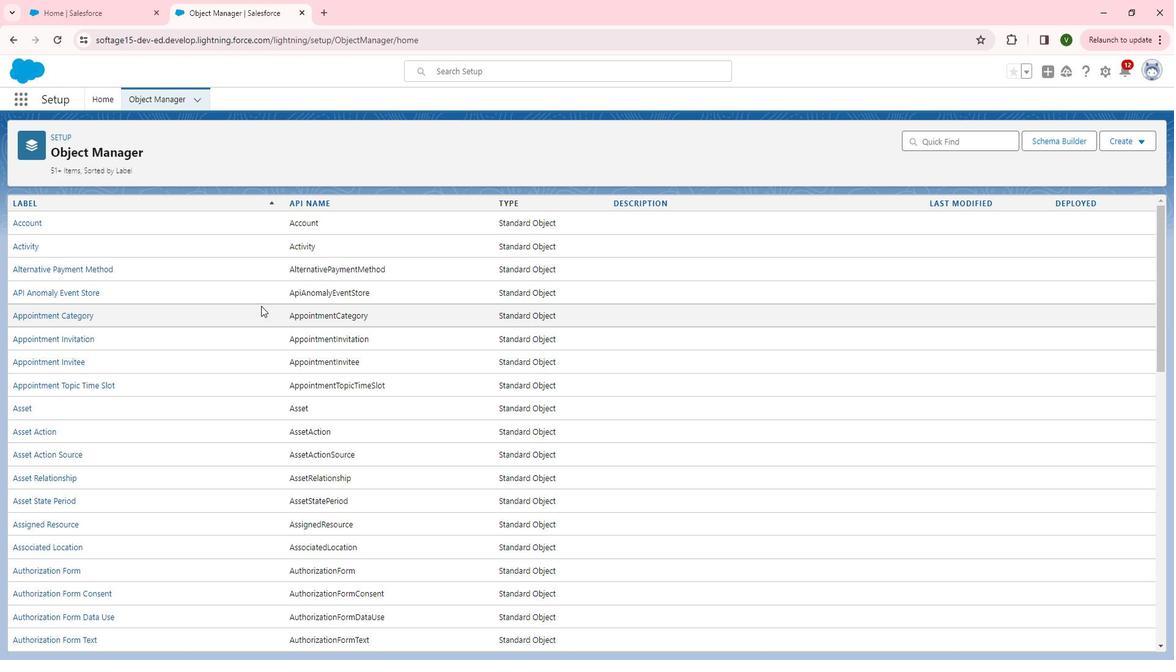 
Action: Mouse scrolled (277, 310) with delta (0, 0)
Screenshot: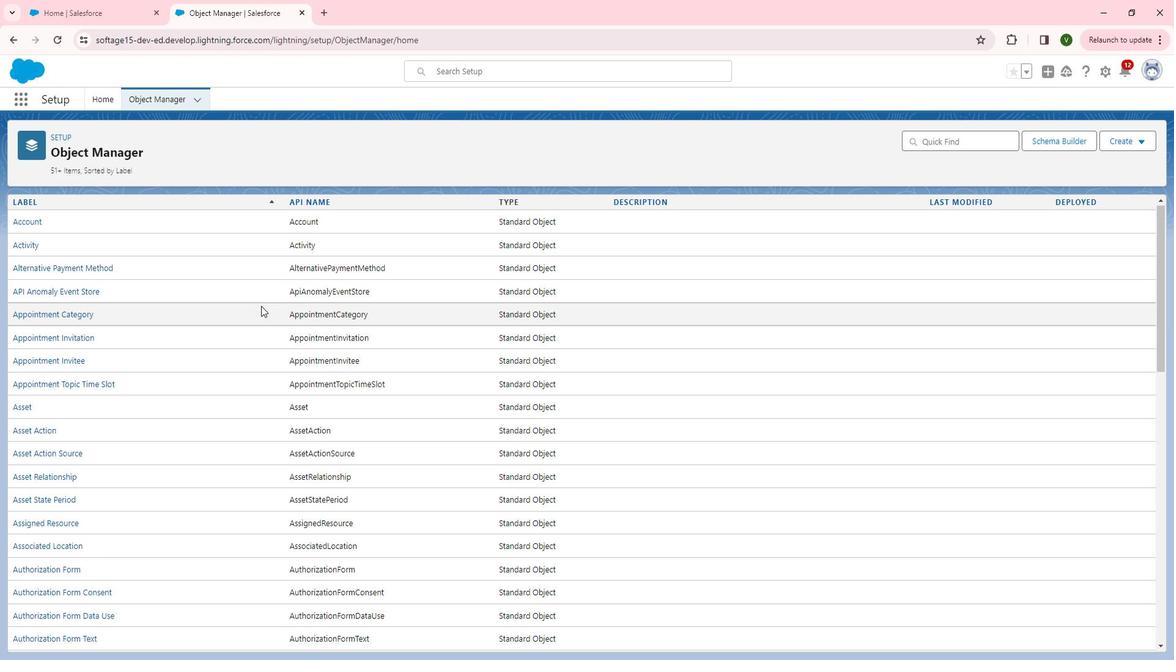 
Action: Mouse scrolled (277, 310) with delta (0, 0)
Screenshot: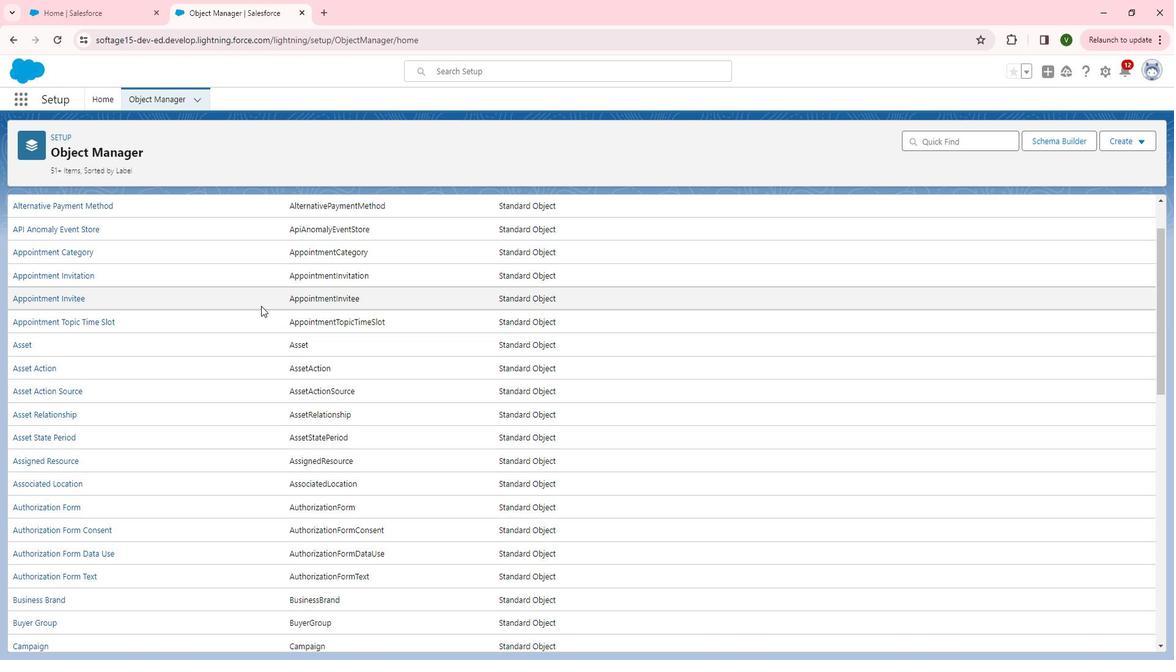 
Action: Mouse scrolled (277, 310) with delta (0, 0)
Screenshot: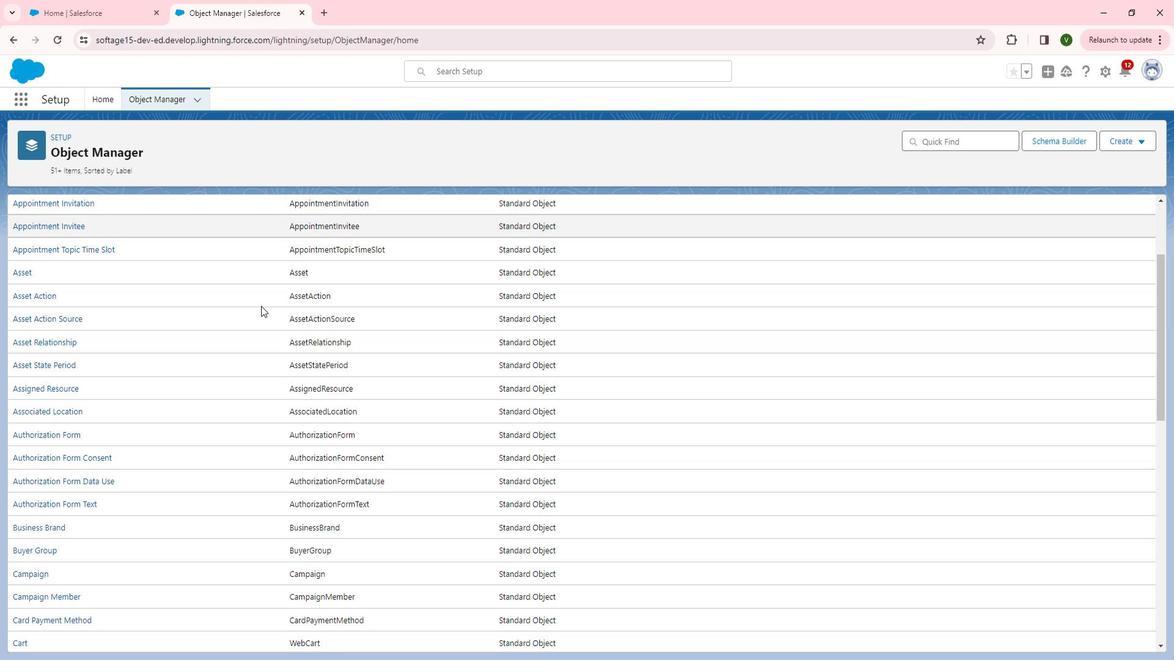 
Action: Mouse scrolled (277, 310) with delta (0, 0)
Screenshot: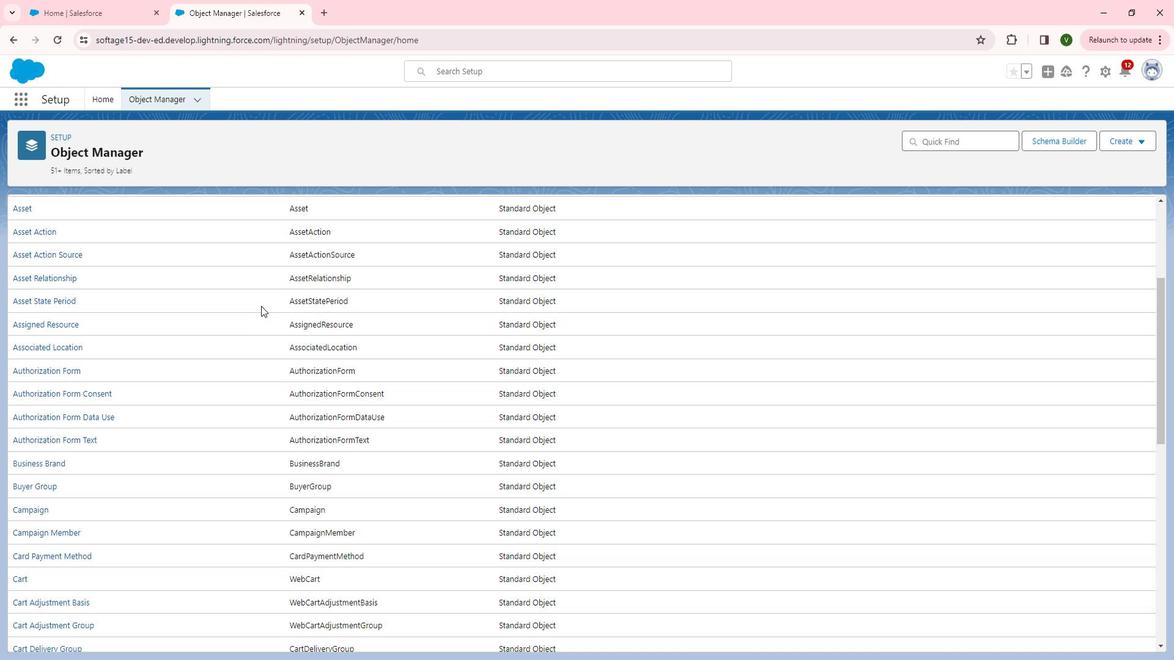 
Action: Mouse scrolled (277, 310) with delta (0, 0)
Screenshot: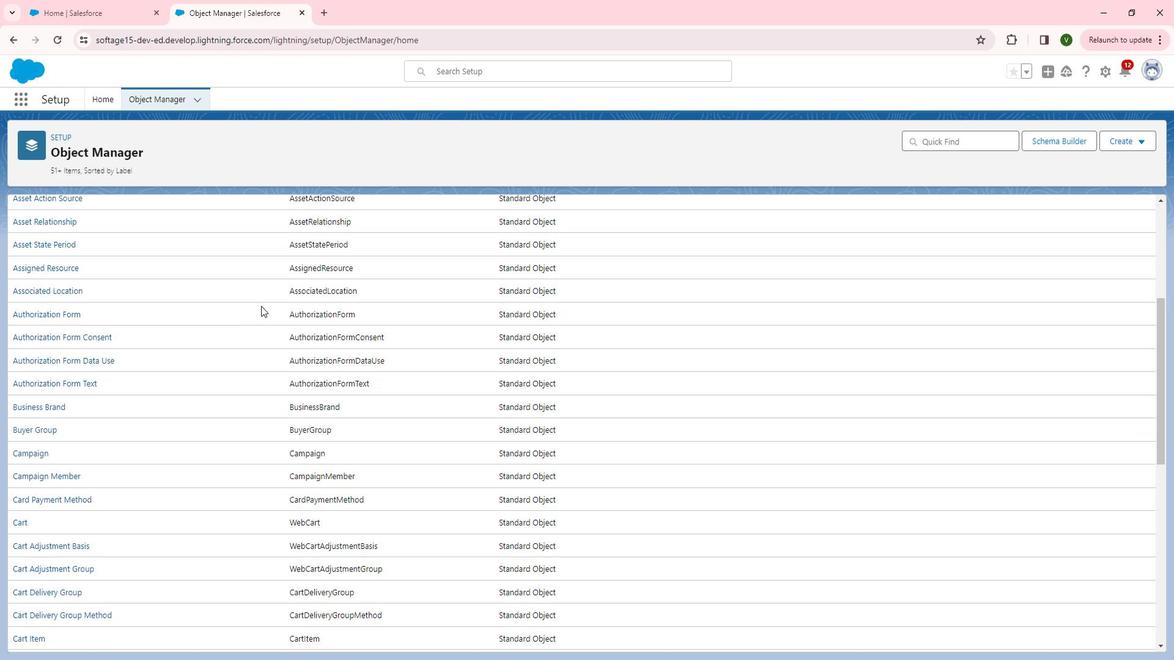 
Action: Mouse scrolled (277, 310) with delta (0, 0)
Screenshot: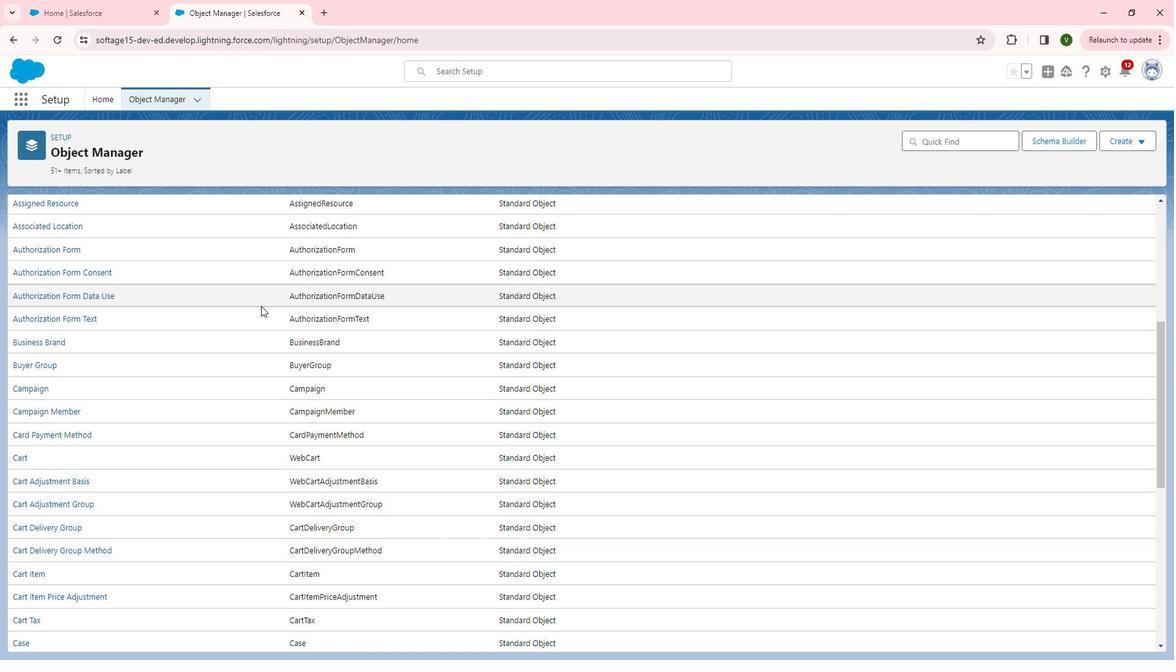 
Action: Mouse scrolled (277, 310) with delta (0, 0)
Screenshot: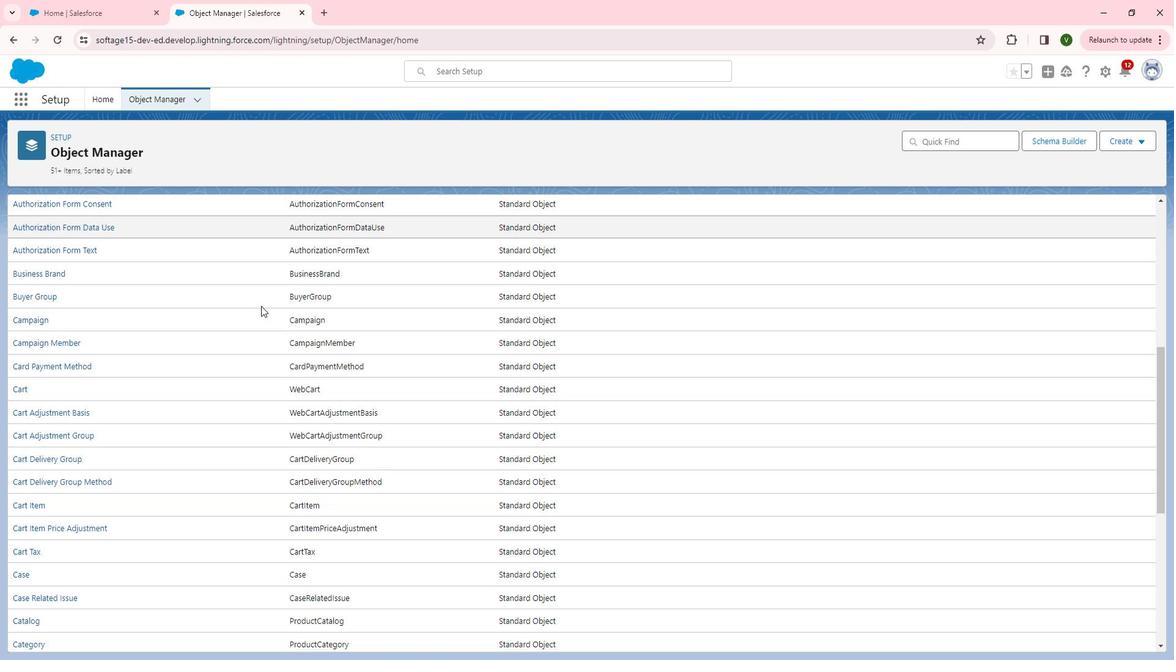 
Action: Mouse scrolled (277, 310) with delta (0, 0)
Screenshot: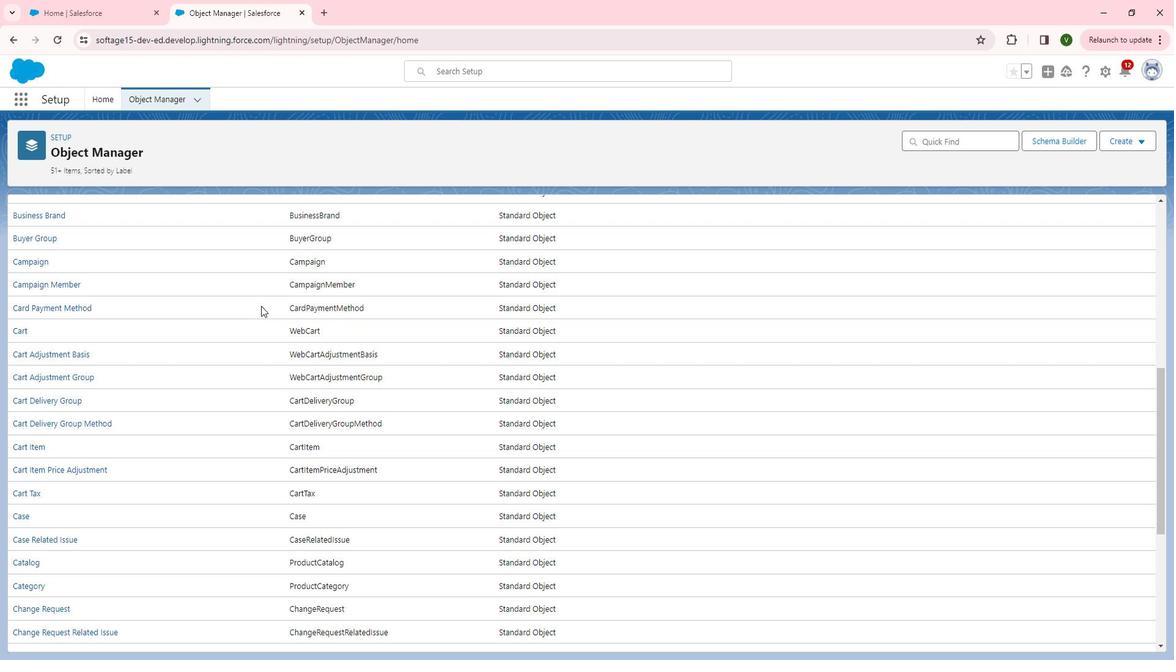 
Action: Mouse scrolled (277, 310) with delta (0, 0)
Screenshot: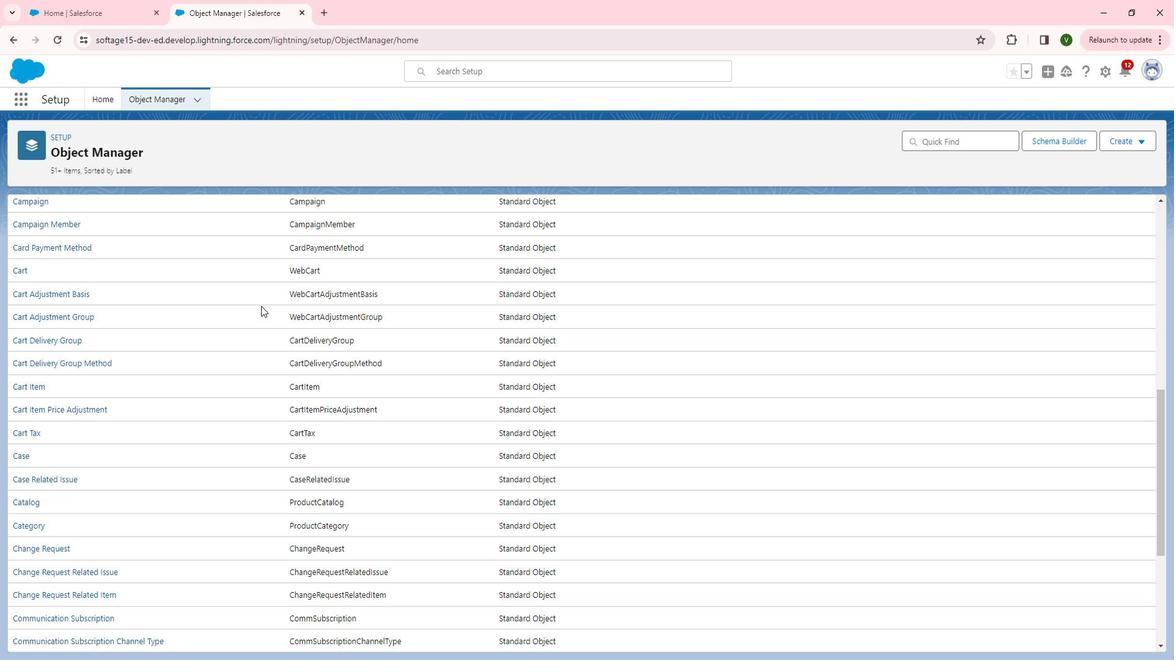 
Action: Mouse scrolled (277, 310) with delta (0, 0)
Screenshot: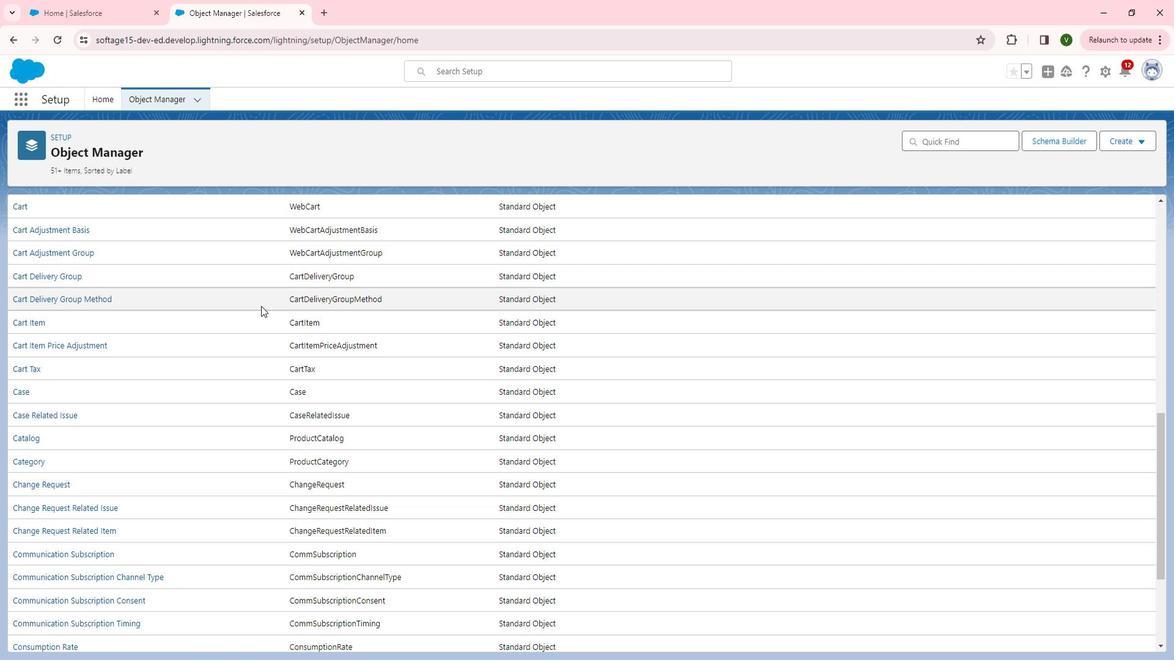 
Action: Mouse scrolled (277, 310) with delta (0, 0)
Screenshot: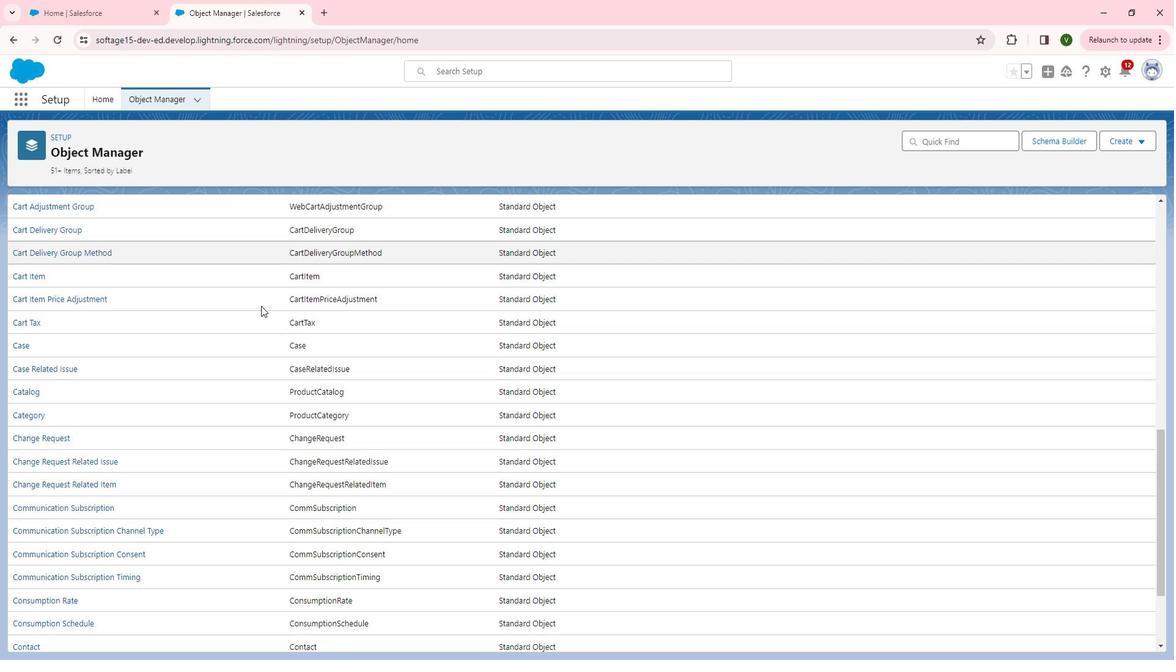 
Action: Mouse scrolled (277, 310) with delta (0, 0)
Screenshot: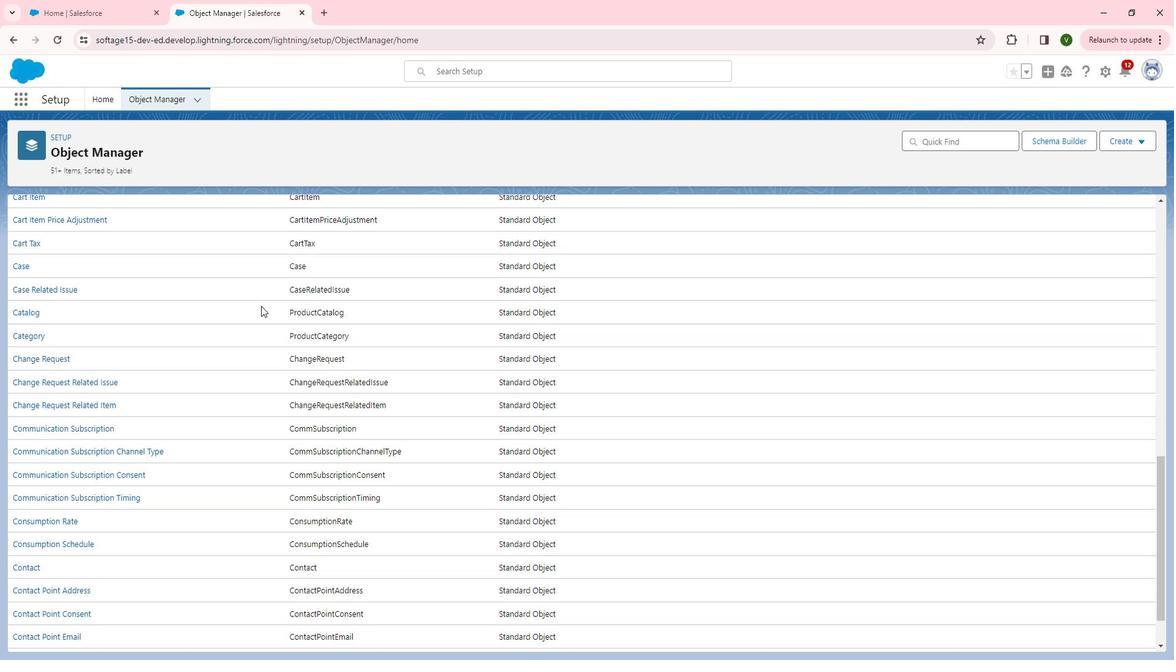 
Action: Mouse scrolled (277, 310) with delta (0, 0)
Screenshot: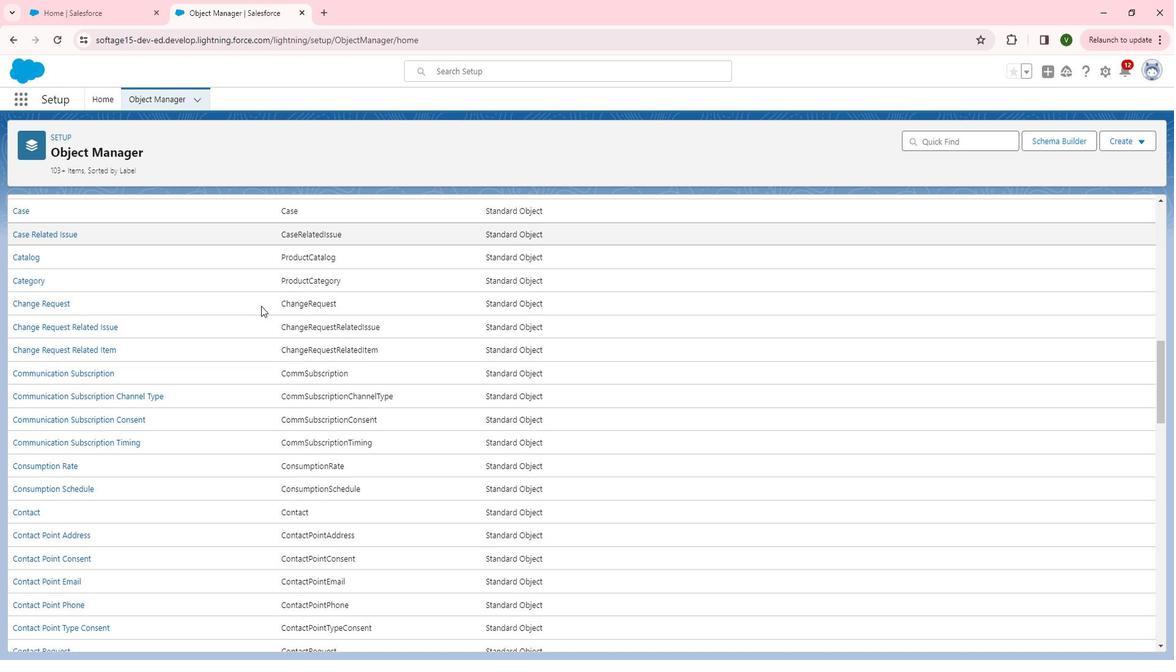 
Action: Mouse scrolled (277, 310) with delta (0, 0)
Screenshot: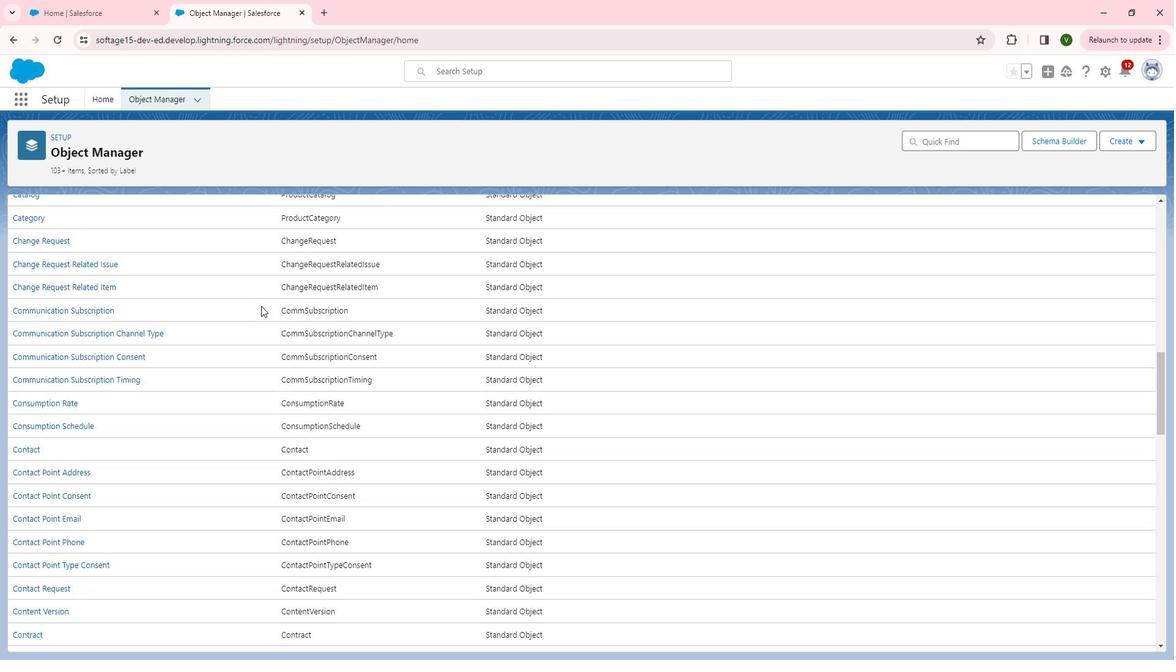 
Action: Mouse scrolled (277, 310) with delta (0, 0)
Screenshot: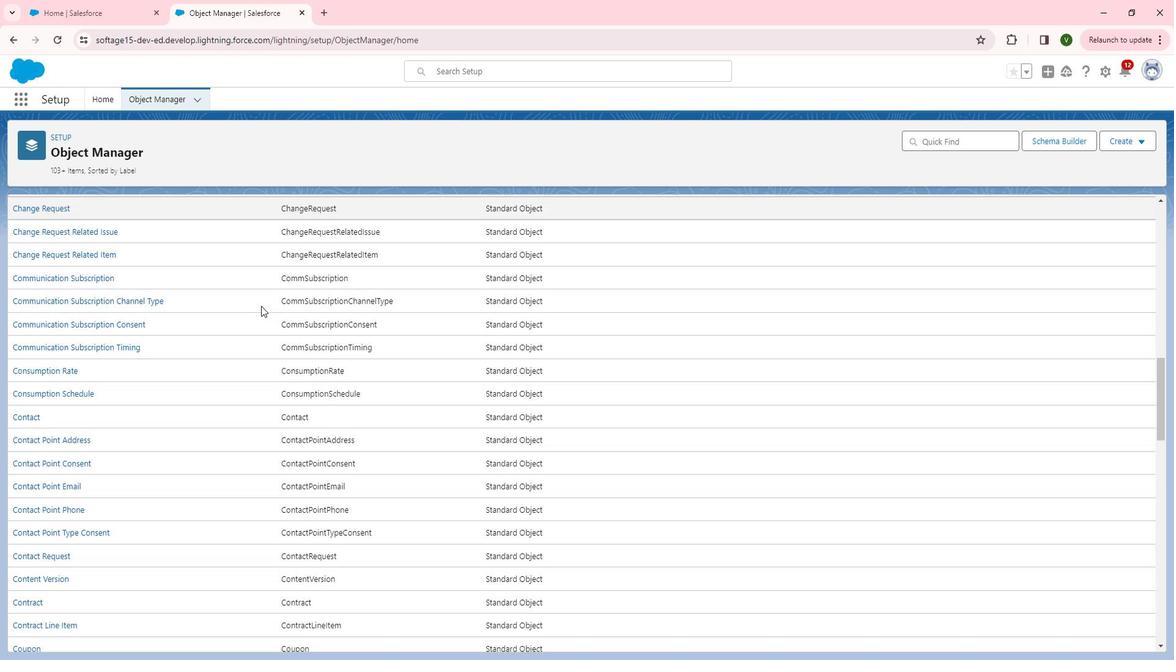 
Action: Mouse scrolled (277, 310) with delta (0, 0)
Screenshot: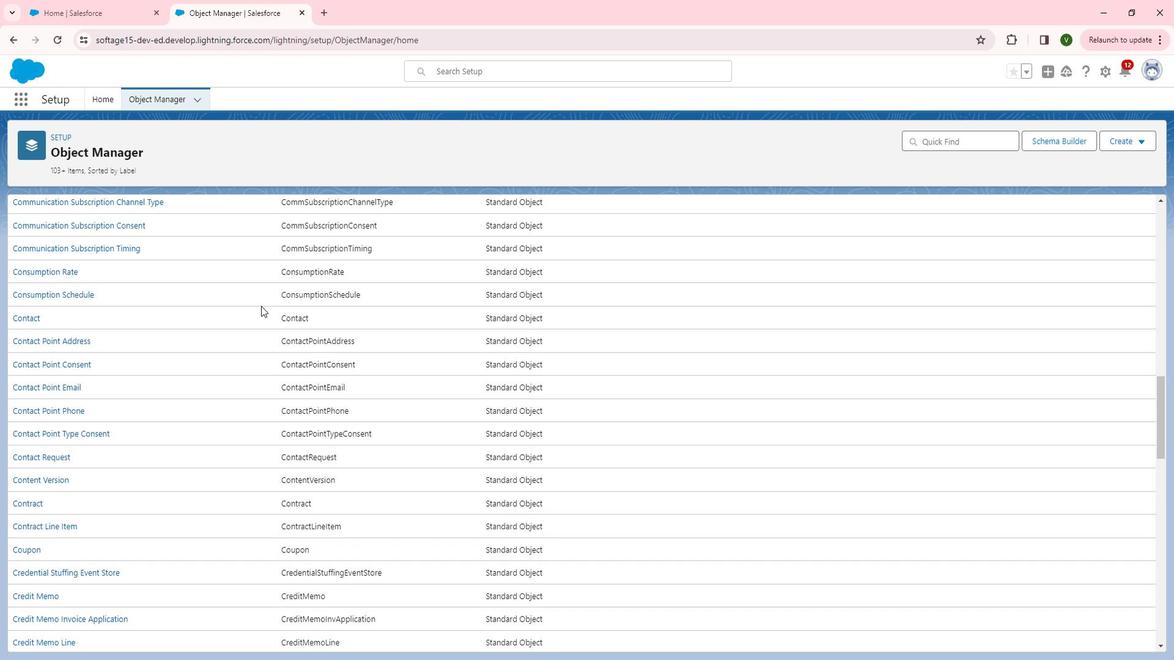 
Action: Mouse scrolled (277, 310) with delta (0, 0)
Screenshot: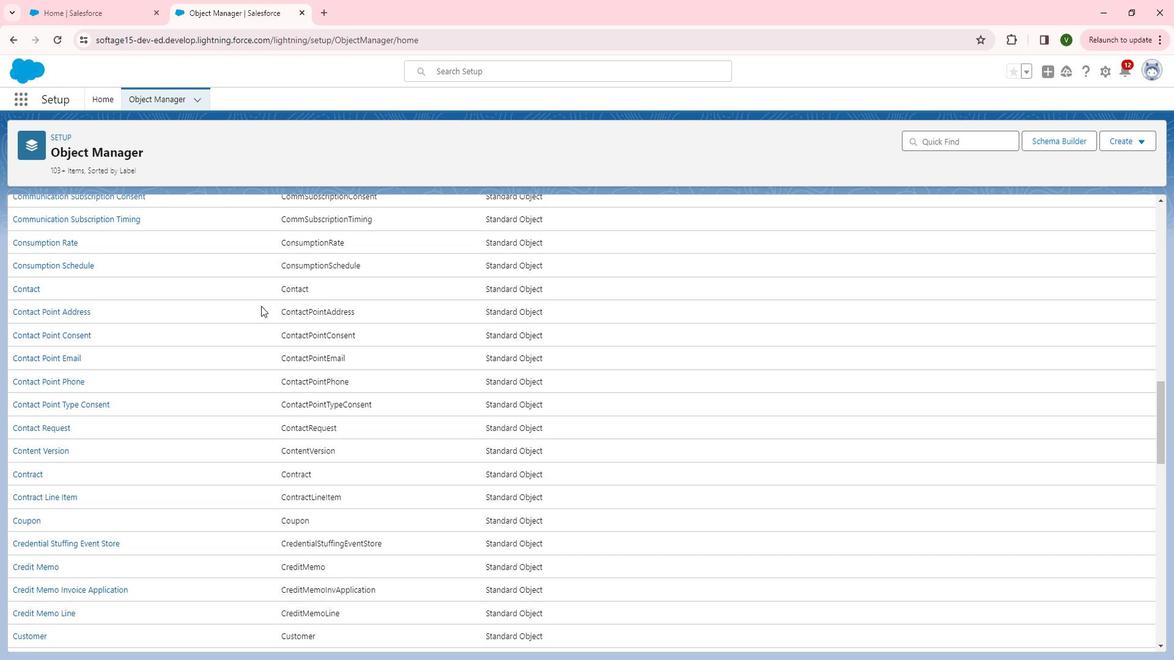 
Action: Mouse scrolled (277, 310) with delta (0, 0)
Screenshot: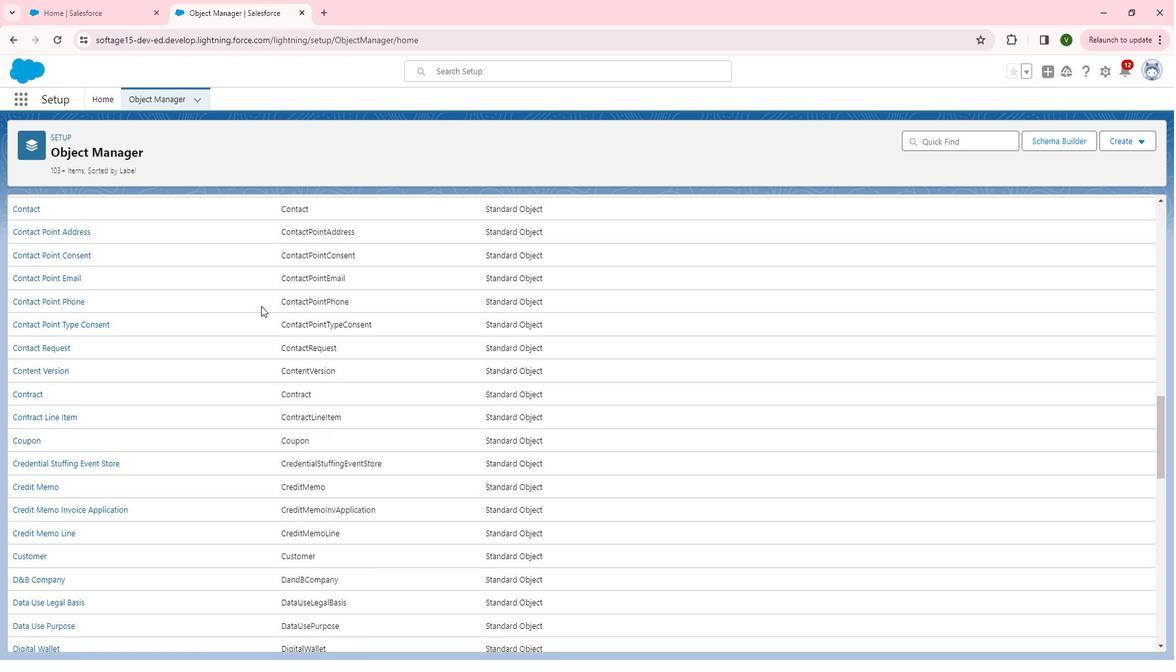 
Action: Mouse scrolled (277, 310) with delta (0, 0)
Screenshot: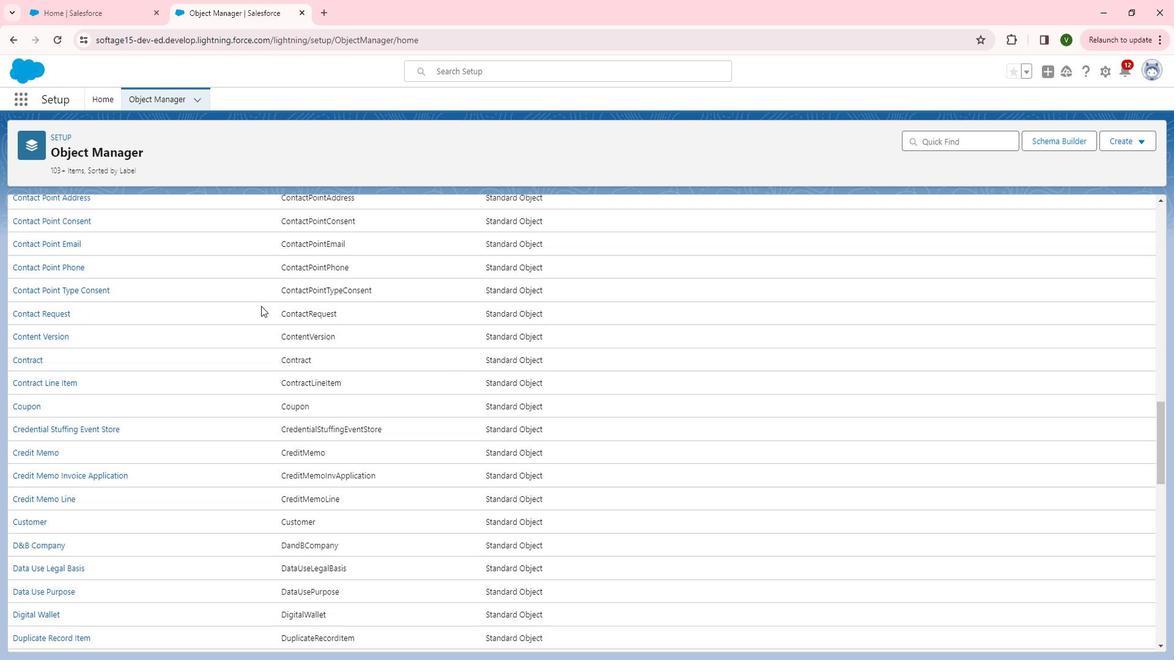 
Action: Mouse scrolled (277, 310) with delta (0, 0)
Screenshot: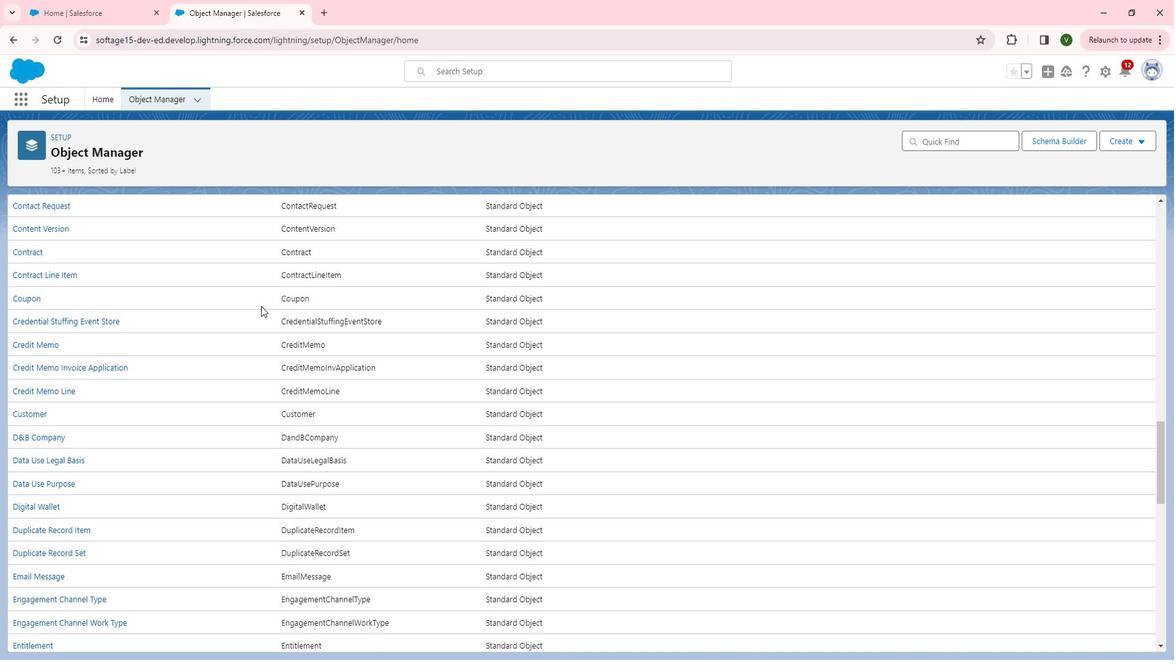 
Action: Mouse scrolled (277, 310) with delta (0, 0)
Screenshot: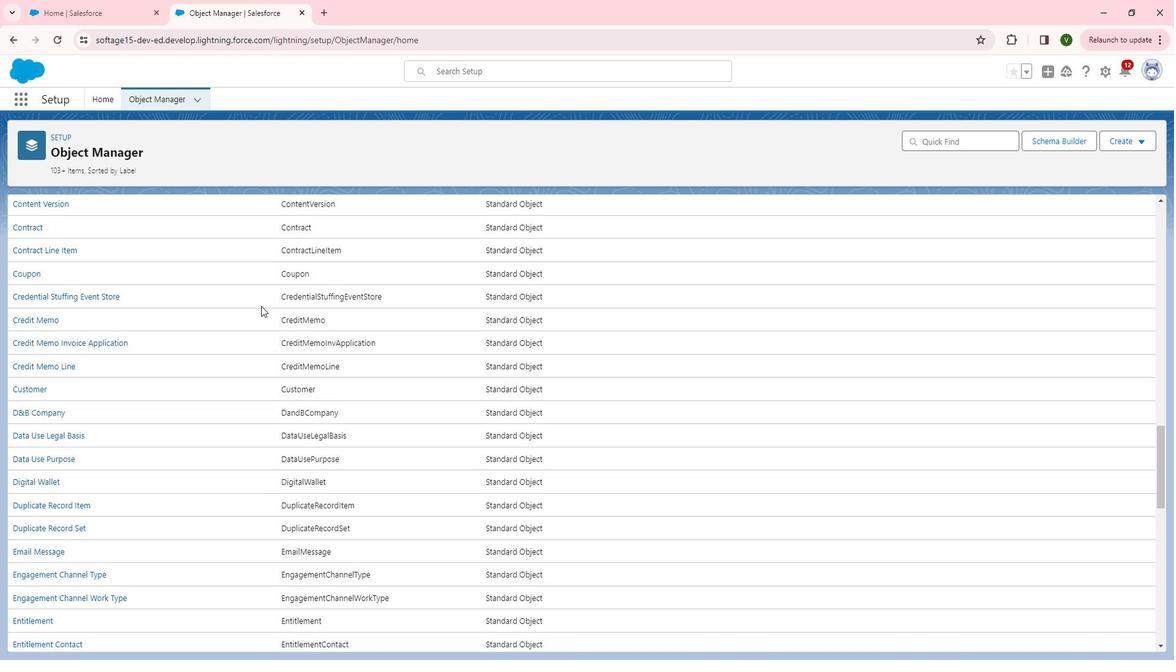 
Action: Mouse scrolled (277, 310) with delta (0, 0)
Screenshot: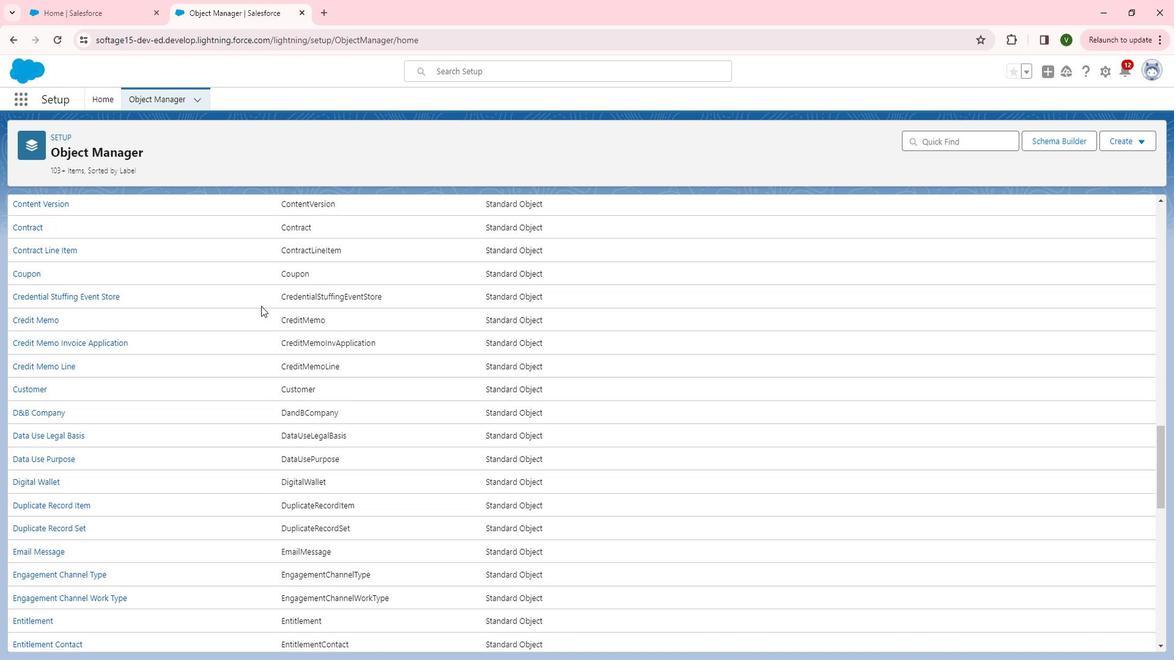 
Action: Mouse scrolled (277, 310) with delta (0, 0)
Screenshot: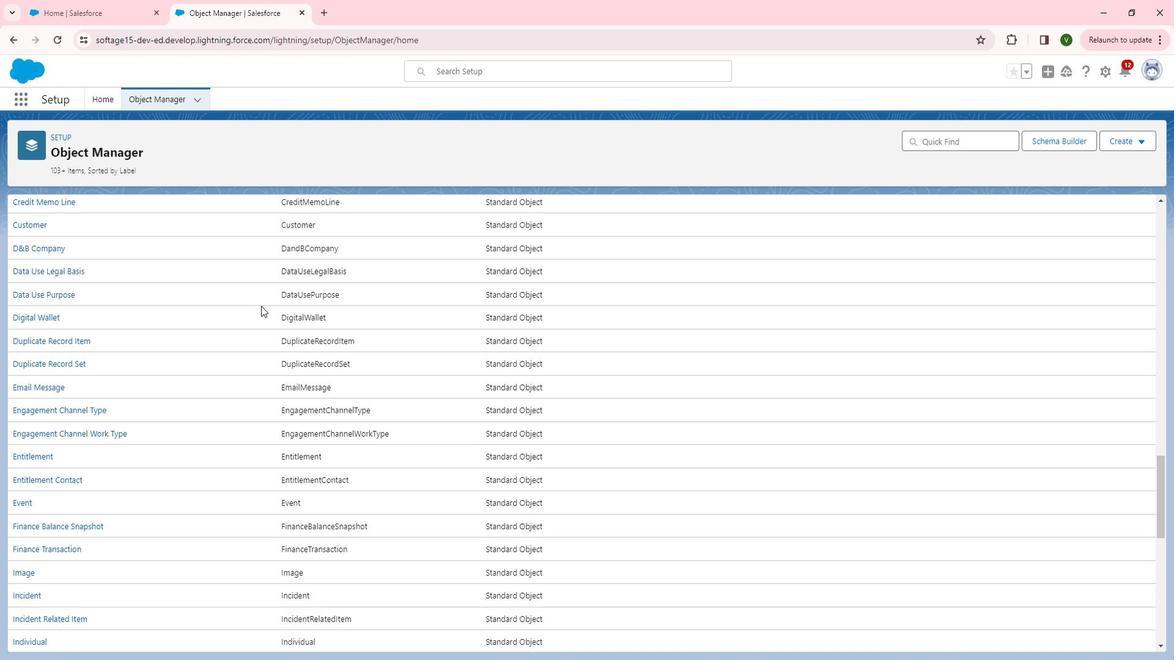 
Action: Mouse scrolled (277, 310) with delta (0, 0)
Screenshot: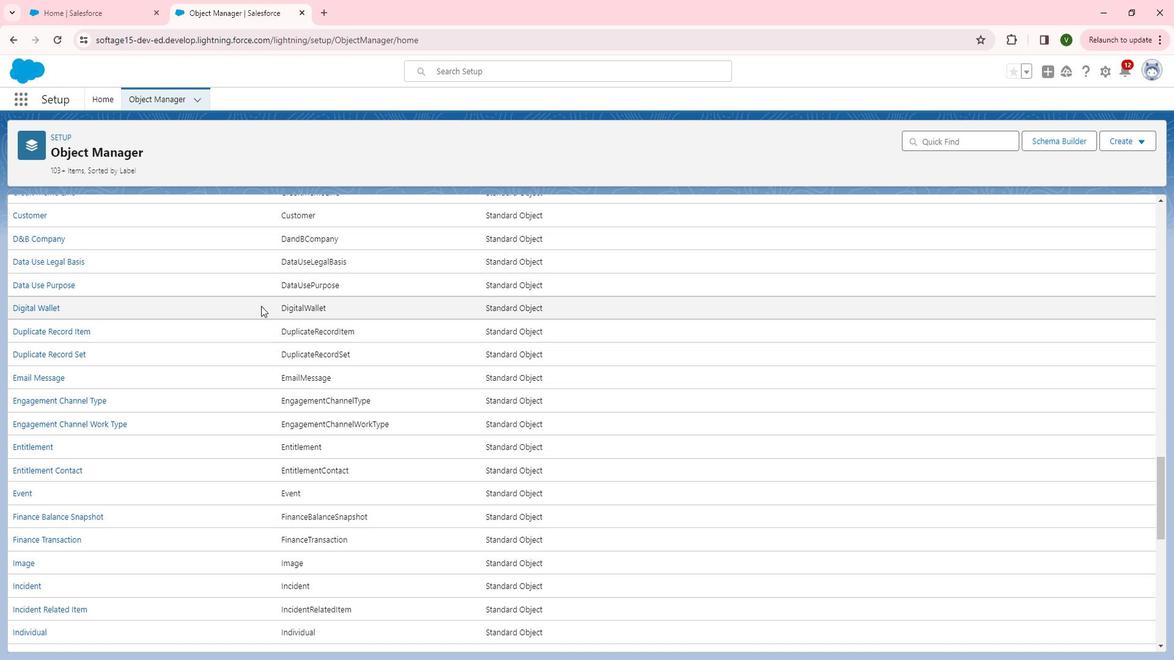 
Action: Mouse scrolled (277, 310) with delta (0, 0)
Screenshot: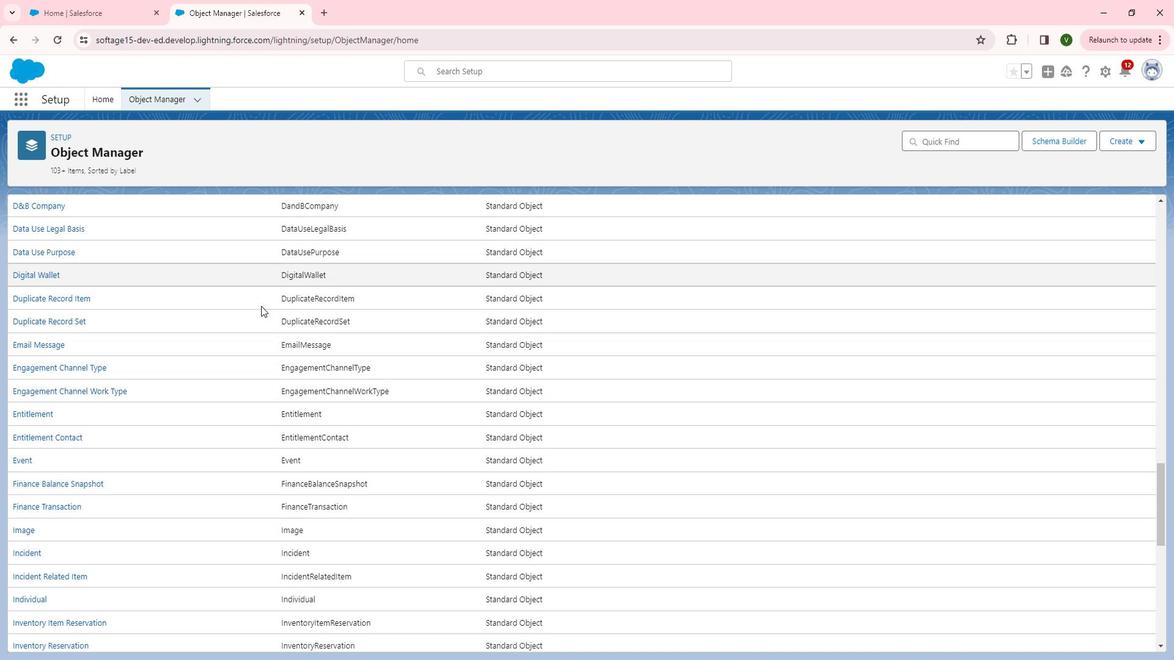 
Action: Mouse scrolled (277, 310) with delta (0, 0)
Screenshot: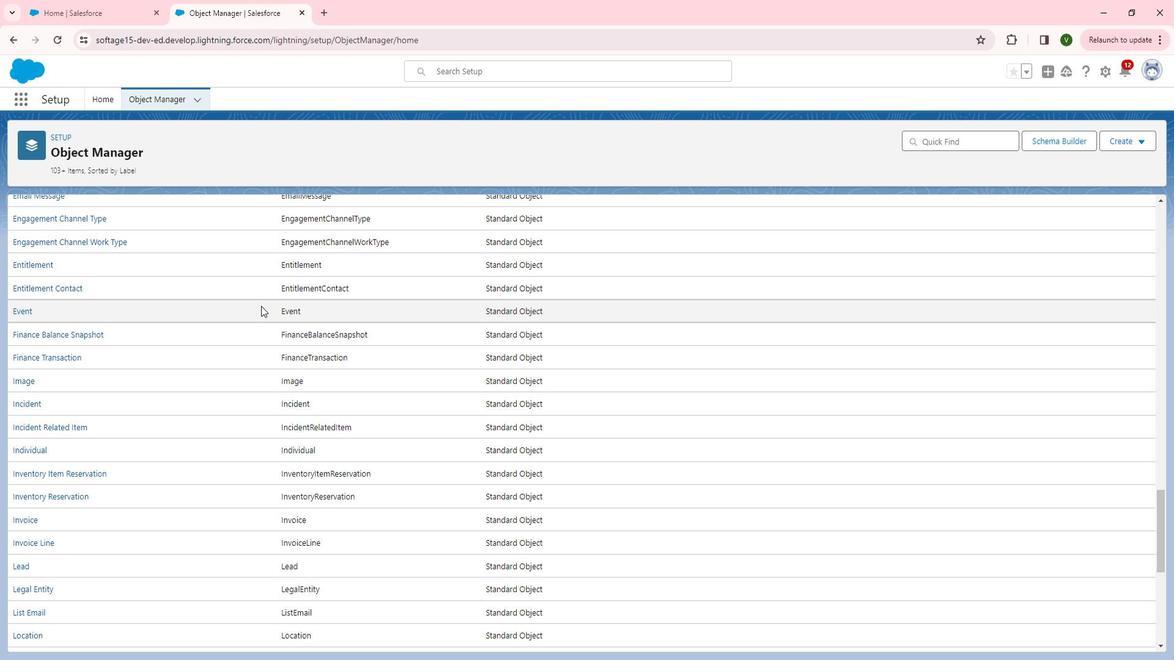 
Action: Mouse scrolled (277, 310) with delta (0, 0)
Screenshot: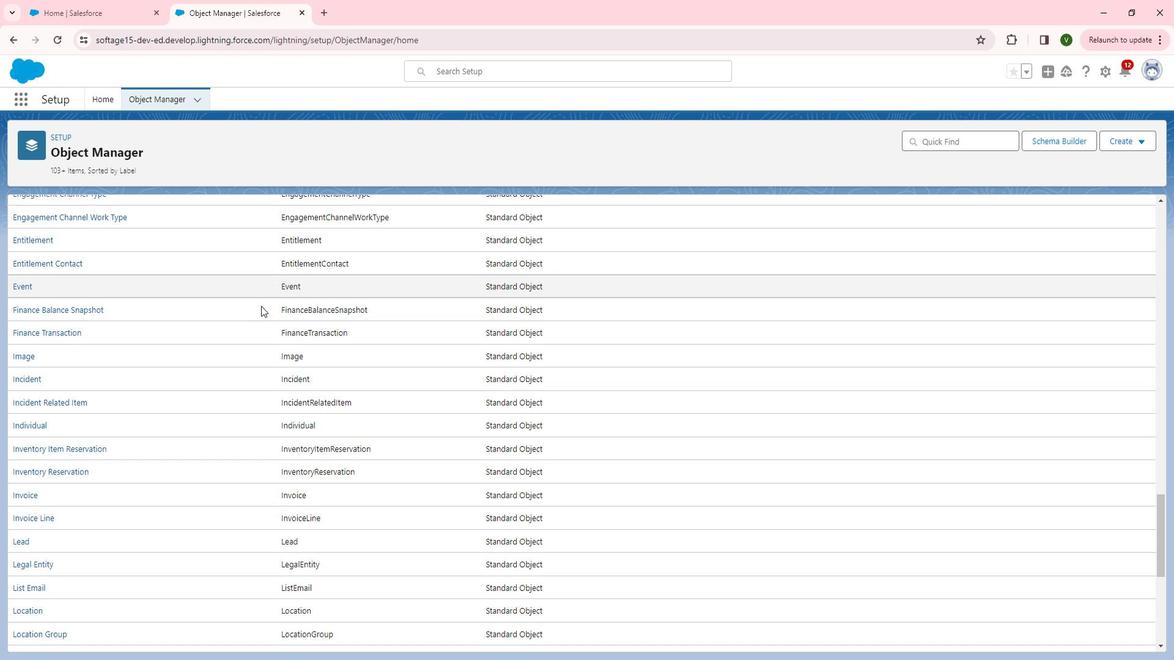 
Action: Mouse scrolled (277, 310) with delta (0, 0)
Screenshot: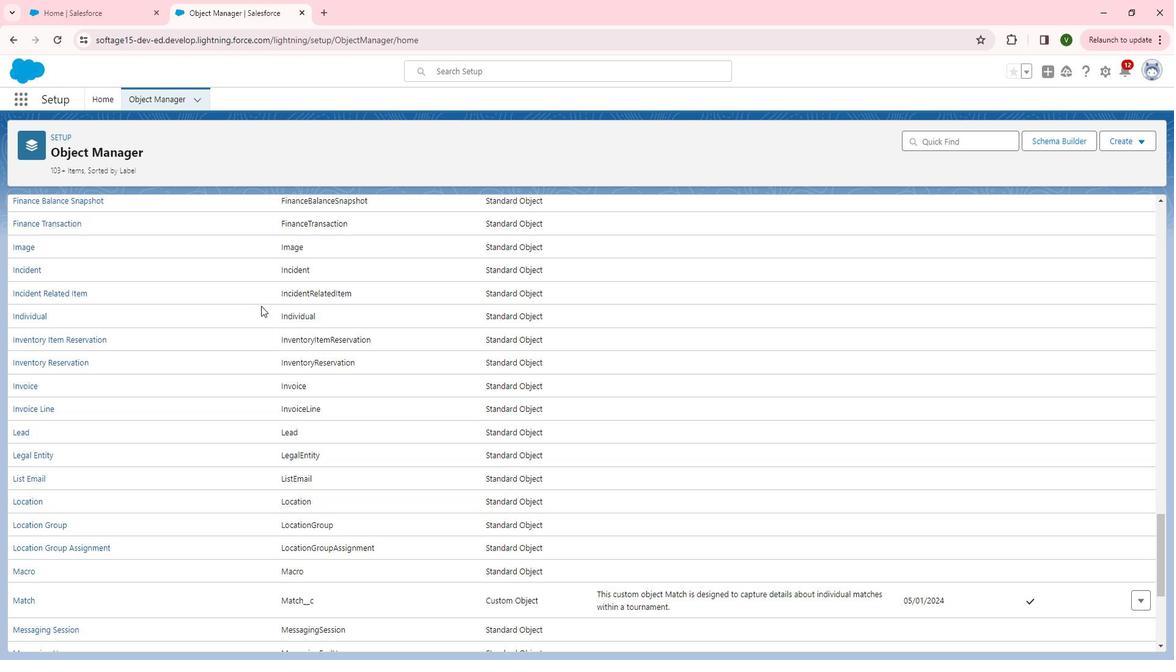 
Action: Mouse scrolled (277, 310) with delta (0, 0)
Screenshot: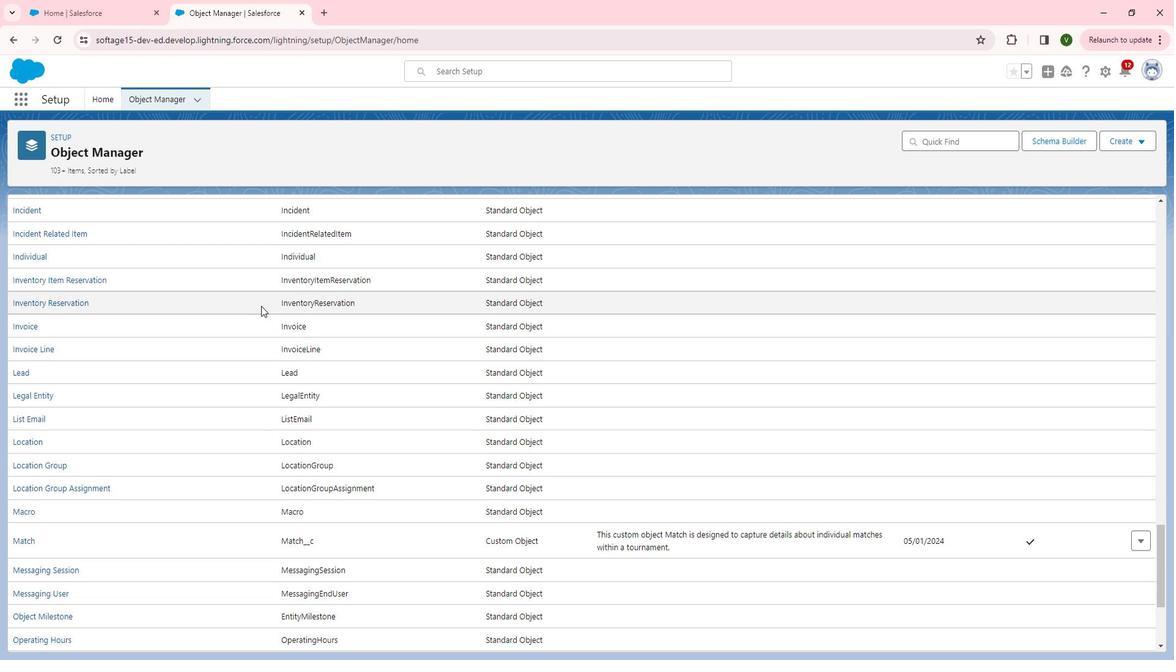 
Action: Mouse scrolled (277, 310) with delta (0, 0)
Screenshot: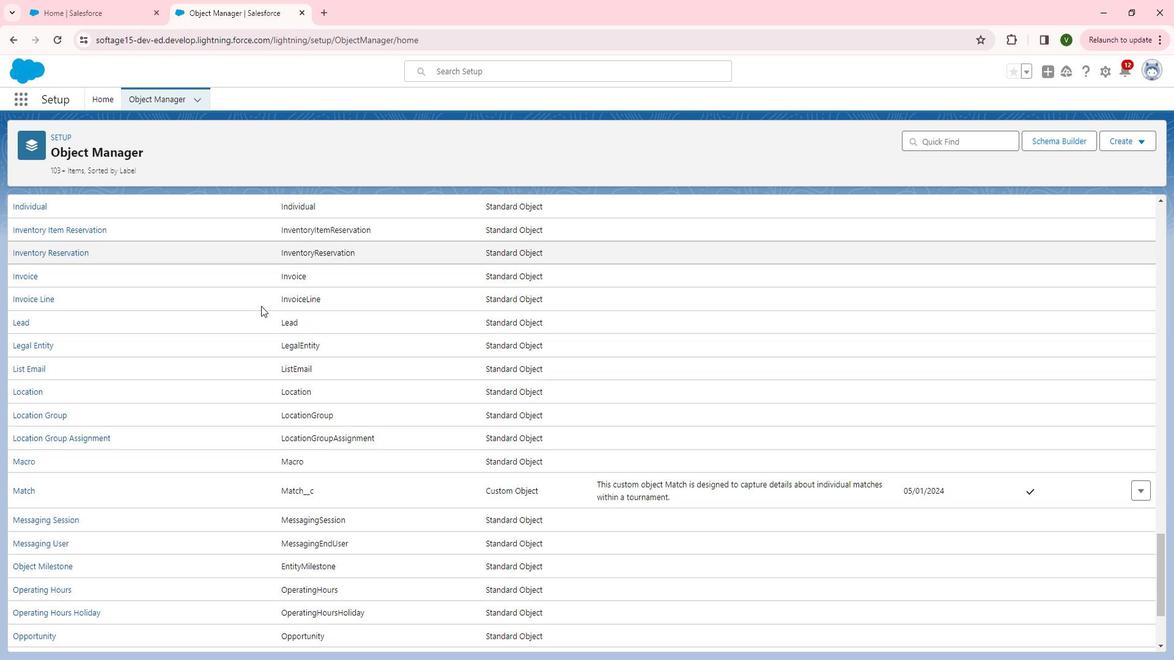
Action: Mouse moved to (45, 418)
Screenshot: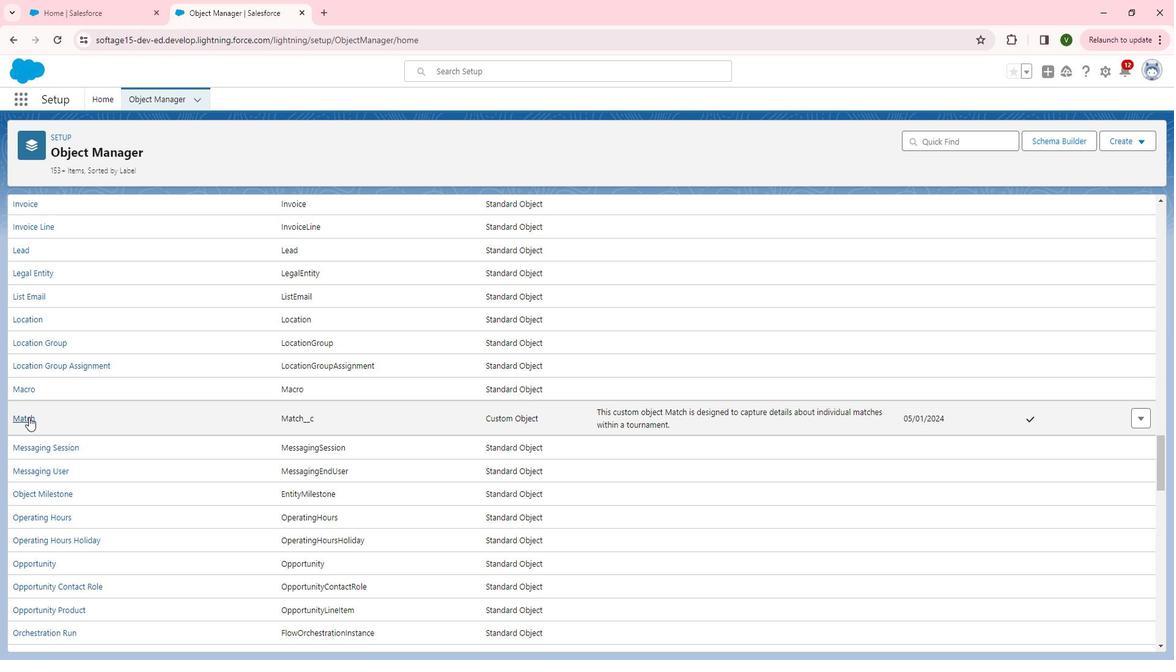 
Action: Mouse pressed left at (45, 418)
Screenshot: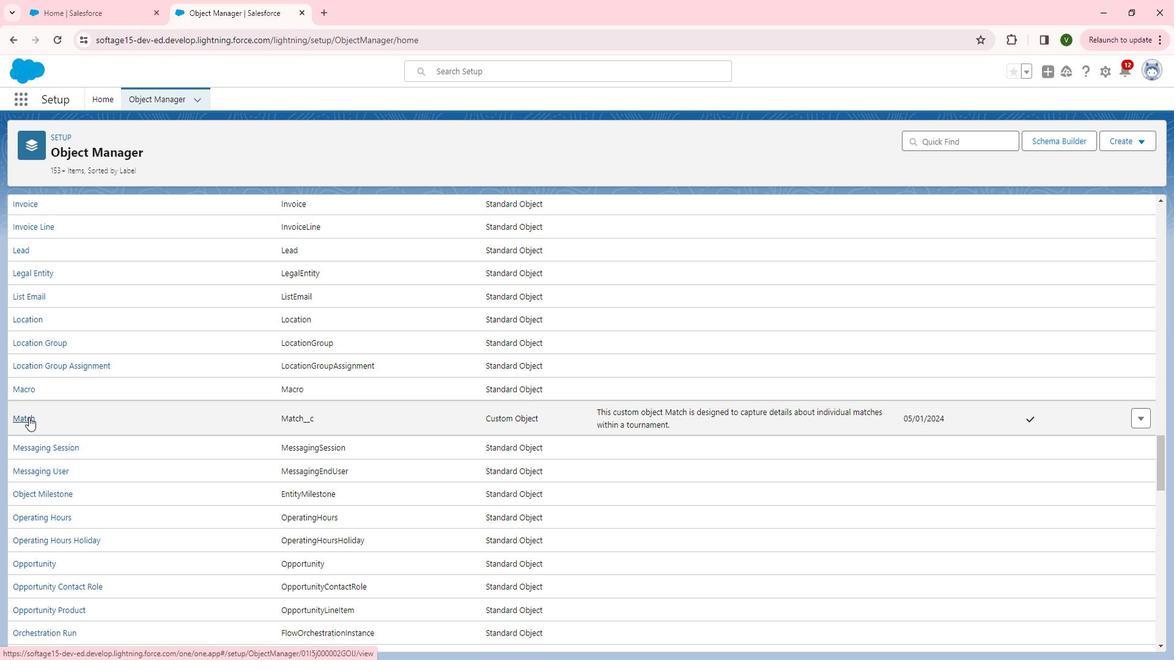 
Action: Mouse moved to (112, 235)
Screenshot: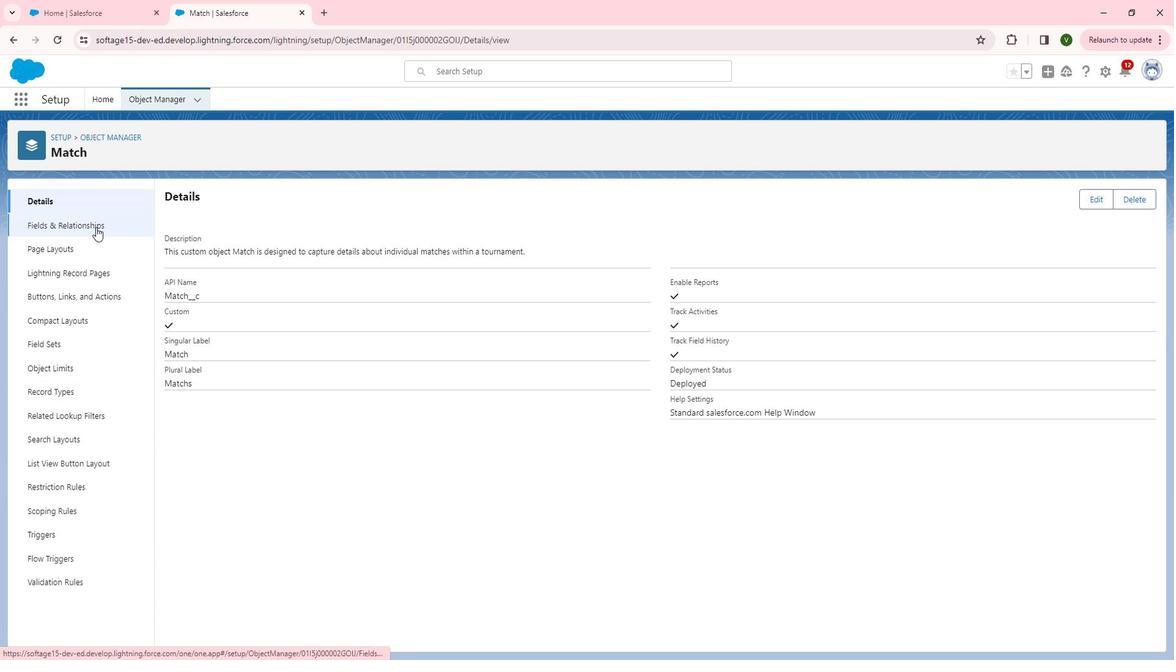 
Action: Mouse pressed left at (112, 235)
Screenshot: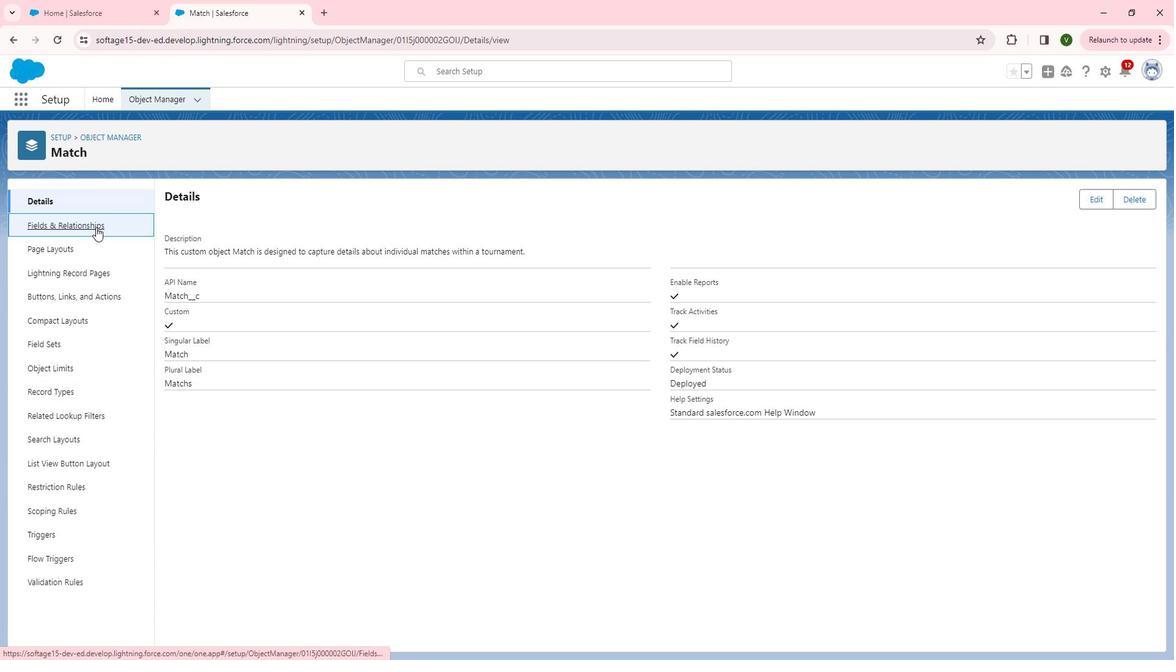 
Action: Mouse moved to (907, 199)
Screenshot: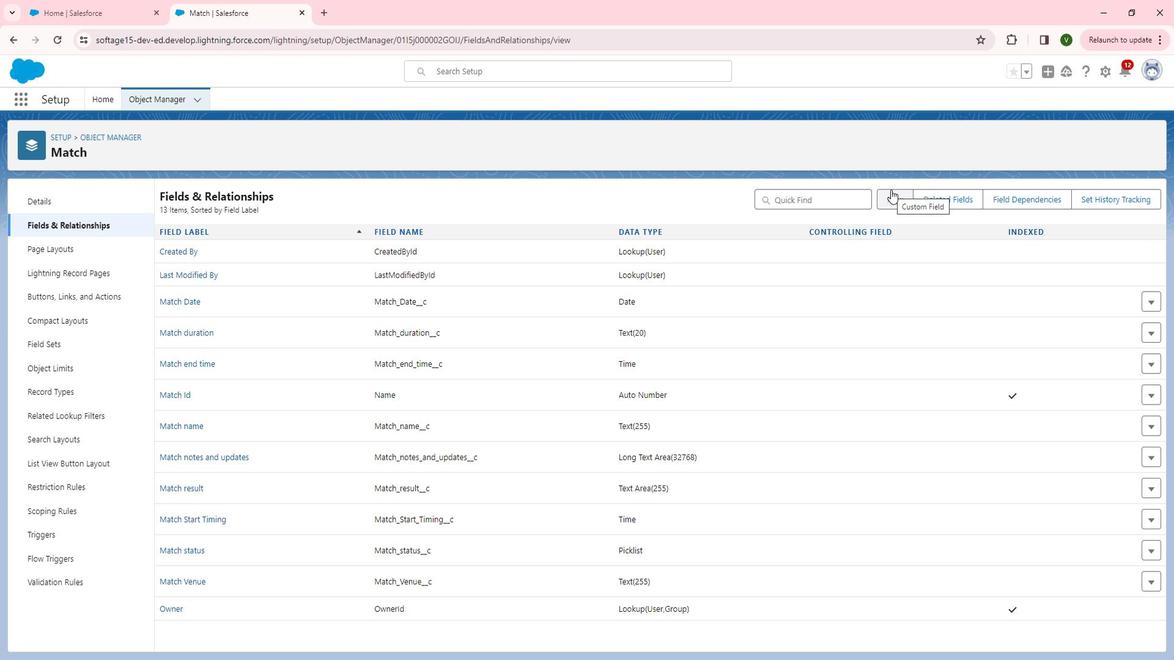 
Action: Mouse pressed left at (907, 199)
Screenshot: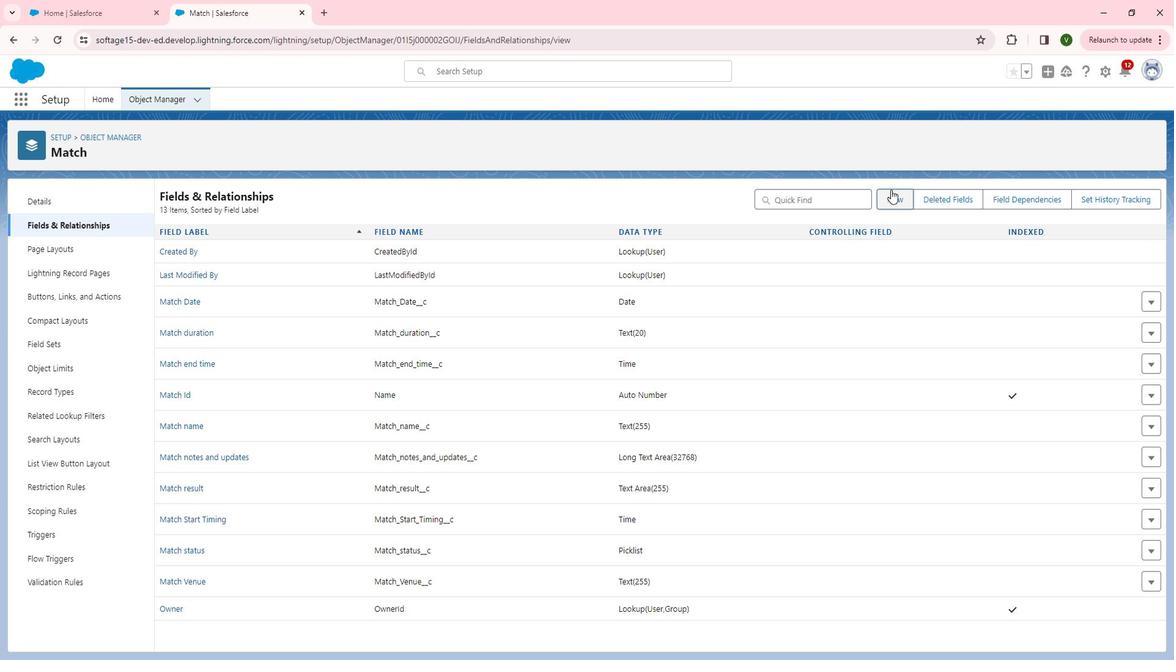 
Action: Mouse moved to (256, 426)
Screenshot: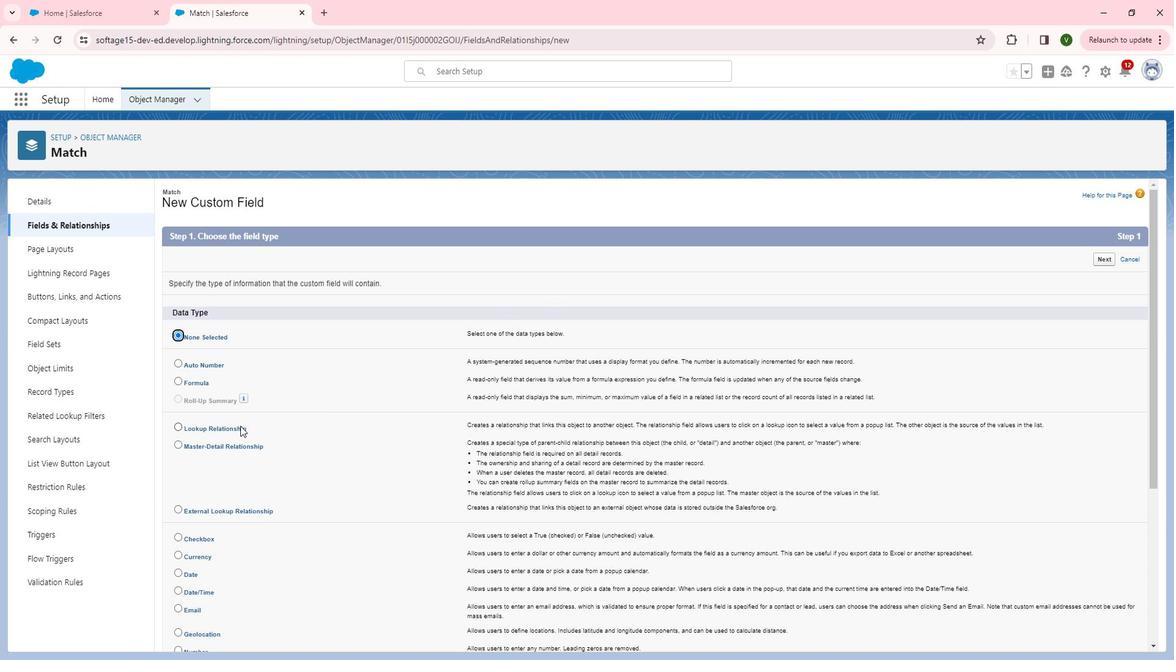 
Action: Mouse pressed left at (256, 426)
Screenshot: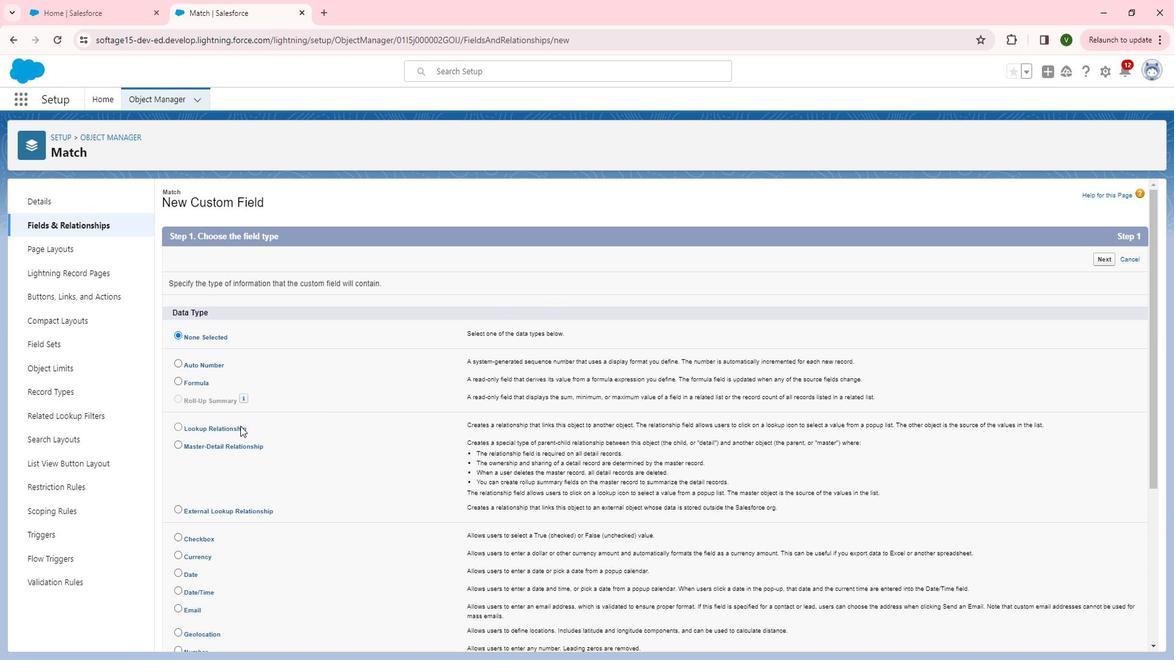 
Action: Mouse moved to (1114, 268)
Screenshot: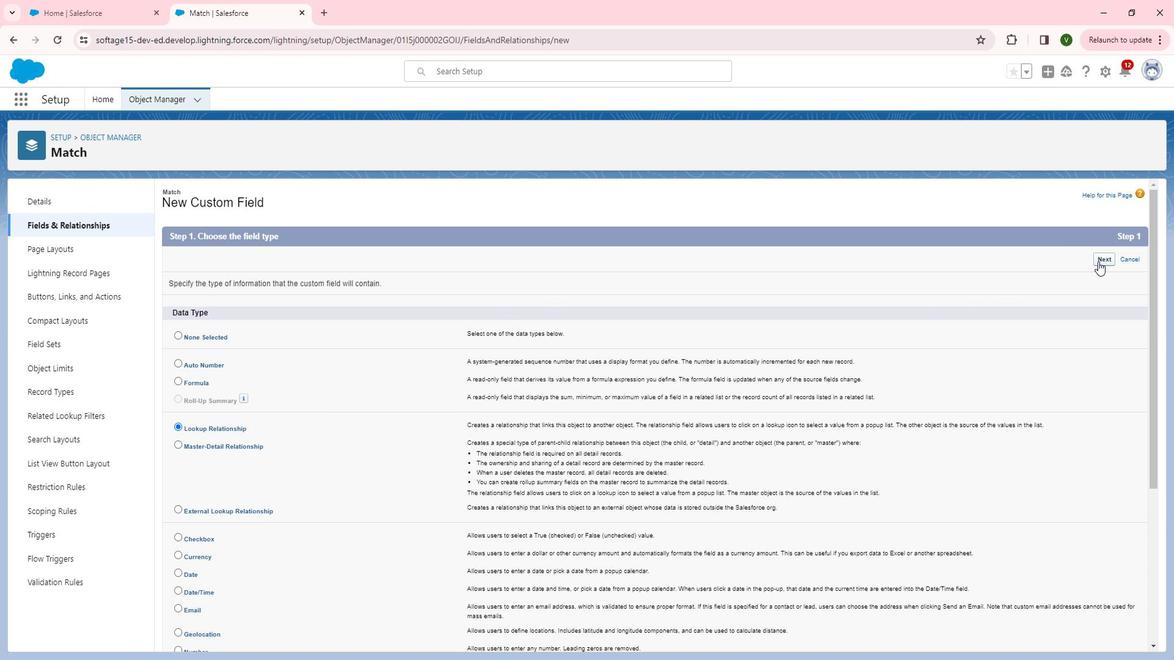 
Action: Mouse pressed left at (1114, 268)
Screenshot: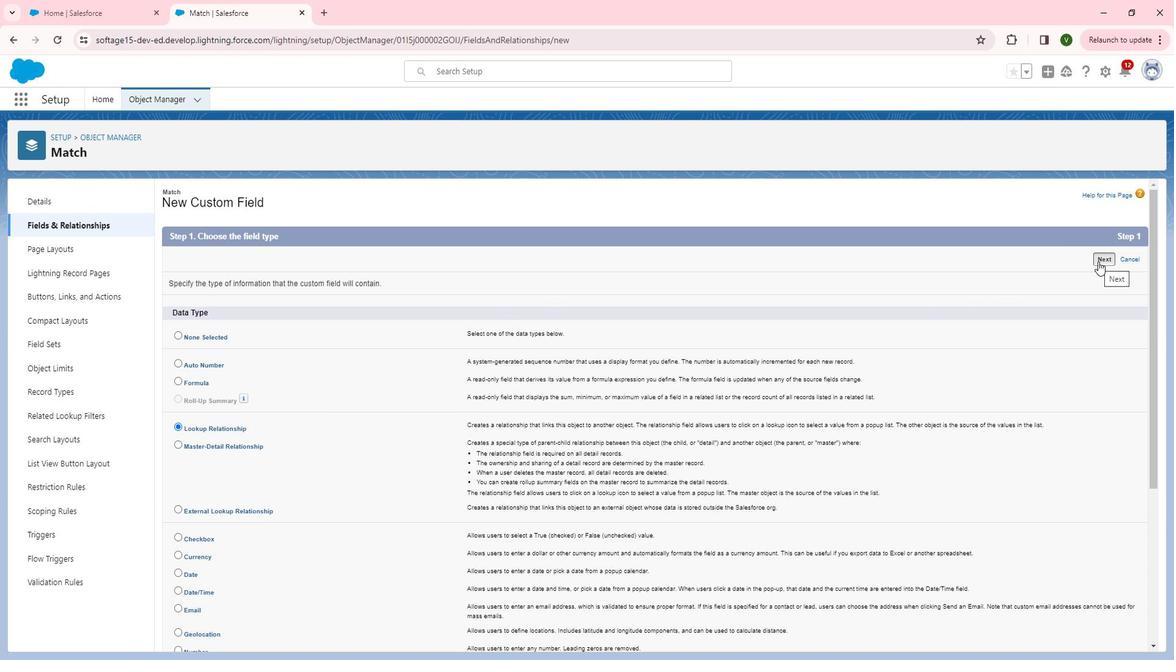 
Action: Mouse moved to (476, 317)
Screenshot: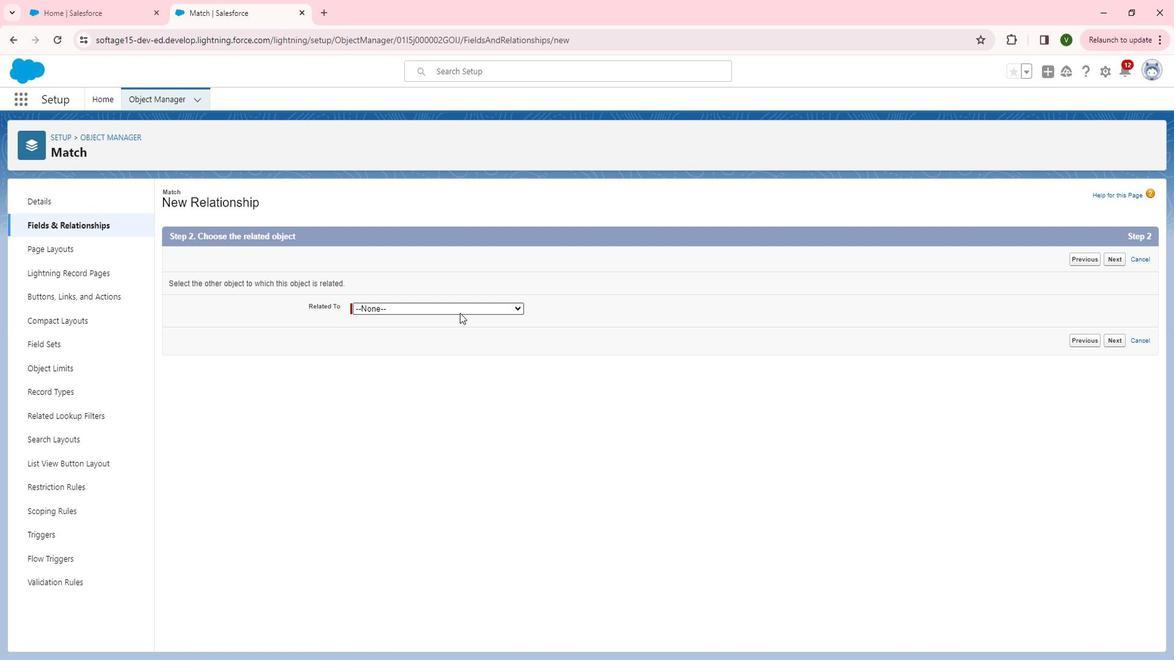 
Action: Mouse pressed left at (476, 317)
Screenshot: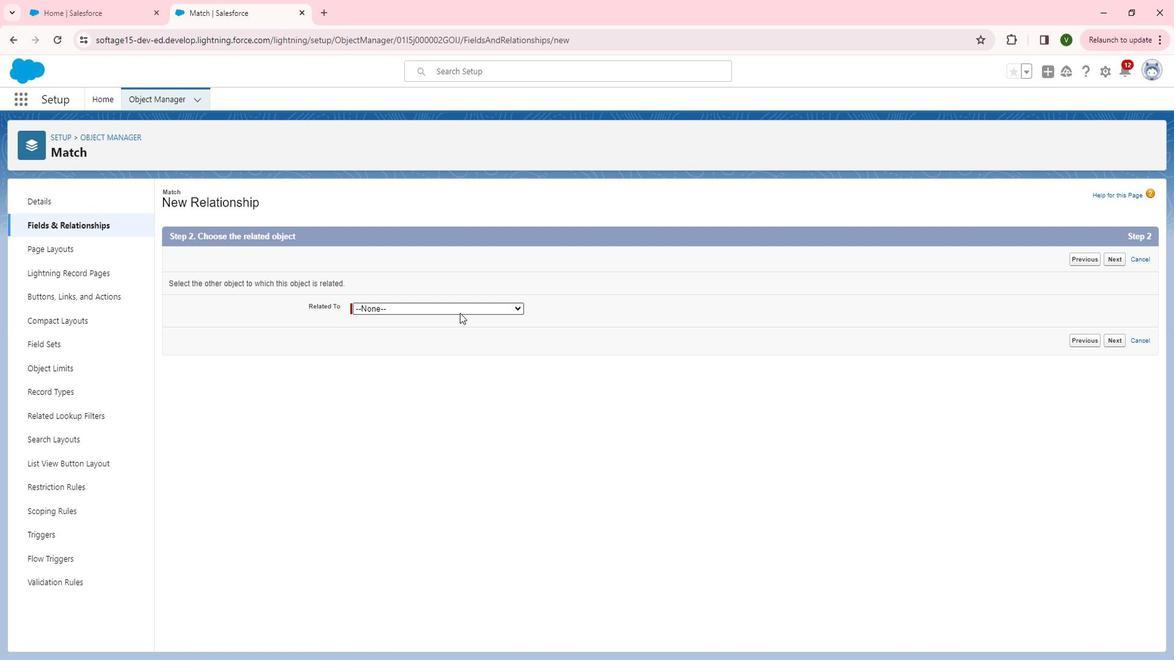 
Action: Mouse moved to (468, 405)
Screenshot: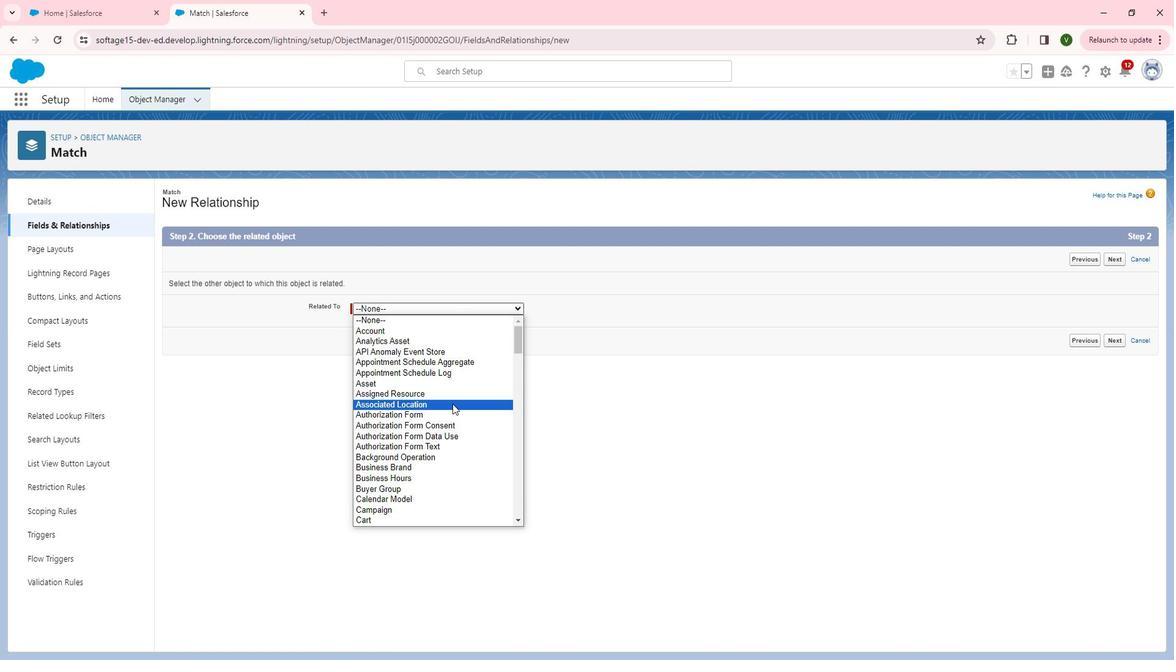 
Action: Mouse scrolled (468, 404) with delta (0, 0)
Screenshot: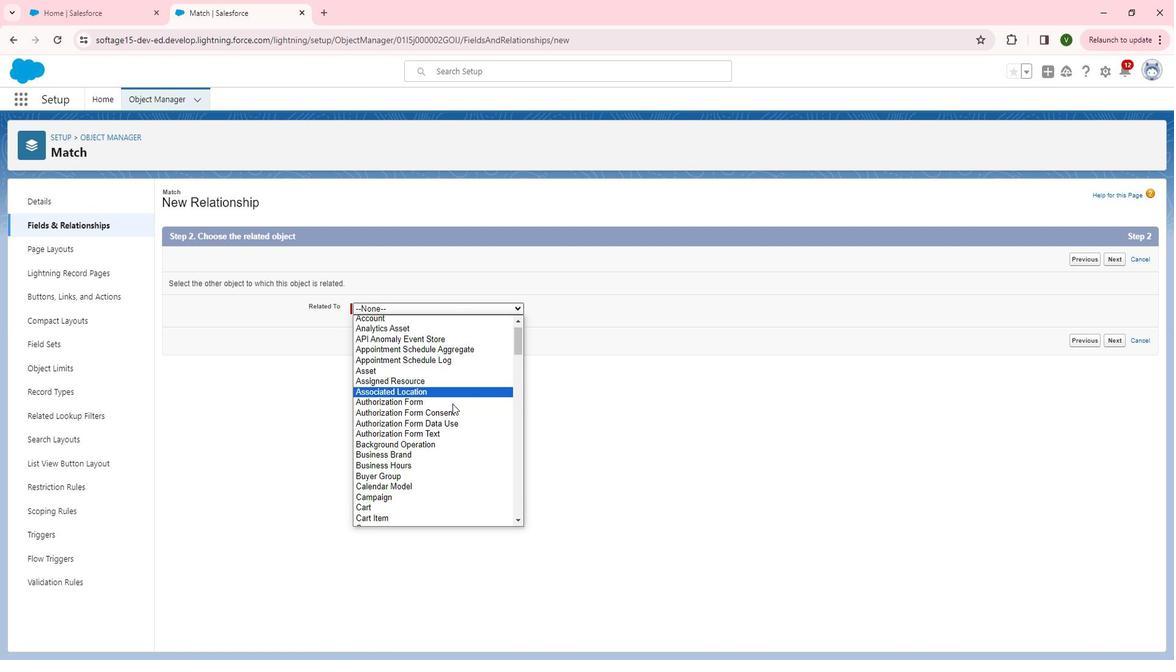 
Action: Mouse scrolled (468, 404) with delta (0, 0)
Screenshot: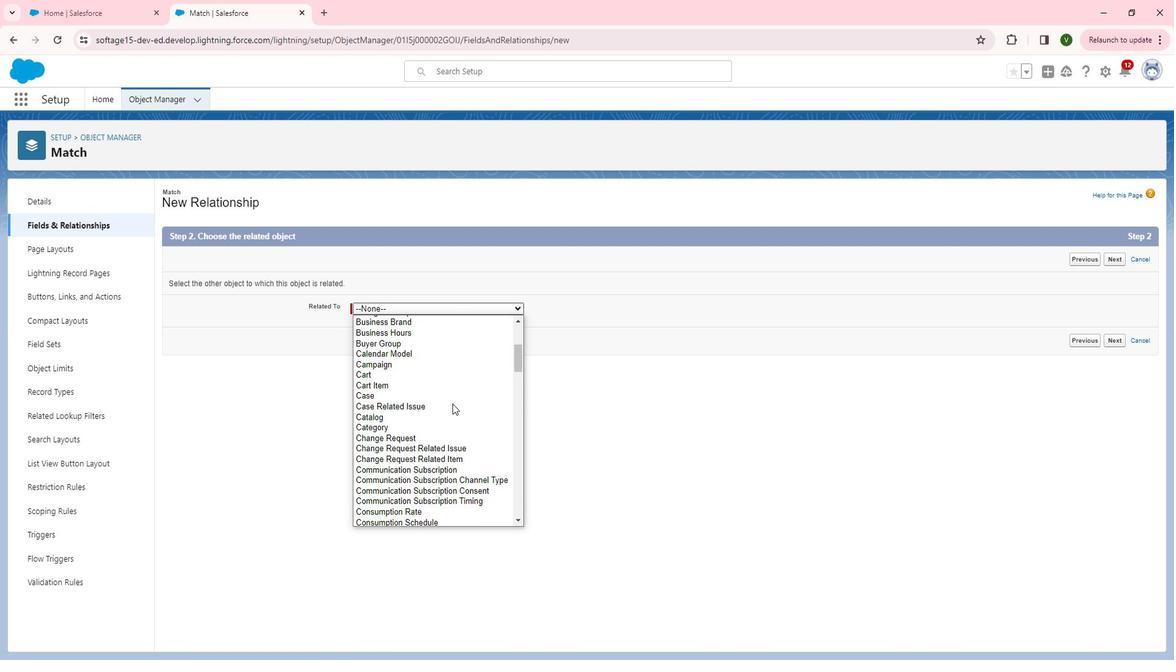 
Action: Mouse scrolled (468, 404) with delta (0, 0)
Screenshot: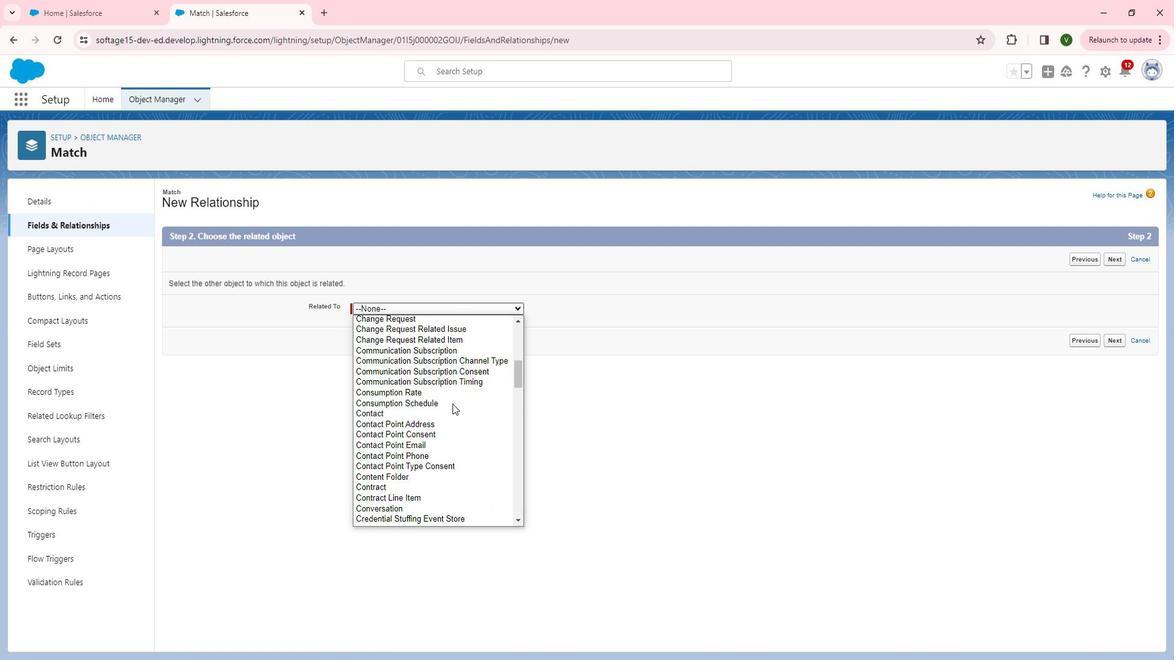 
Action: Mouse scrolled (468, 404) with delta (0, 0)
Screenshot: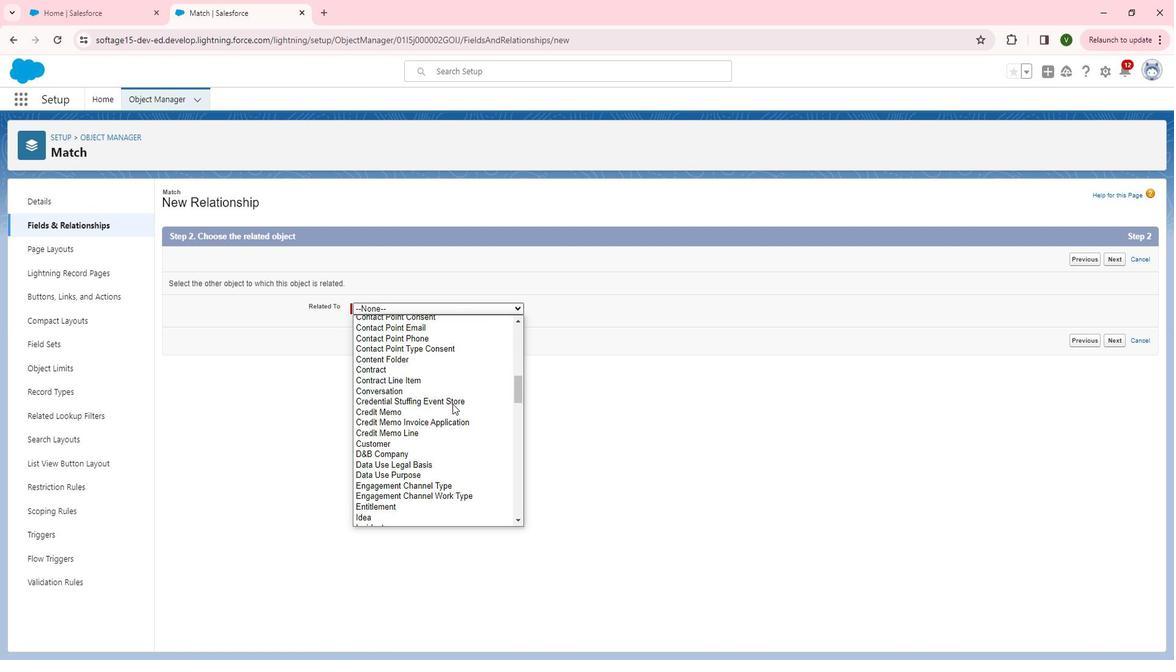 
Action: Mouse scrolled (468, 404) with delta (0, 0)
Screenshot: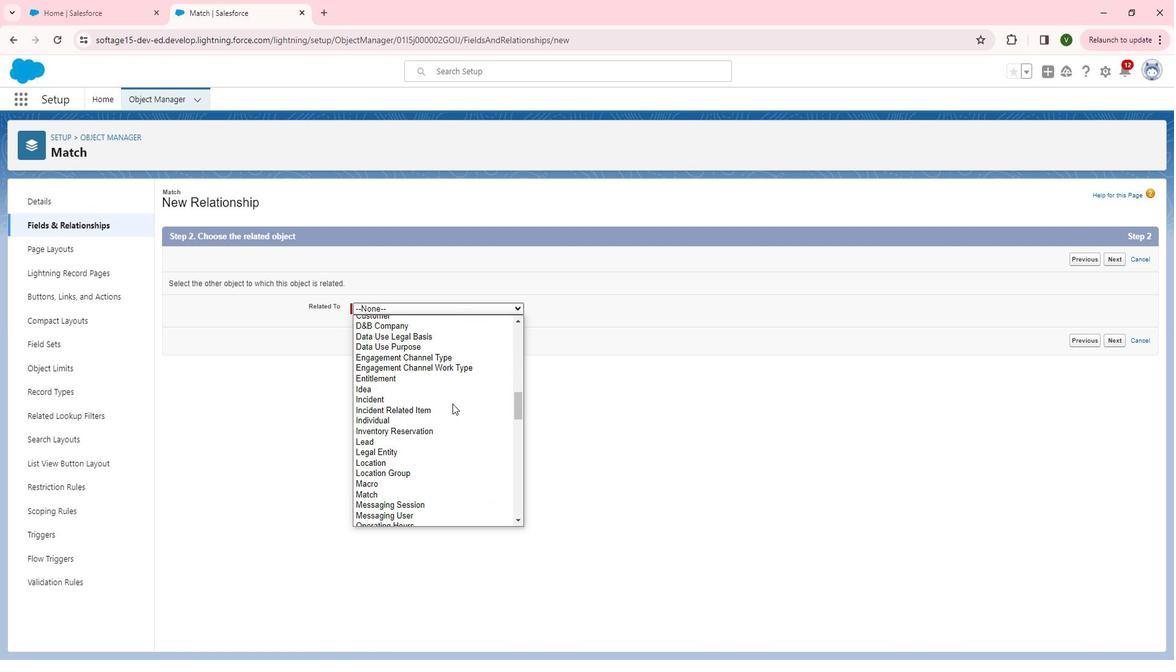 
Action: Mouse scrolled (468, 404) with delta (0, 0)
Screenshot: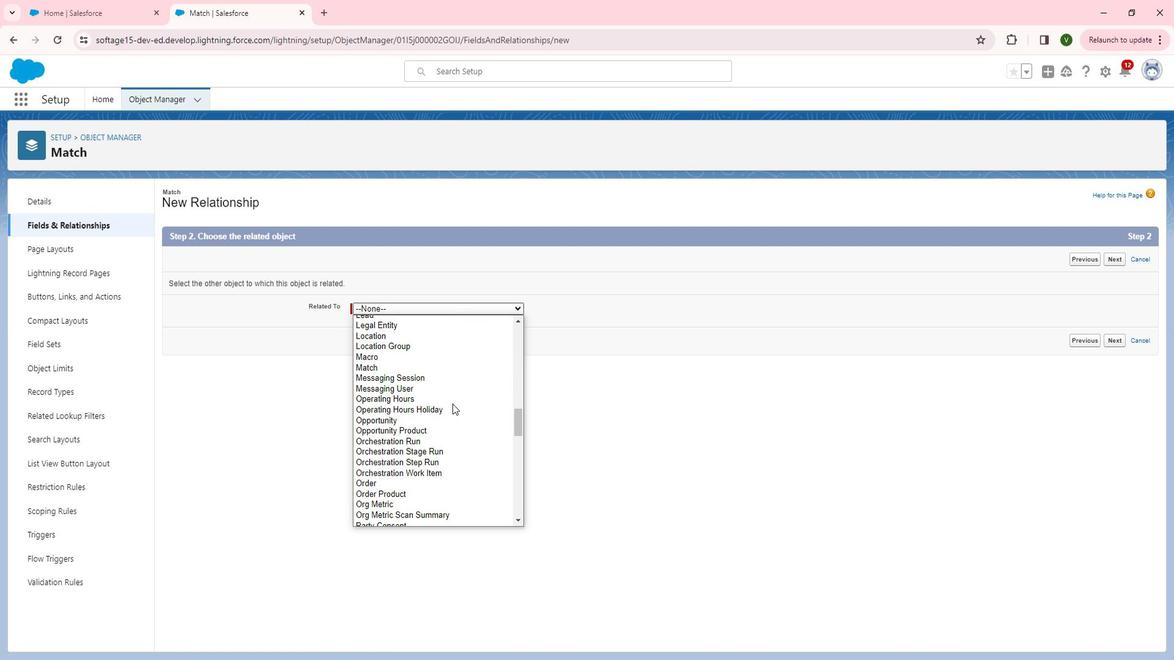 
Action: Mouse scrolled (468, 404) with delta (0, 0)
Screenshot: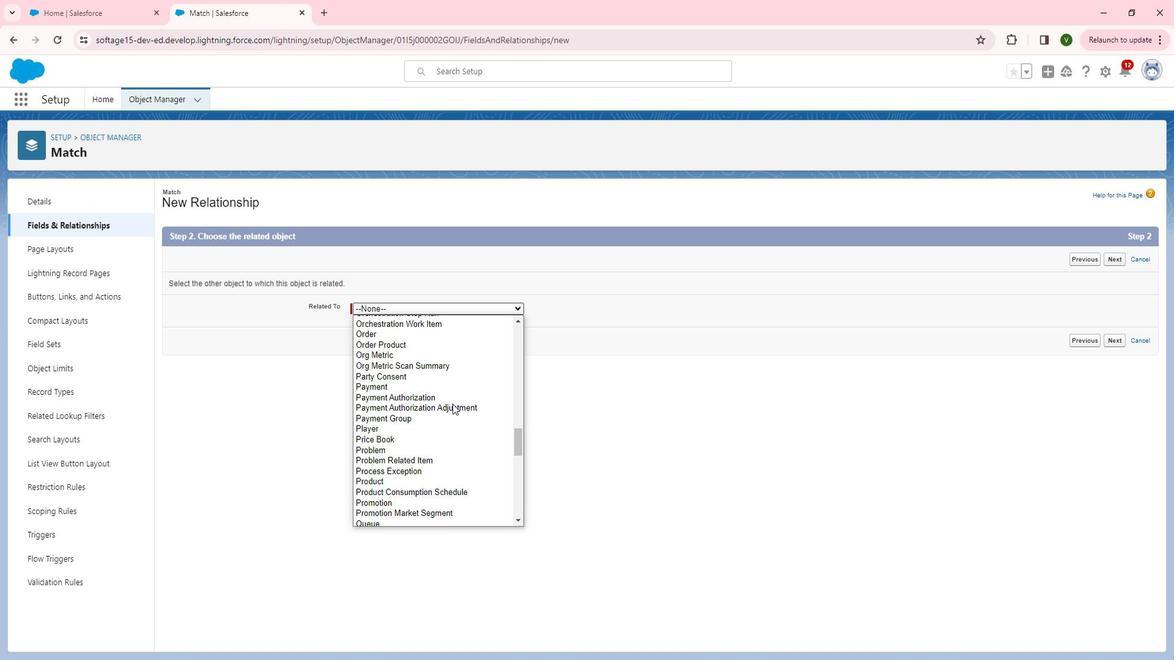 
Action: Mouse scrolled (468, 404) with delta (0, 0)
Screenshot: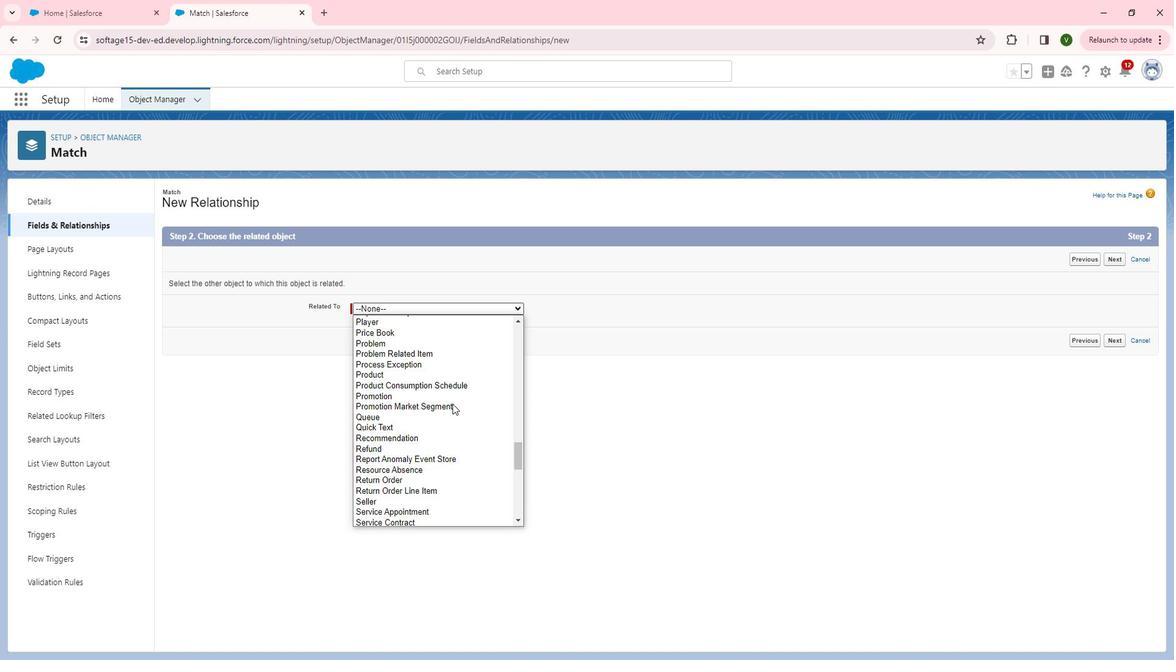 
Action: Mouse scrolled (468, 404) with delta (0, 0)
Screenshot: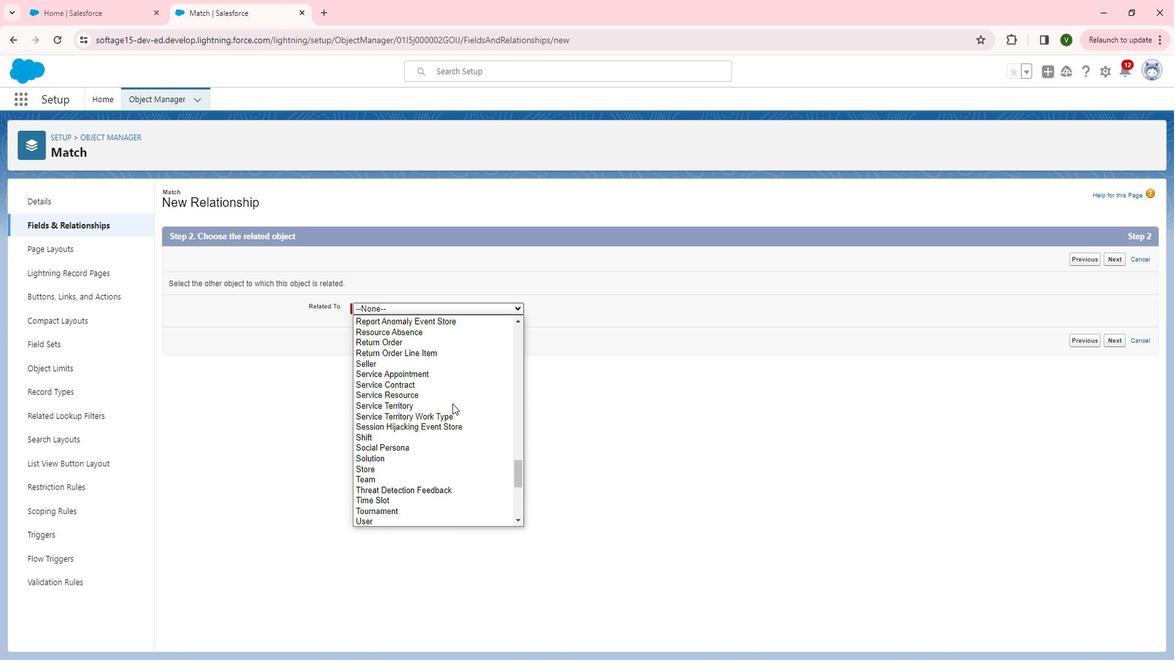 
Action: Mouse moved to (467, 407)
Screenshot: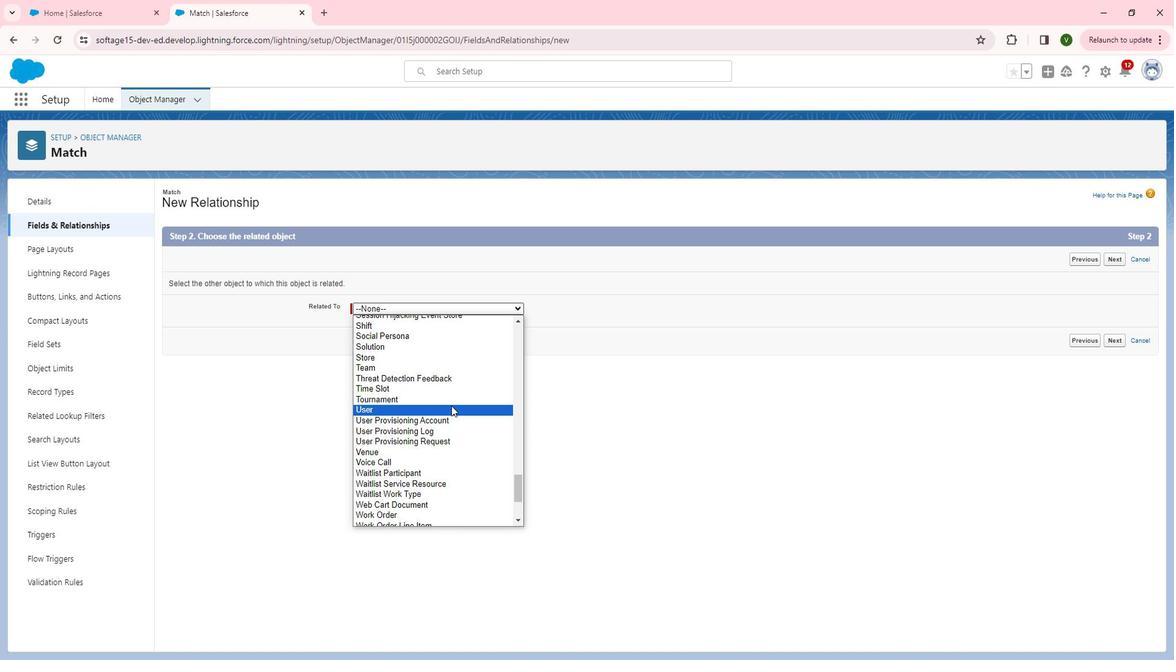 
Action: Mouse scrolled (467, 406) with delta (0, 0)
Screenshot: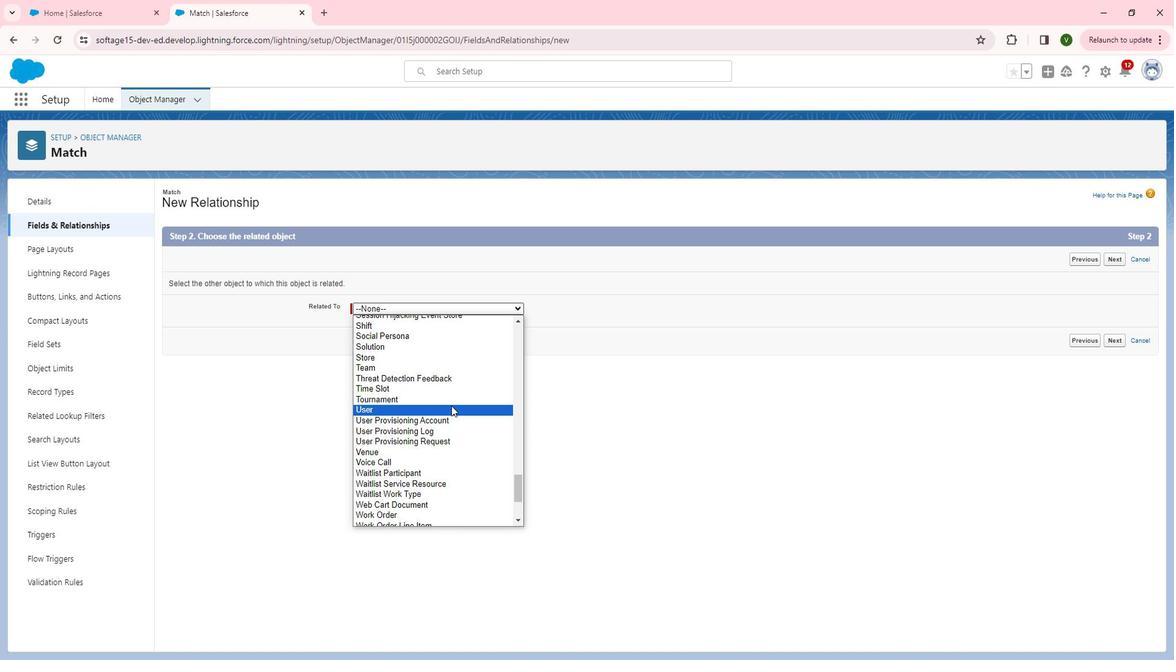 
Action: Mouse scrolled (467, 407) with delta (0, 0)
Screenshot: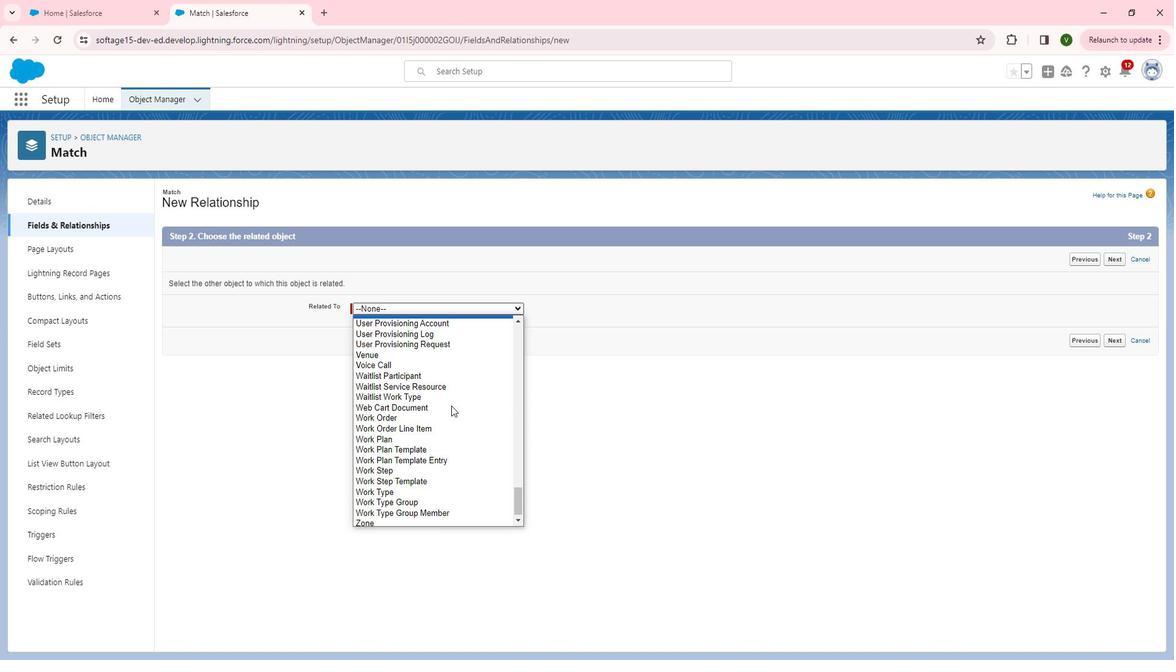 
Action: Mouse moved to (427, 424)
Screenshot: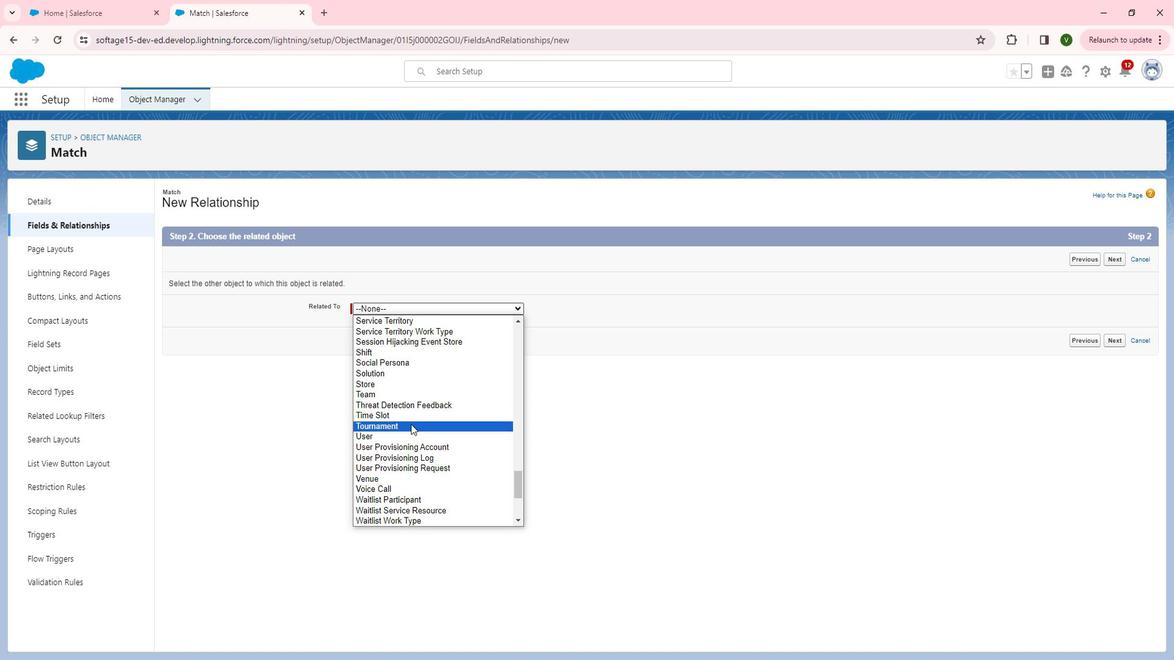 
Action: Mouse pressed left at (427, 424)
Screenshot: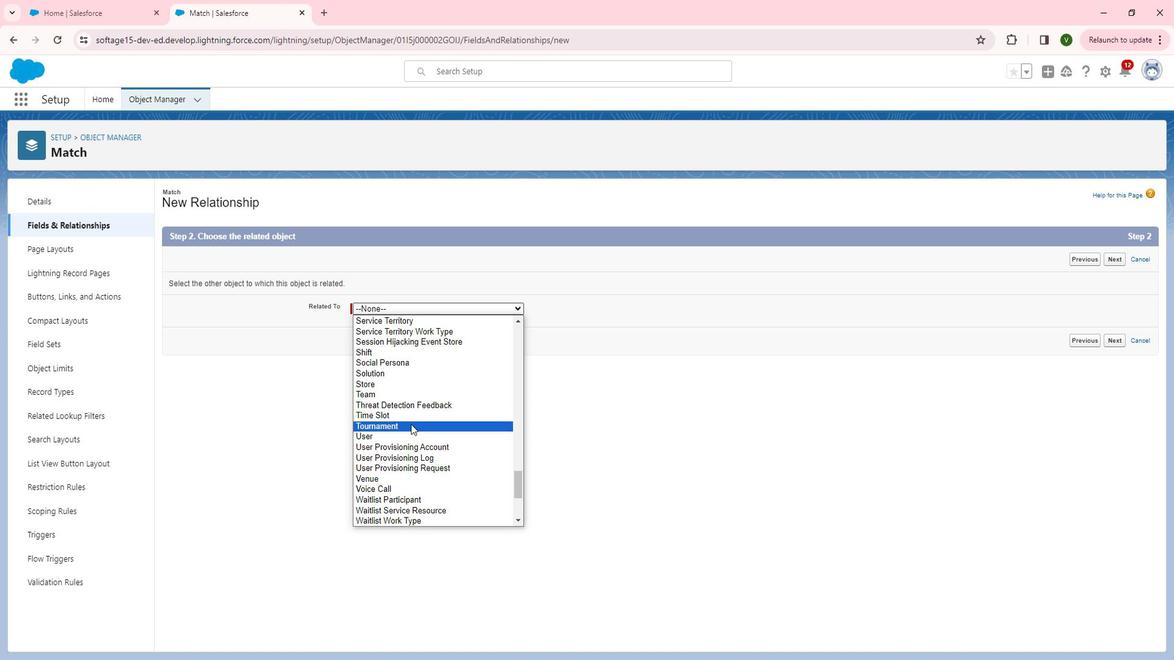 
Action: Mouse moved to (1136, 347)
Screenshot: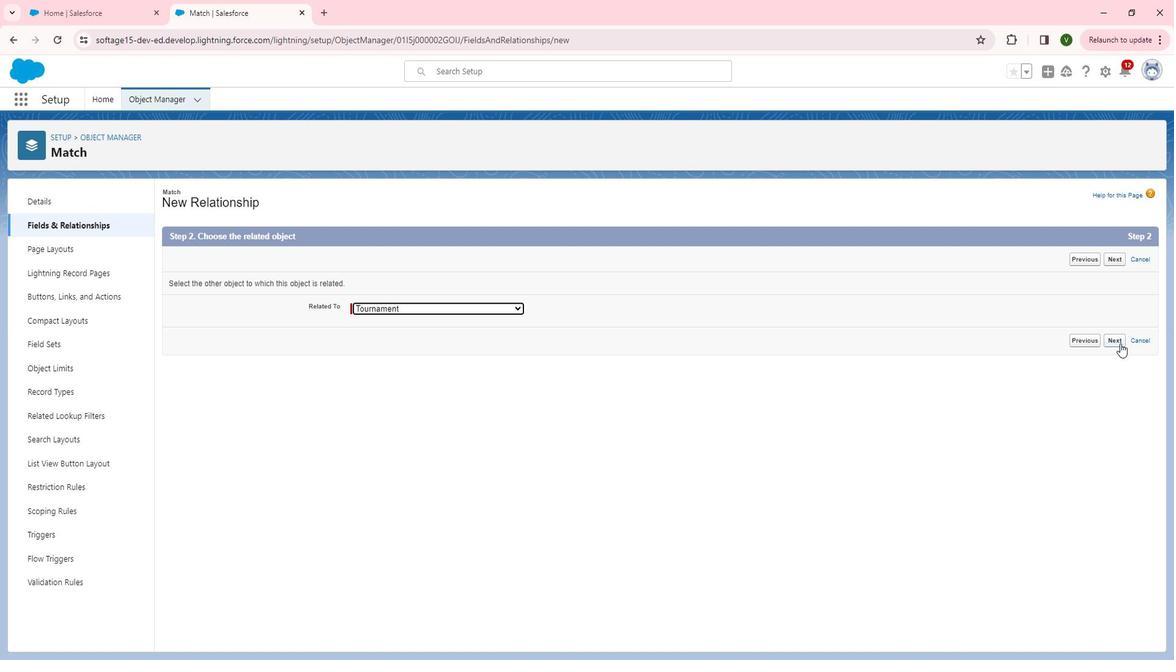 
Action: Mouse pressed left at (1136, 347)
Screenshot: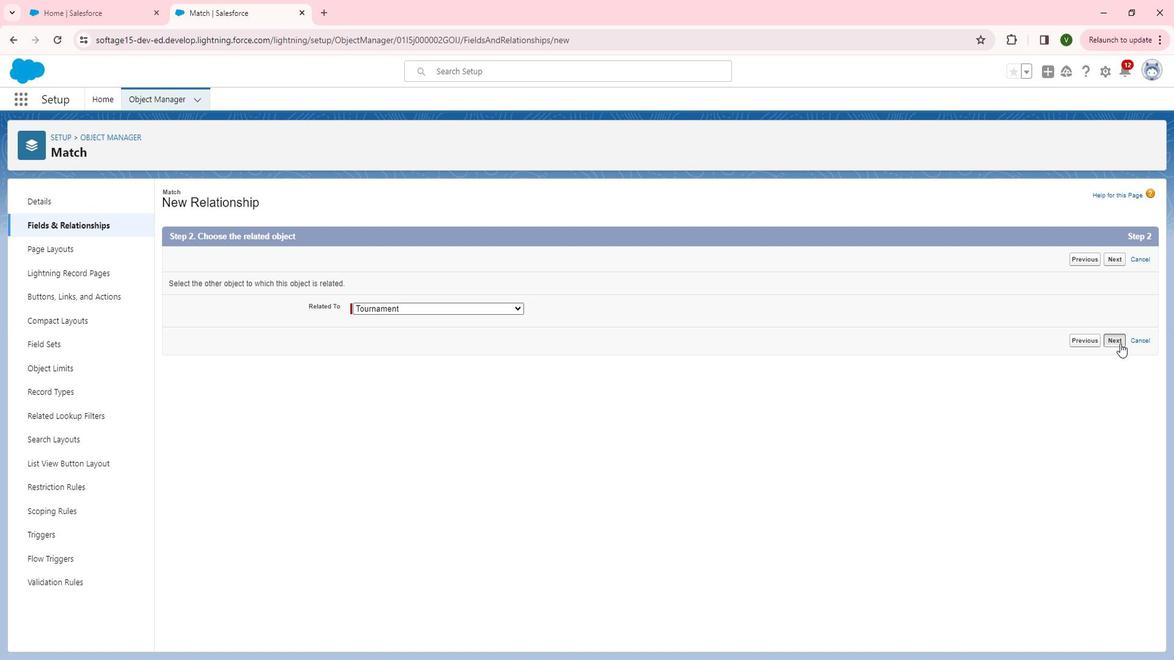 
Action: Mouse moved to (391, 322)
Screenshot: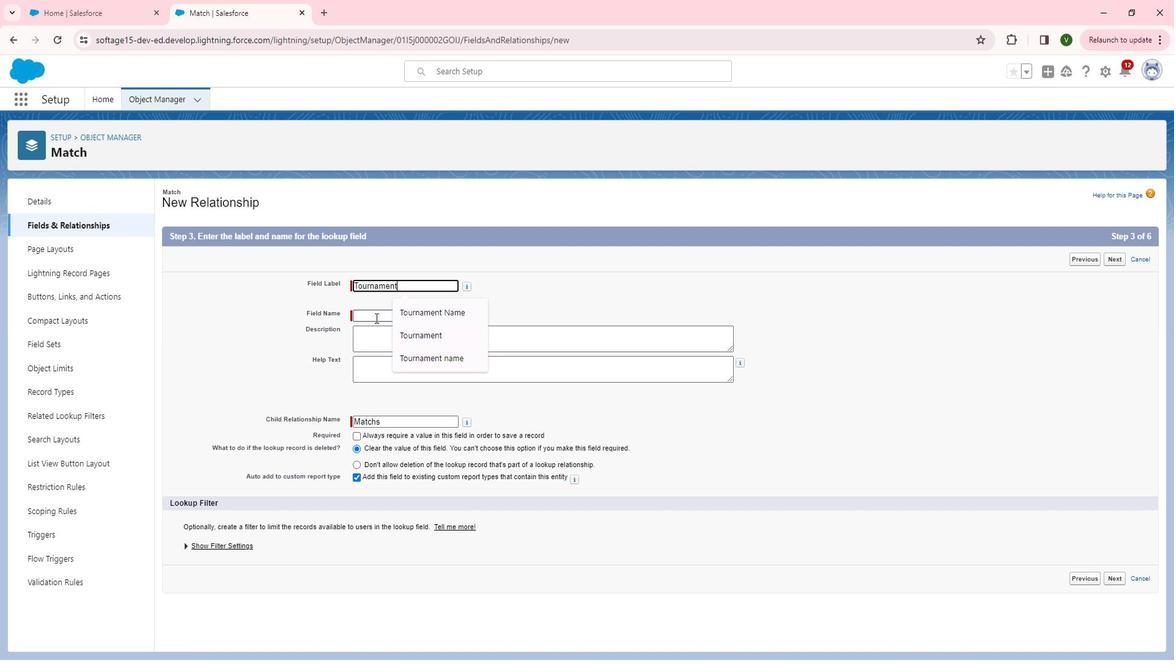 
Action: Mouse pressed left at (391, 322)
Screenshot: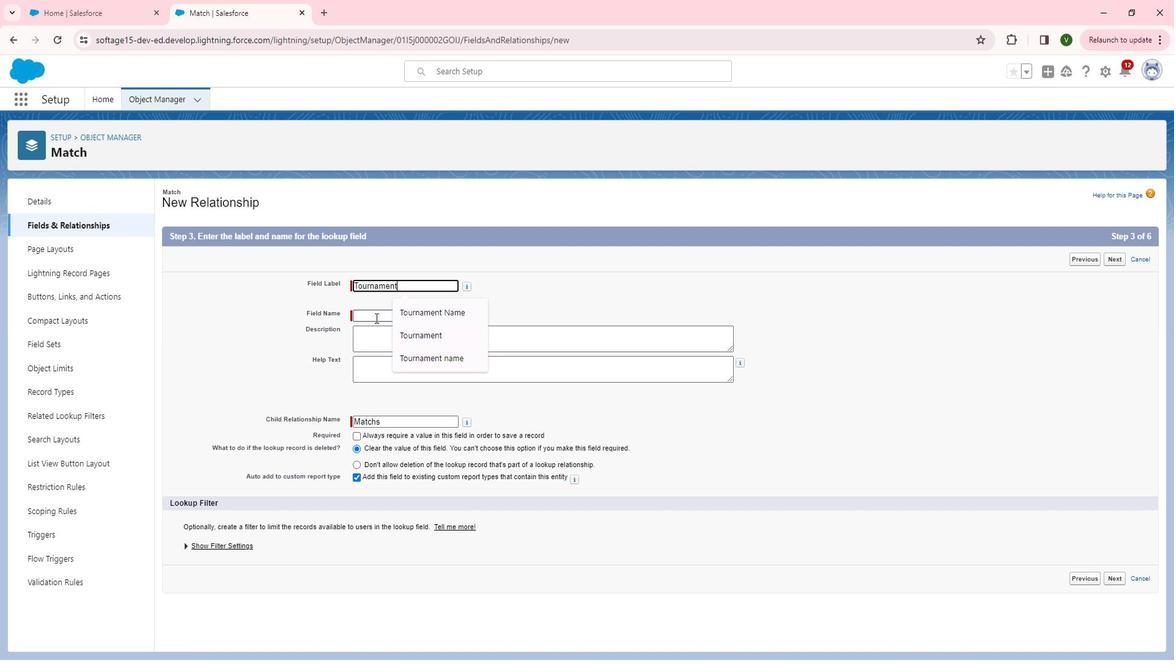 
Action: Mouse moved to (540, 344)
Screenshot: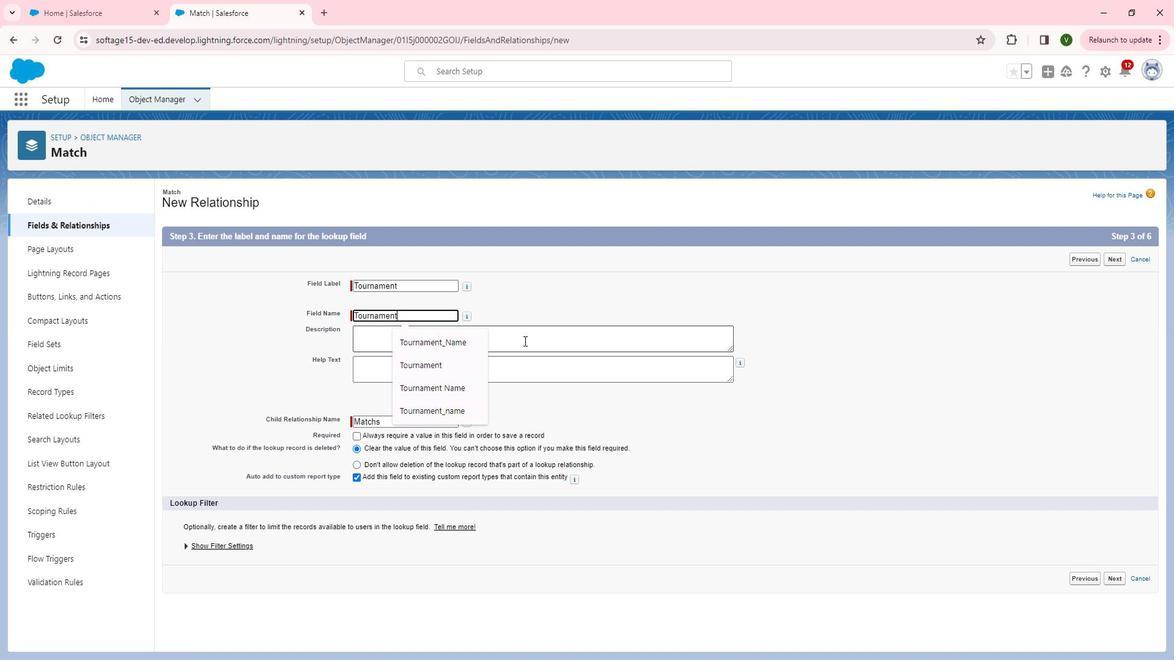 
Action: Mouse pressed left at (540, 344)
Screenshot: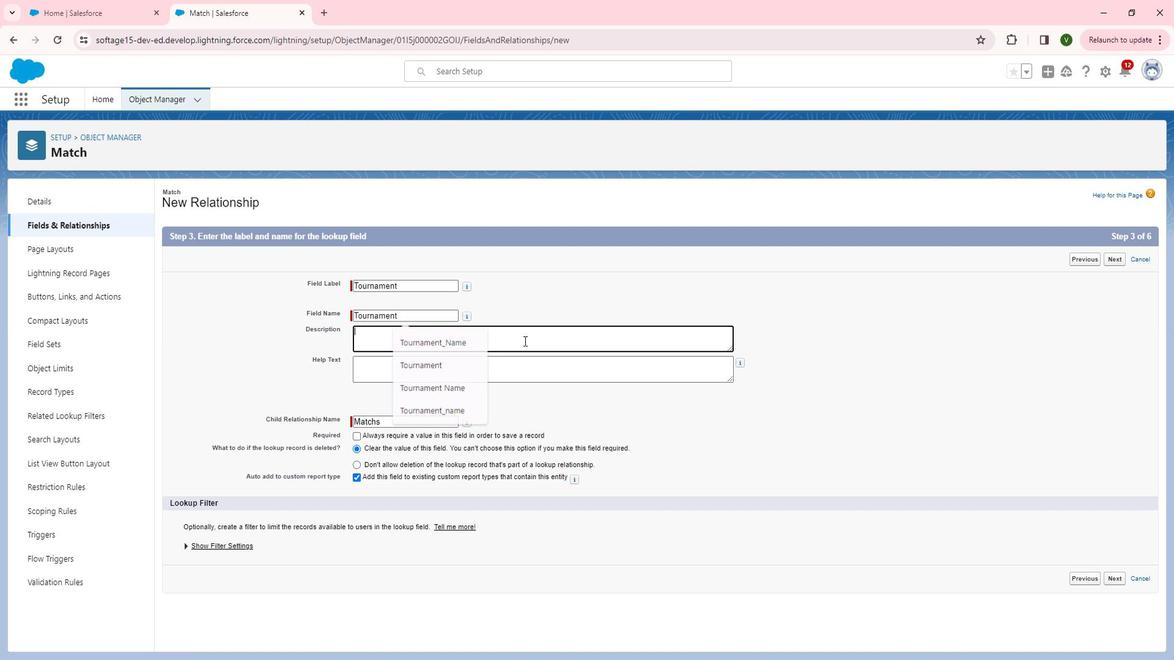
Action: Mouse moved to (561, 344)
Screenshot: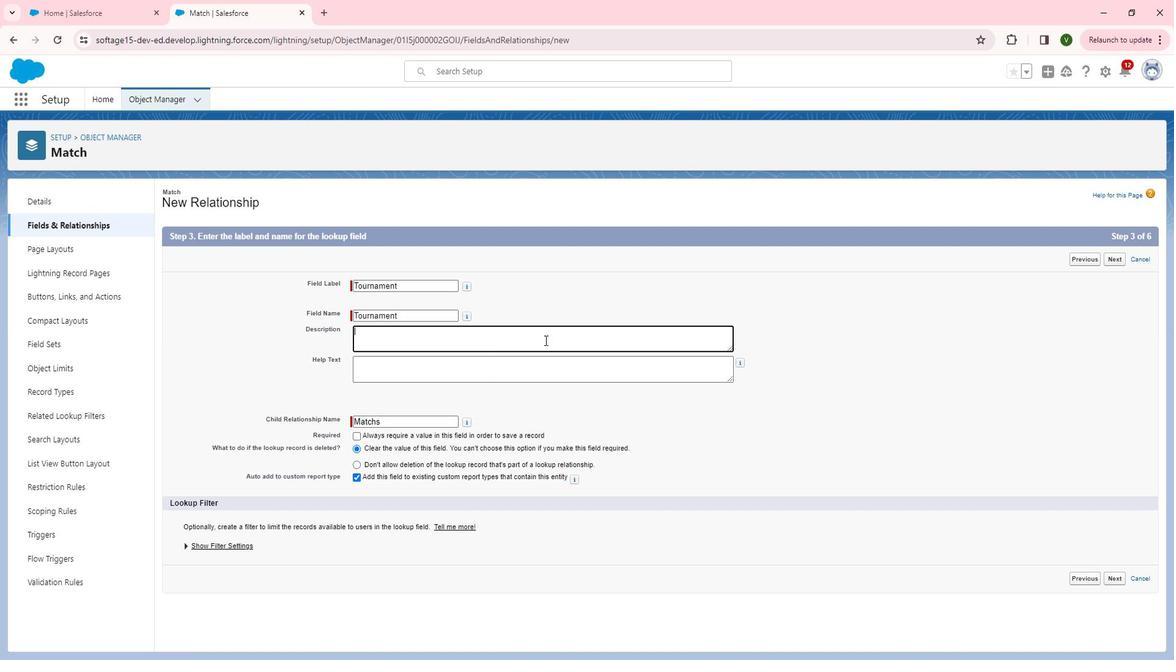 
Action: Key pressed <Key.shift>Yhis<Key.backspace><Key.backspace><Key.backspace><Key.backspace><Key.shift>This<Key.space>field<Key.space>is<Key.space>for<Key.space>the<Key.space>lookup<Key.space>relationship<Key.space>is<Key.space>a<Key.space>connection<Key.space>between<Key.space>two<Key.space>object<Key.space>where<Key.space>the<Key.space><Key.shift>Tournament<Key.space>has<Key.space>reference<Key.space>to<Key.space><Key.shift>Match.
Screenshot: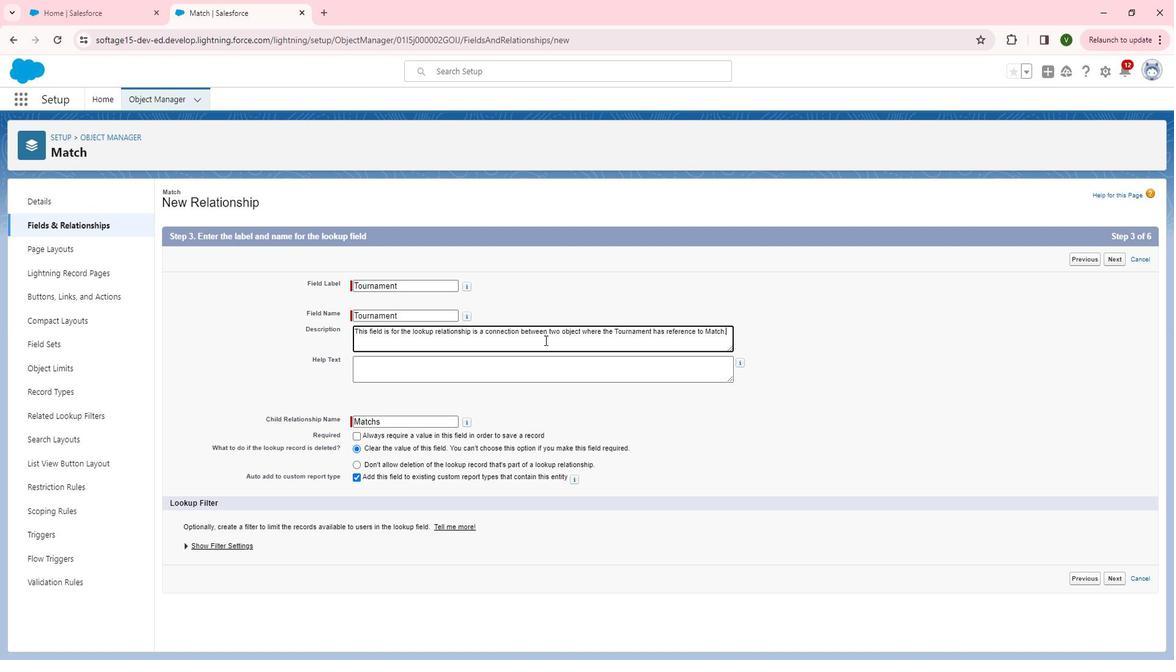
Action: Mouse moved to (566, 372)
Screenshot: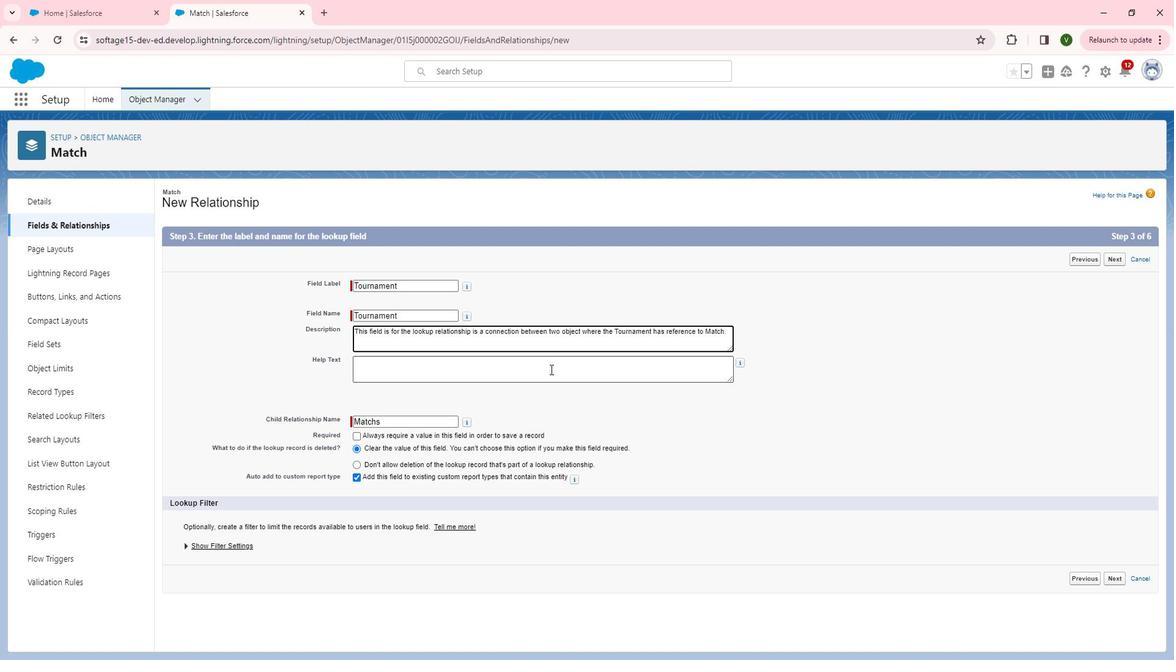 
Action: Mouse pressed left at (566, 372)
Screenshot: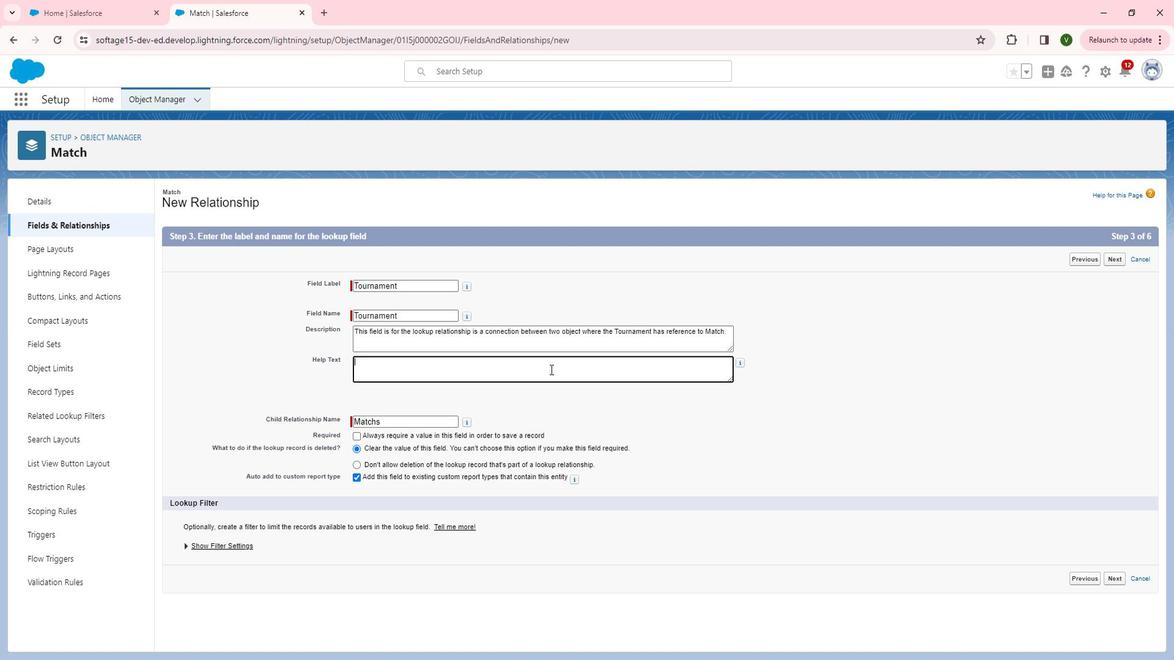 
Action: Mouse moved to (565, 372)
Screenshot: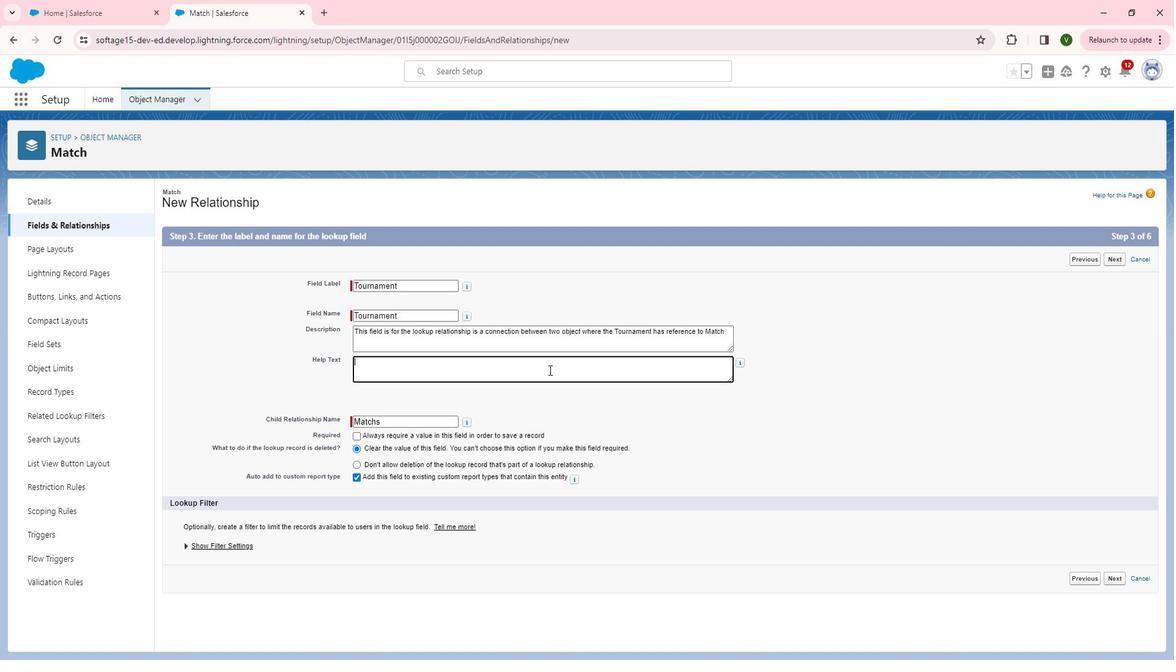 
Action: Key pressed <Key.shift>View<Key.space>the<Key.space>tournament<Key.space>associated<Key.space>with<Key.space>this<Key.space>match.
Screenshot: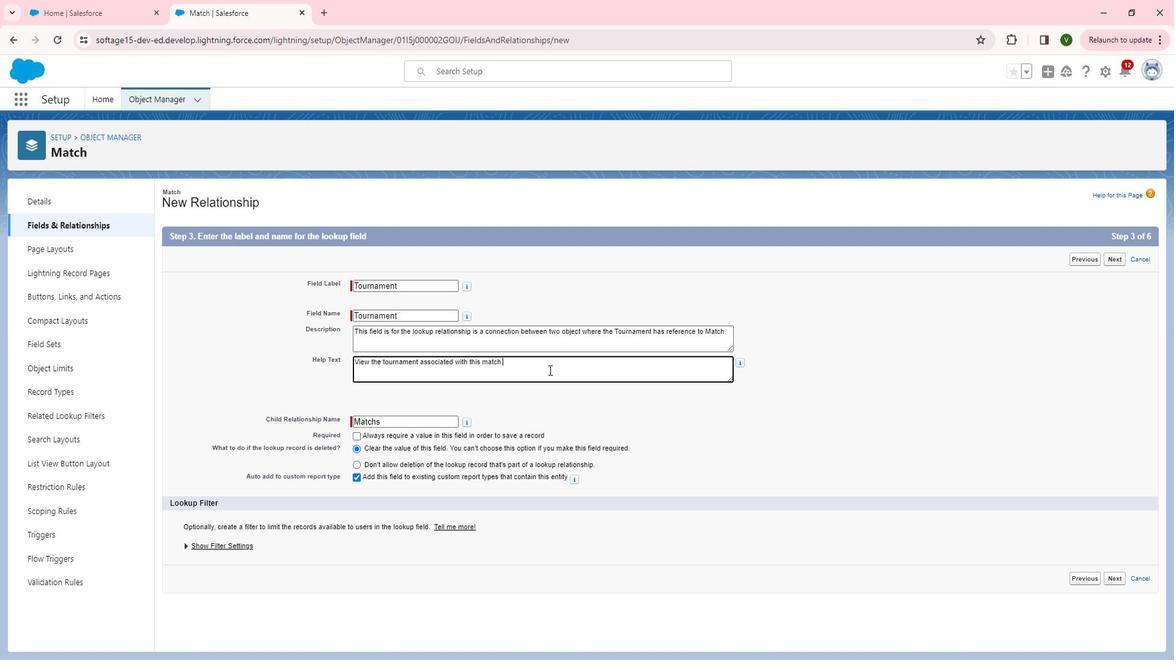 
Action: Mouse moved to (975, 493)
Screenshot: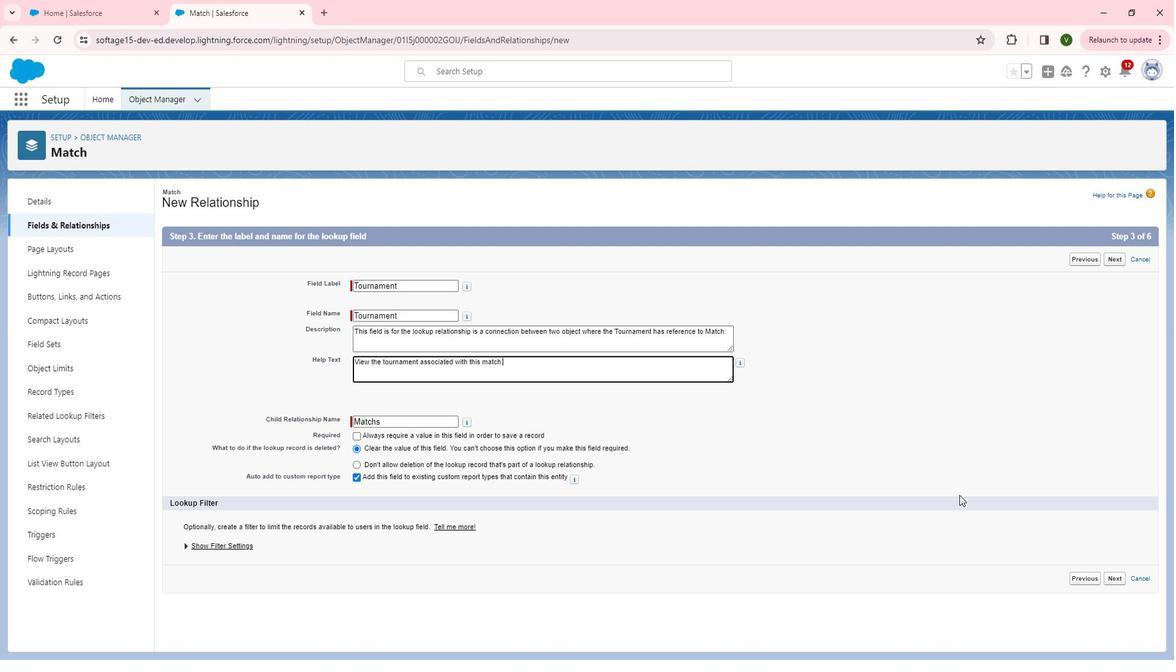 
Action: Mouse pressed left at (975, 493)
Screenshot: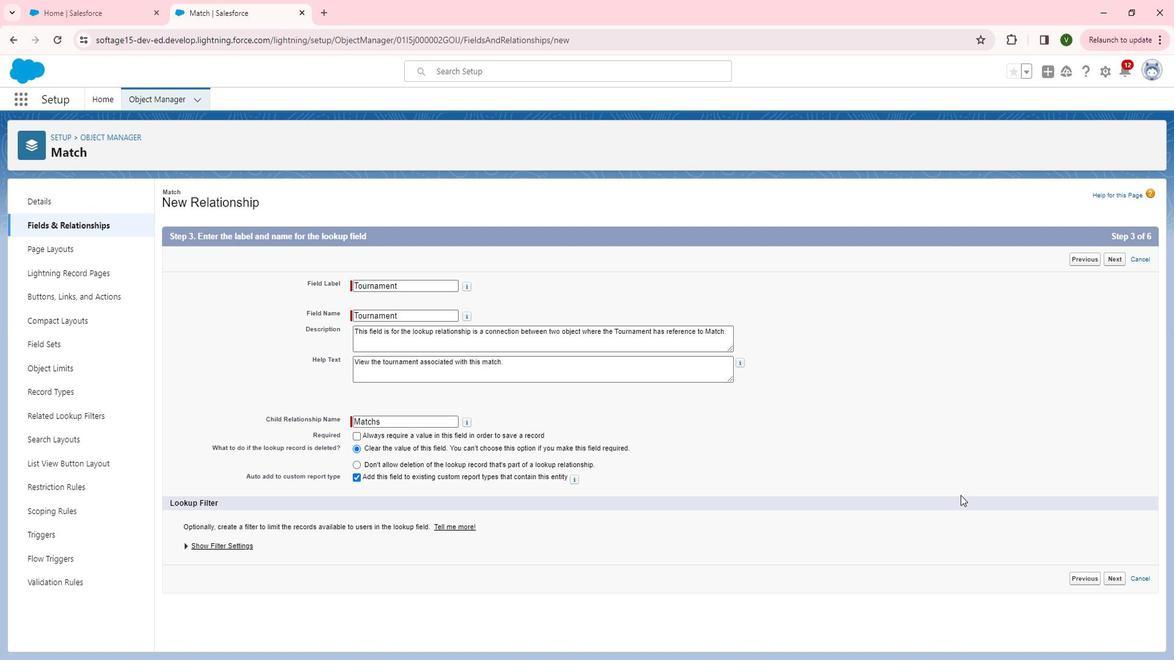 
Action: Mouse moved to (1133, 578)
Screenshot: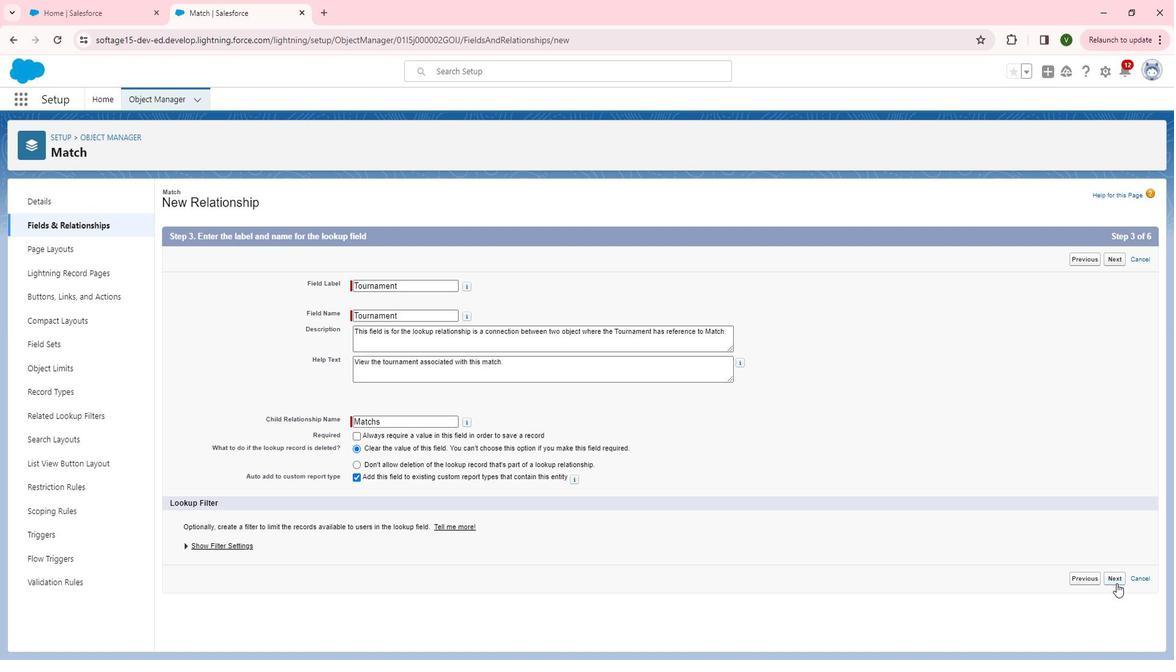 
Action: Mouse pressed left at (1133, 578)
Screenshot: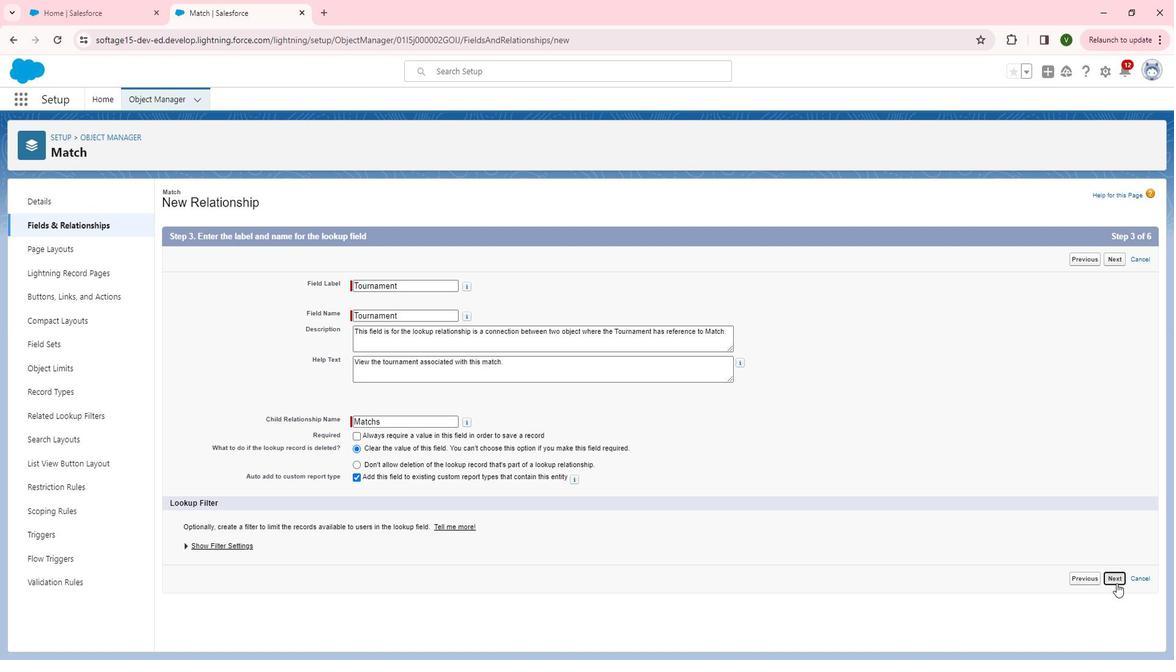 
Action: Mouse moved to (843, 366)
Screenshot: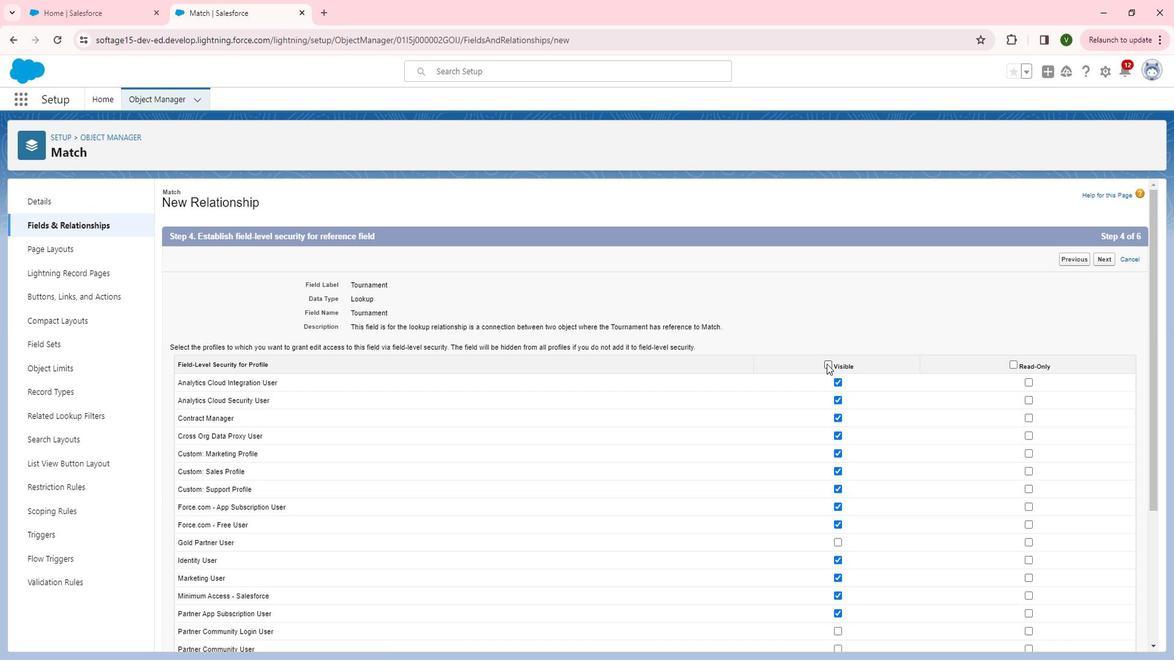 
Action: Mouse pressed left at (843, 366)
